 Task: Create a Google Calendar event titled 'Reminder' on June 18, 2023, from 10:30 AM to 11:30 AM, with Google Meet, location 'Los Angeles, CA, USA', notification 40 minutes before, add guest email, set to 'Busy' and 'Private', and add description 'Please attend the event on exact time'.
Action: Mouse moved to (332, 437)
Screenshot: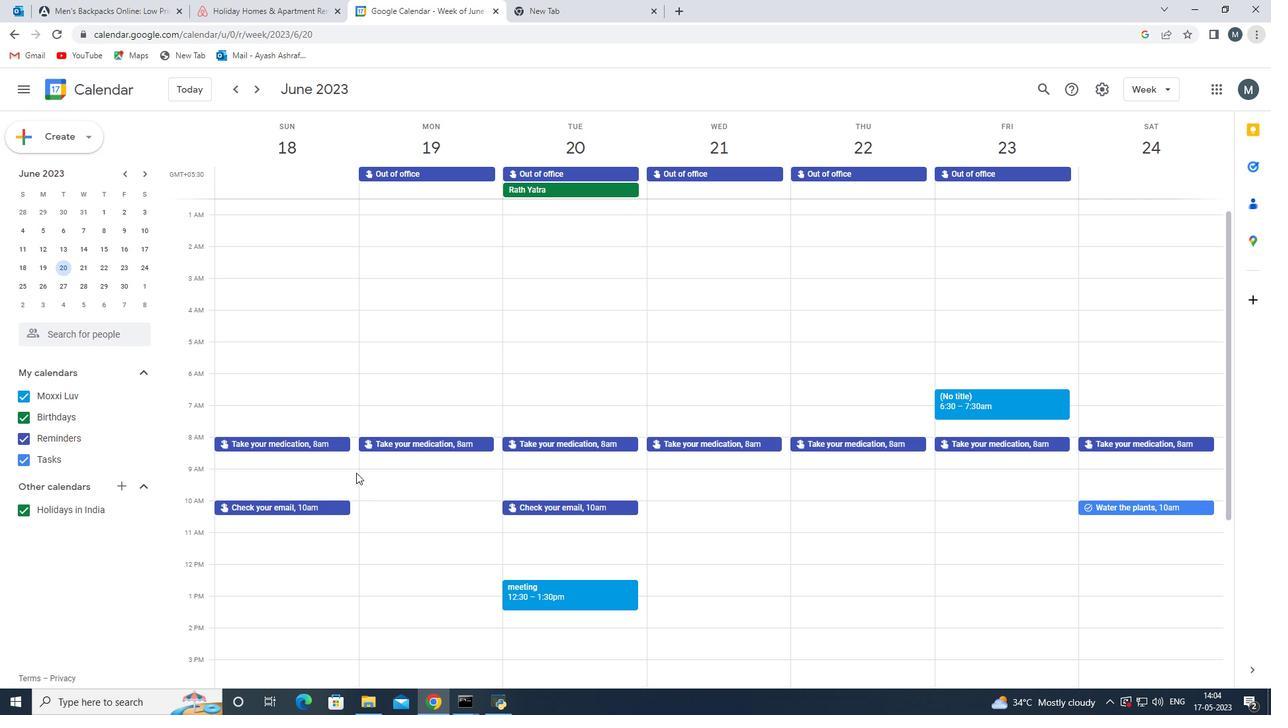 
Action: Mouse scrolled (332, 437) with delta (0, 0)
Screenshot: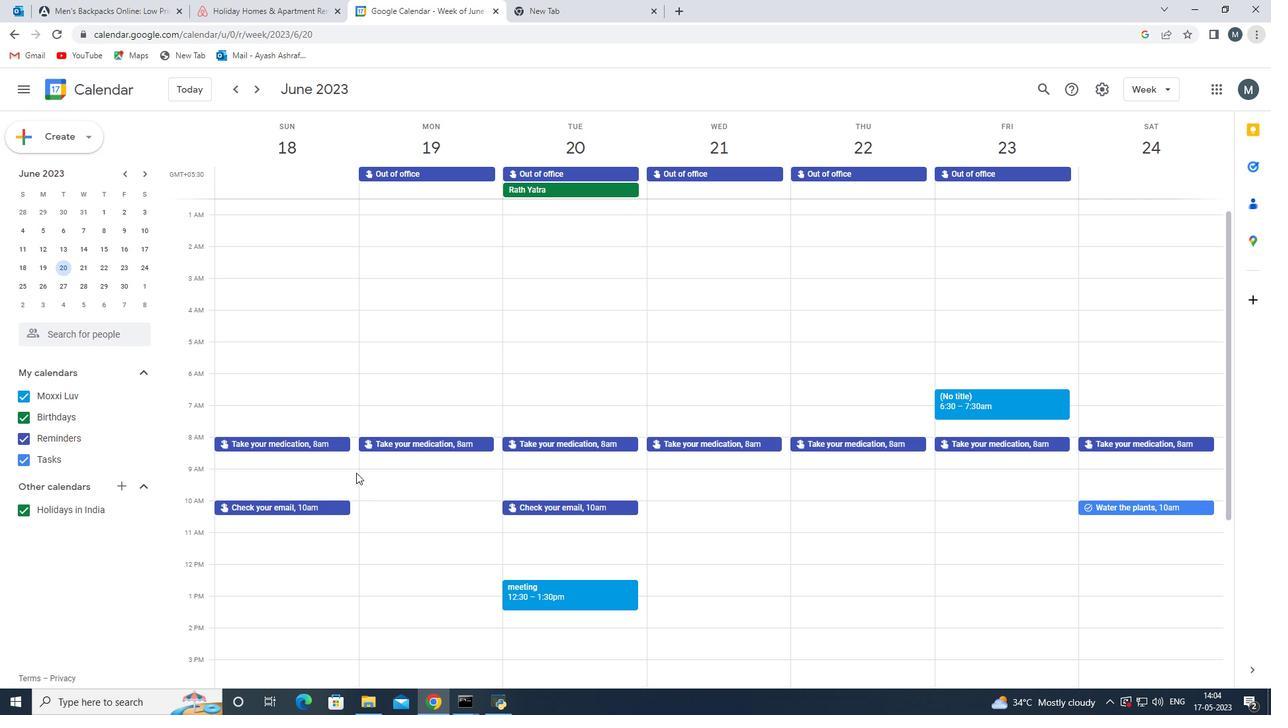 
Action: Mouse moved to (329, 435)
Screenshot: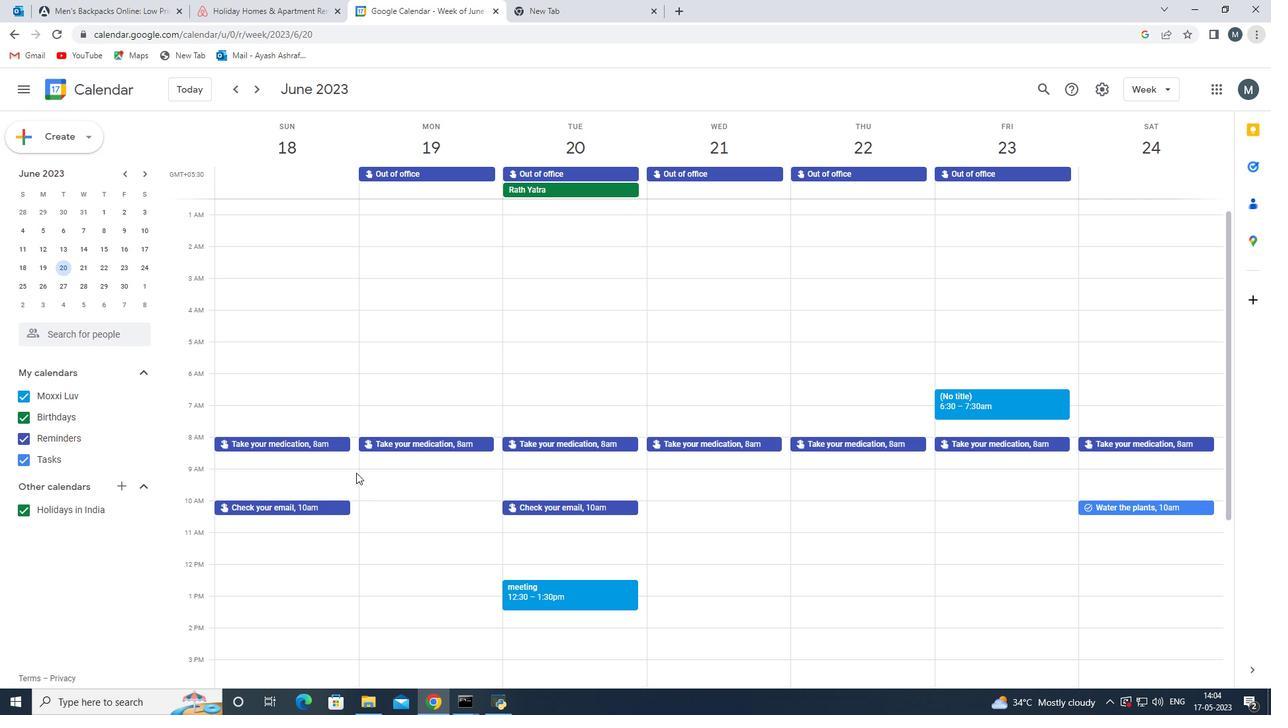 
Action: Mouse scrolled (329, 435) with delta (0, 0)
Screenshot: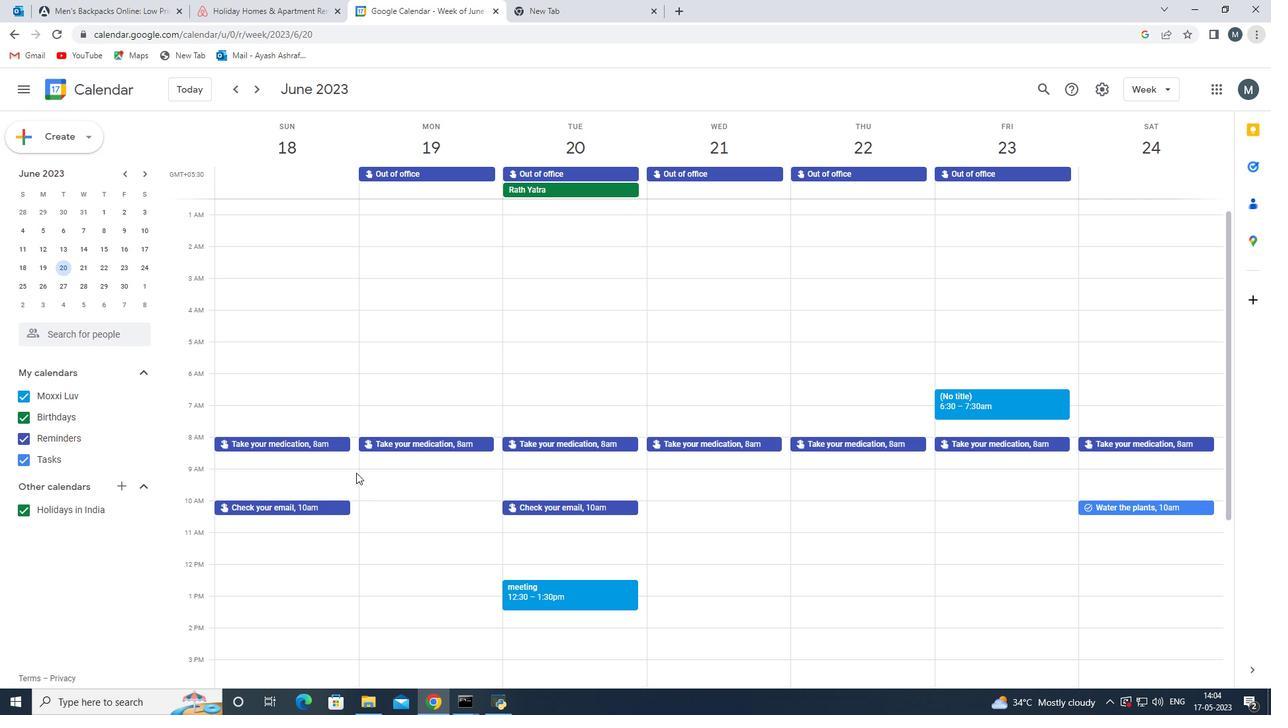 
Action: Mouse moved to (327, 433)
Screenshot: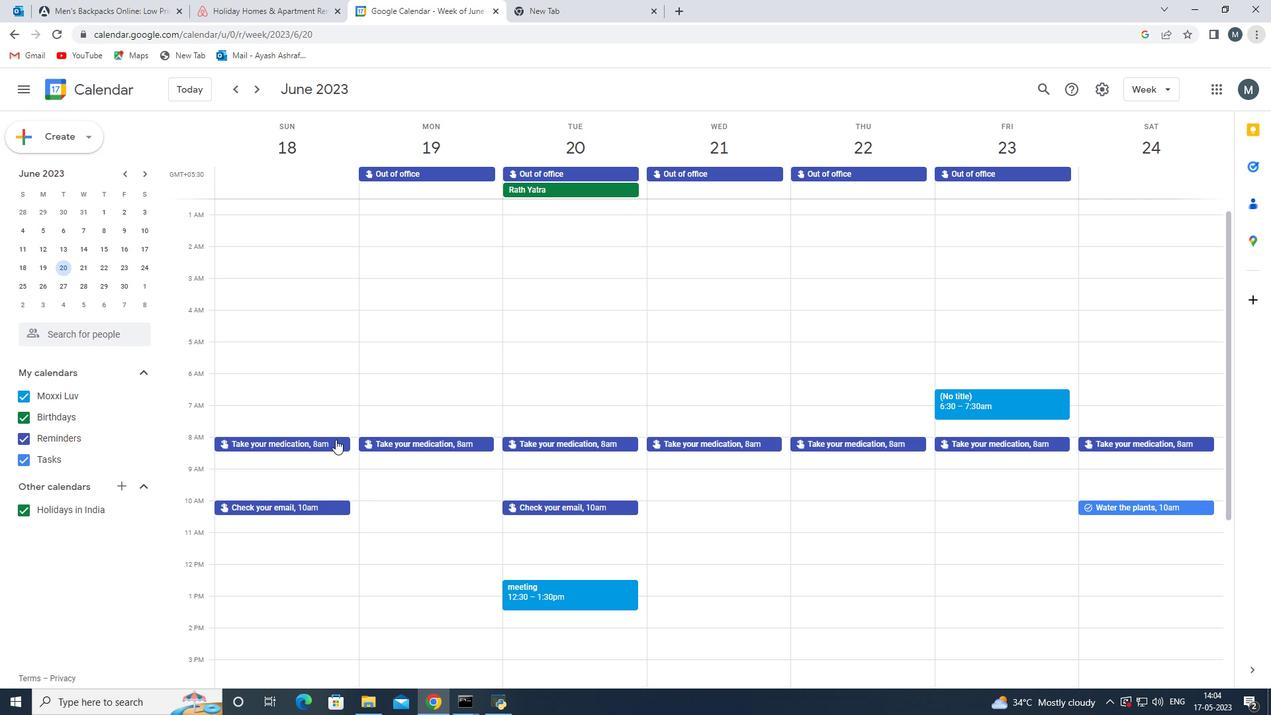 
Action: Mouse scrolled (327, 435) with delta (0, 0)
Screenshot: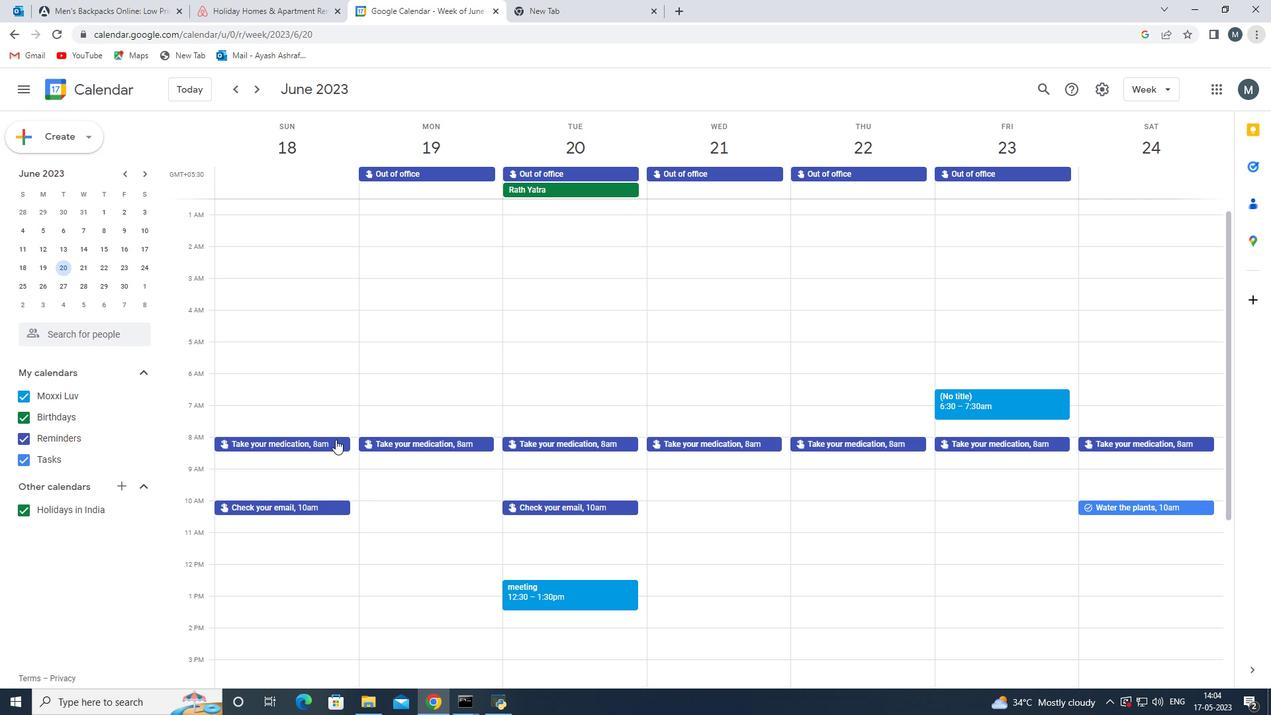 
Action: Mouse moved to (321, 429)
Screenshot: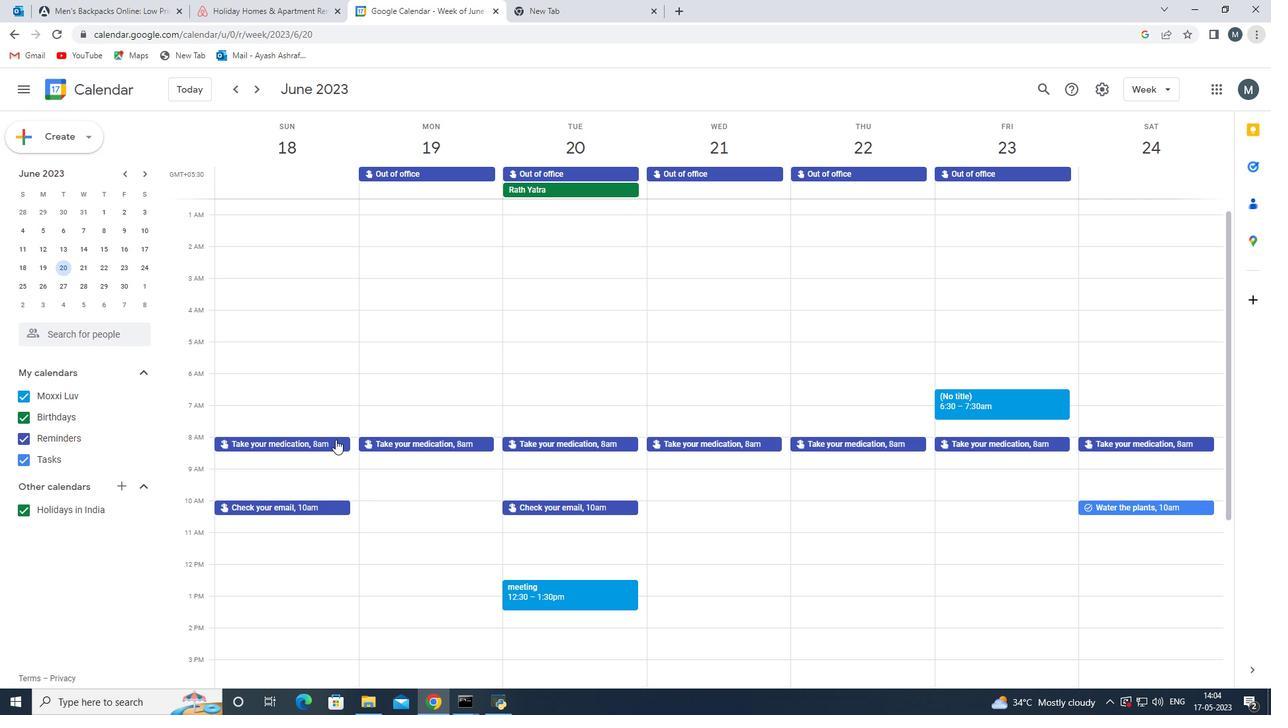 
Action: Mouse scrolled (321, 430) with delta (0, 0)
Screenshot: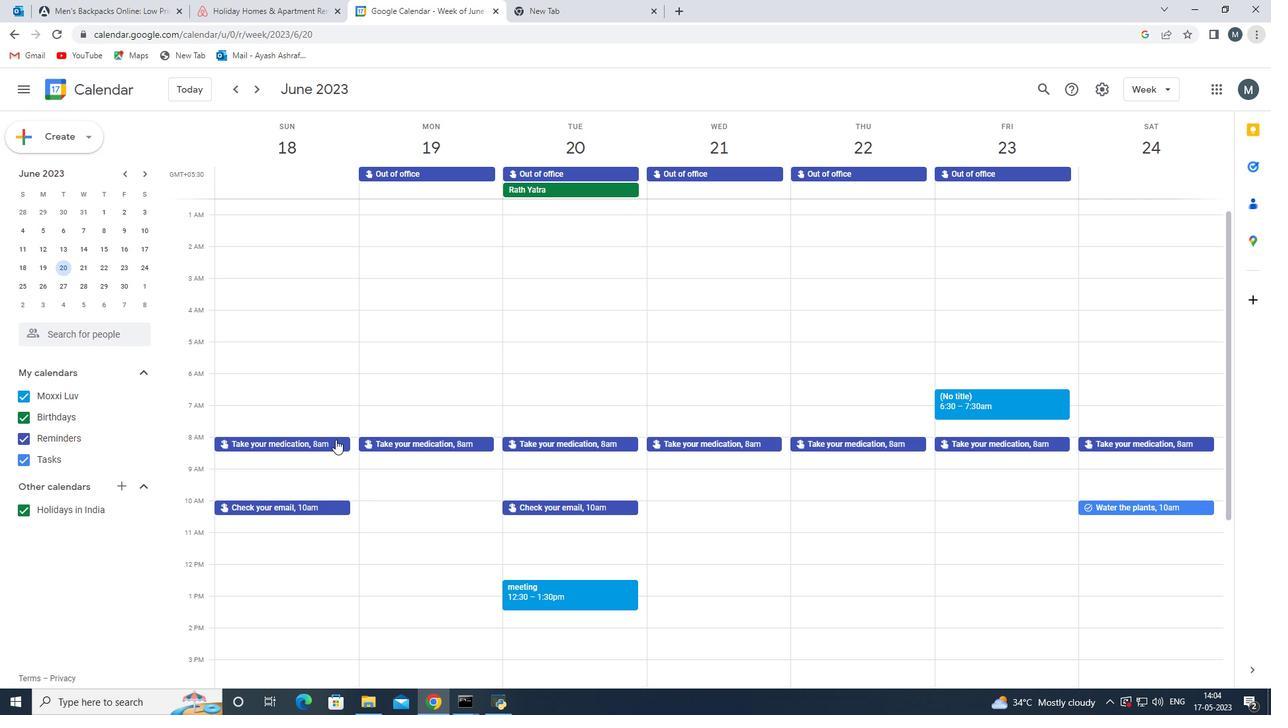 
Action: Mouse moved to (67, 143)
Screenshot: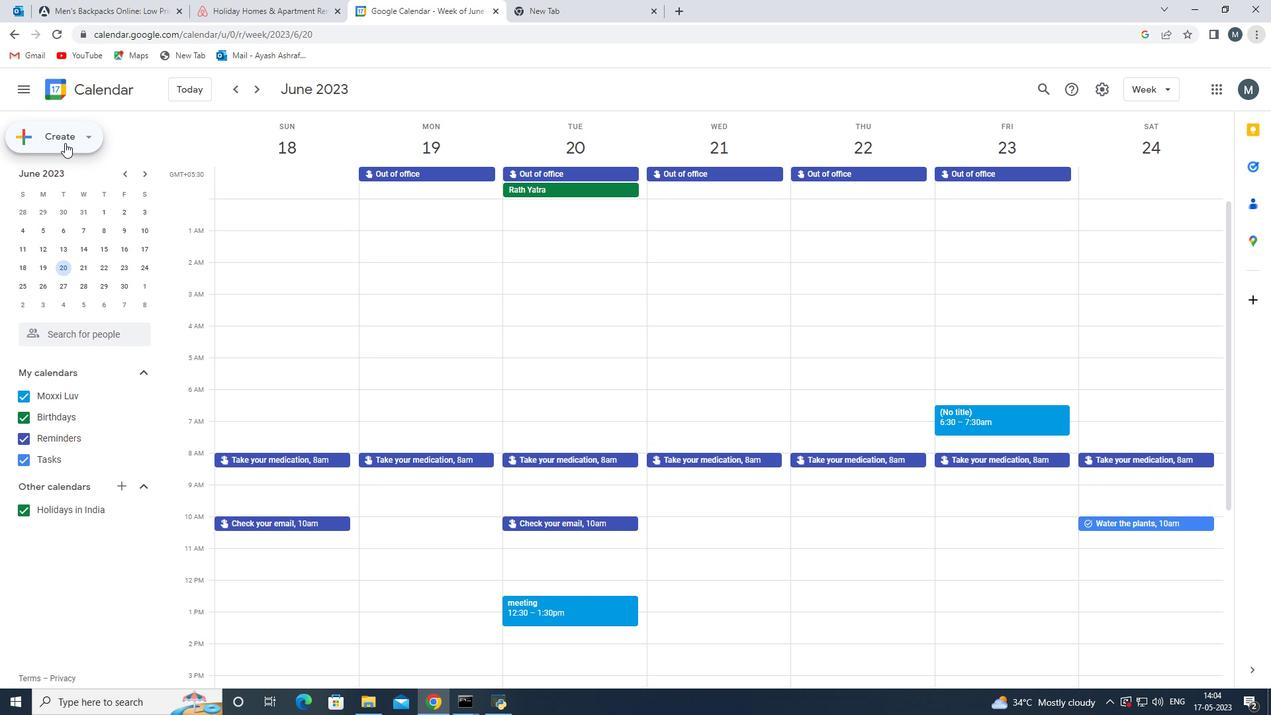 
Action: Mouse pressed left at (67, 143)
Screenshot: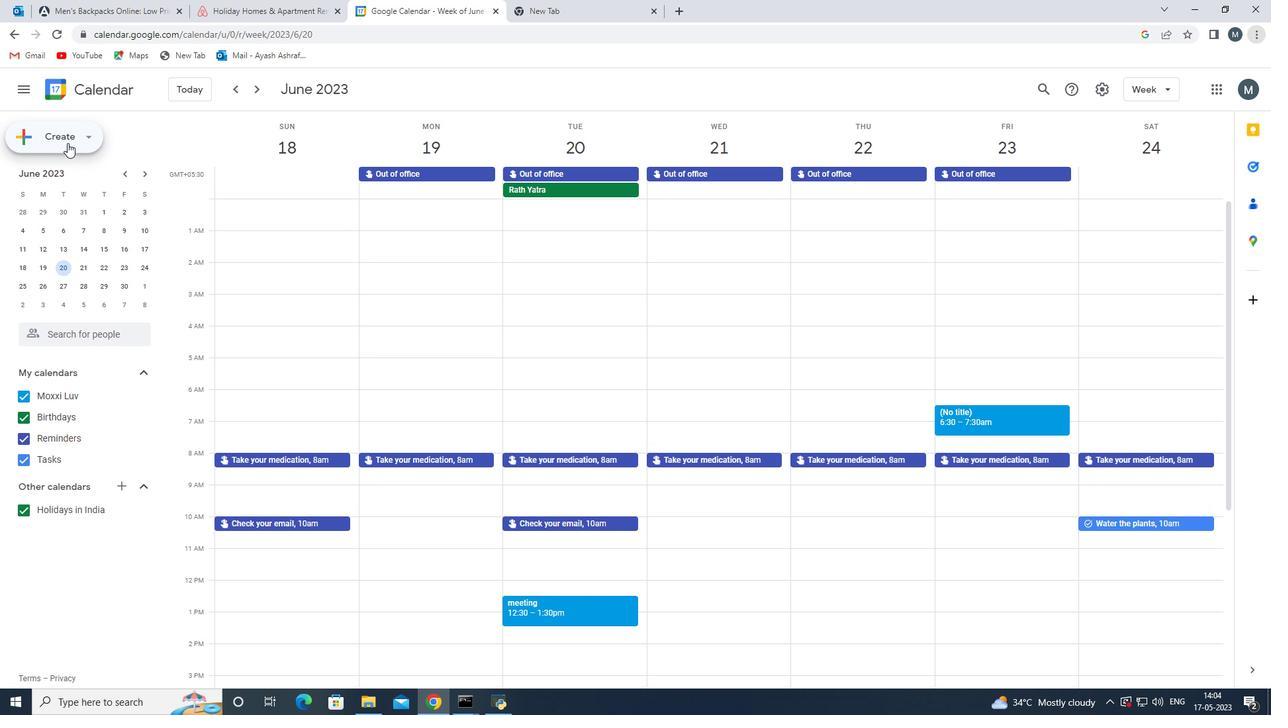 
Action: Mouse moved to (83, 178)
Screenshot: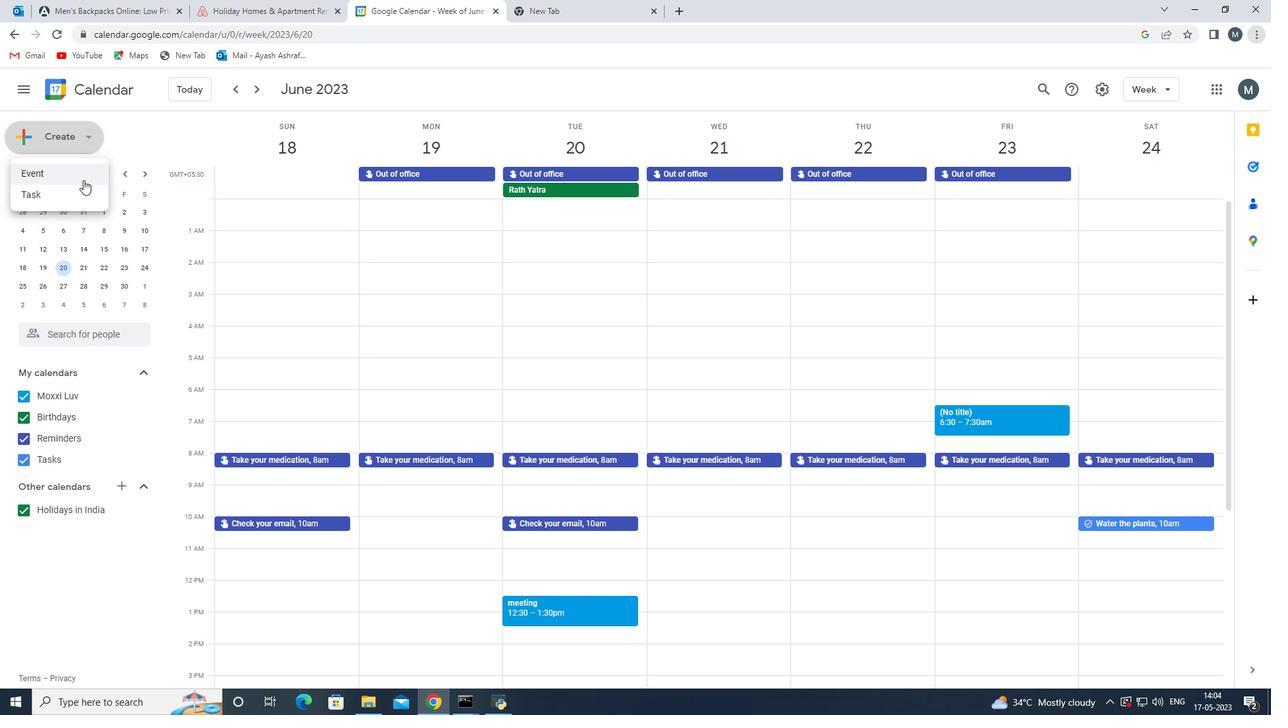 
Action: Mouse pressed left at (83, 178)
Screenshot: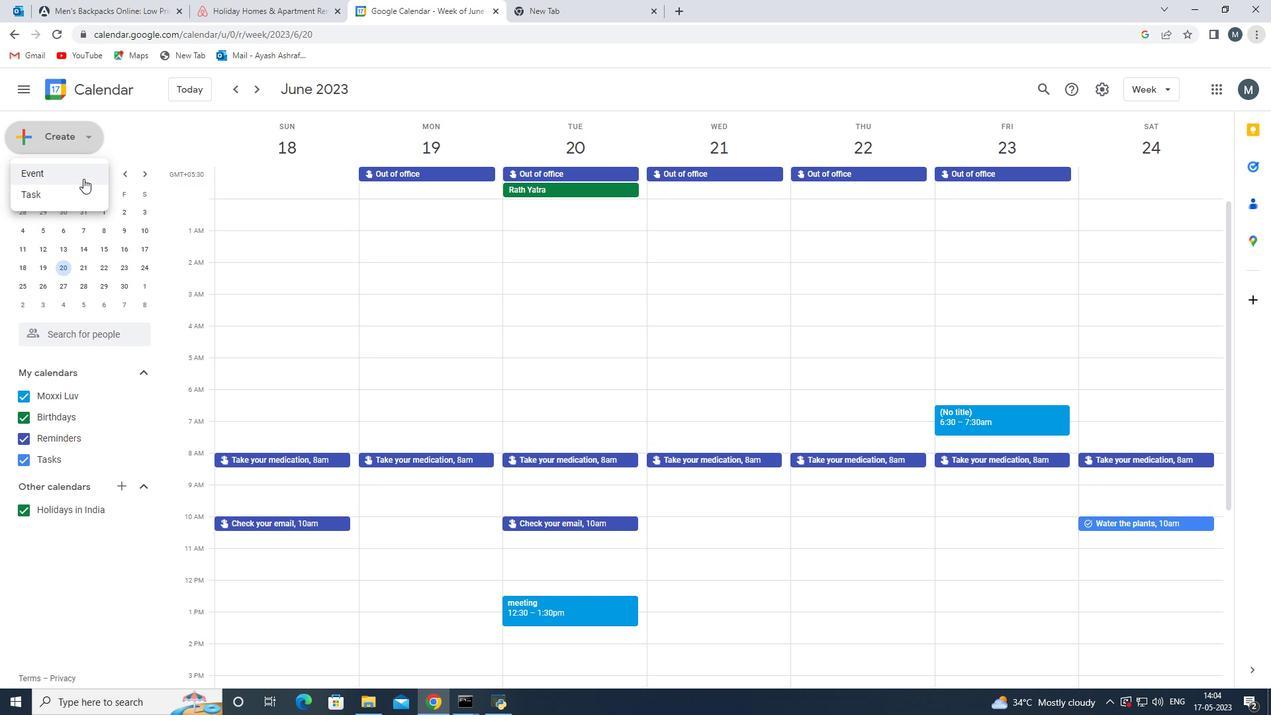 
Action: Mouse moved to (331, 351)
Screenshot: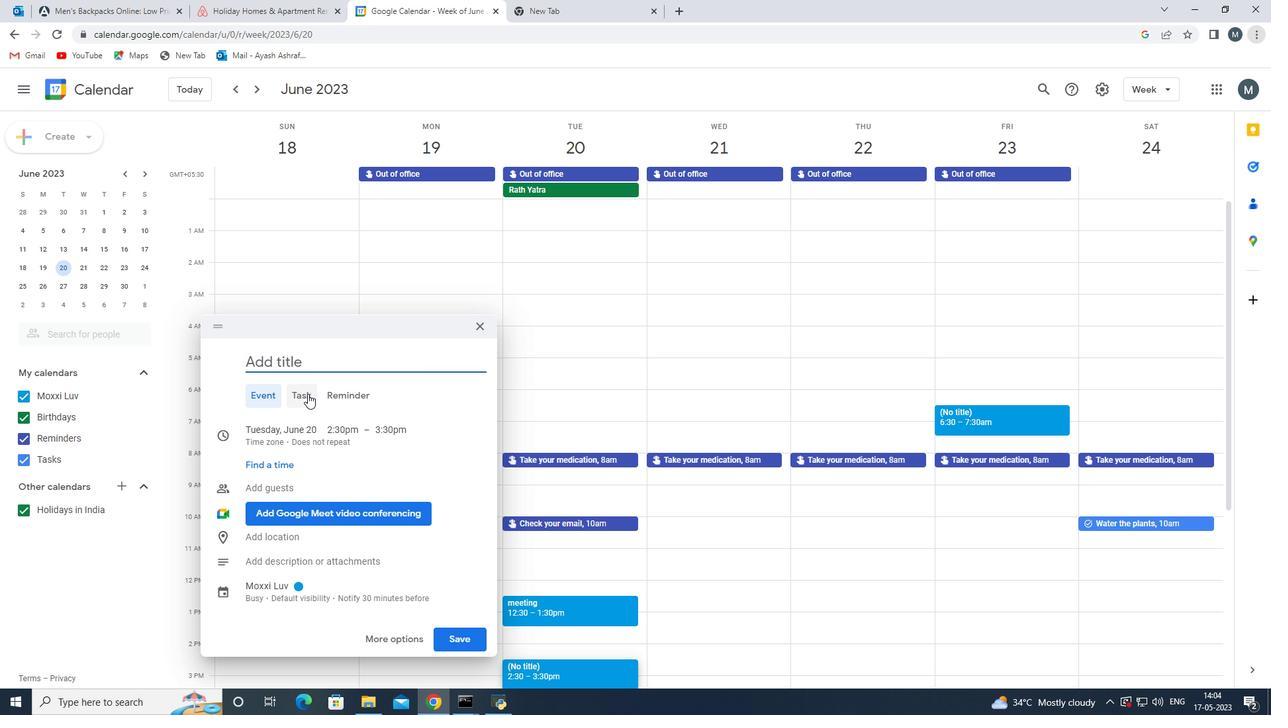 
Action: Mouse pressed left at (331, 351)
Screenshot: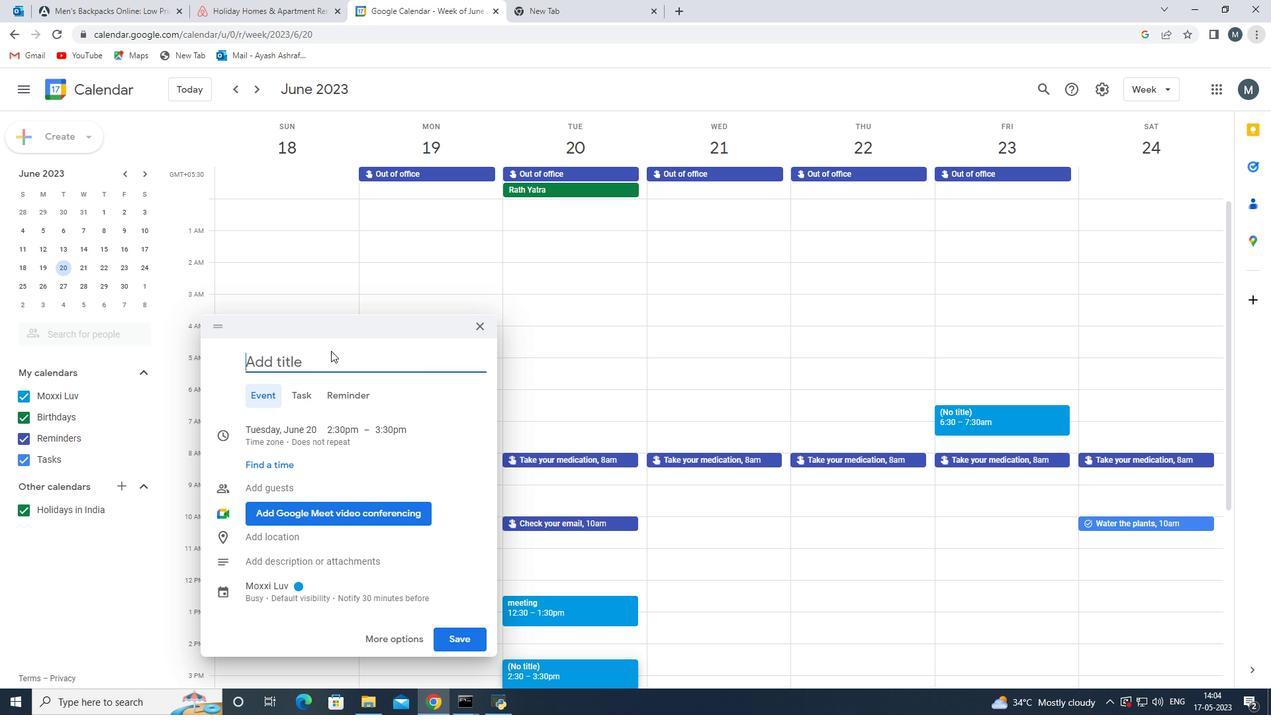 
Action: Mouse moved to (325, 360)
Screenshot: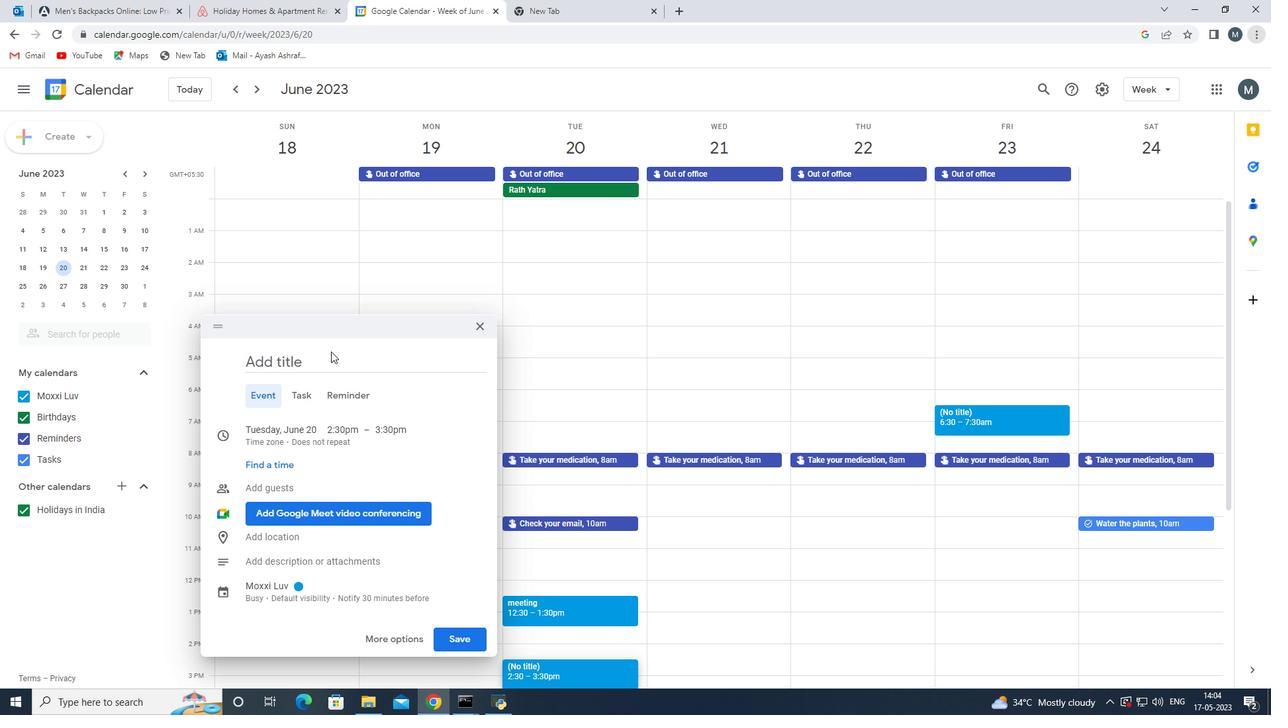 
Action: Mouse pressed left at (325, 360)
Screenshot: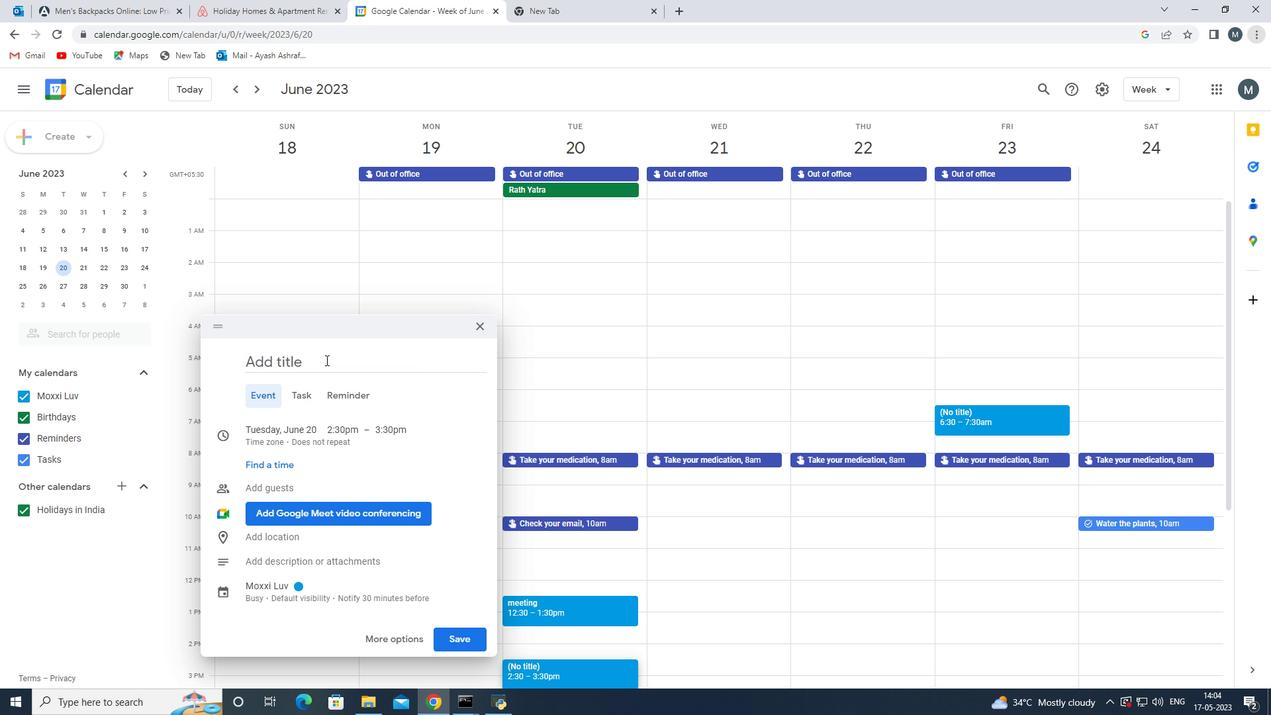
Action: Mouse moved to (317, 362)
Screenshot: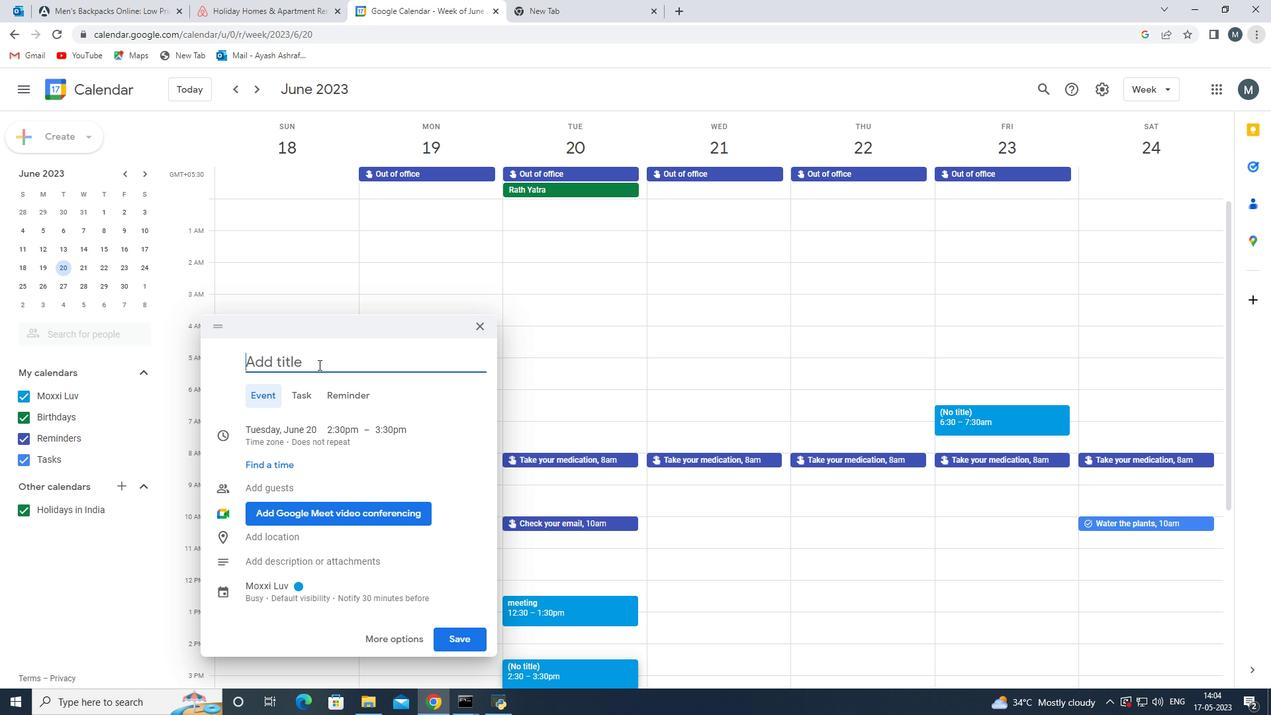 
Action: Mouse pressed left at (317, 362)
Screenshot: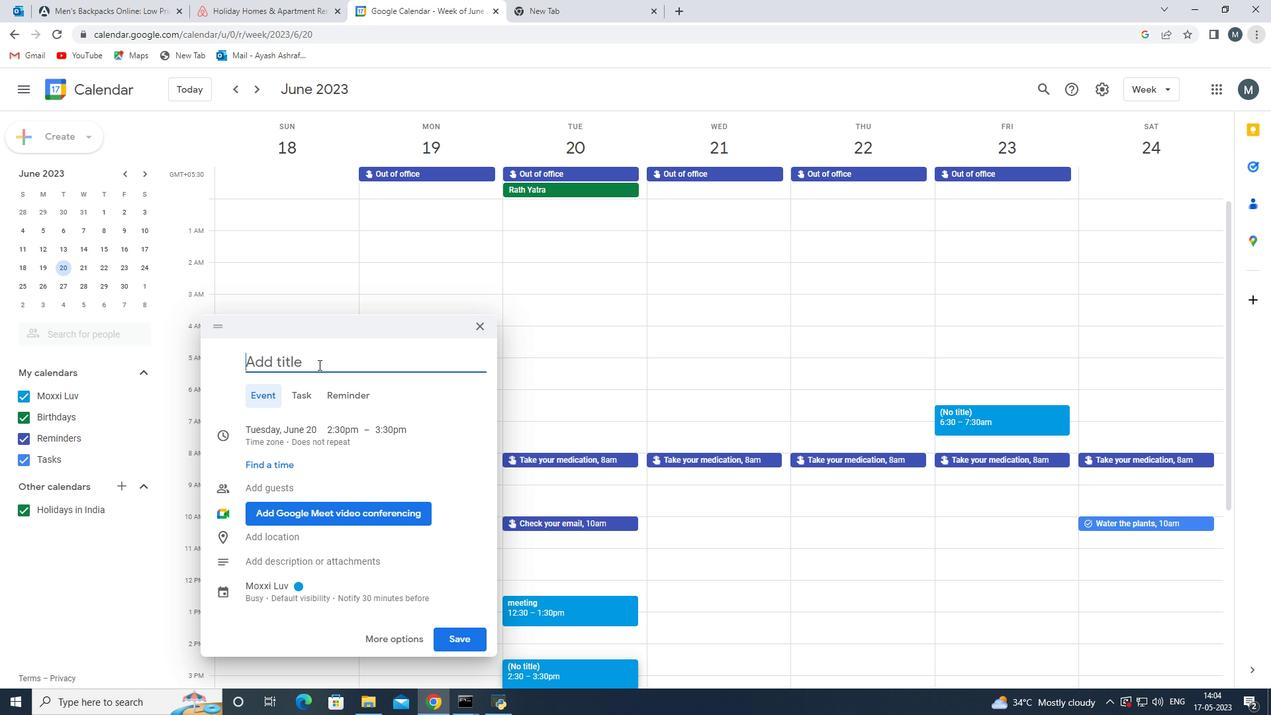 
Action: Key pressed <Key.shift><Key.shift><Key.shift><Key.shift><Key.shift><Key.shift><Key.shift><Key.shift><Key.shift><Key.shift><Key.shift><Key.shift><Key.shift><Key.shift><Key.shift><Key.shift><Key.shift><Key.shift><Key.shift><Key.shift><Key.shift><Key.shift><Key.shift><Key.shift><Key.shift><Key.shift><Key.shift><Key.shift>Y<Key.backspace>wake<Key.backspace><Key.backspace><Key.backspace><Key.backspace><Key.shift>RRE<Key.backspace><Key.backspace>eminder
Screenshot: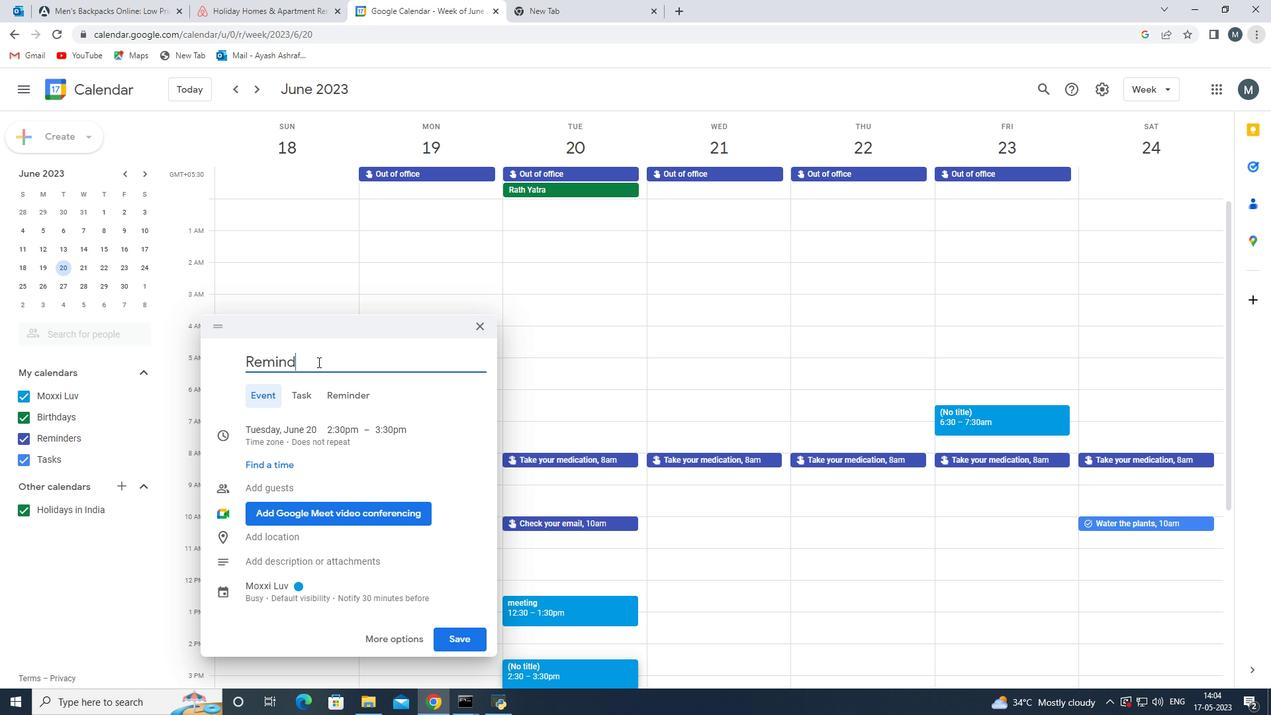 
Action: Mouse moved to (353, 408)
Screenshot: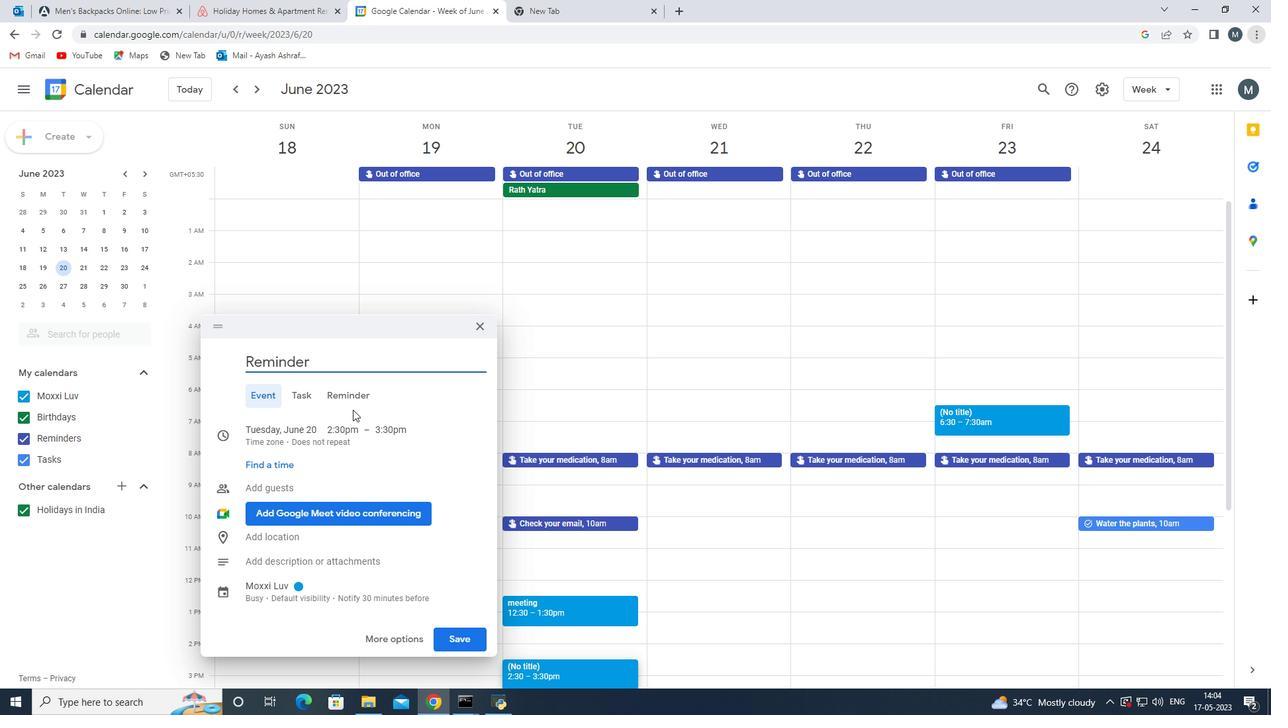 
Action: Mouse scrolled (353, 407) with delta (0, 0)
Screenshot: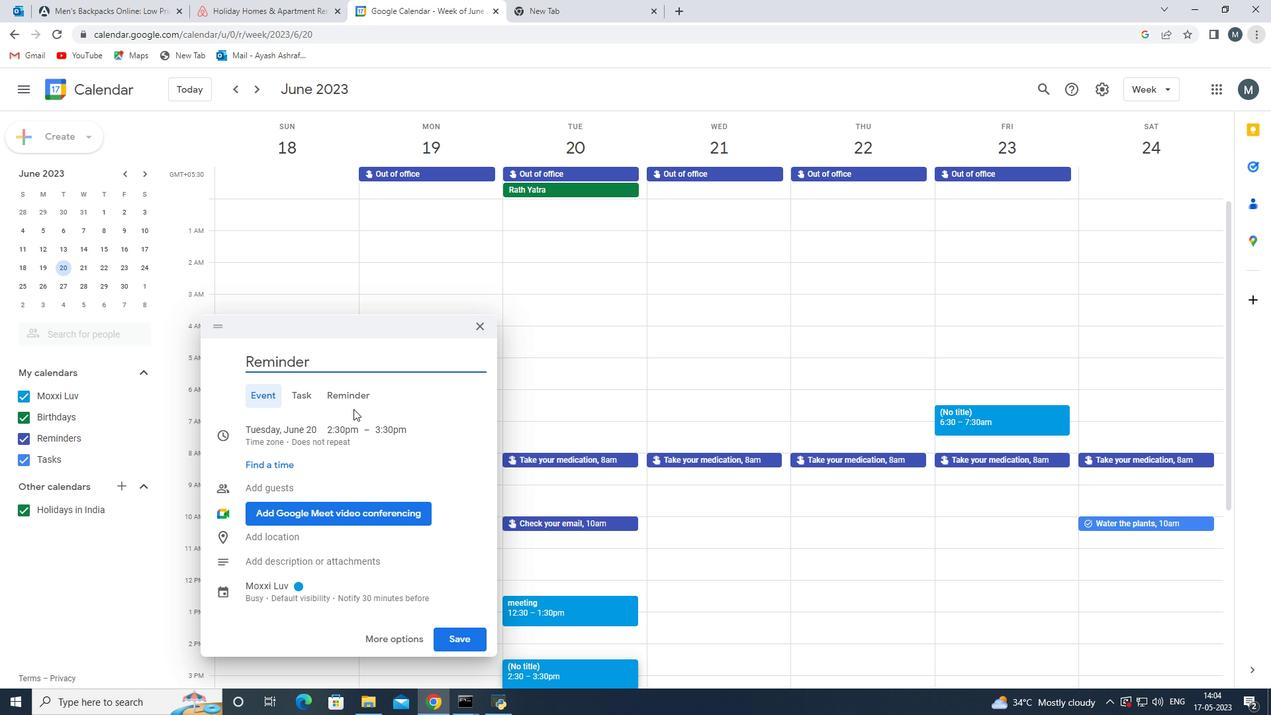
Action: Mouse moved to (316, 439)
Screenshot: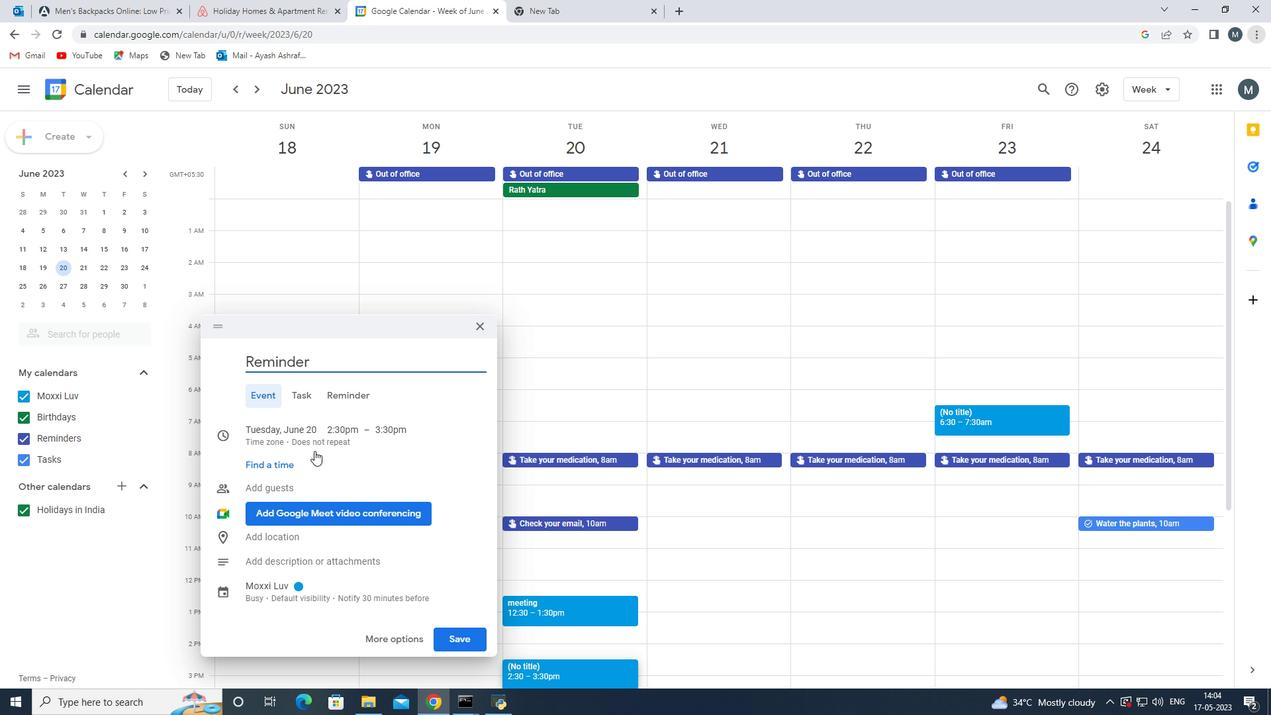 
Action: Mouse pressed left at (316, 439)
Screenshot: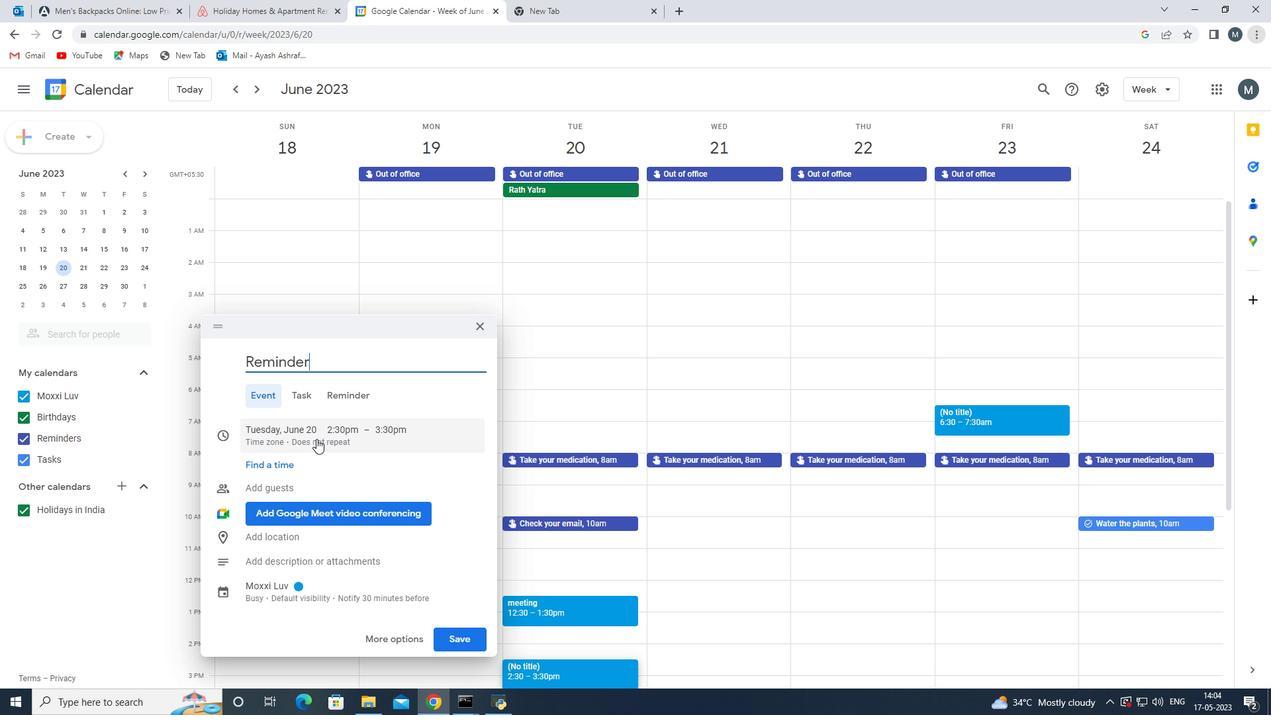 
Action: Mouse moved to (319, 398)
Screenshot: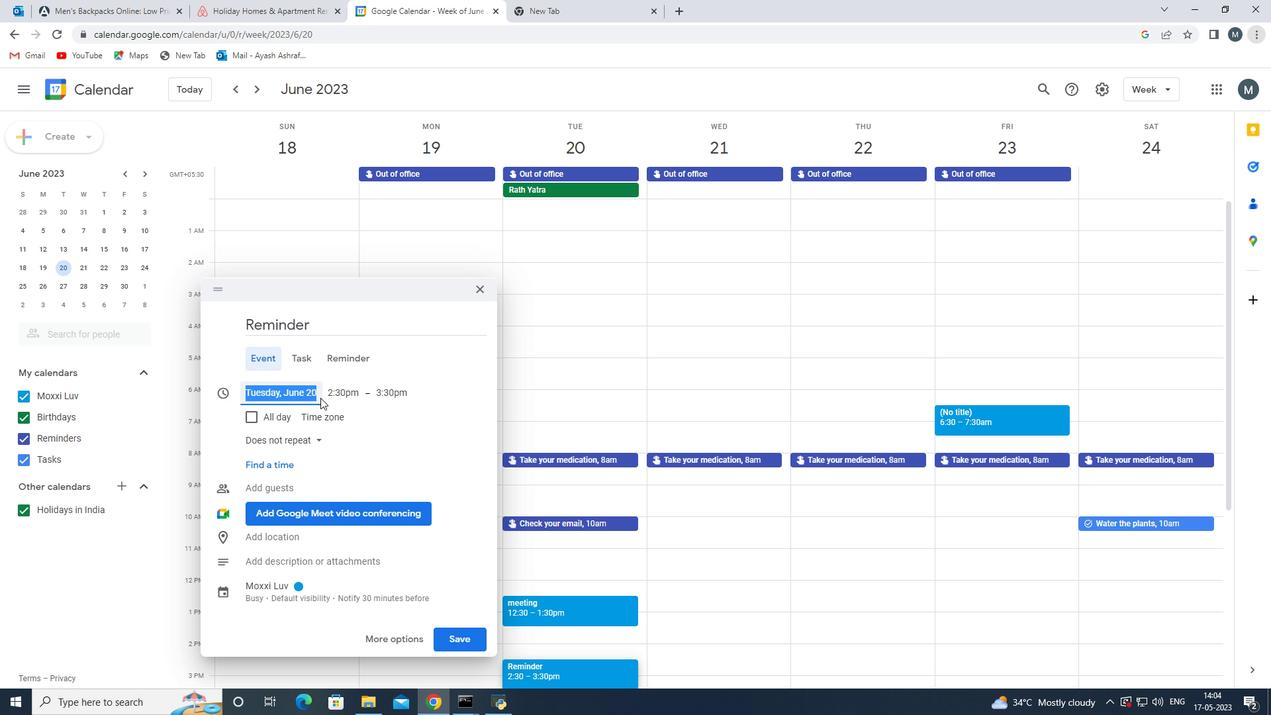 
Action: Mouse scrolled (319, 398) with delta (0, 0)
Screenshot: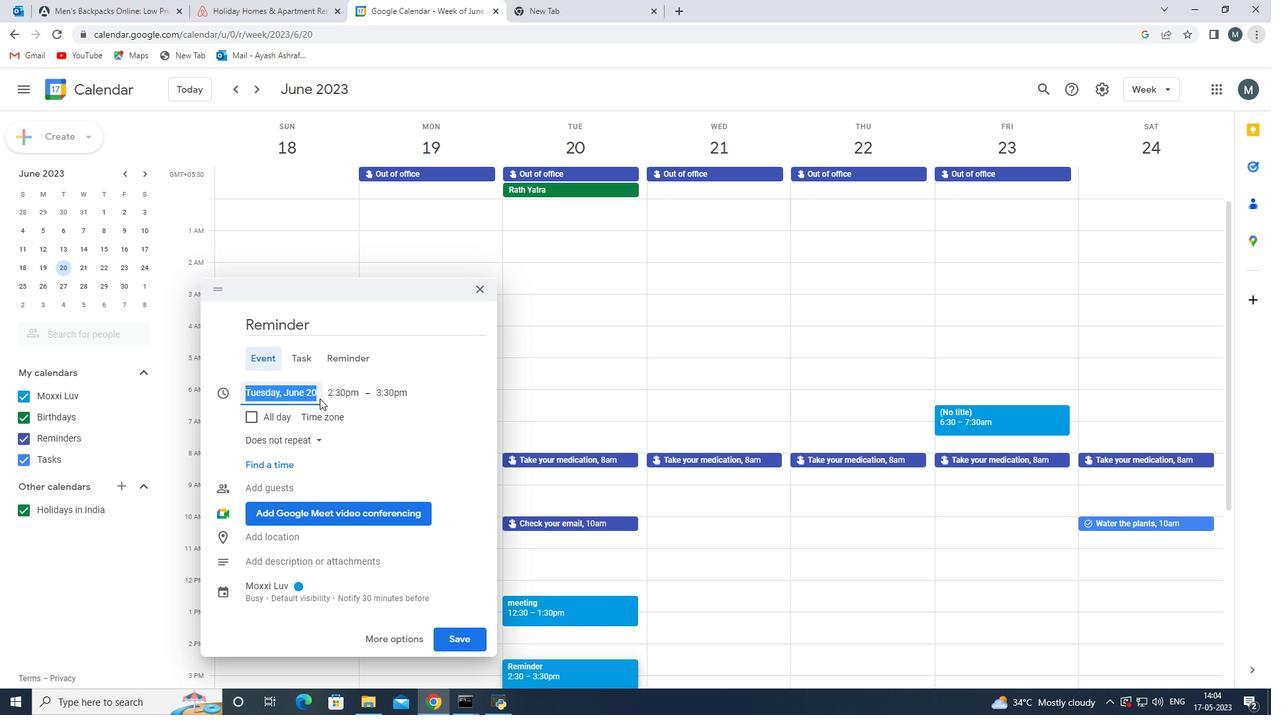 
Action: Mouse scrolled (319, 398) with delta (0, 0)
Screenshot: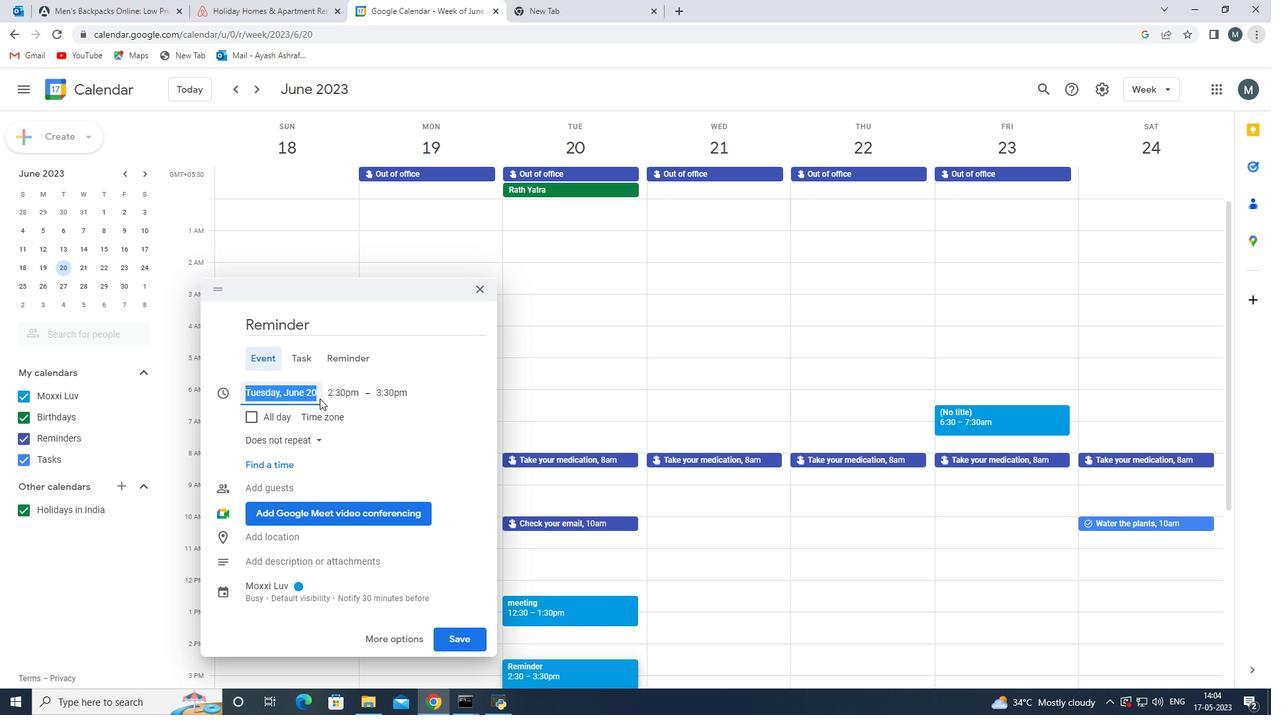 
Action: Mouse moved to (299, 390)
Screenshot: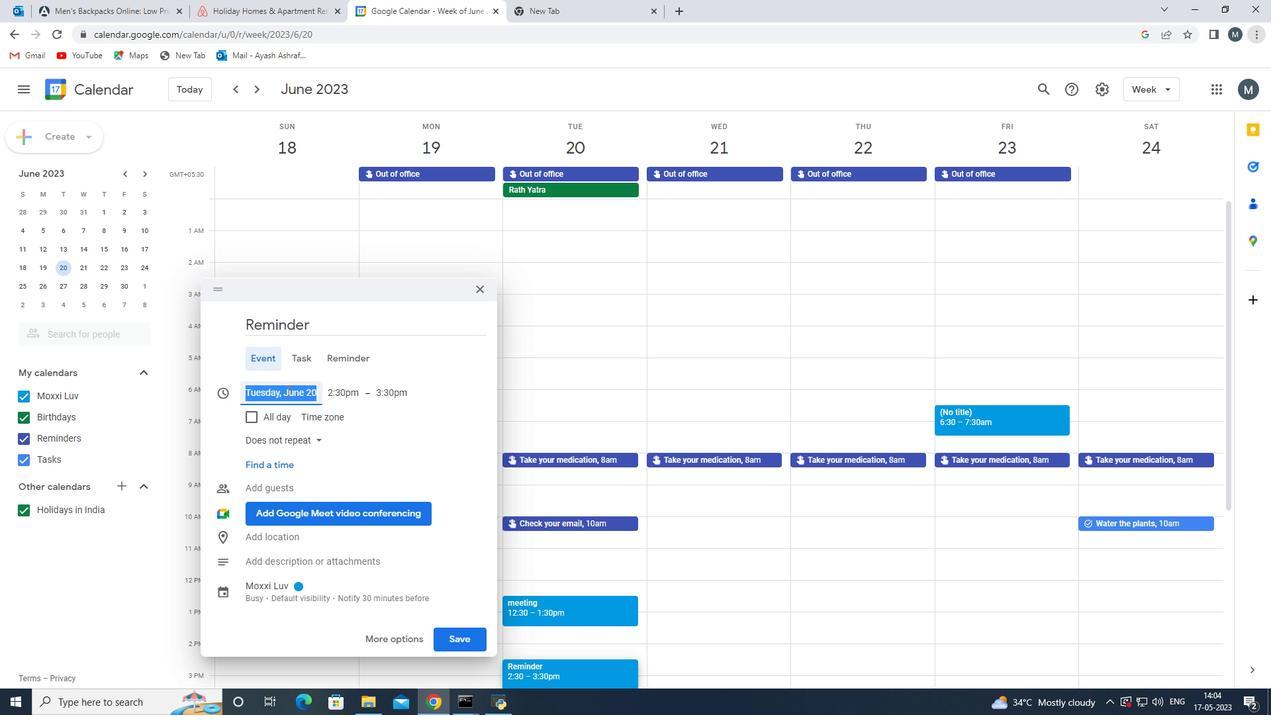 
Action: Mouse pressed left at (299, 390)
Screenshot: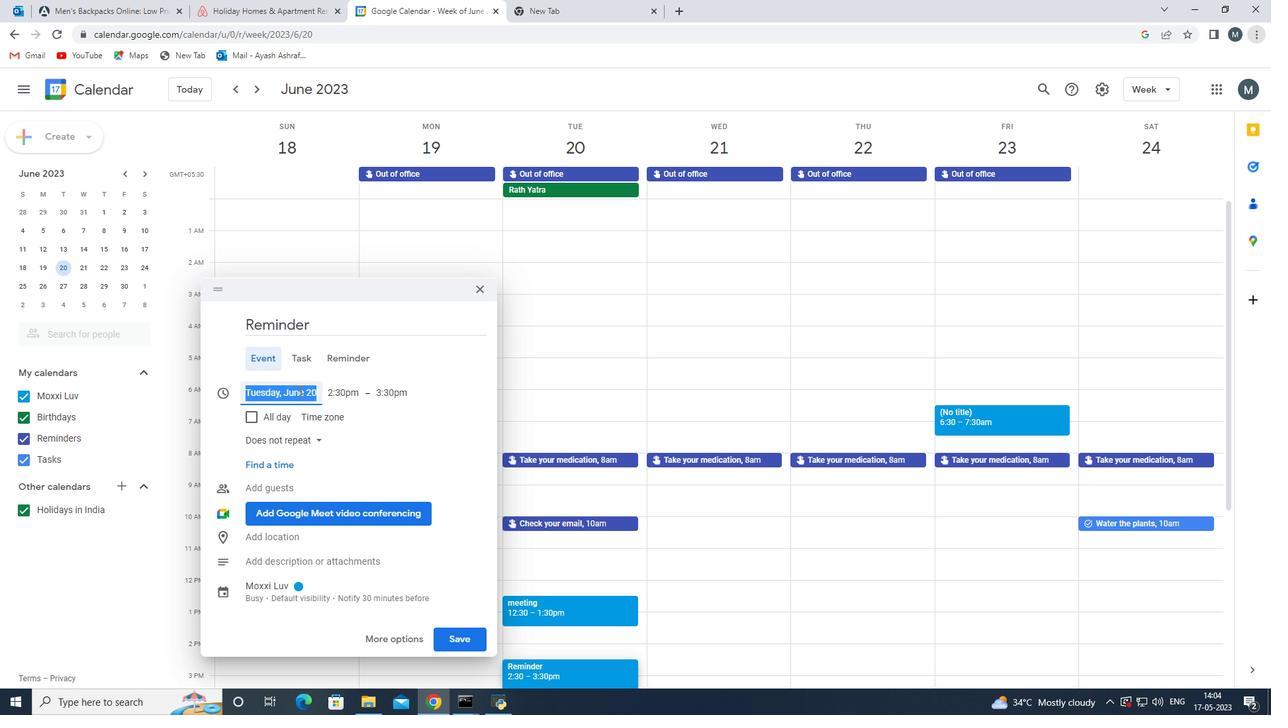 
Action: Mouse moved to (341, 512)
Screenshot: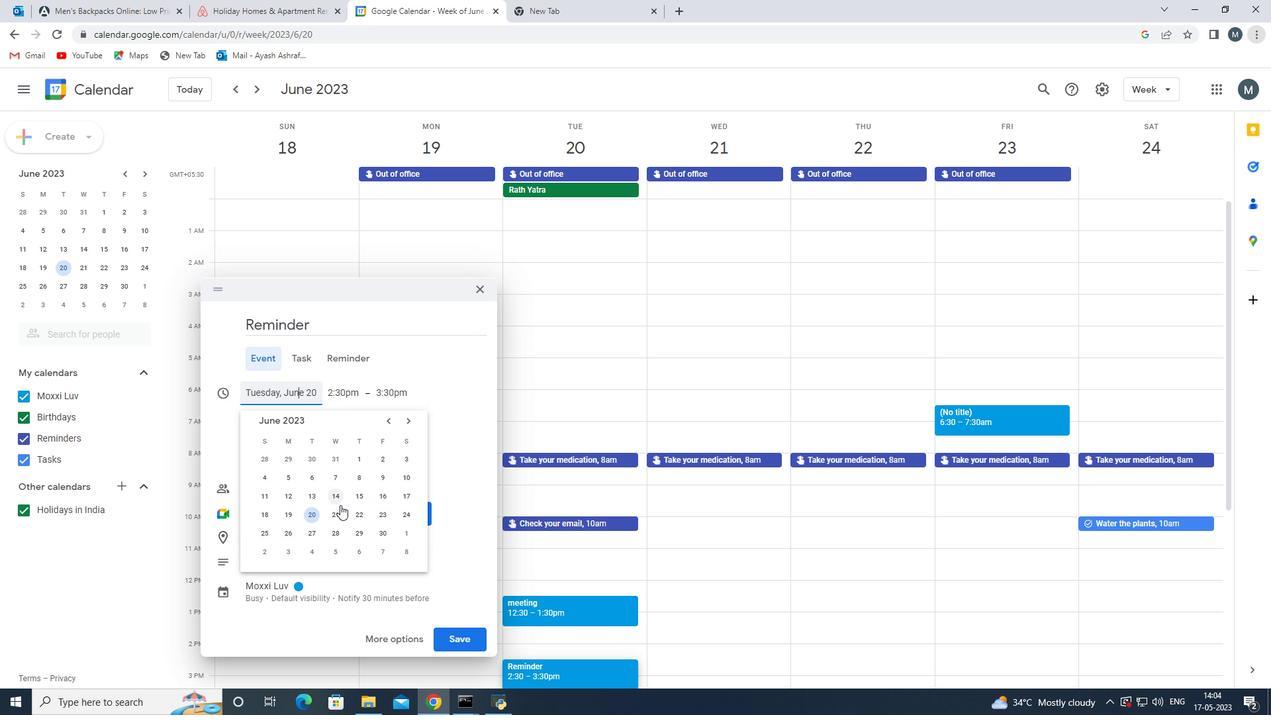 
Action: Mouse pressed left at (341, 512)
Screenshot: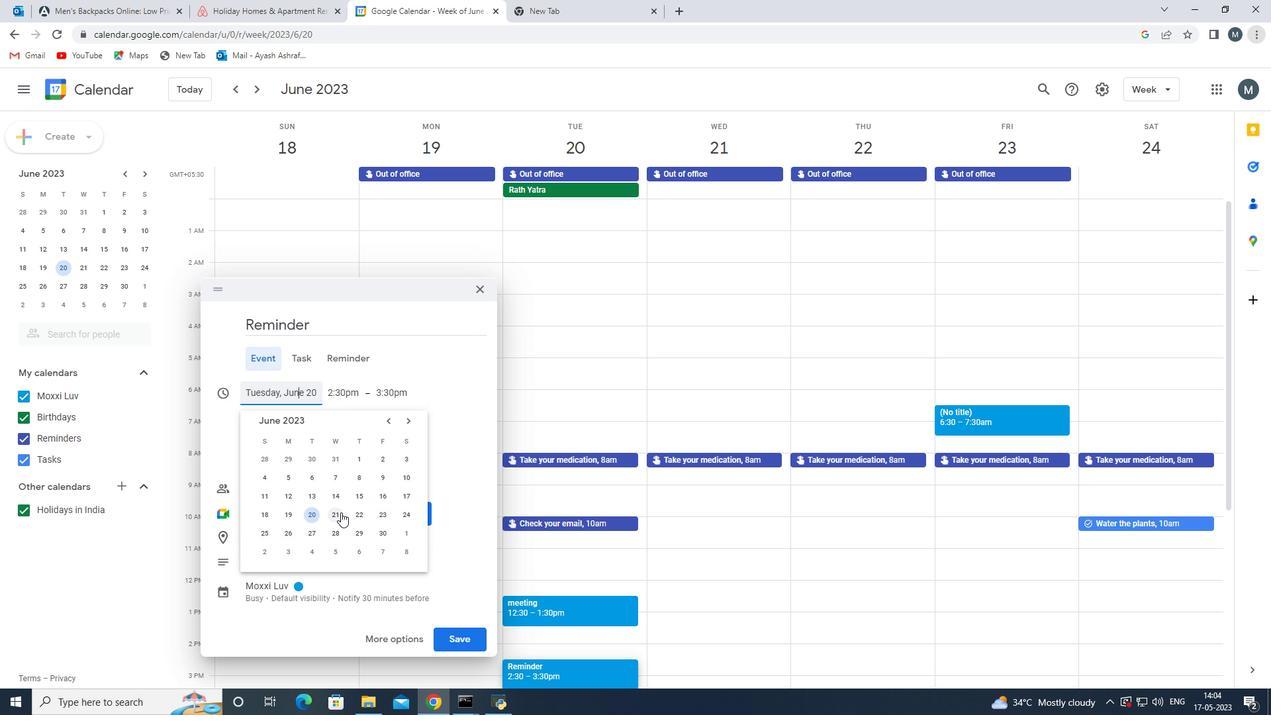 
Action: Mouse moved to (504, 394)
Screenshot: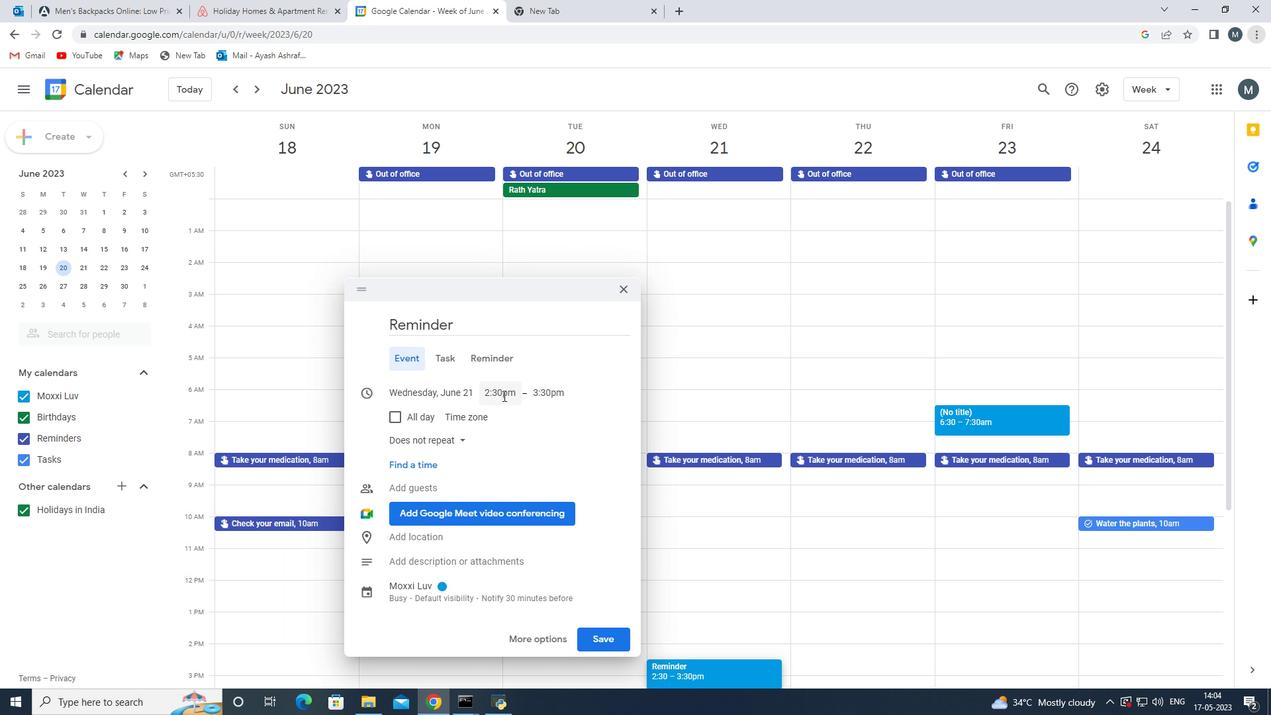 
Action: Mouse pressed left at (504, 394)
Screenshot: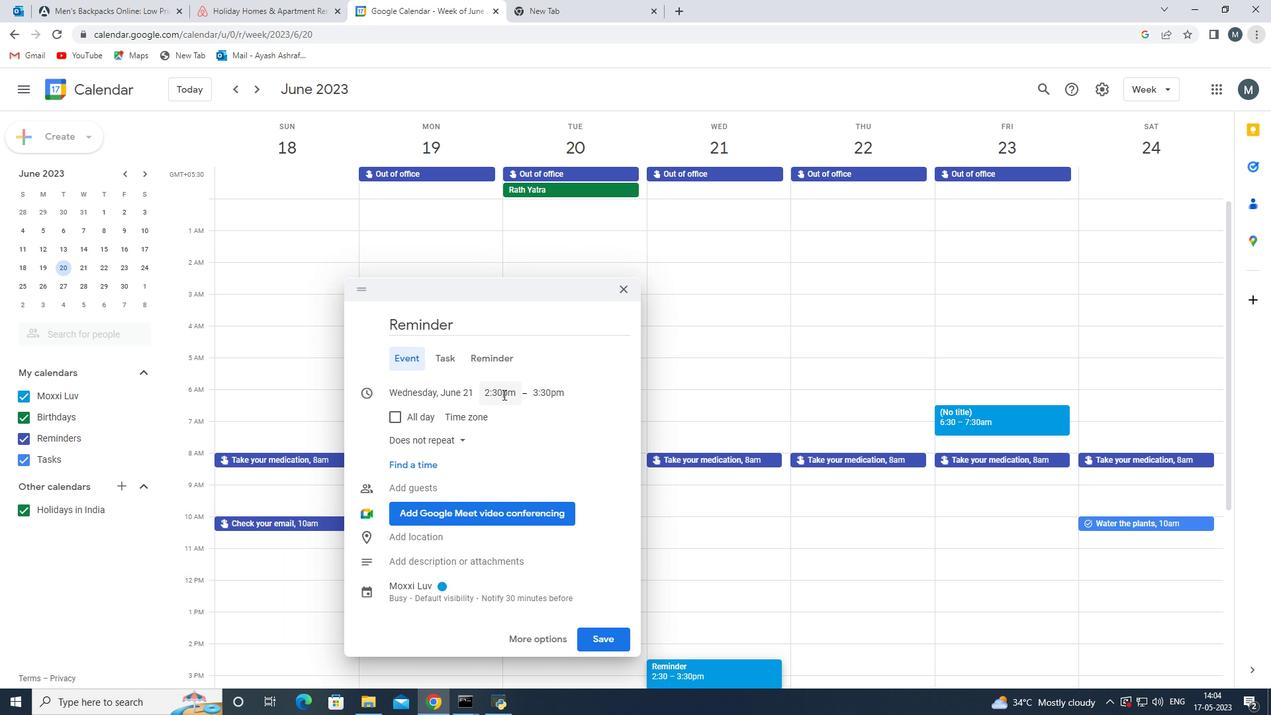 
Action: Mouse moved to (499, 453)
Screenshot: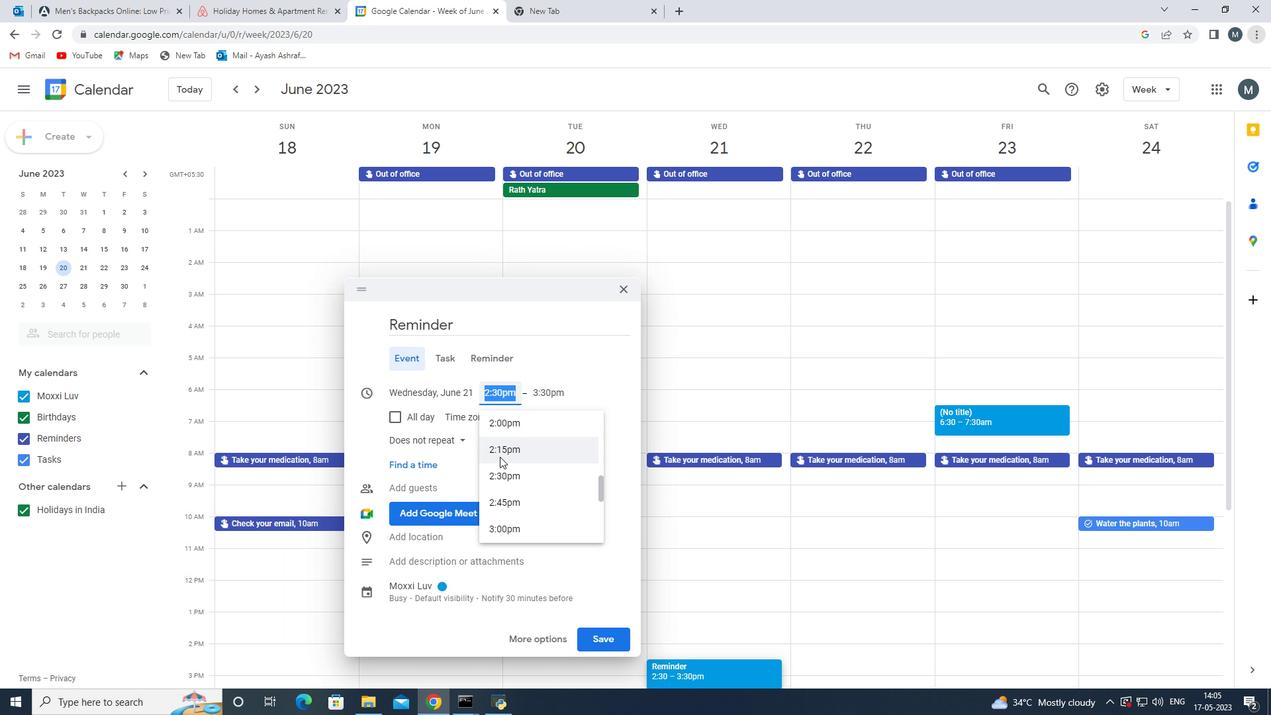 
Action: Mouse pressed left at (499, 453)
Screenshot: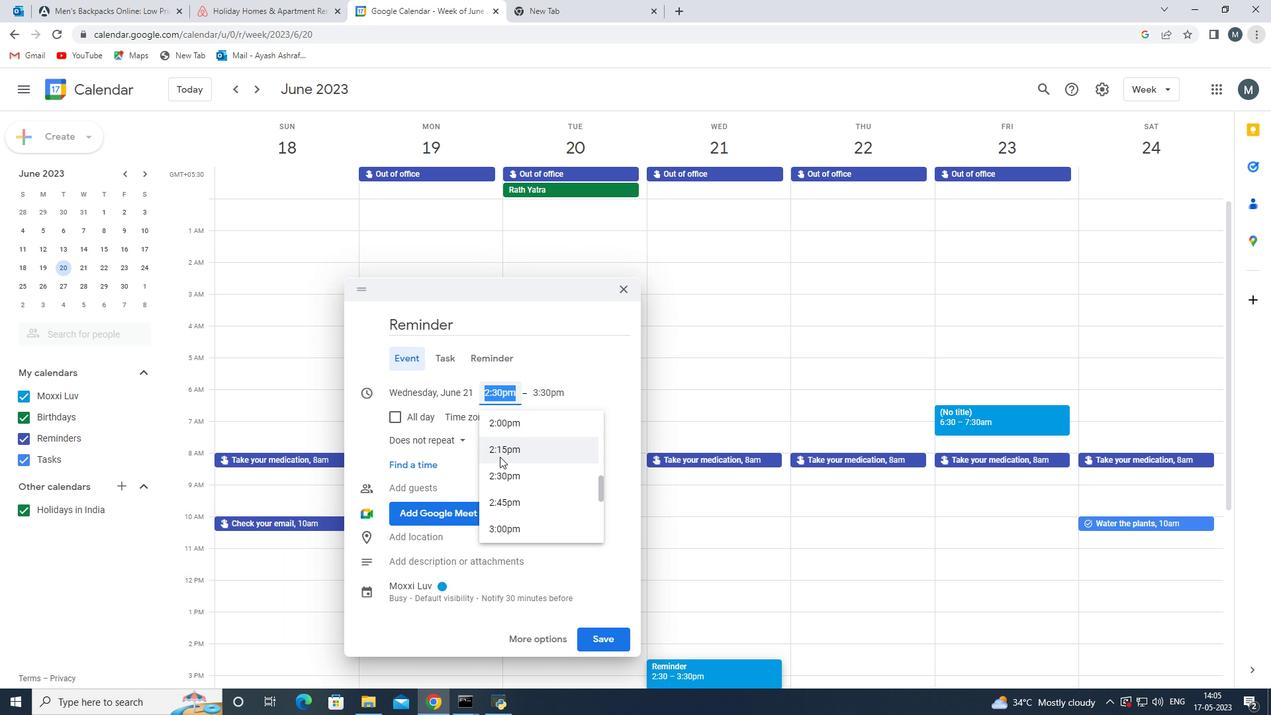 
Action: Mouse moved to (548, 388)
Screenshot: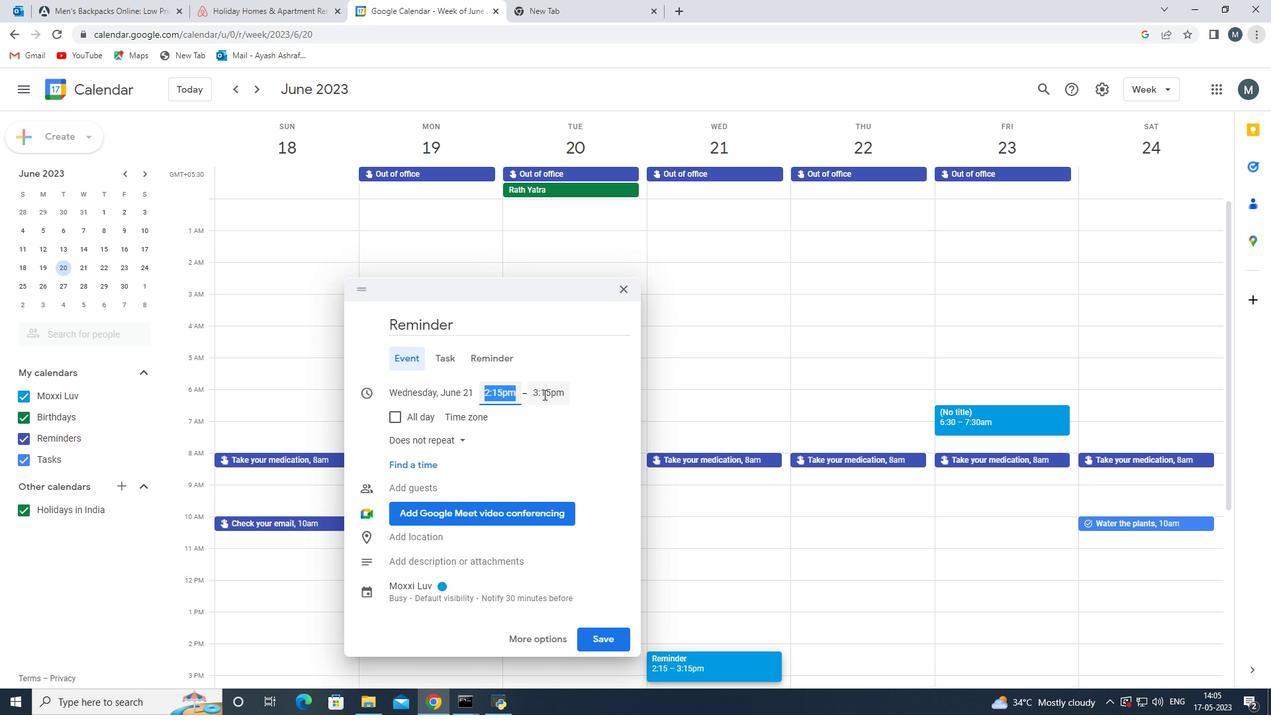 
Action: Mouse pressed left at (548, 388)
Screenshot: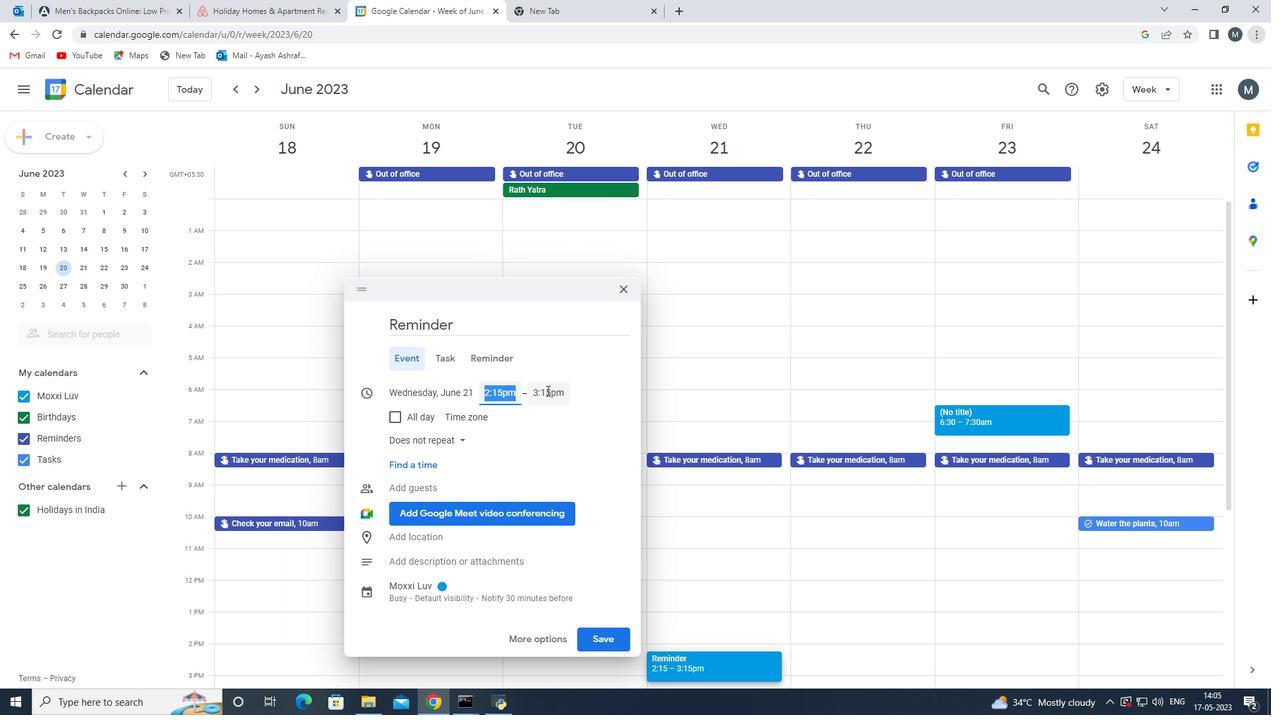 
Action: Mouse moved to (545, 478)
Screenshot: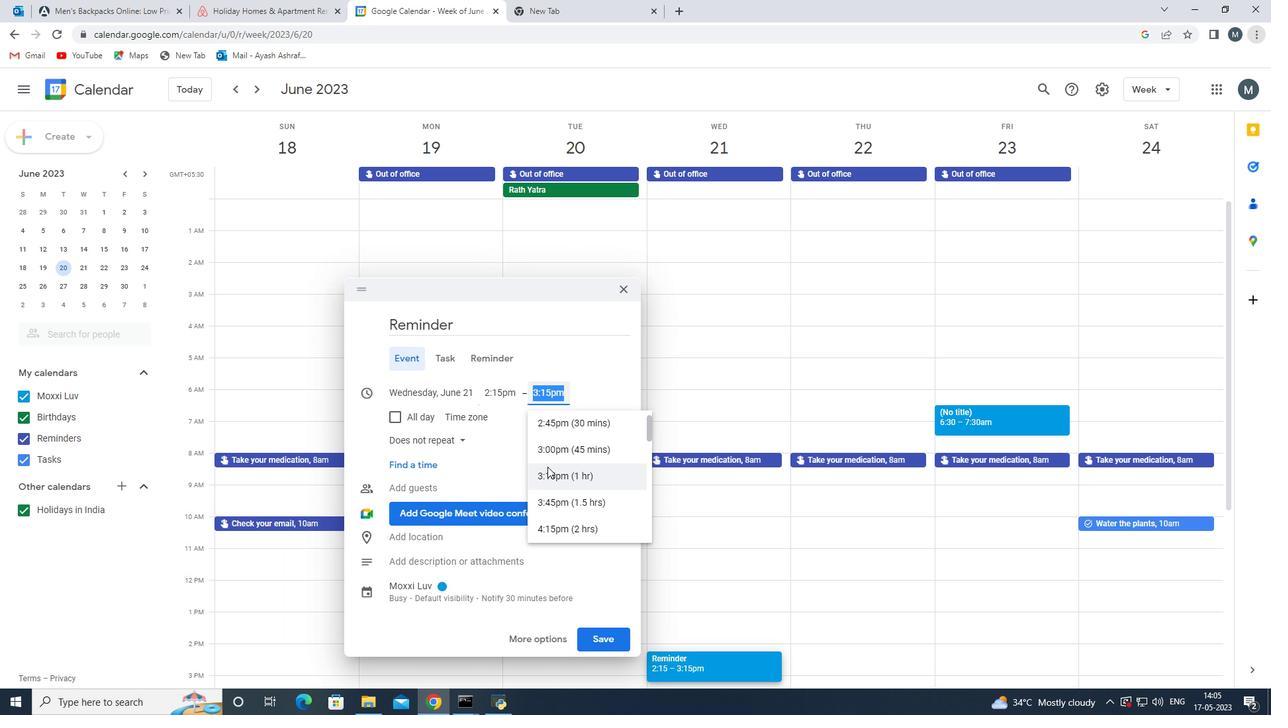 
Action: Mouse pressed left at (545, 478)
Screenshot: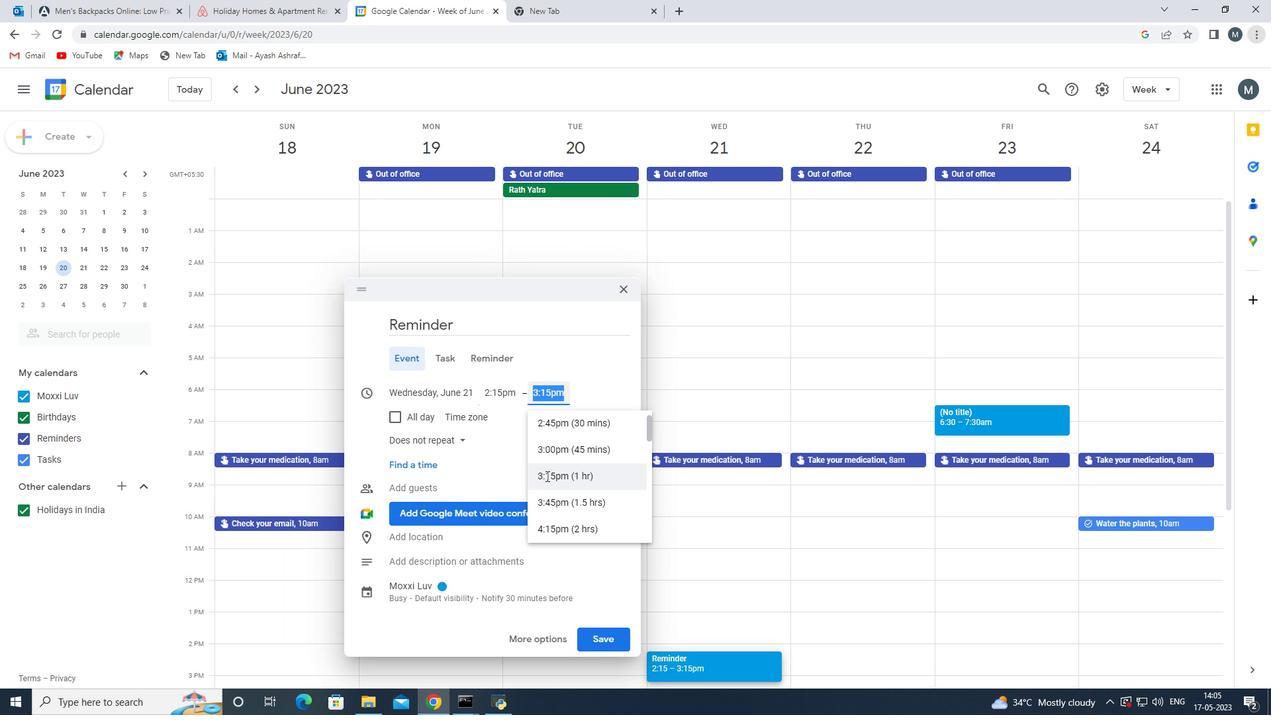
Action: Mouse moved to (451, 439)
Screenshot: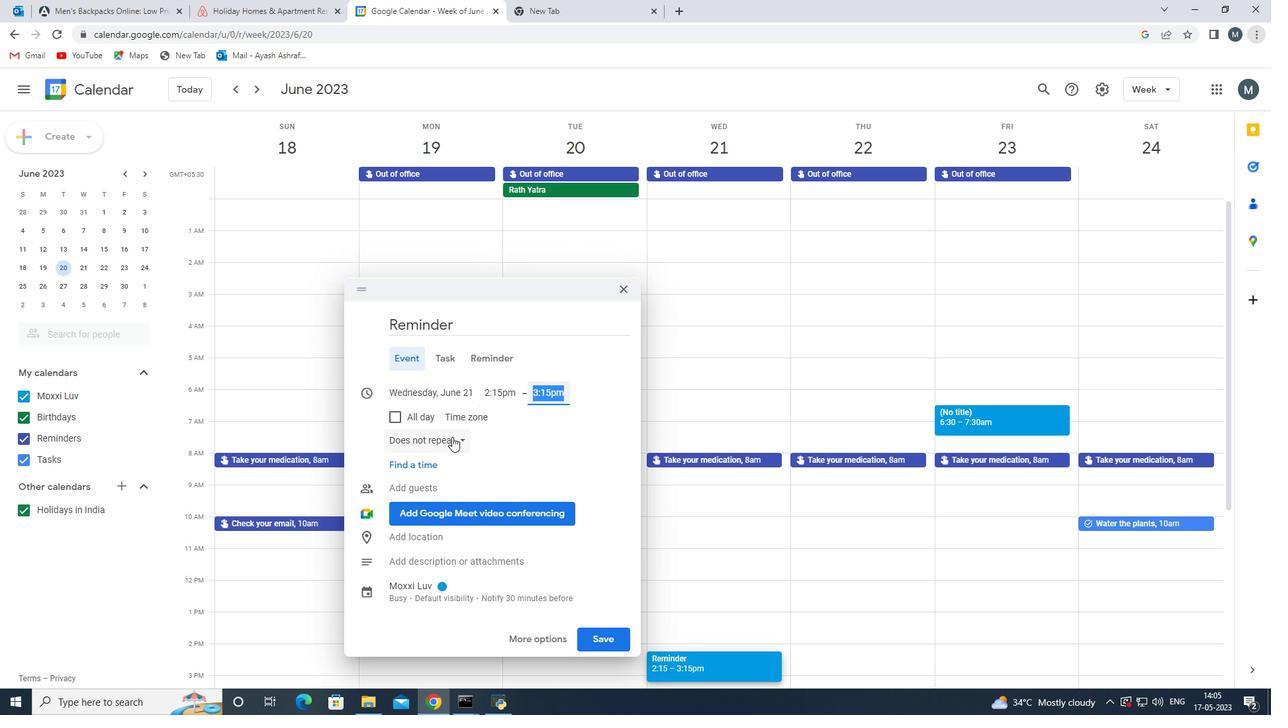 
Action: Mouse pressed left at (451, 439)
Screenshot: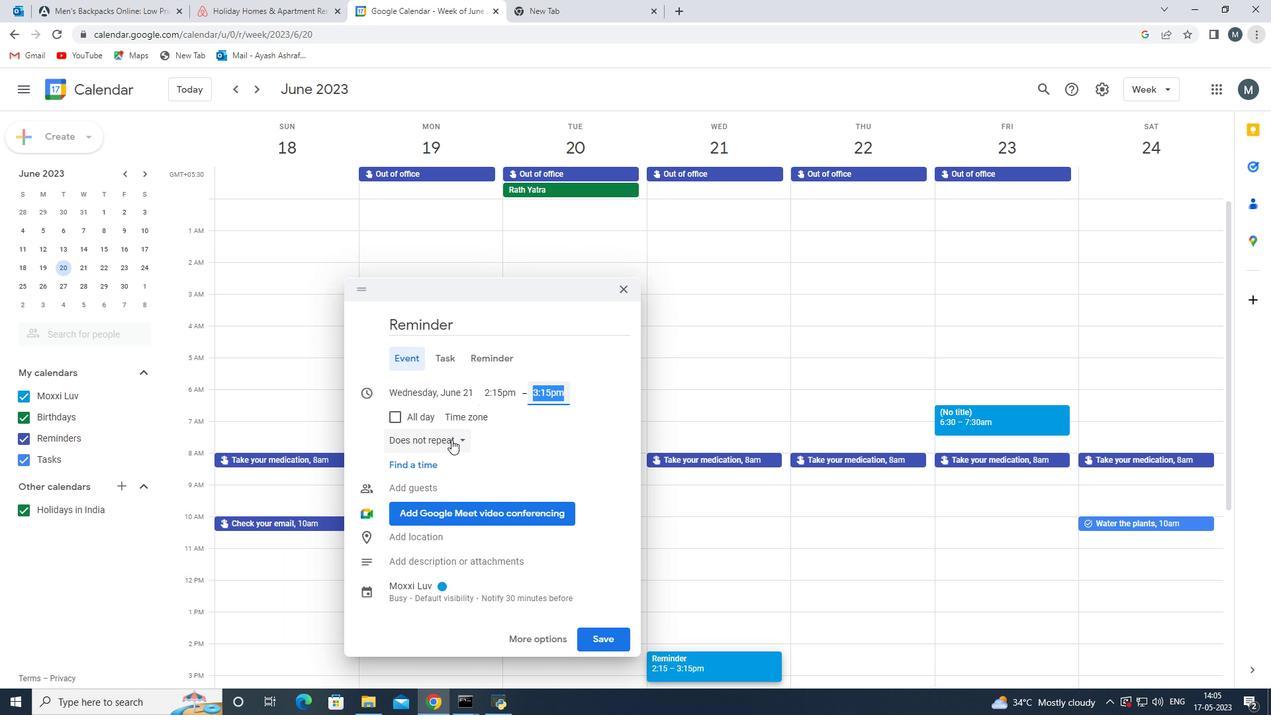 
Action: Mouse moved to (453, 442)
Screenshot: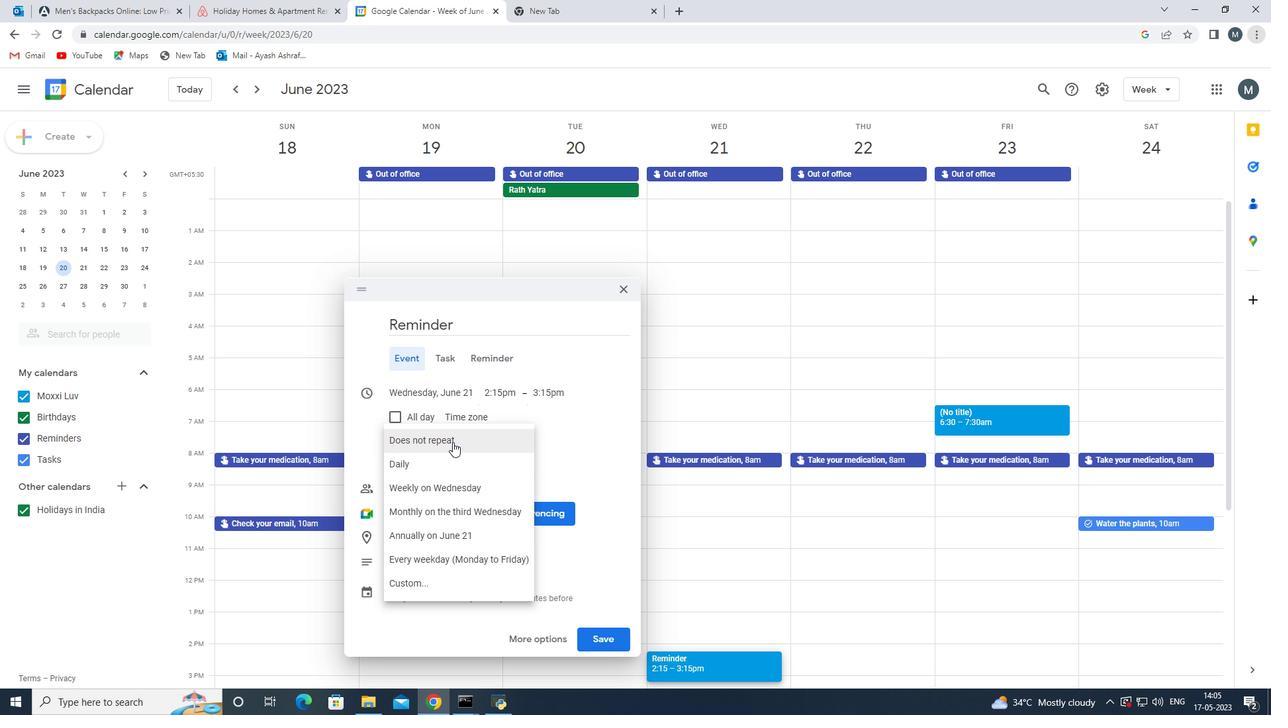 
Action: Mouse pressed left at (453, 442)
Screenshot: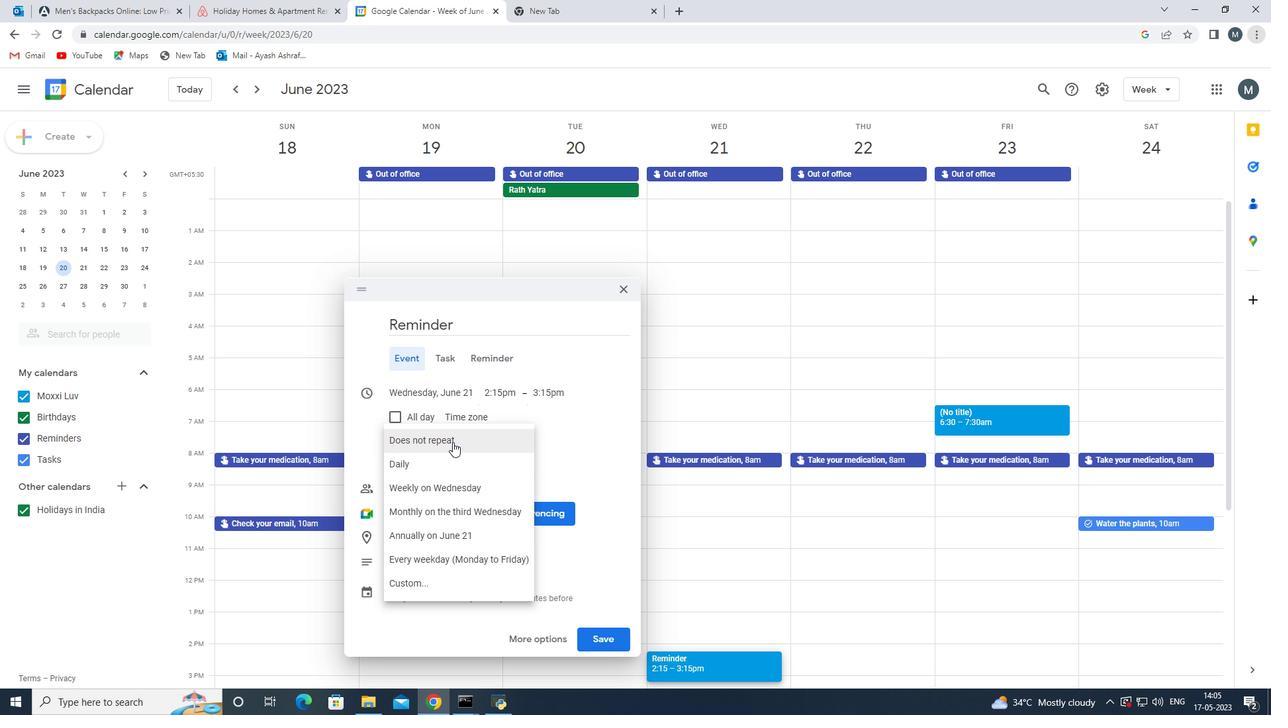 
Action: Mouse moved to (425, 467)
Screenshot: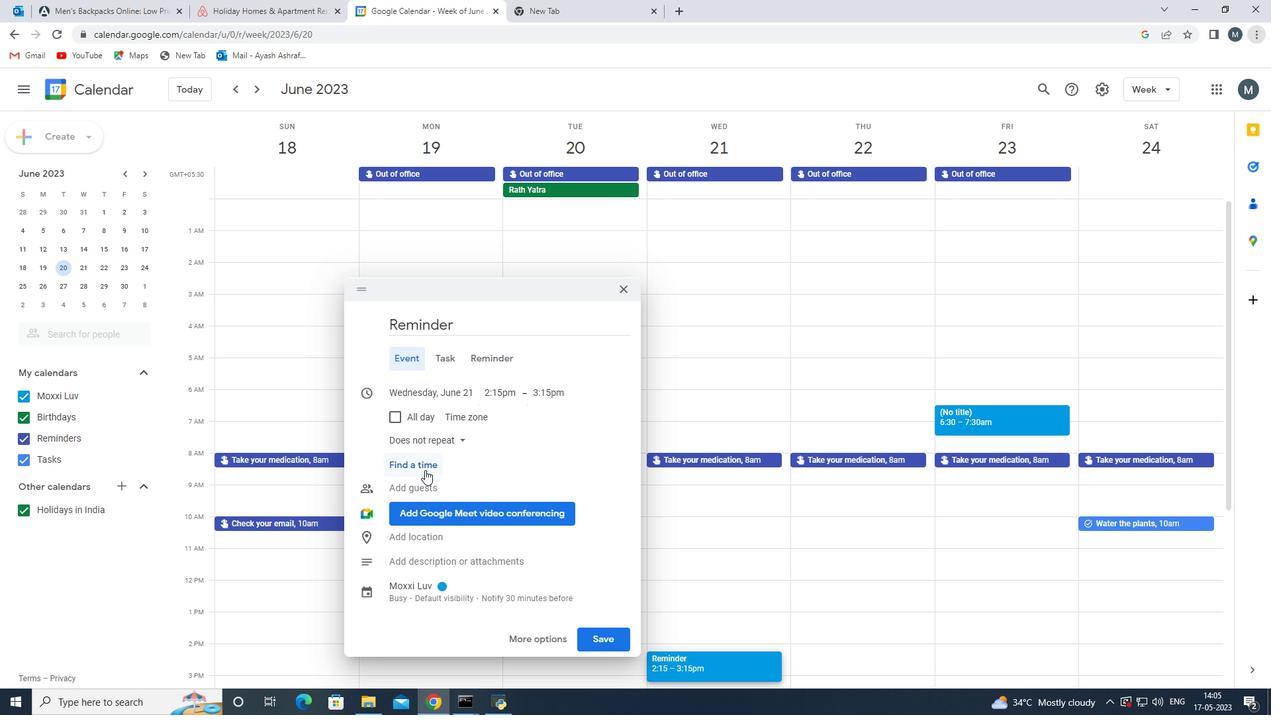 
Action: Mouse pressed left at (425, 467)
Screenshot: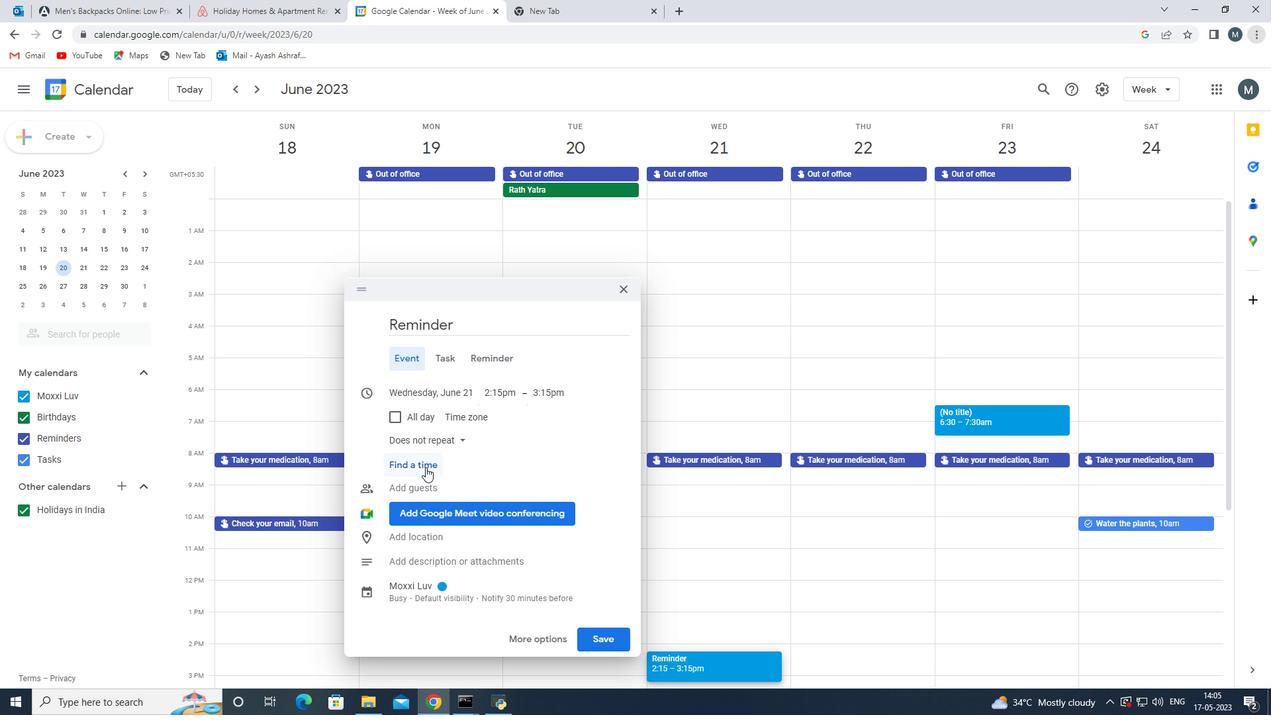 
Action: Mouse moved to (458, 462)
Screenshot: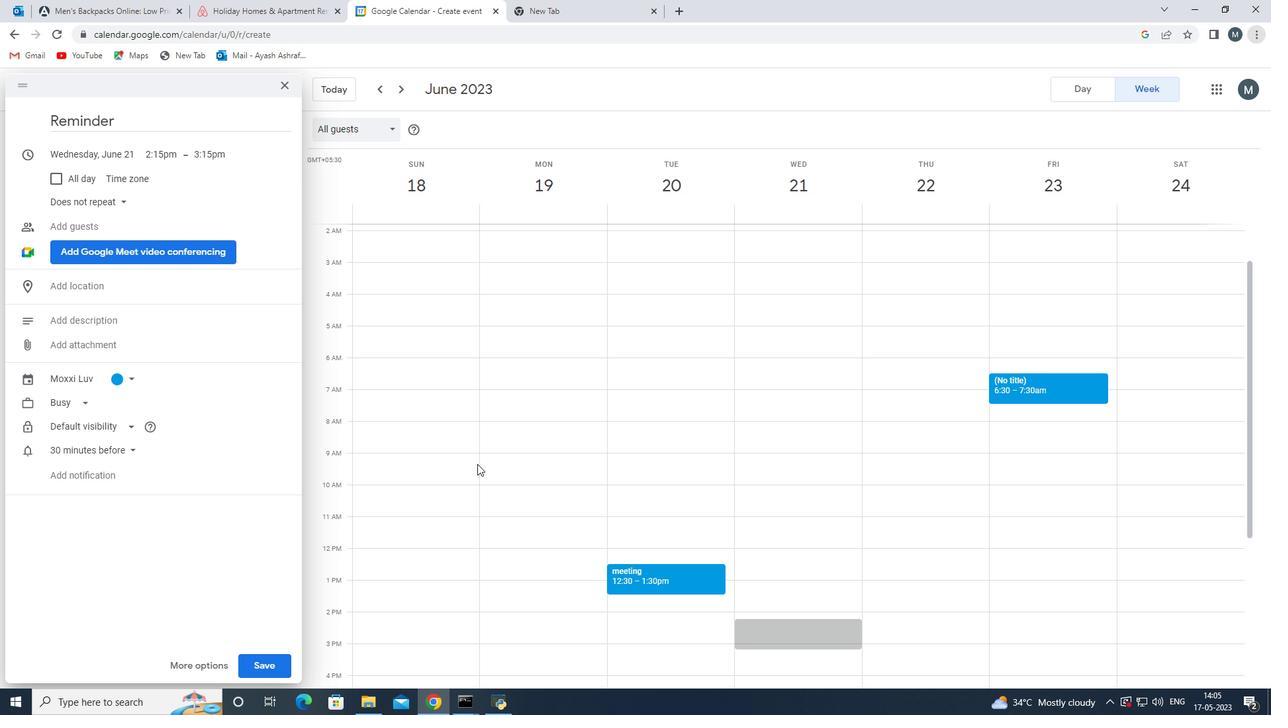 
Action: Mouse pressed left at (458, 462)
Screenshot: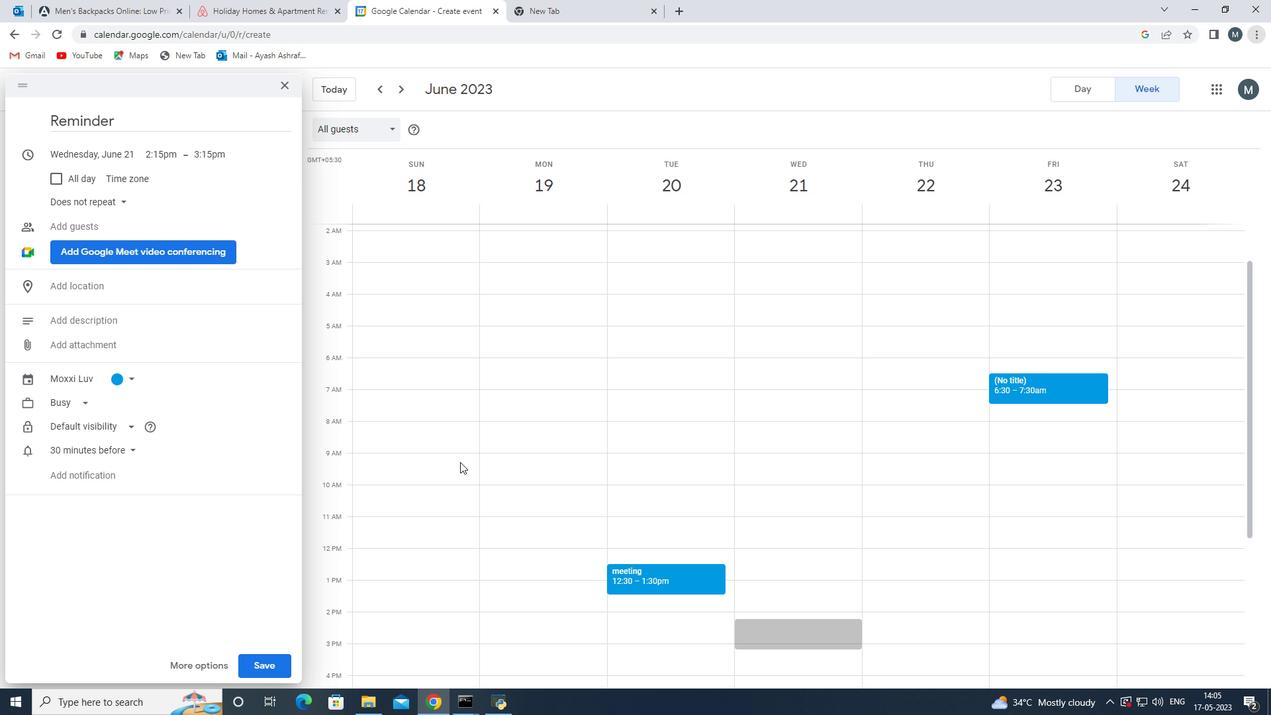 
Action: Mouse moved to (429, 503)
Screenshot: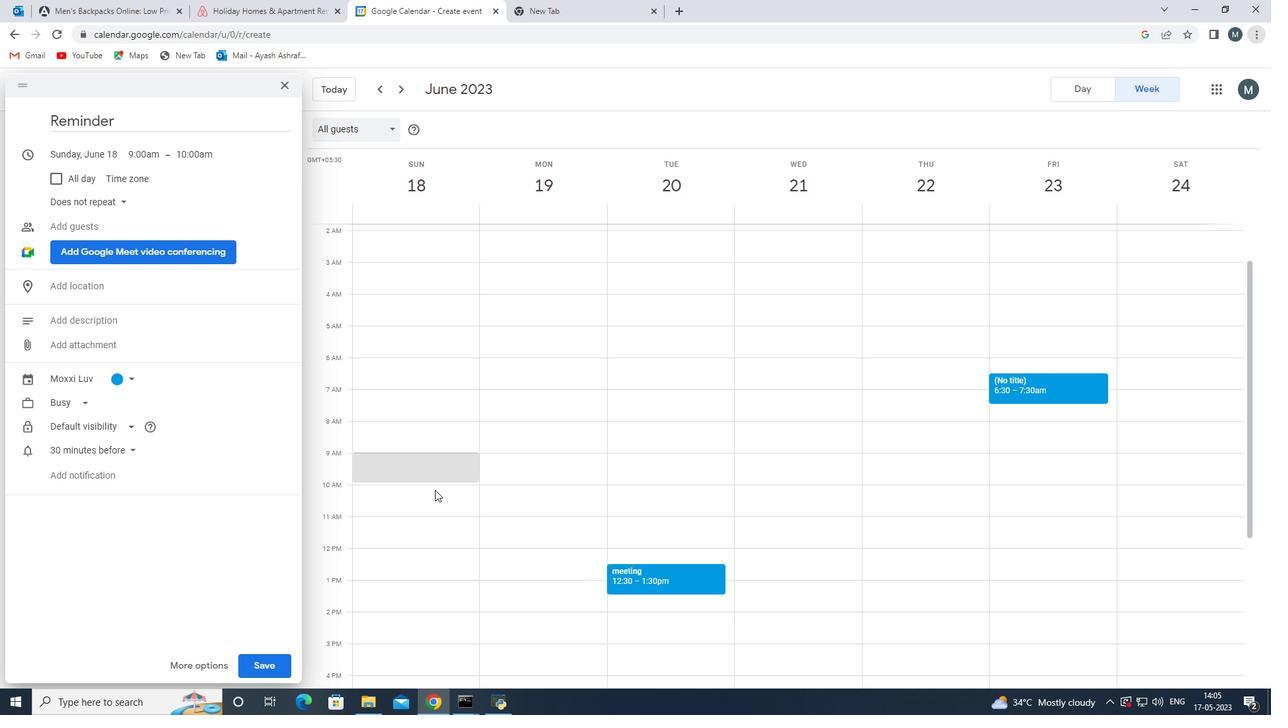 
Action: Mouse pressed left at (429, 503)
Screenshot: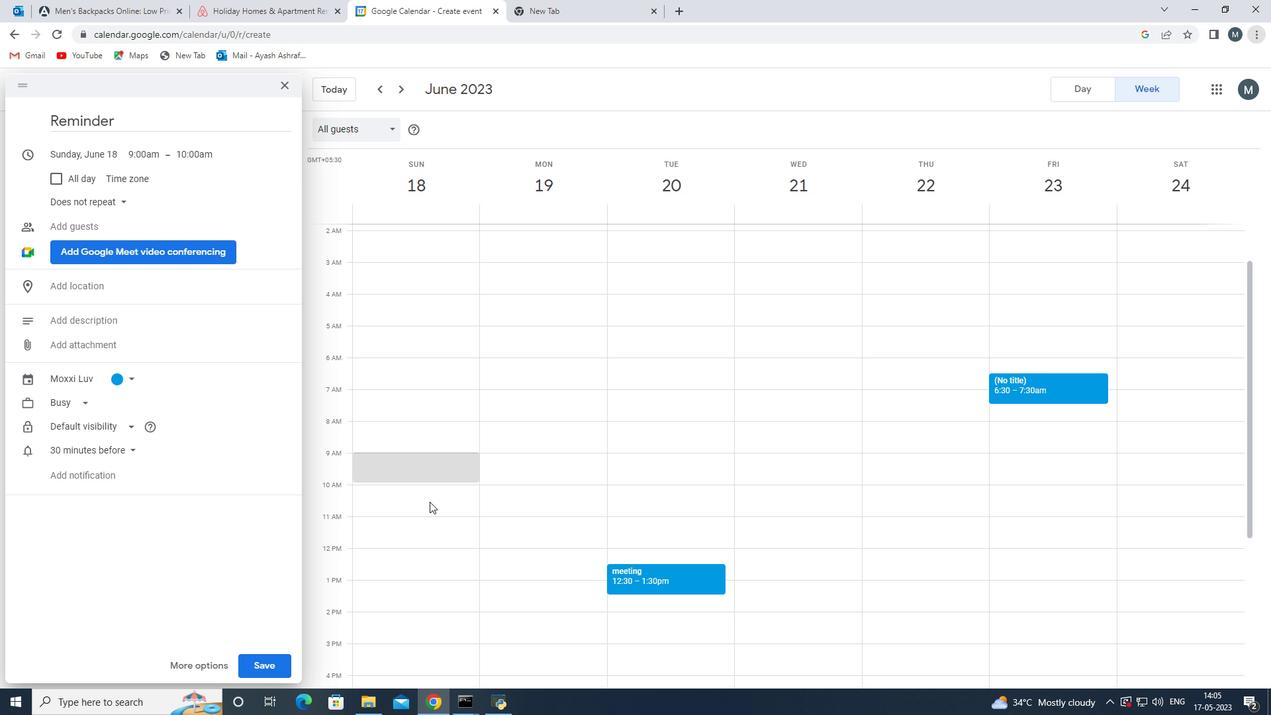 
Action: Mouse moved to (79, 396)
Screenshot: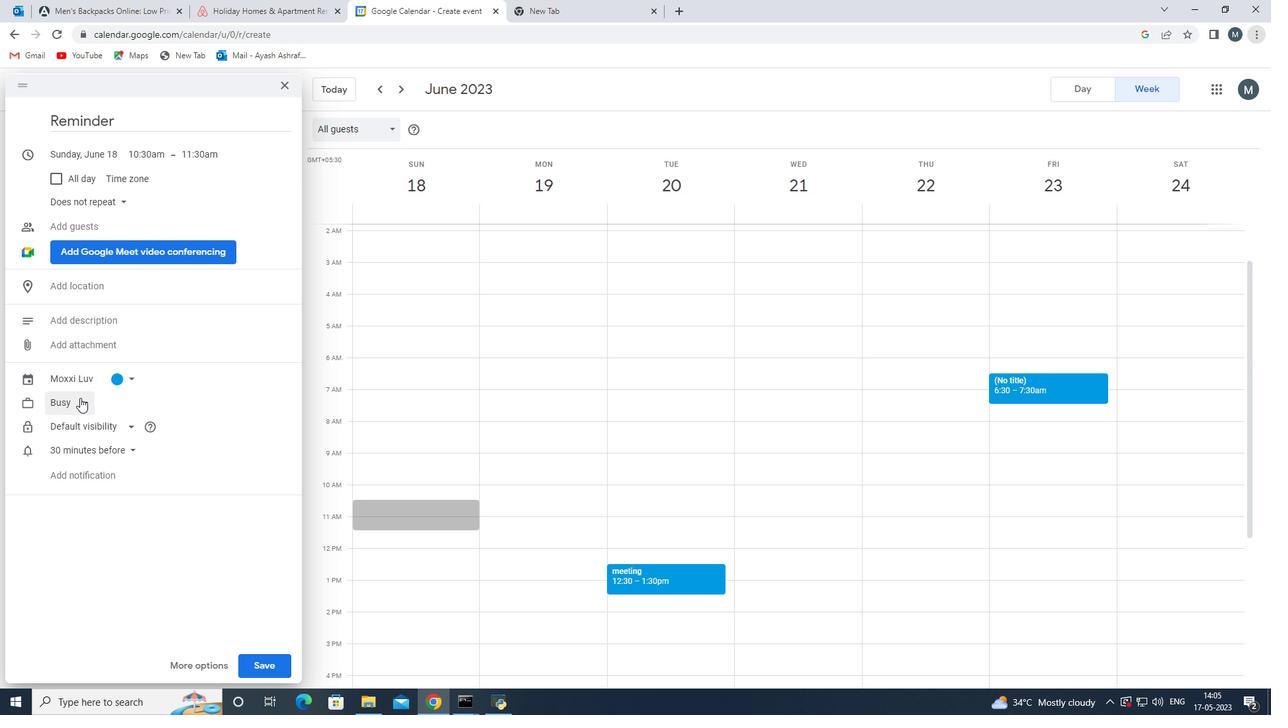 
Action: Mouse pressed left at (79, 396)
Screenshot: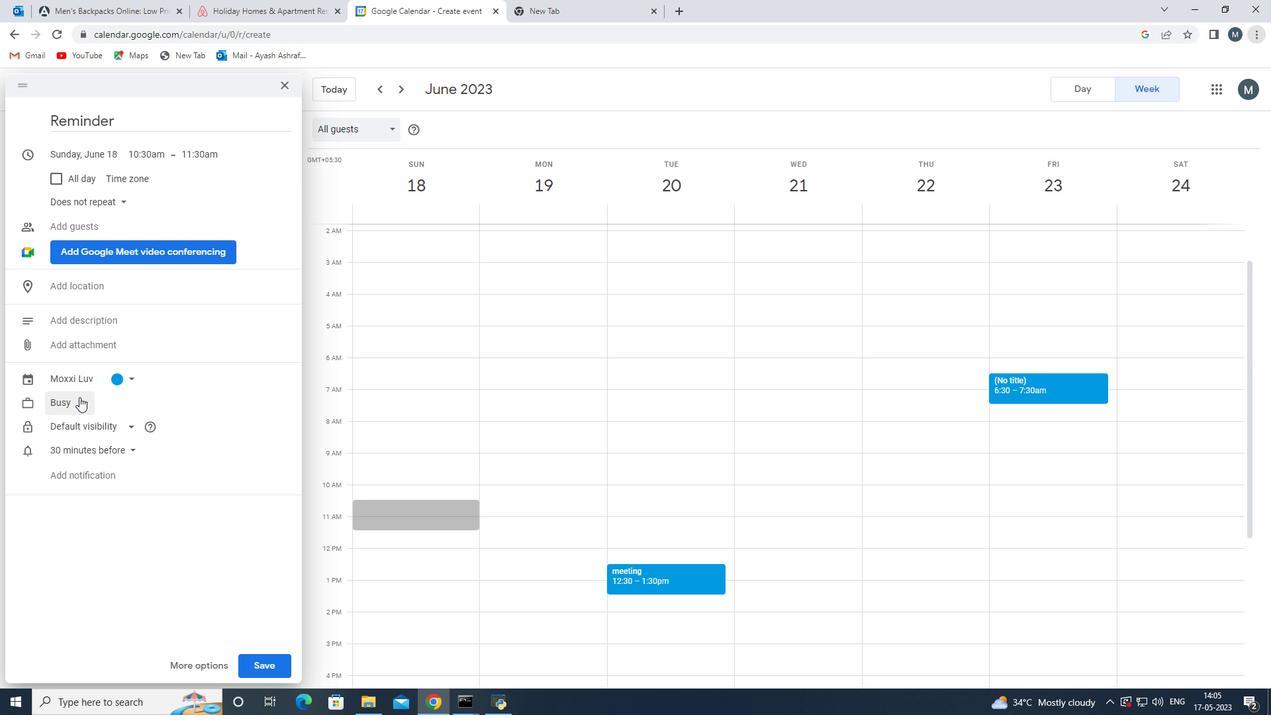 
Action: Mouse moved to (78, 449)
Screenshot: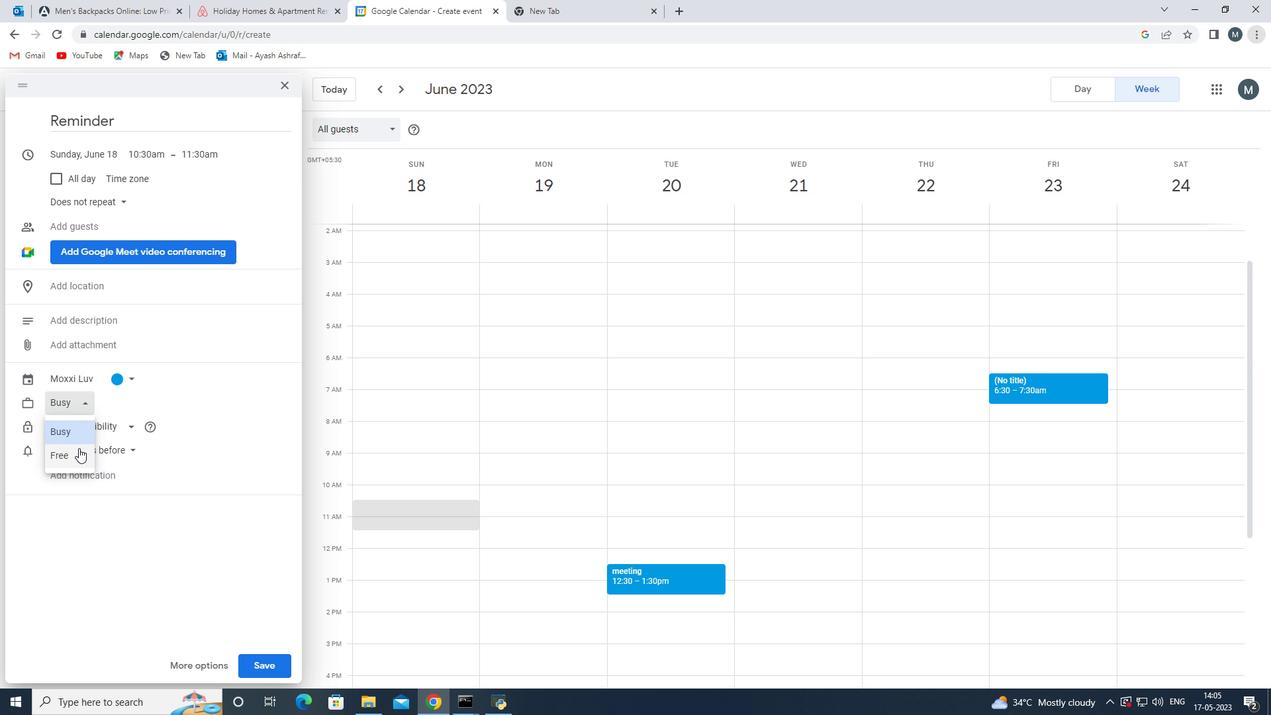 
Action: Mouse pressed left at (78, 449)
Screenshot: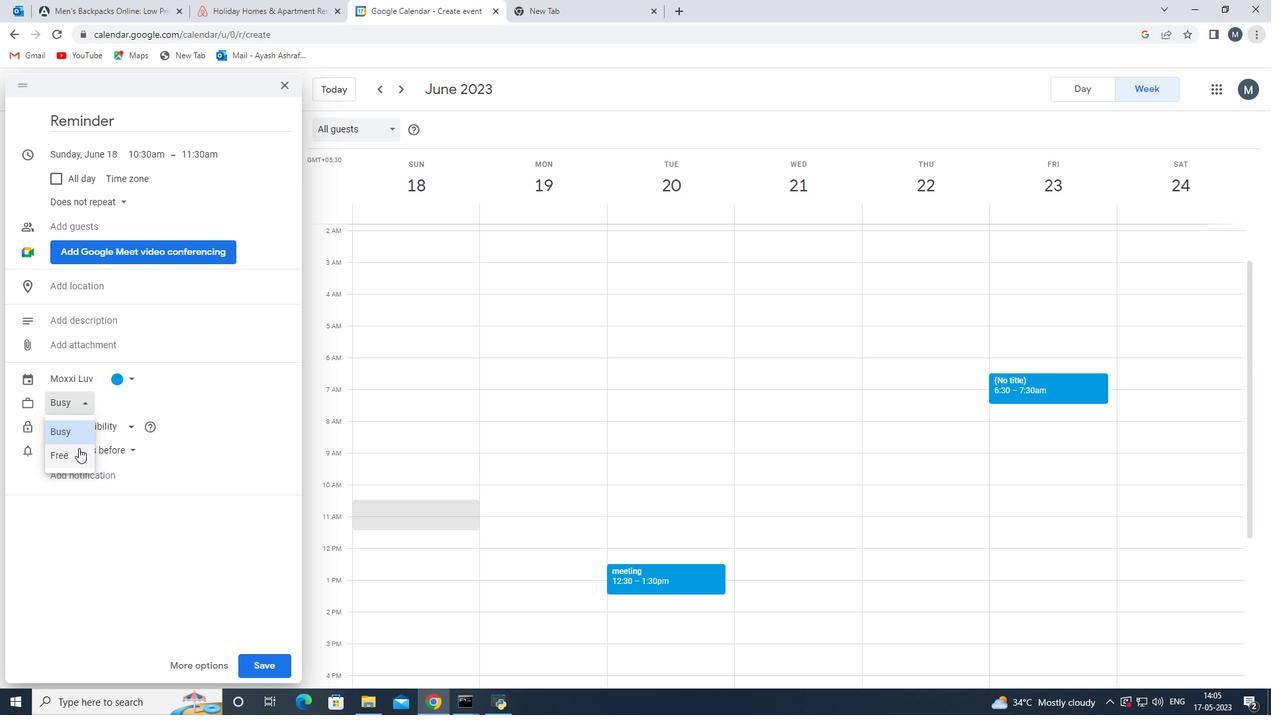
Action: Mouse moved to (197, 672)
Screenshot: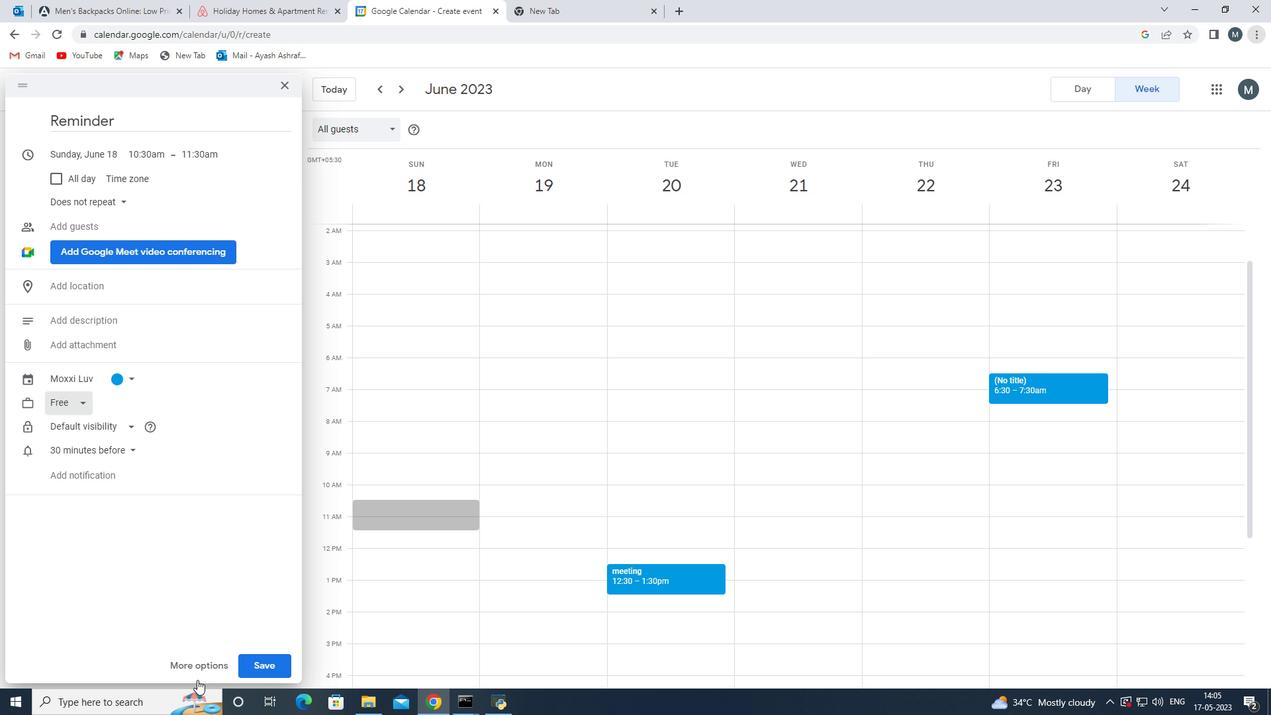 
Action: Mouse pressed left at (197, 672)
Screenshot: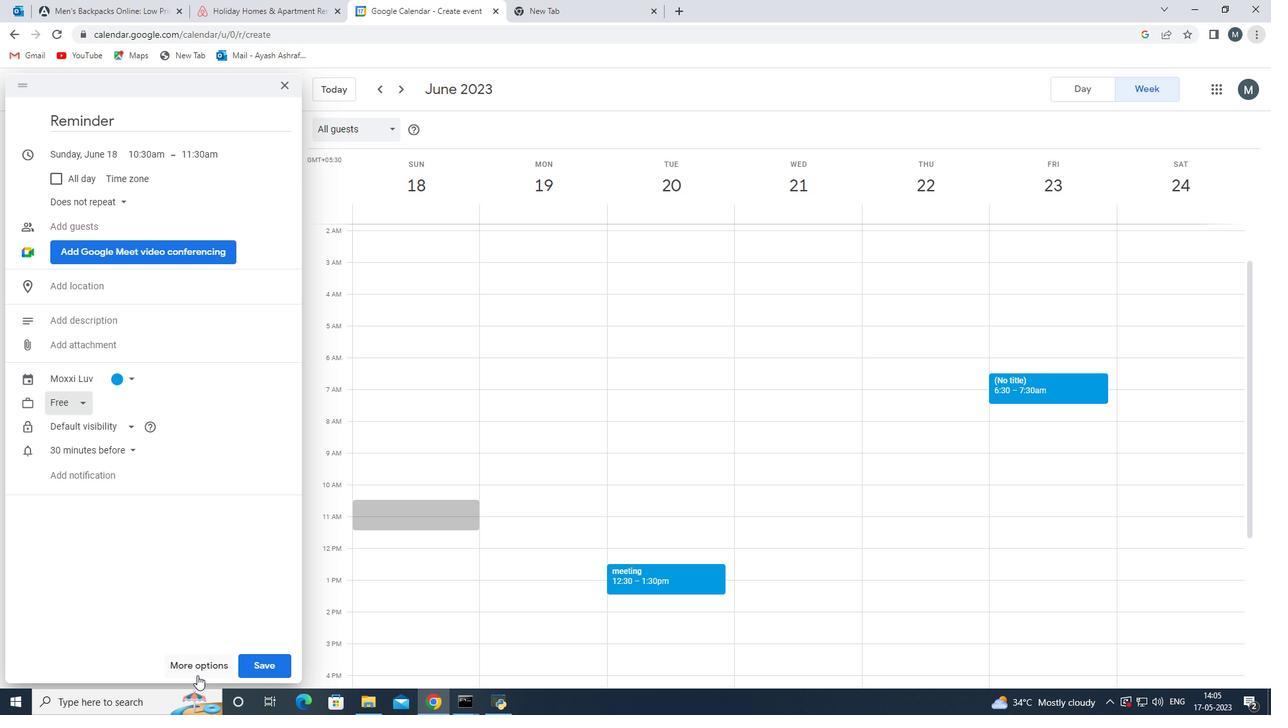 
Action: Mouse moved to (94, 296)
Screenshot: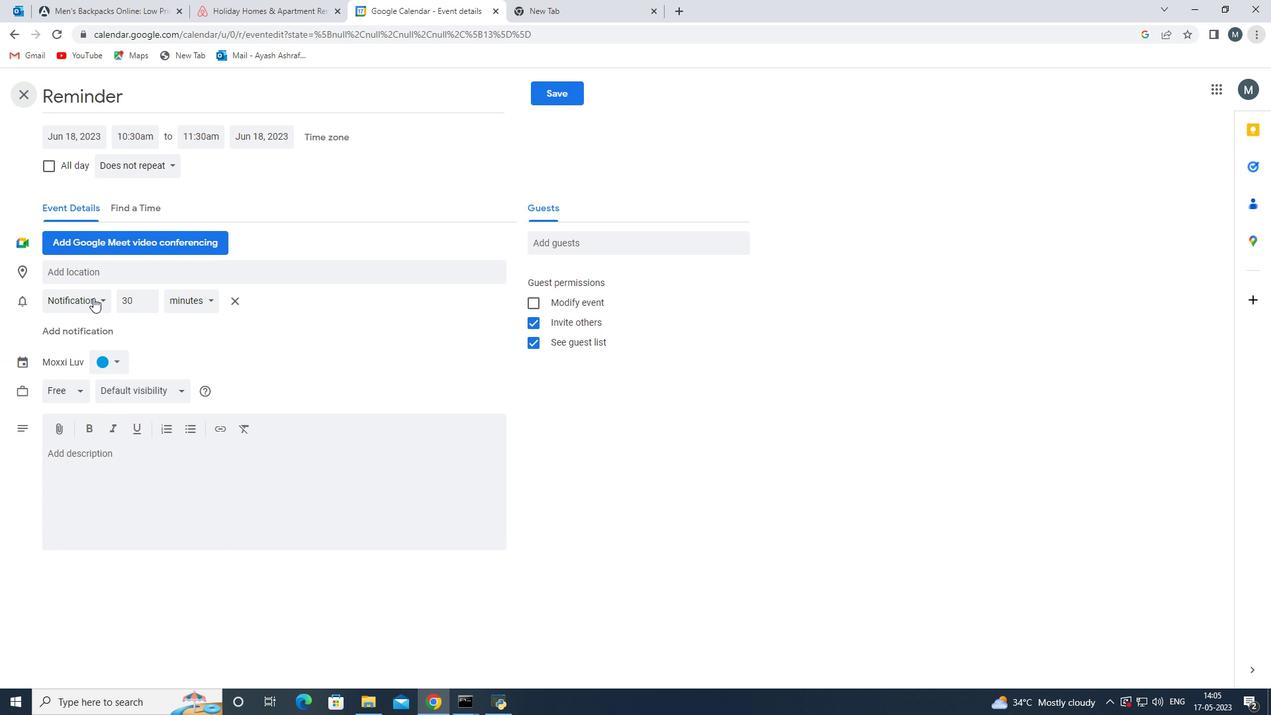 
Action: Mouse pressed left at (94, 296)
Screenshot: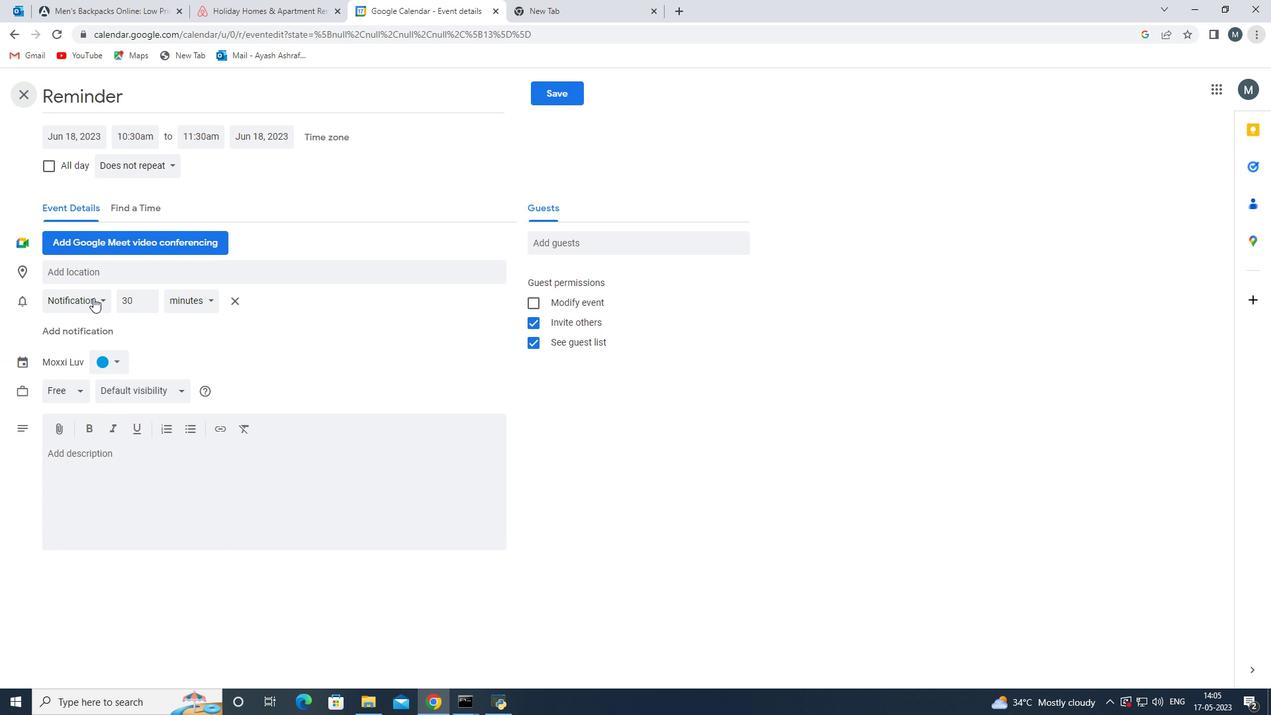 
Action: Mouse moved to (165, 334)
Screenshot: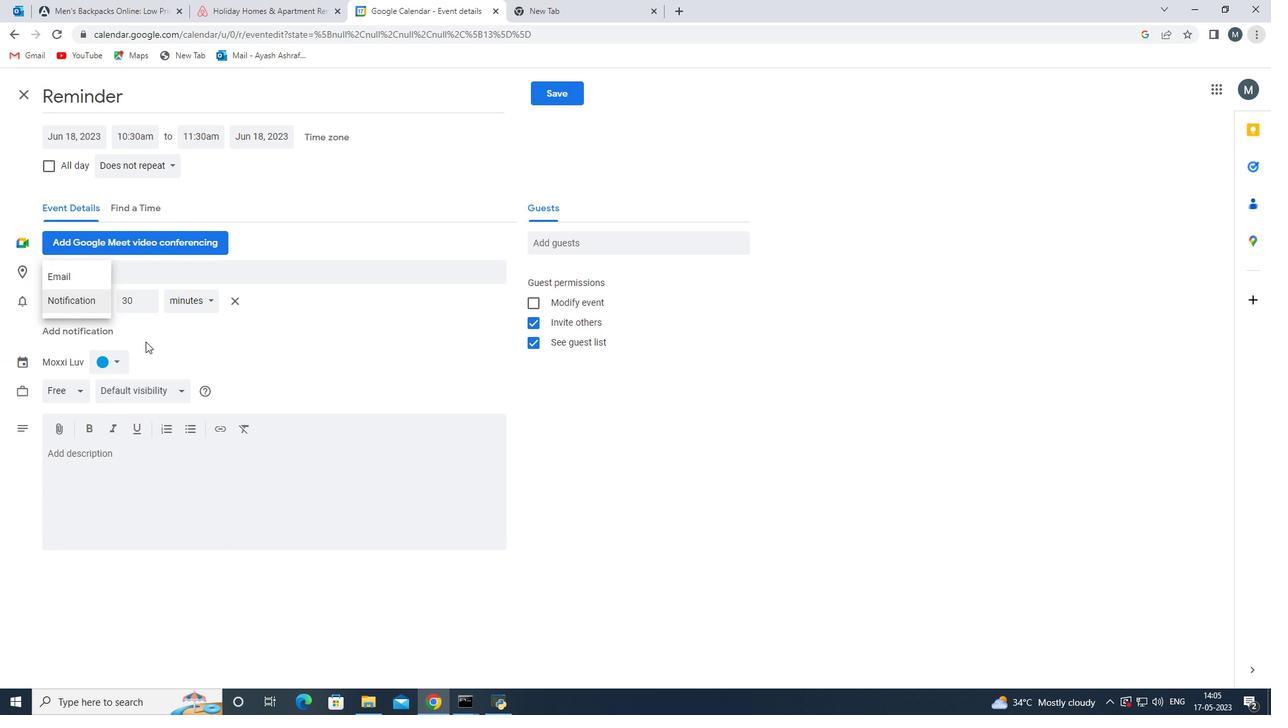 
Action: Mouse pressed left at (165, 334)
Screenshot: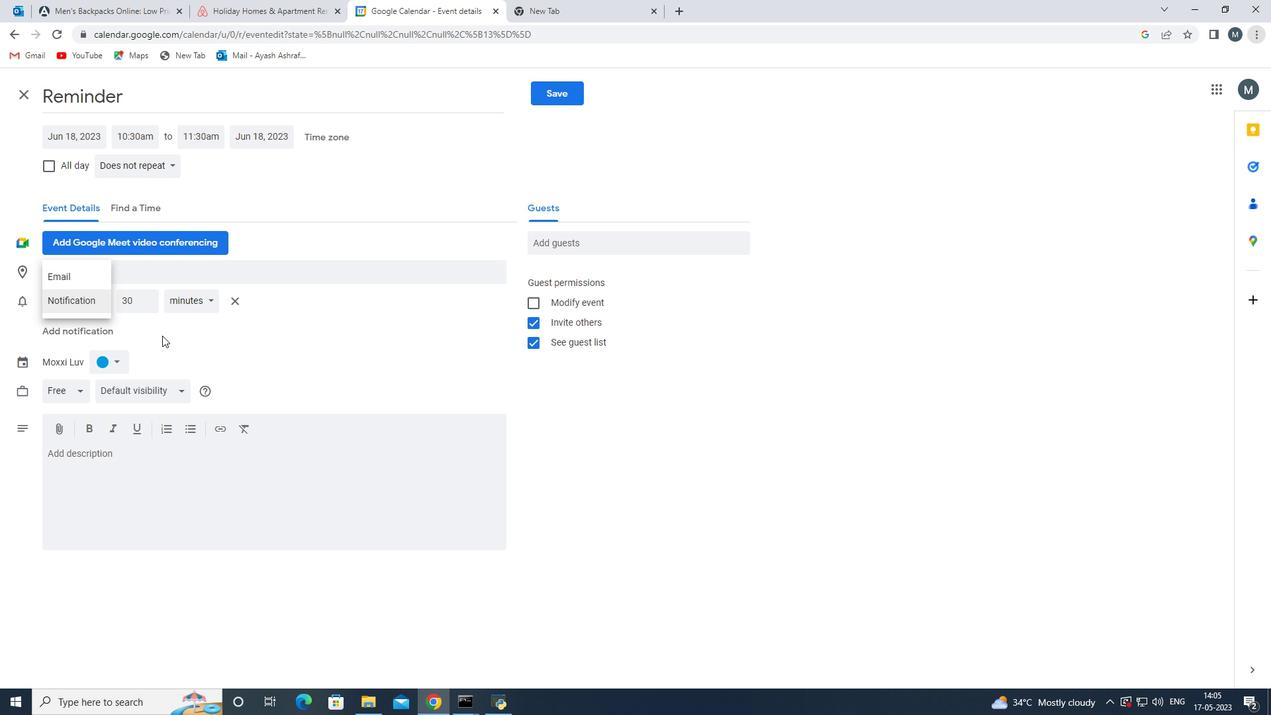 
Action: Mouse moved to (147, 300)
Screenshot: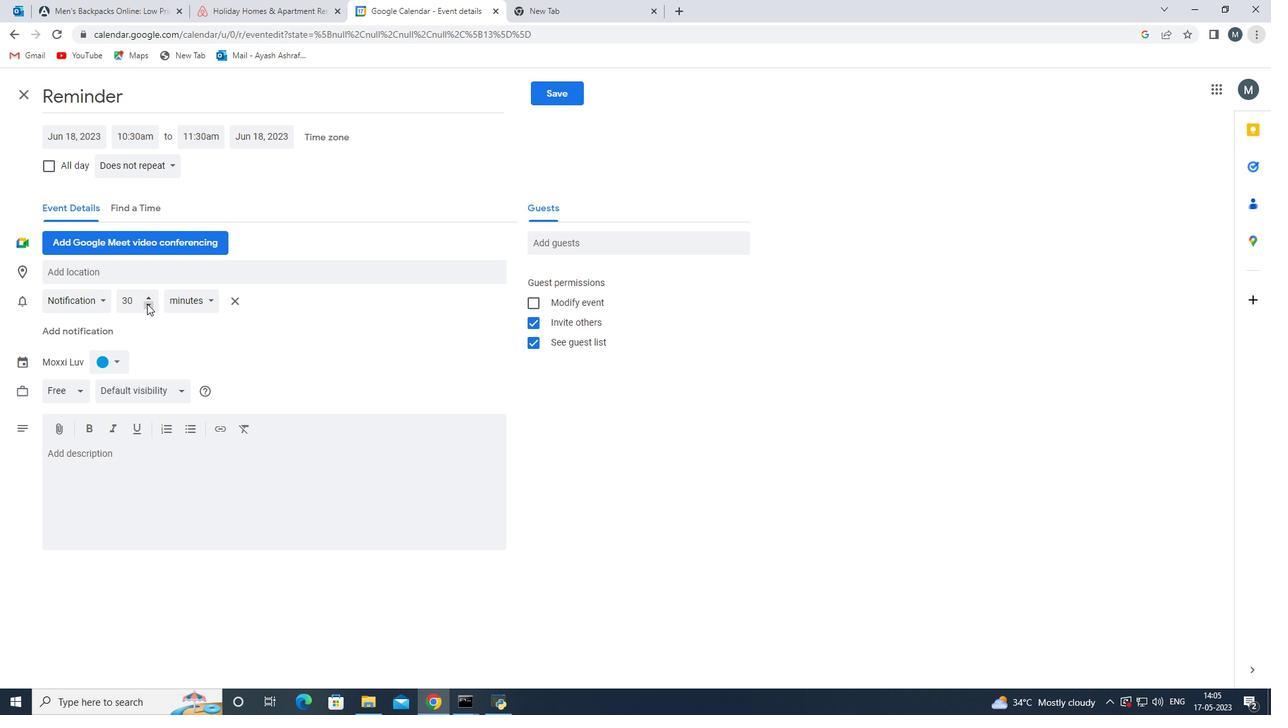 
Action: Mouse pressed left at (147, 300)
Screenshot: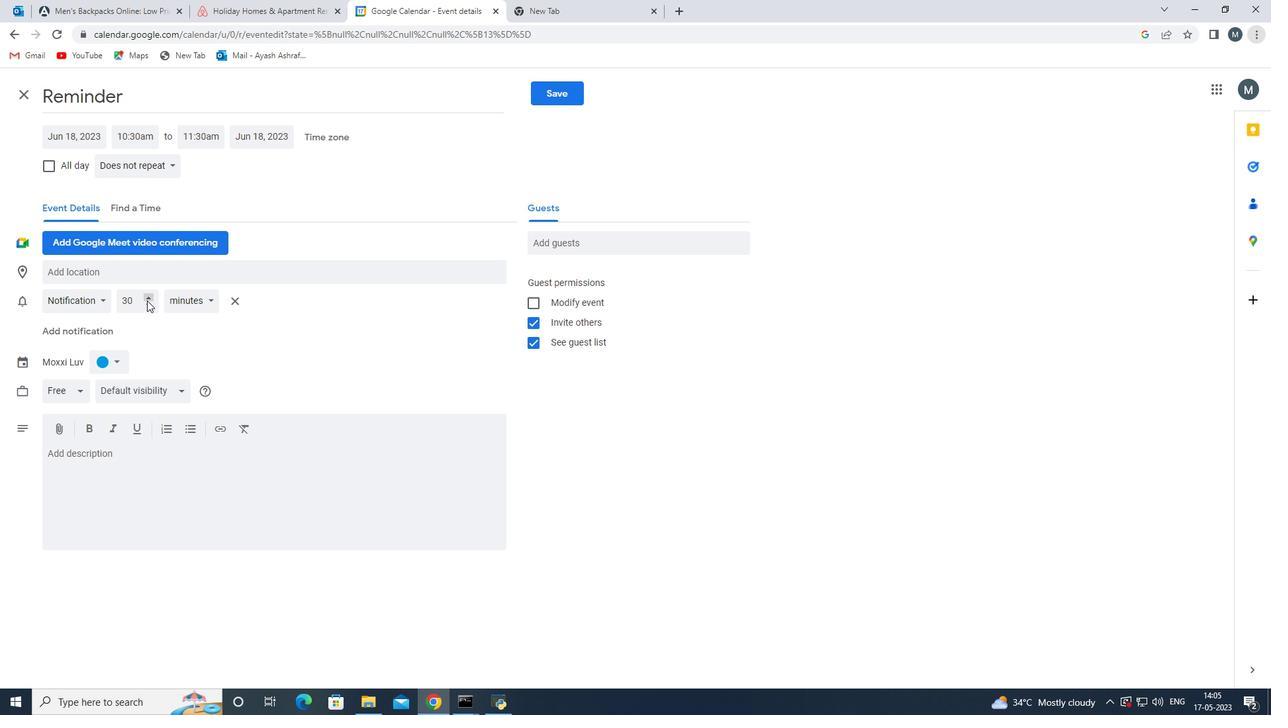 
Action: Mouse moved to (148, 296)
Screenshot: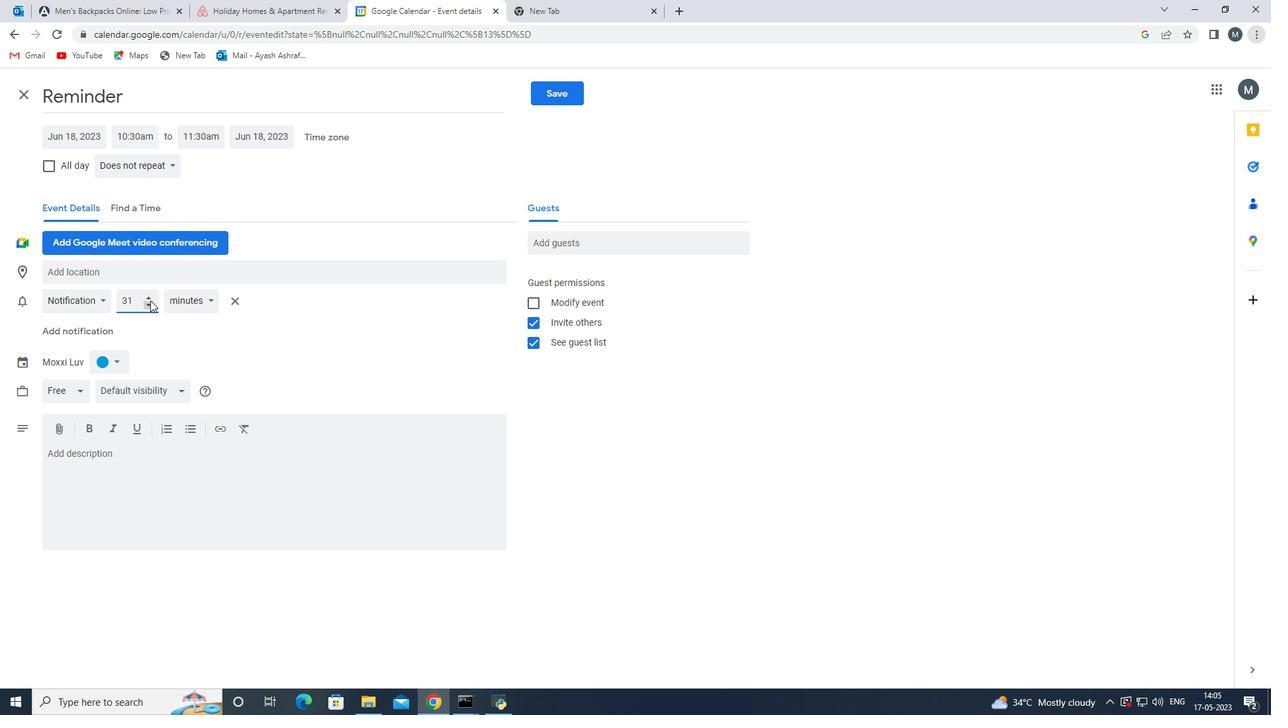 
Action: Mouse pressed left at (148, 296)
Screenshot: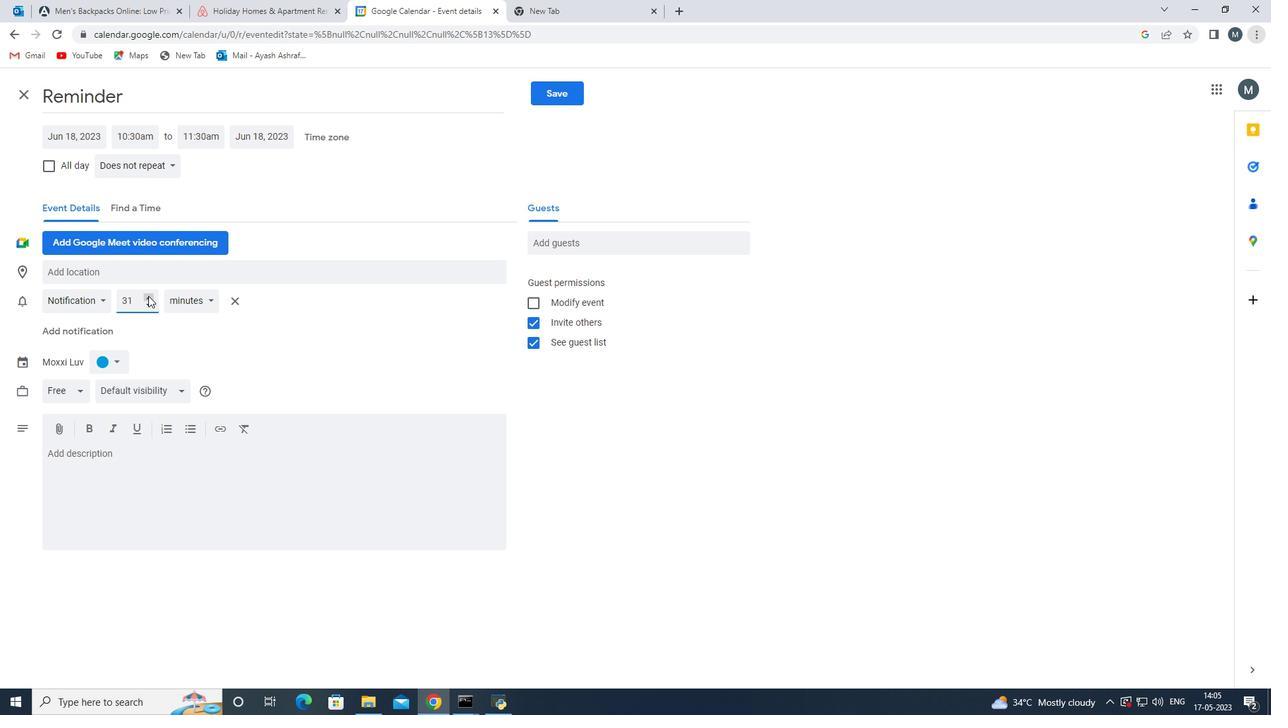 
Action: Mouse pressed left at (148, 296)
Screenshot: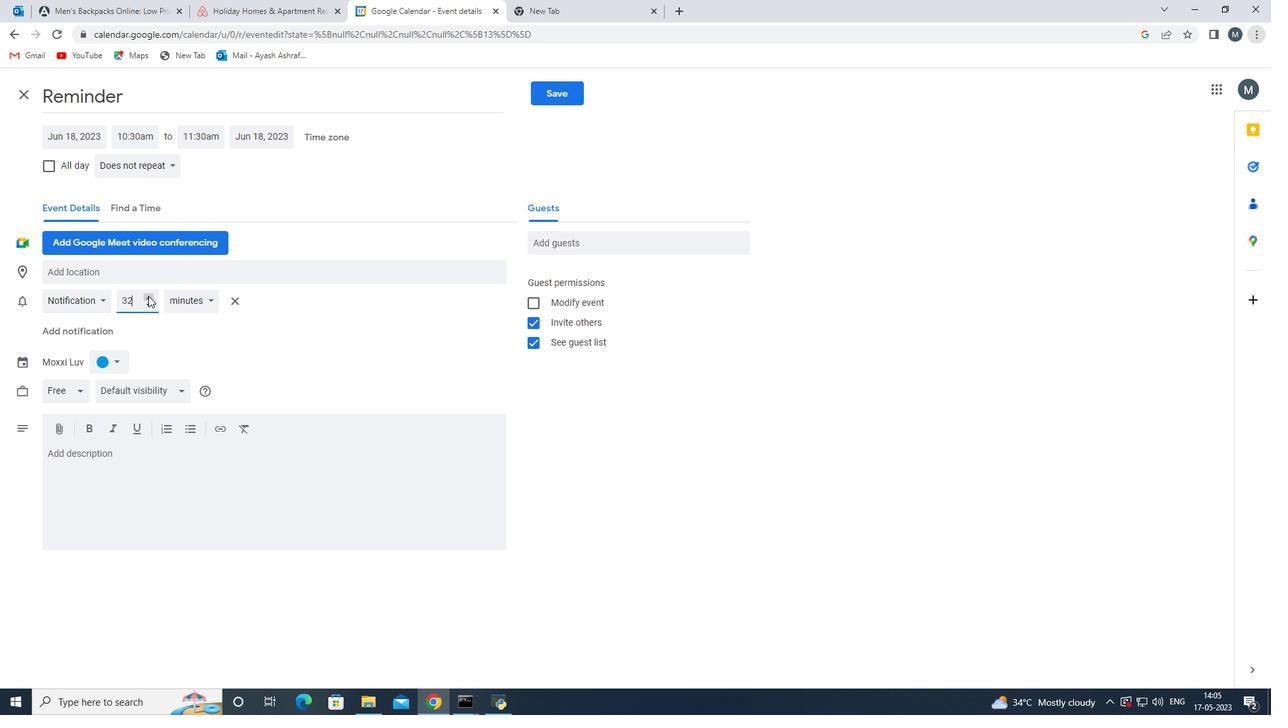 
Action: Mouse pressed left at (148, 296)
Screenshot: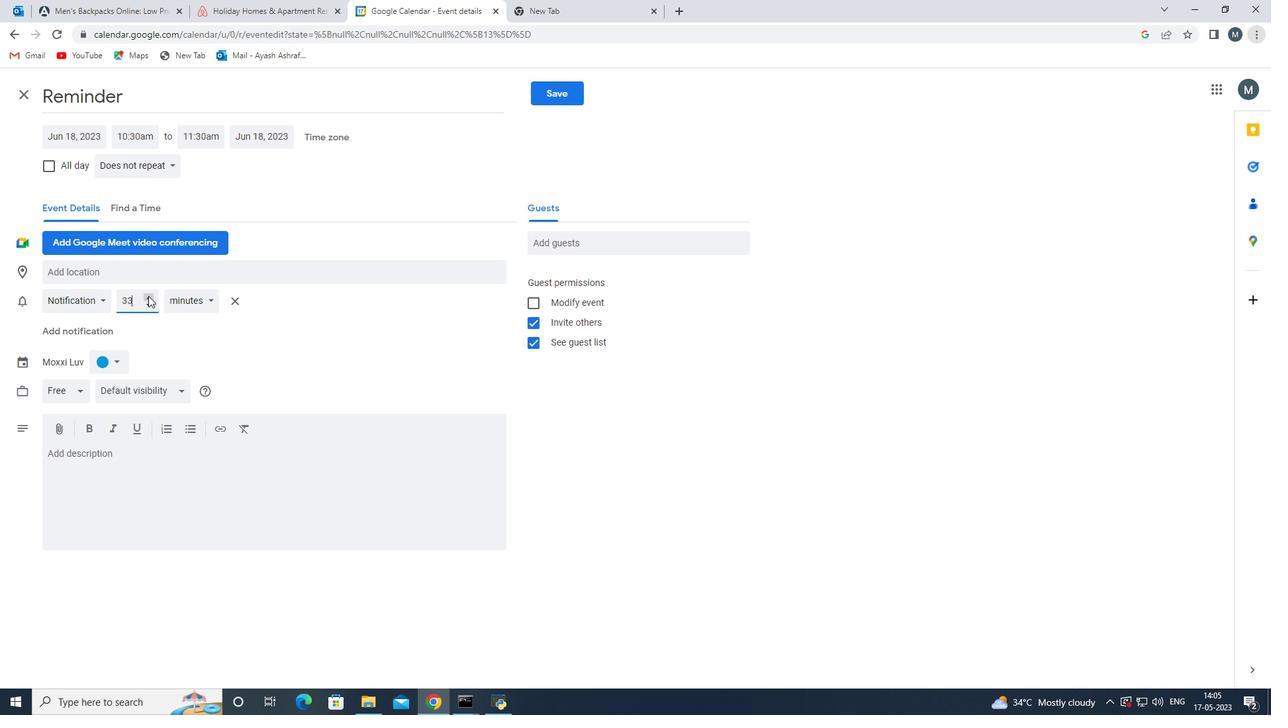 
Action: Mouse pressed left at (148, 296)
Screenshot: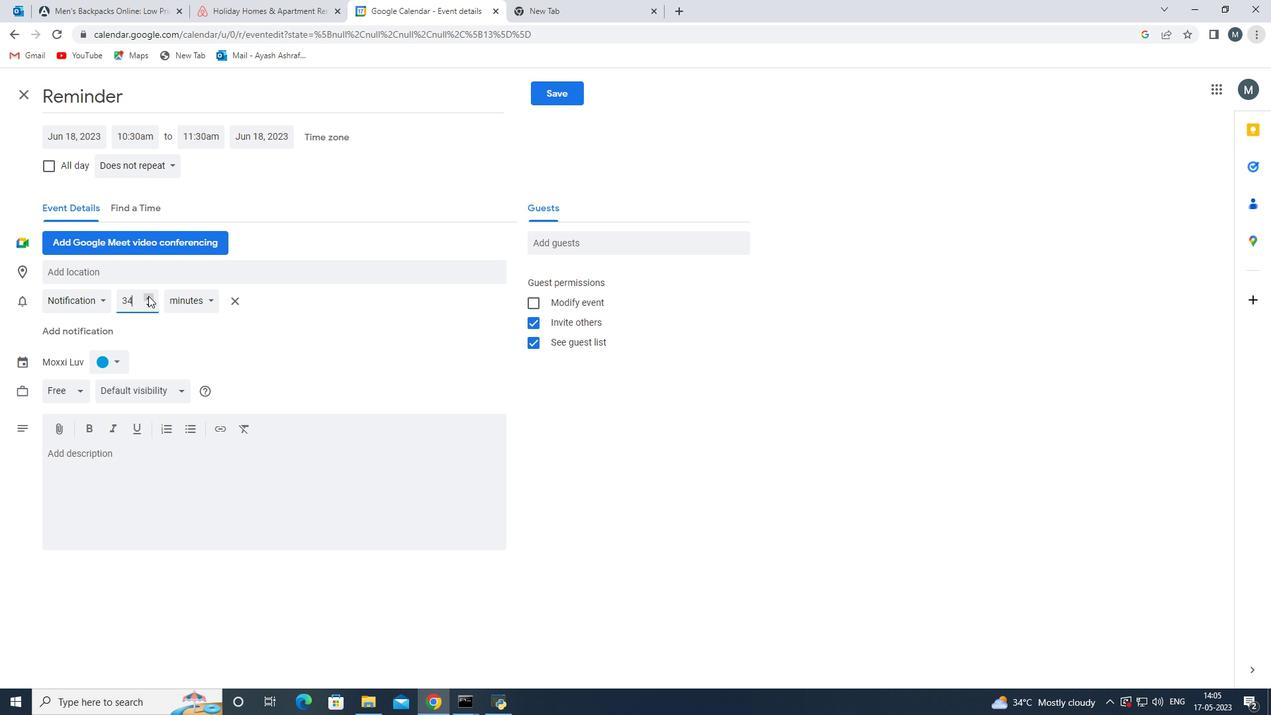 
Action: Mouse pressed left at (148, 296)
Screenshot: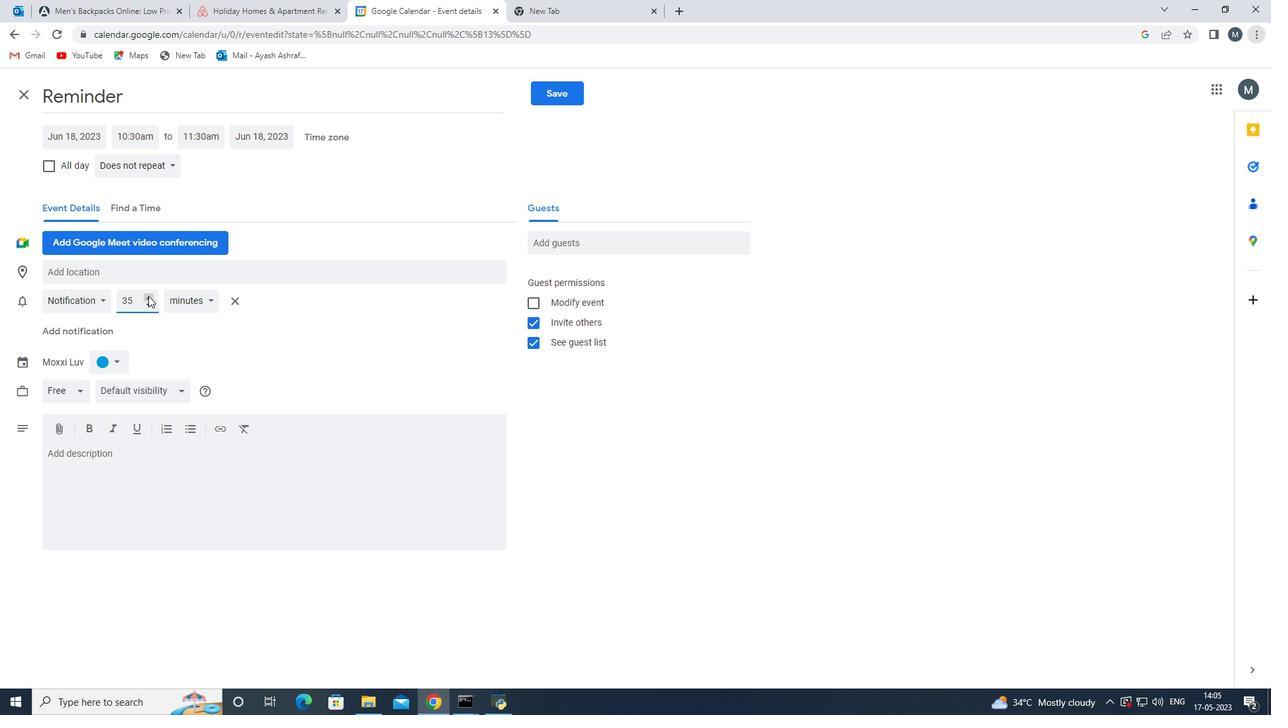 
Action: Mouse pressed left at (148, 296)
Screenshot: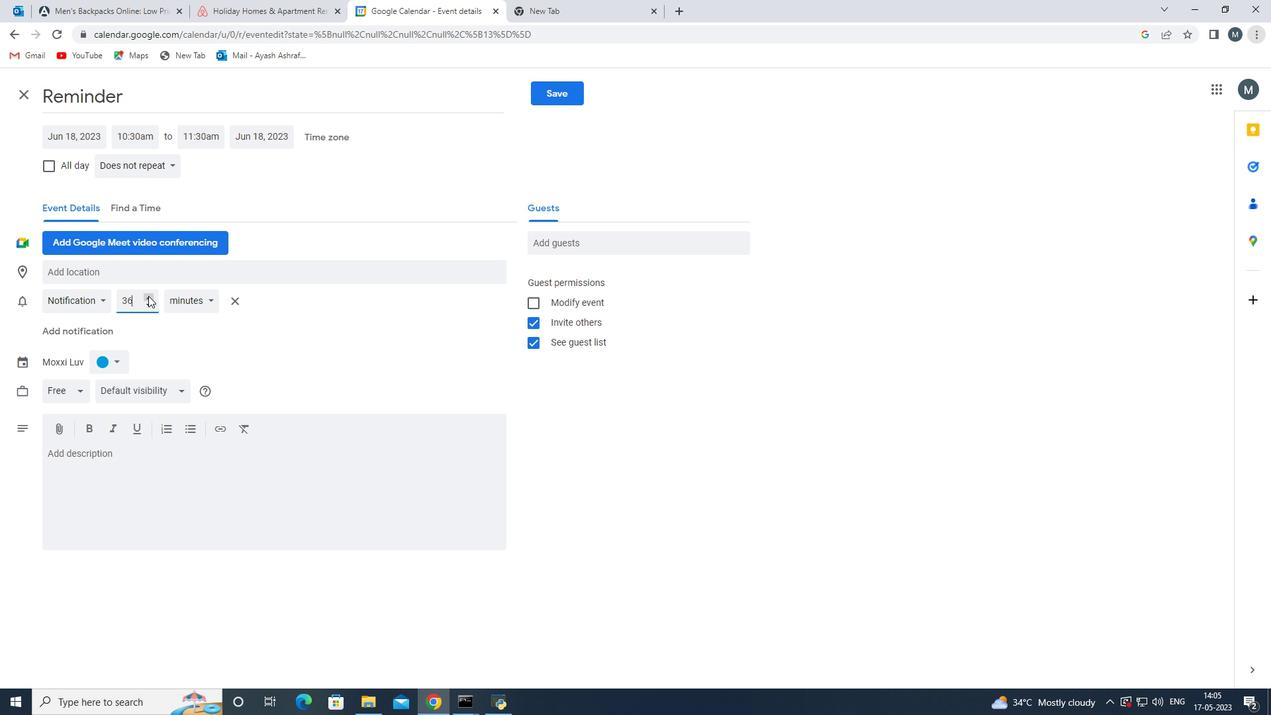 
Action: Mouse pressed left at (148, 296)
Screenshot: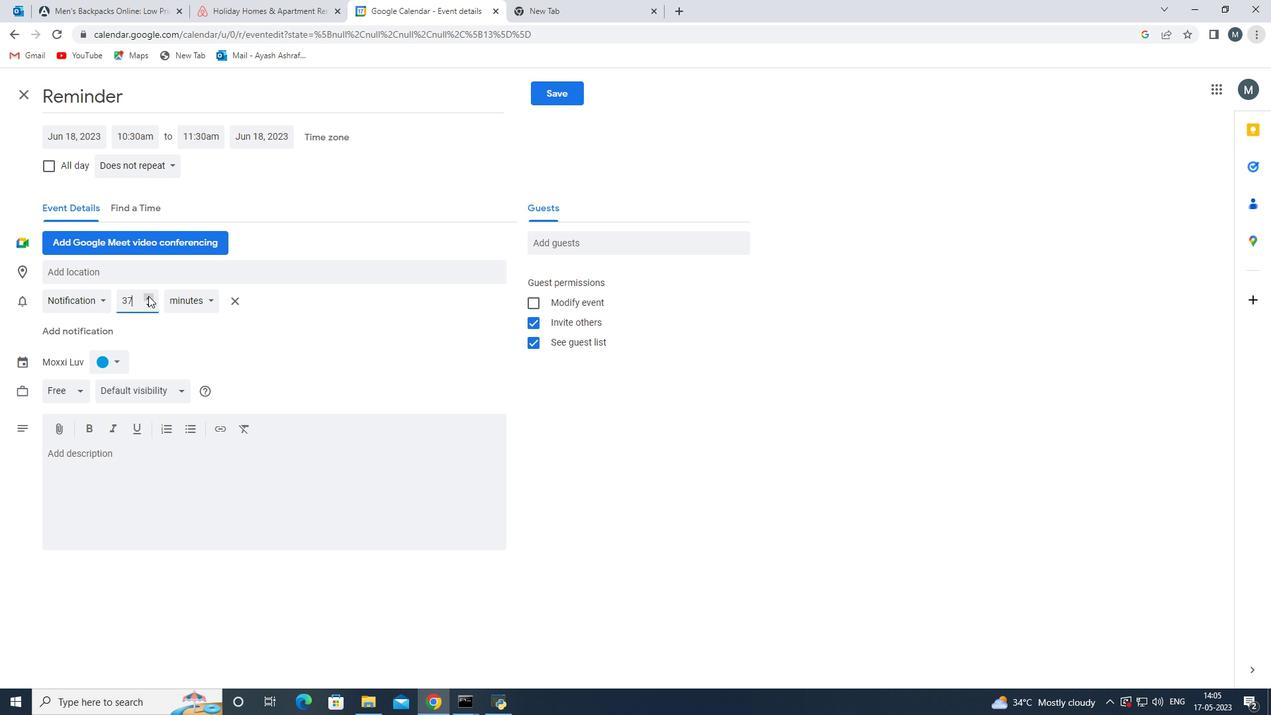
Action: Mouse pressed left at (148, 296)
Screenshot: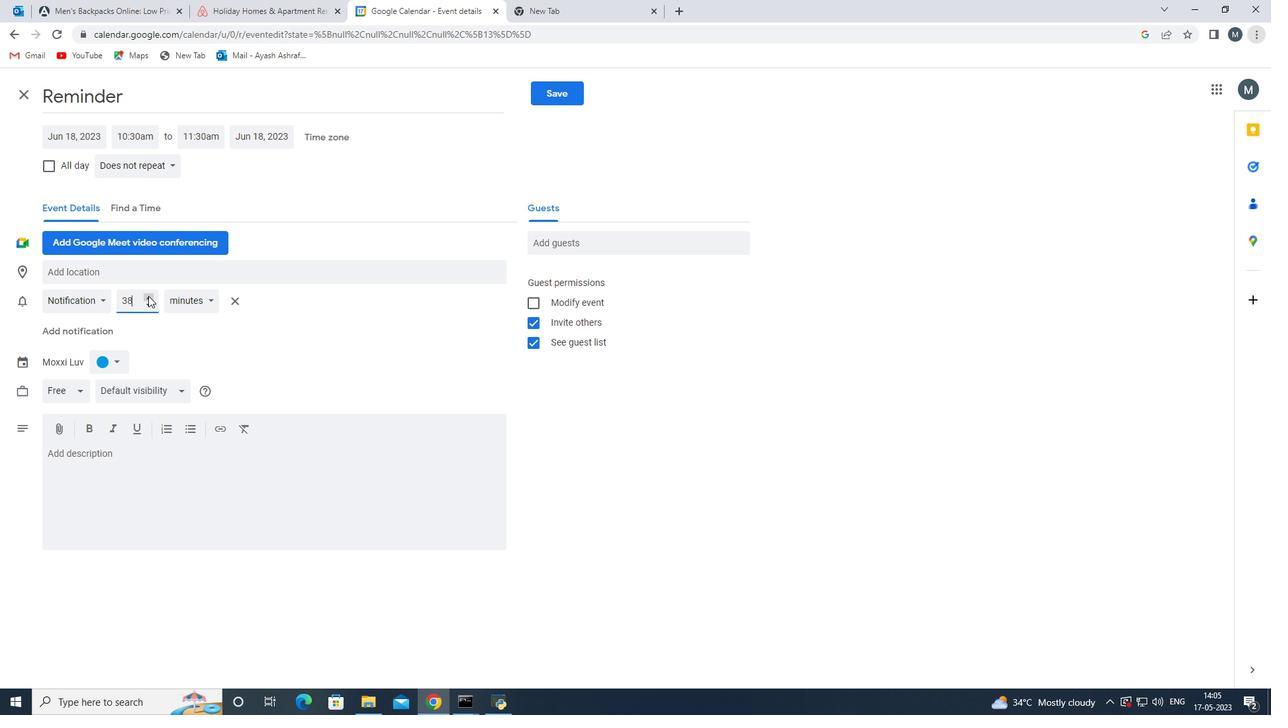 
Action: Mouse moved to (200, 306)
Screenshot: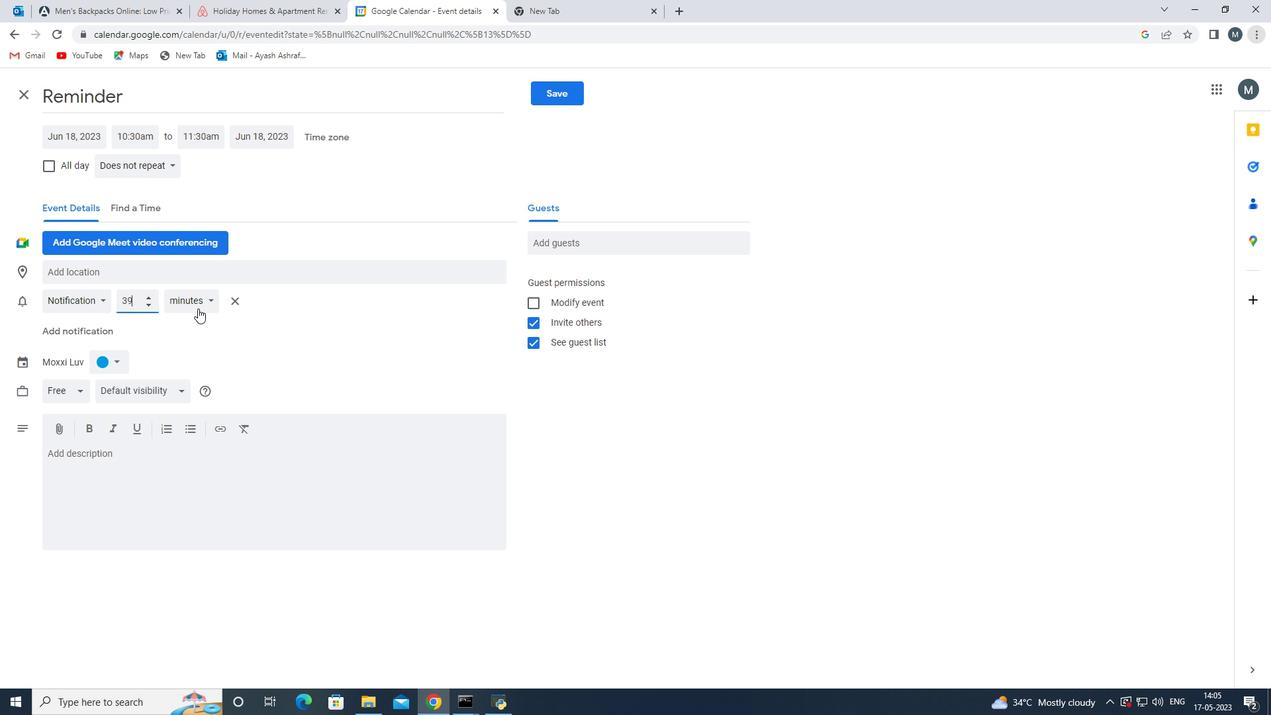 
Action: Mouse pressed left at (200, 306)
Screenshot: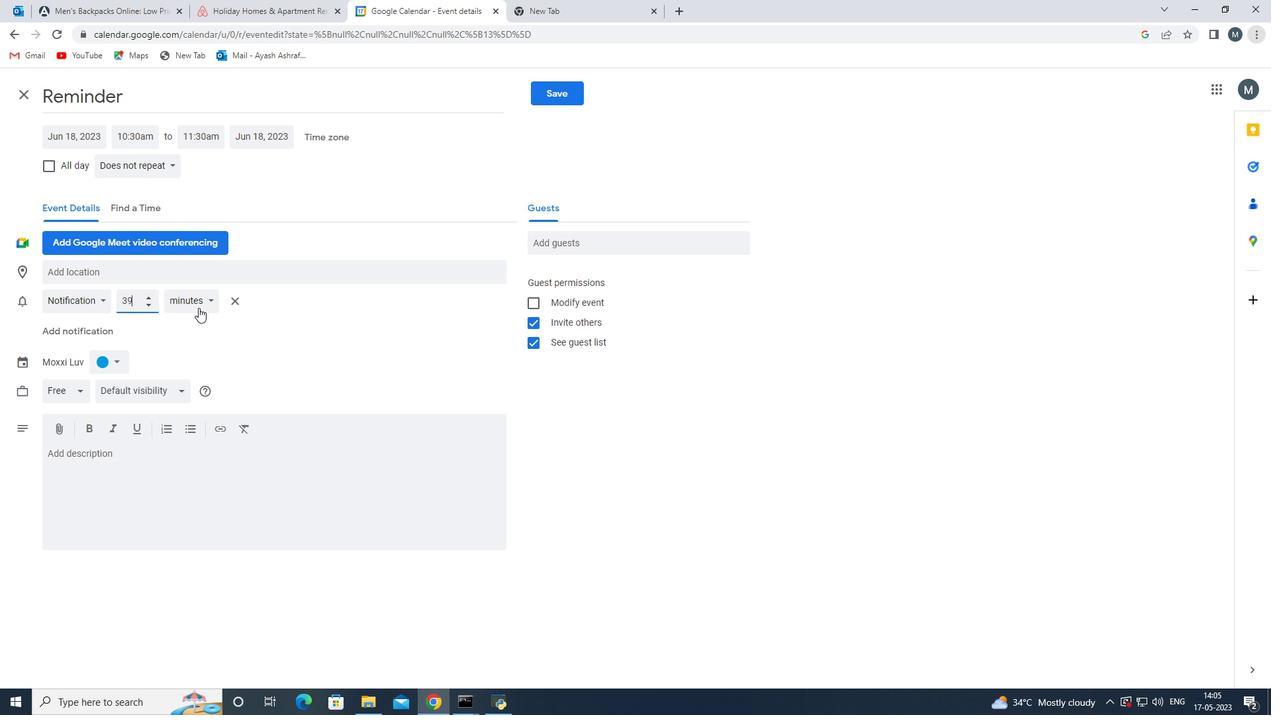 
Action: Mouse moved to (139, 317)
Screenshot: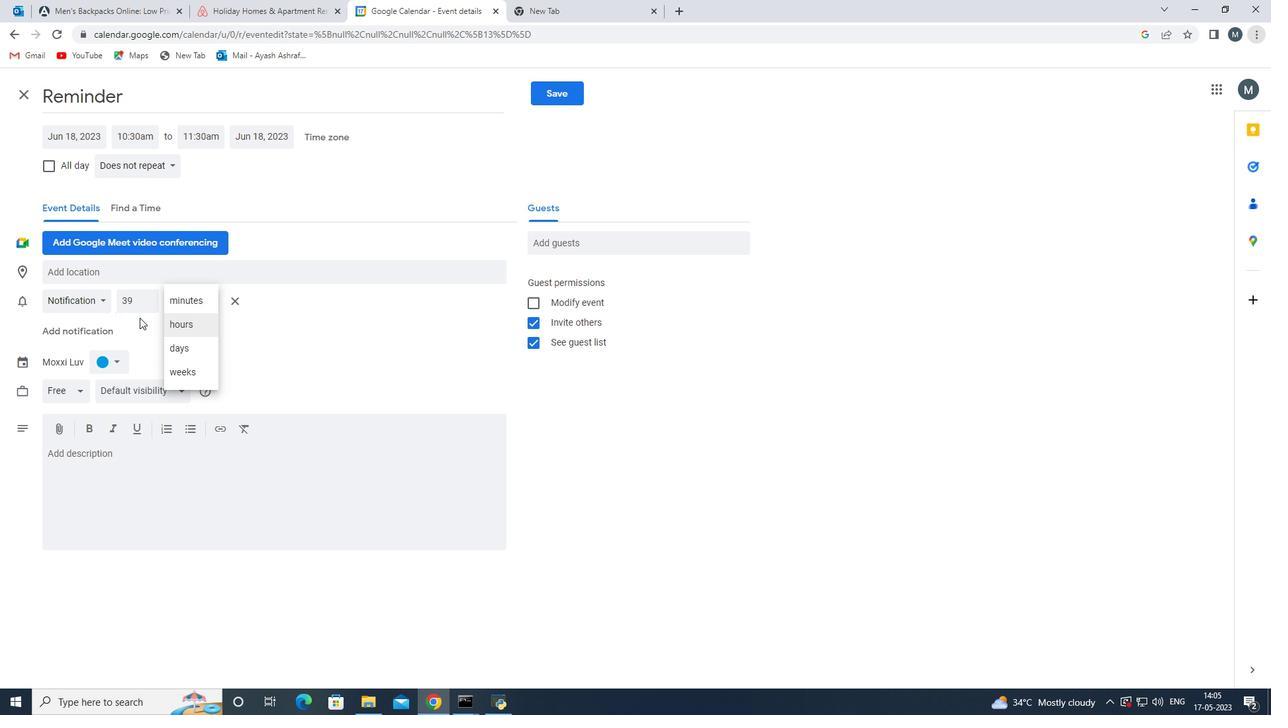 
Action: Mouse pressed left at (139, 317)
Screenshot: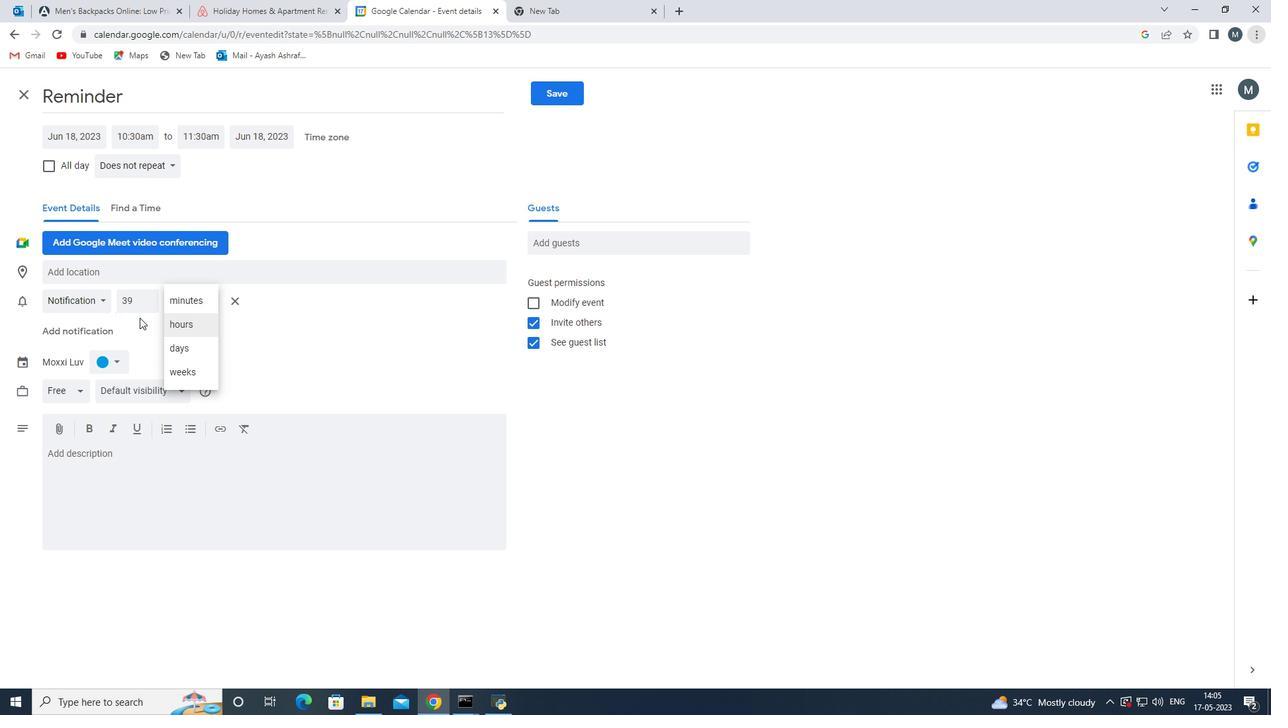 
Action: Mouse moved to (100, 333)
Screenshot: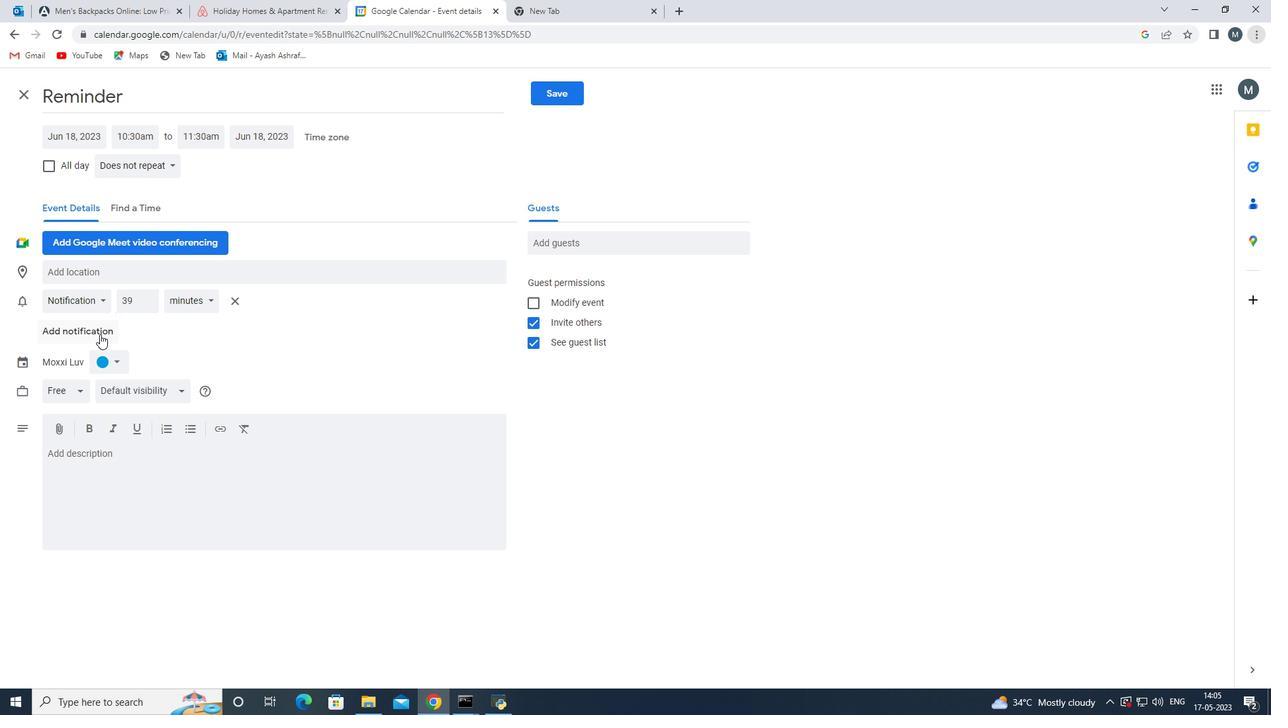 
Action: Mouse pressed left at (100, 333)
Screenshot: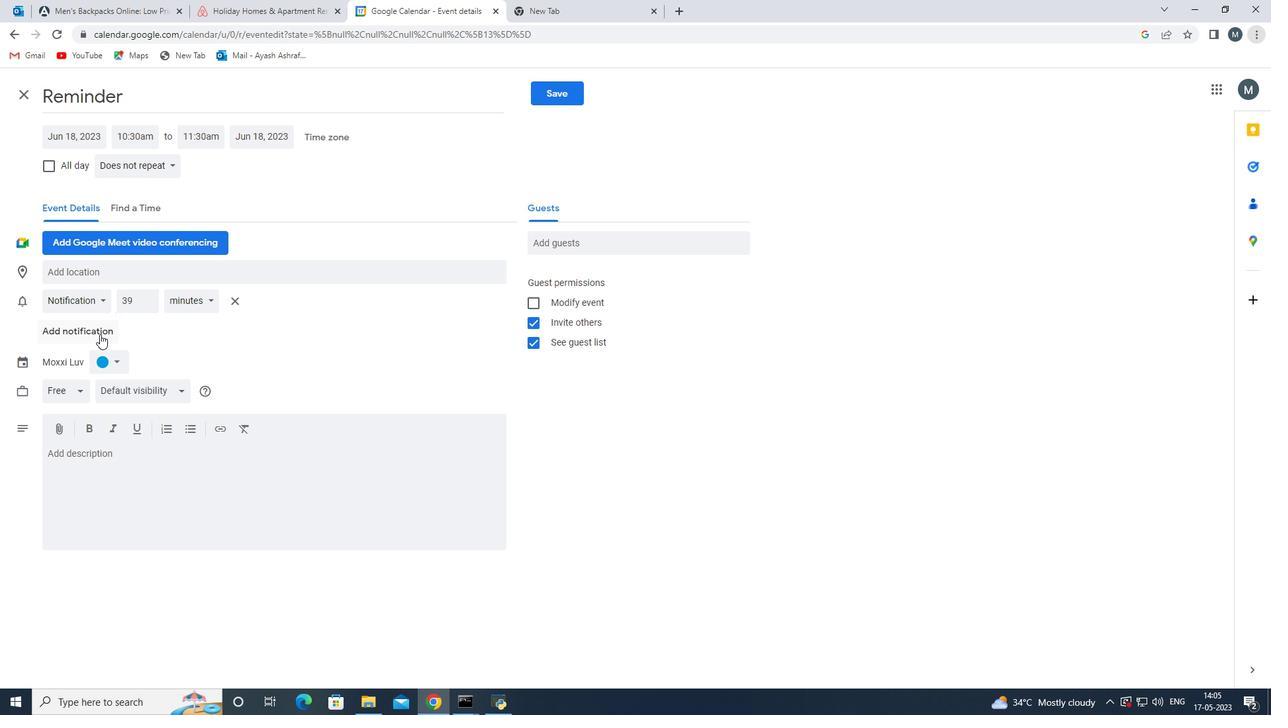 
Action: Mouse moved to (153, 298)
Screenshot: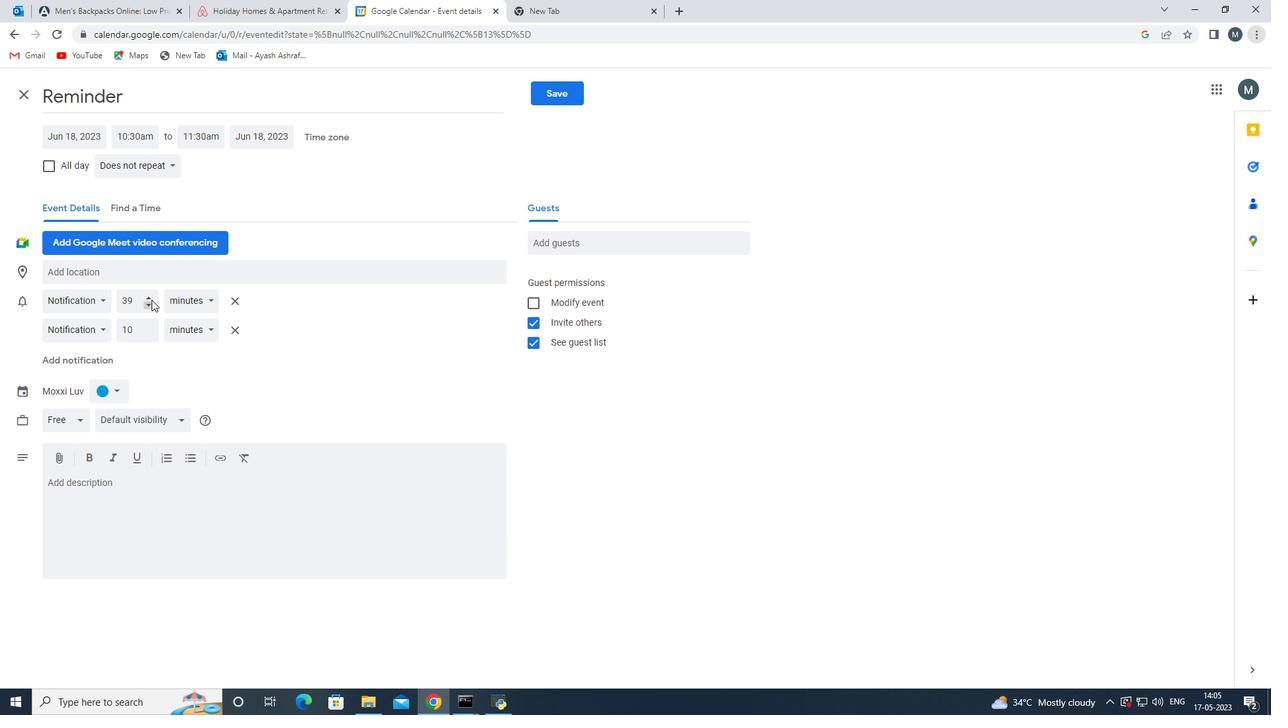 
Action: Mouse pressed left at (153, 298)
Screenshot: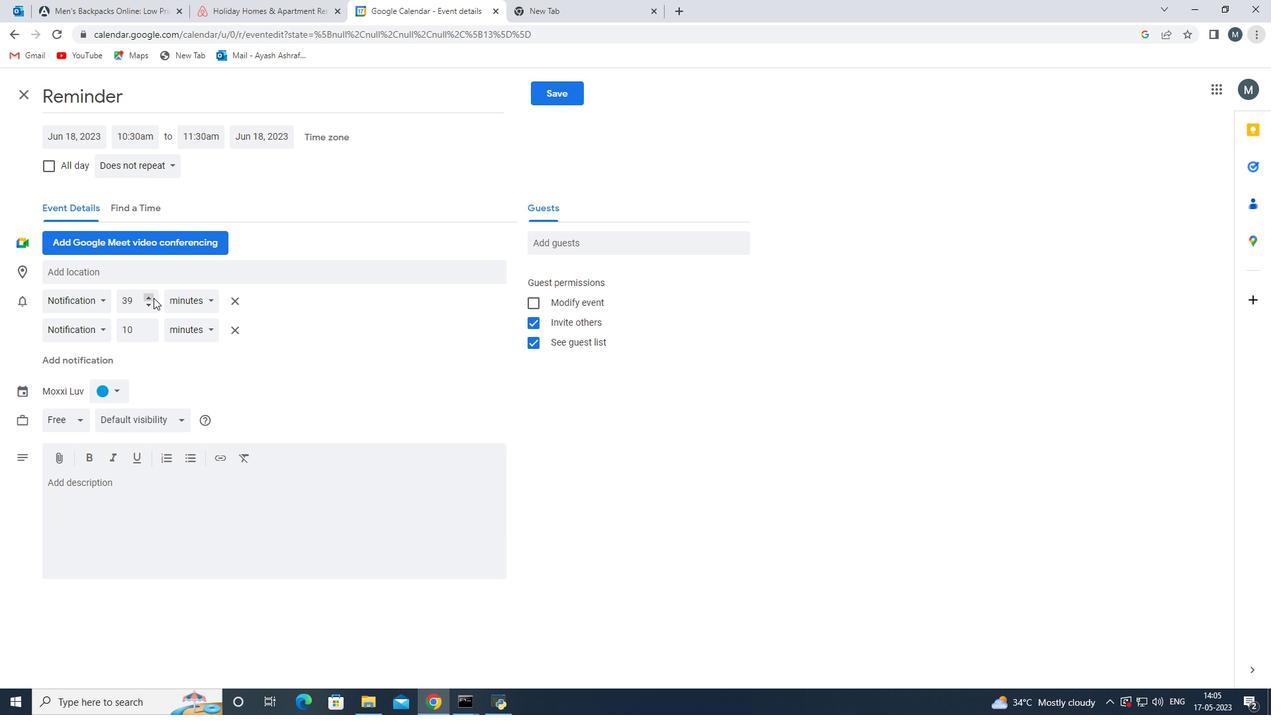 
Action: Mouse moved to (234, 331)
Screenshot: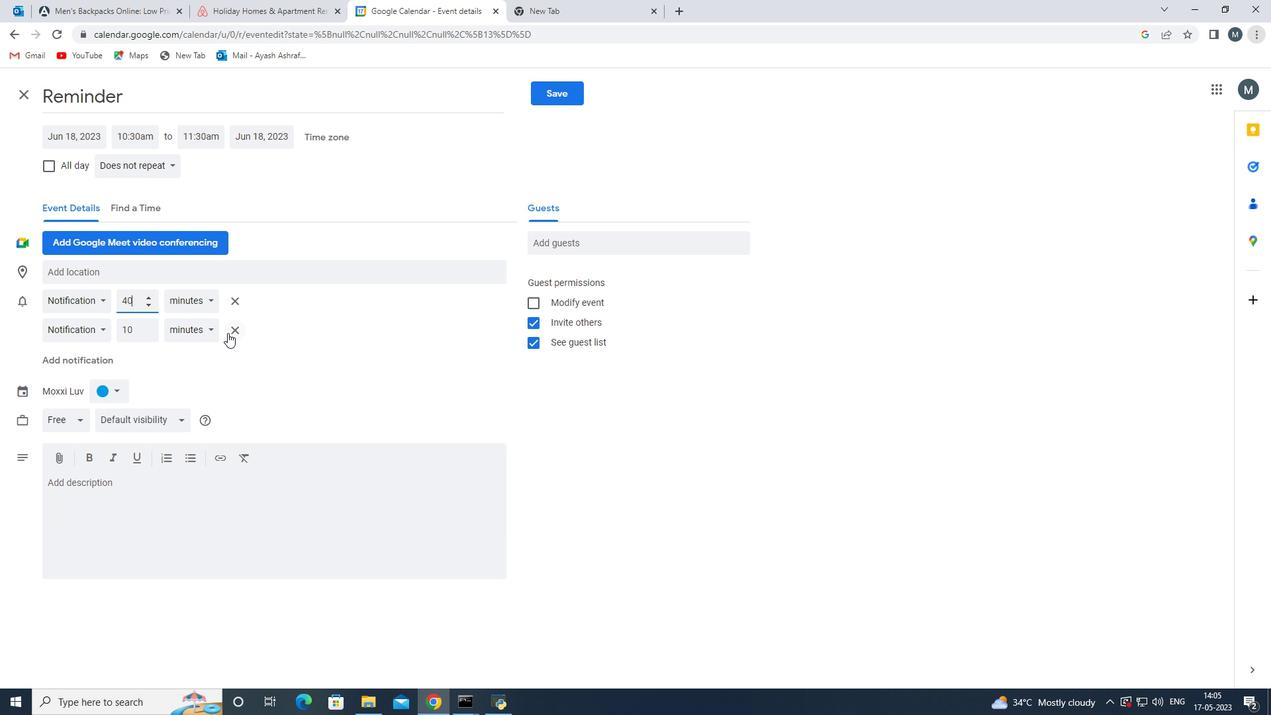 
Action: Mouse pressed left at (234, 331)
Screenshot: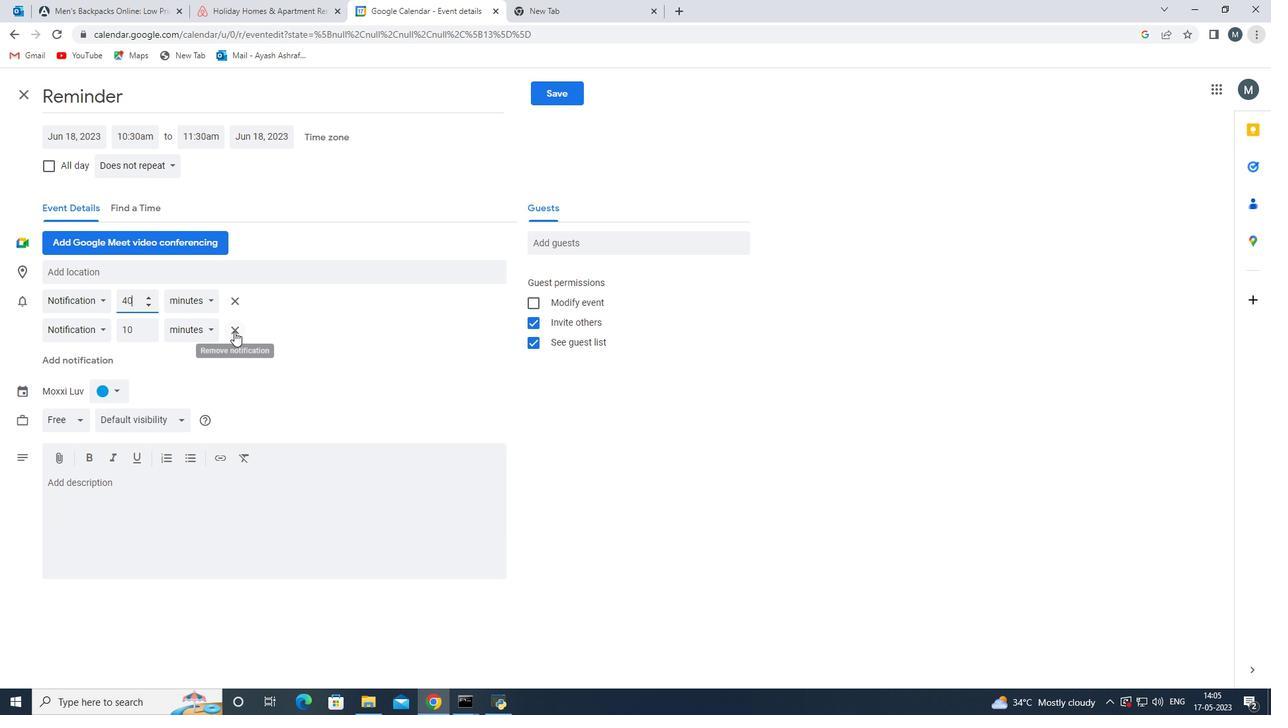 
Action: Mouse moved to (114, 362)
Screenshot: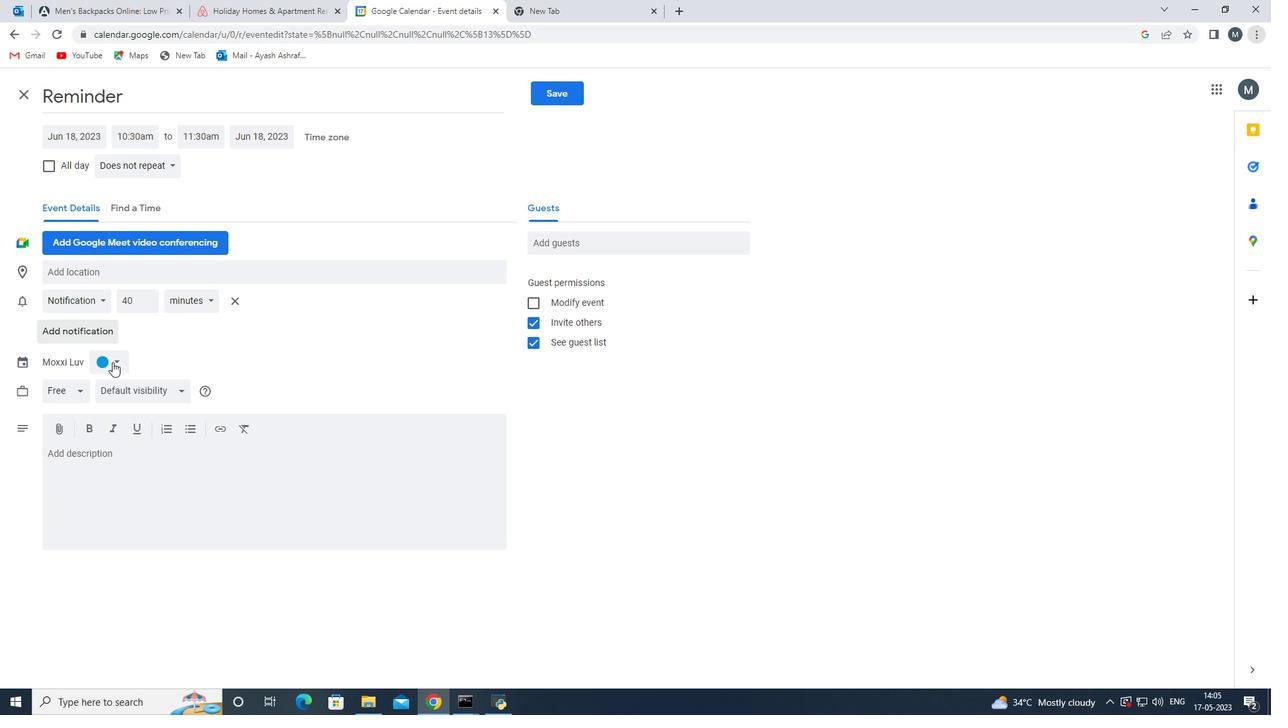 
Action: Mouse pressed left at (114, 362)
Screenshot: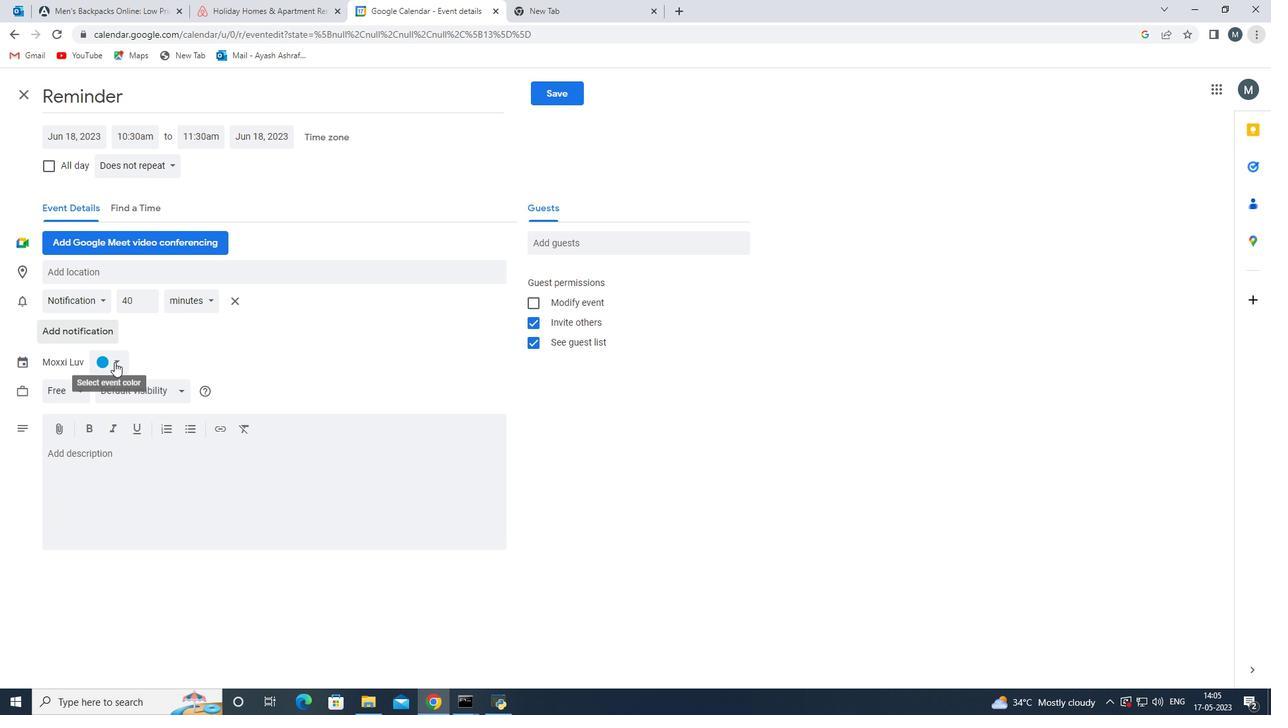 
Action: Mouse moved to (122, 375)
Screenshot: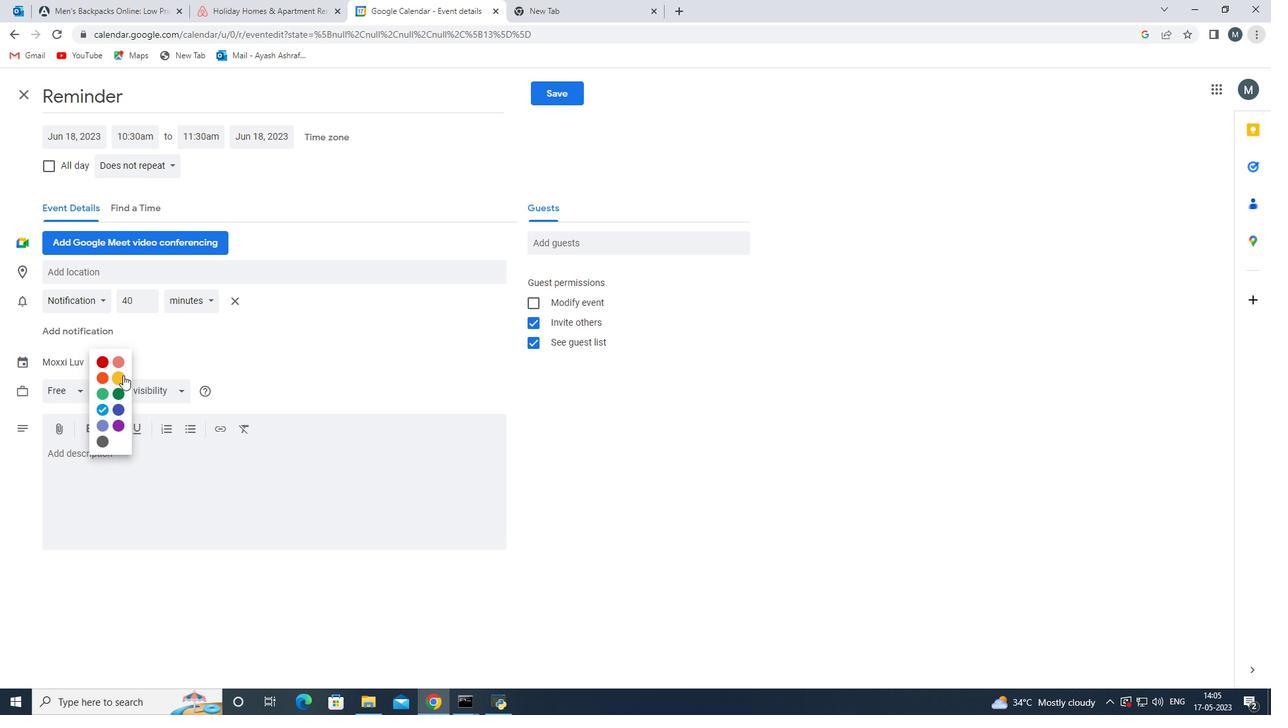 
Action: Mouse pressed left at (122, 375)
Screenshot: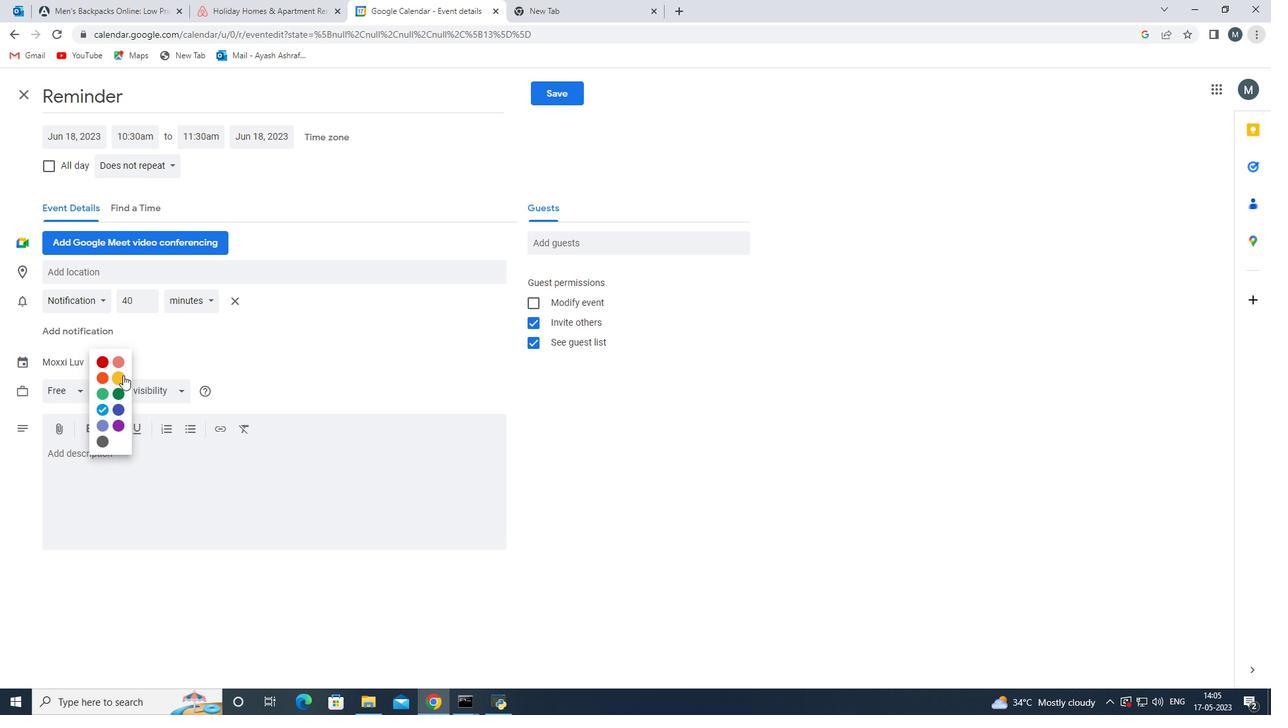 
Action: Mouse moved to (208, 357)
Screenshot: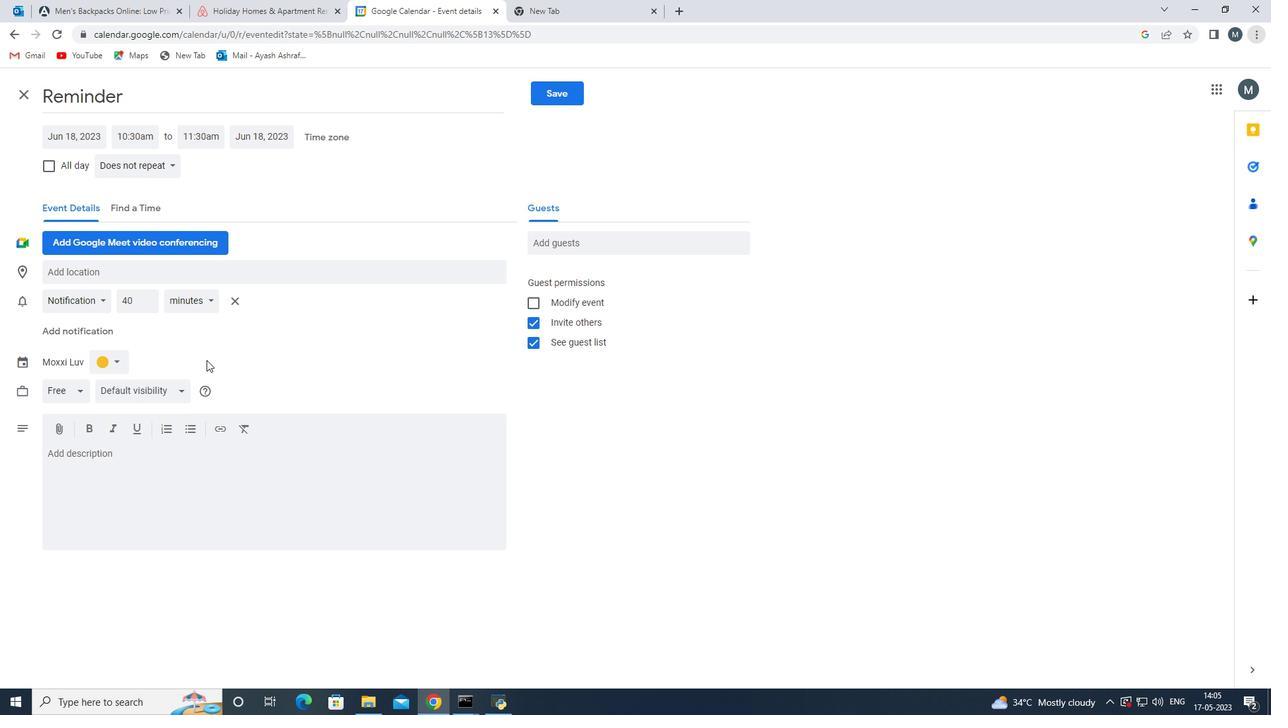 
Action: Mouse pressed left at (208, 357)
Screenshot: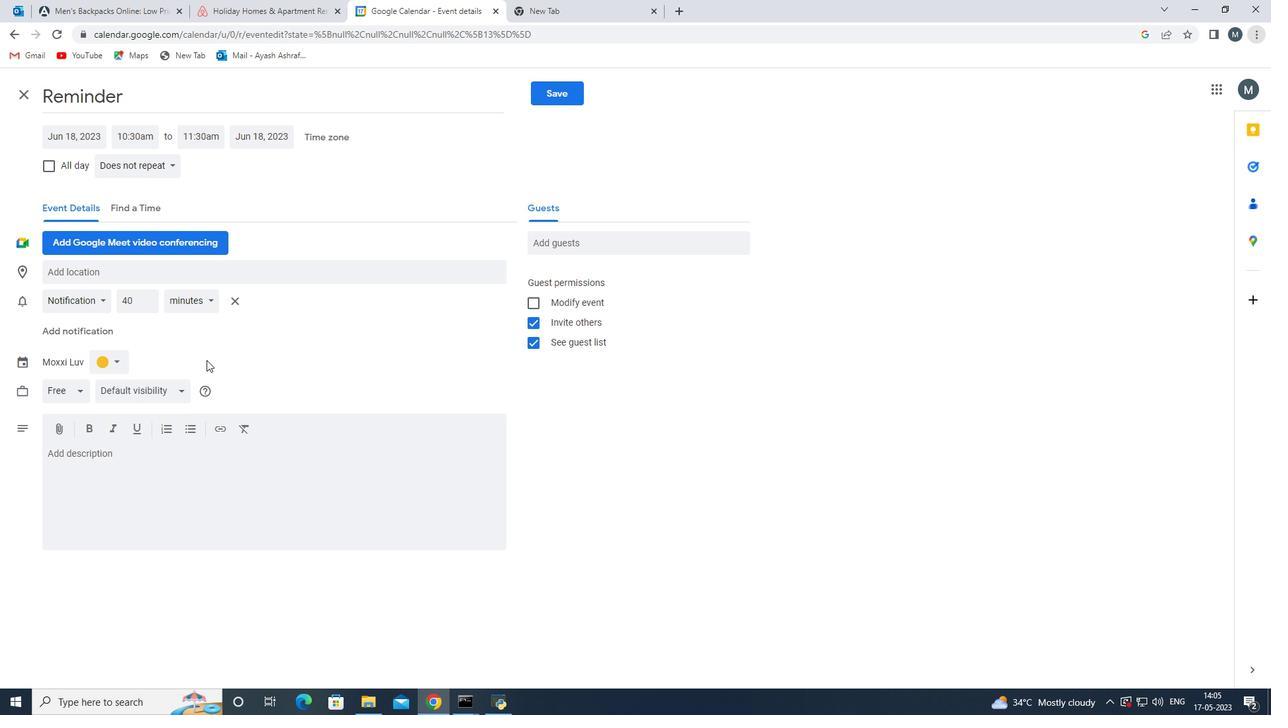 
Action: Mouse moved to (81, 394)
Screenshot: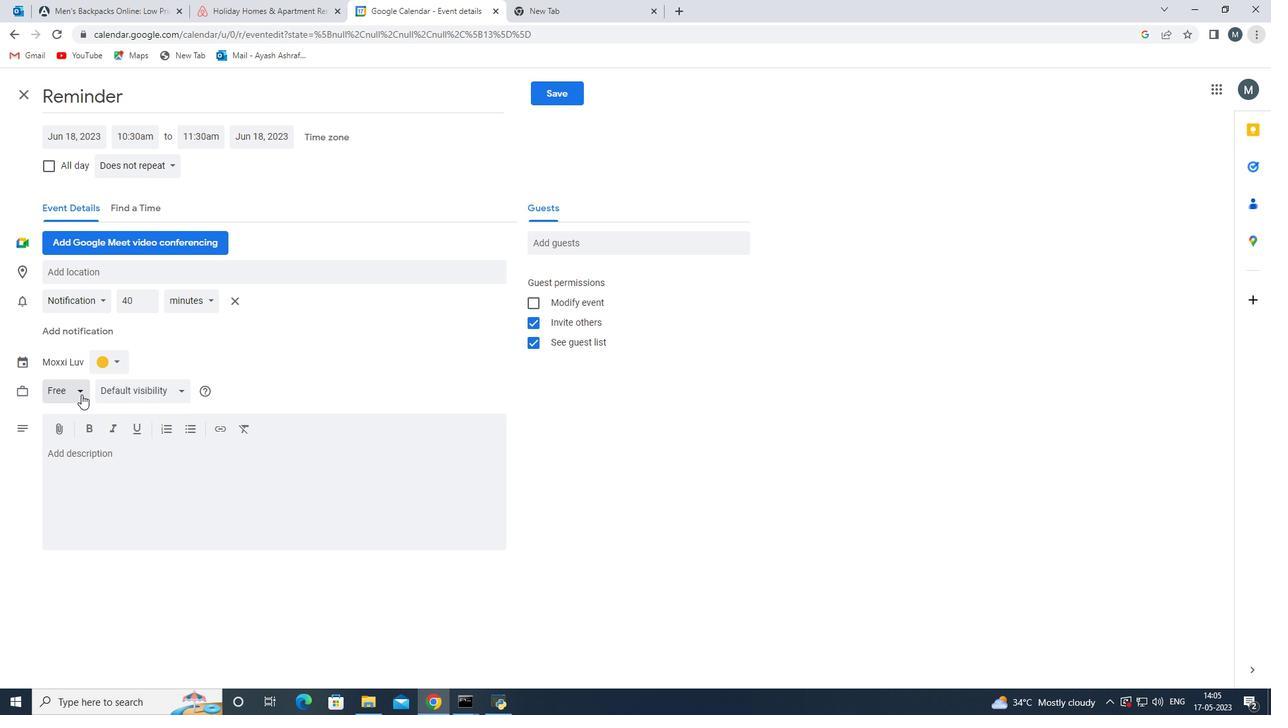 
Action: Mouse pressed left at (81, 394)
Screenshot: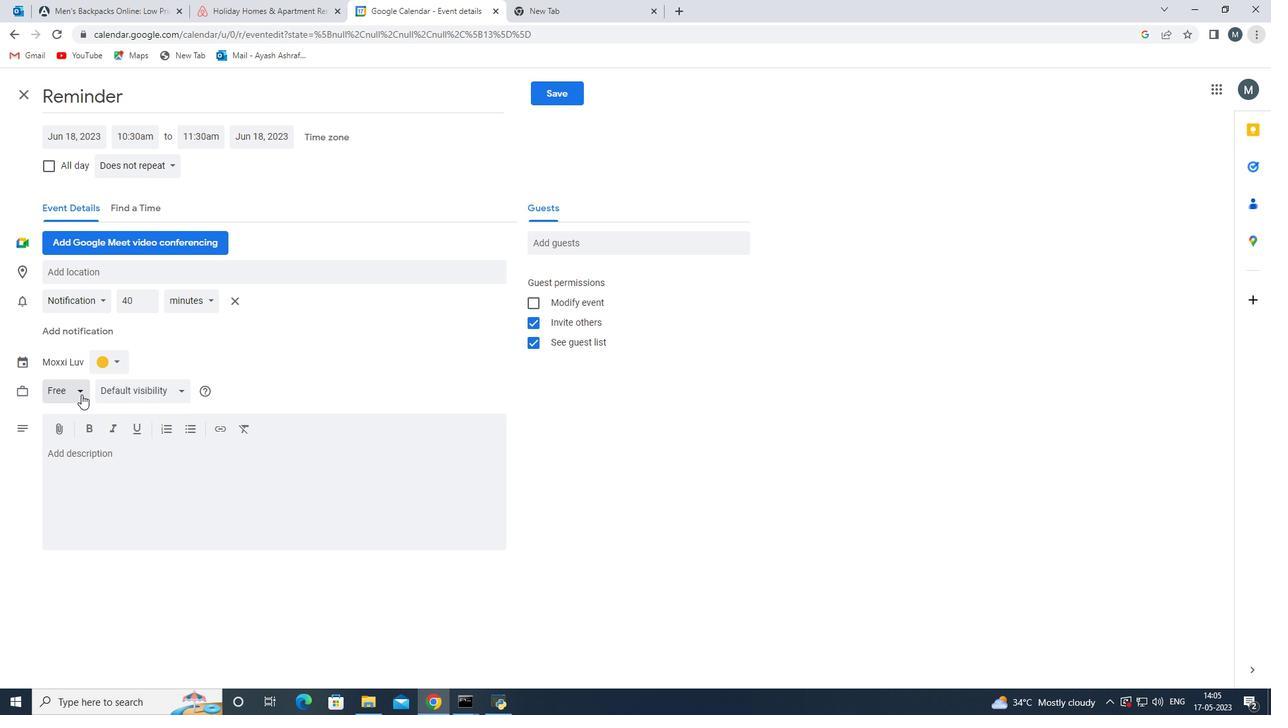 
Action: Mouse moved to (259, 349)
Screenshot: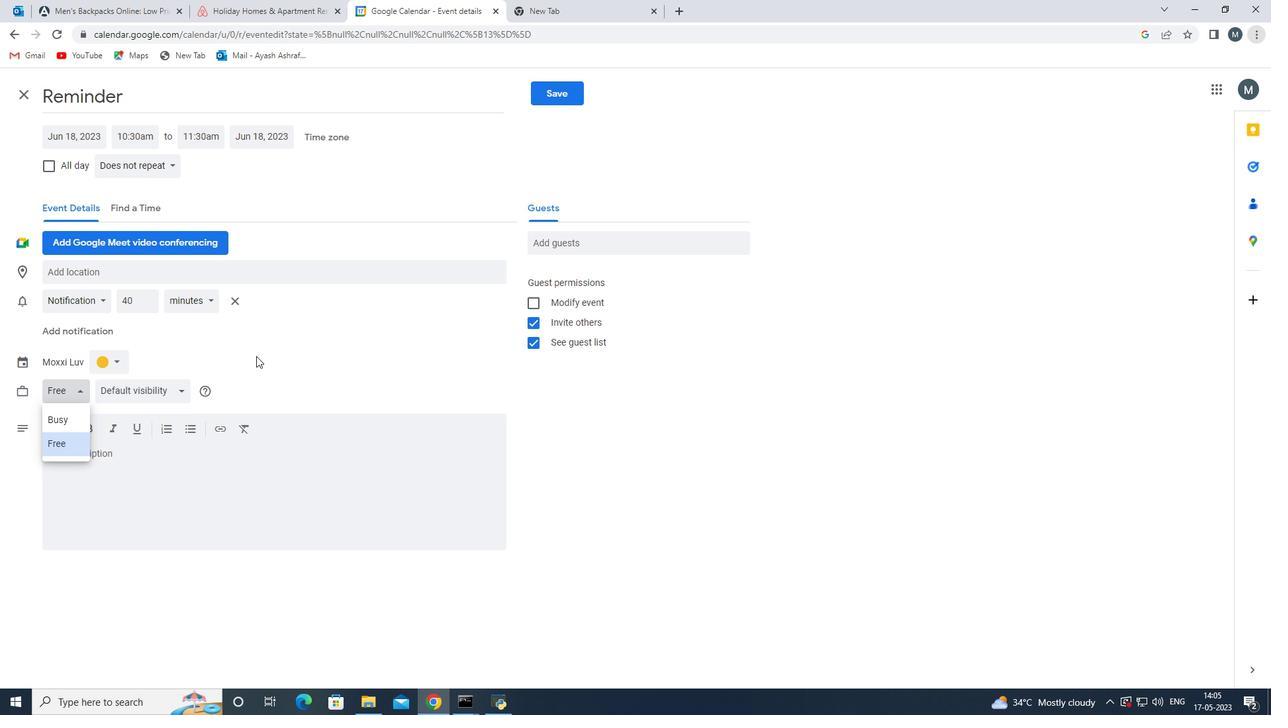 
Action: Mouse pressed left at (259, 349)
Screenshot: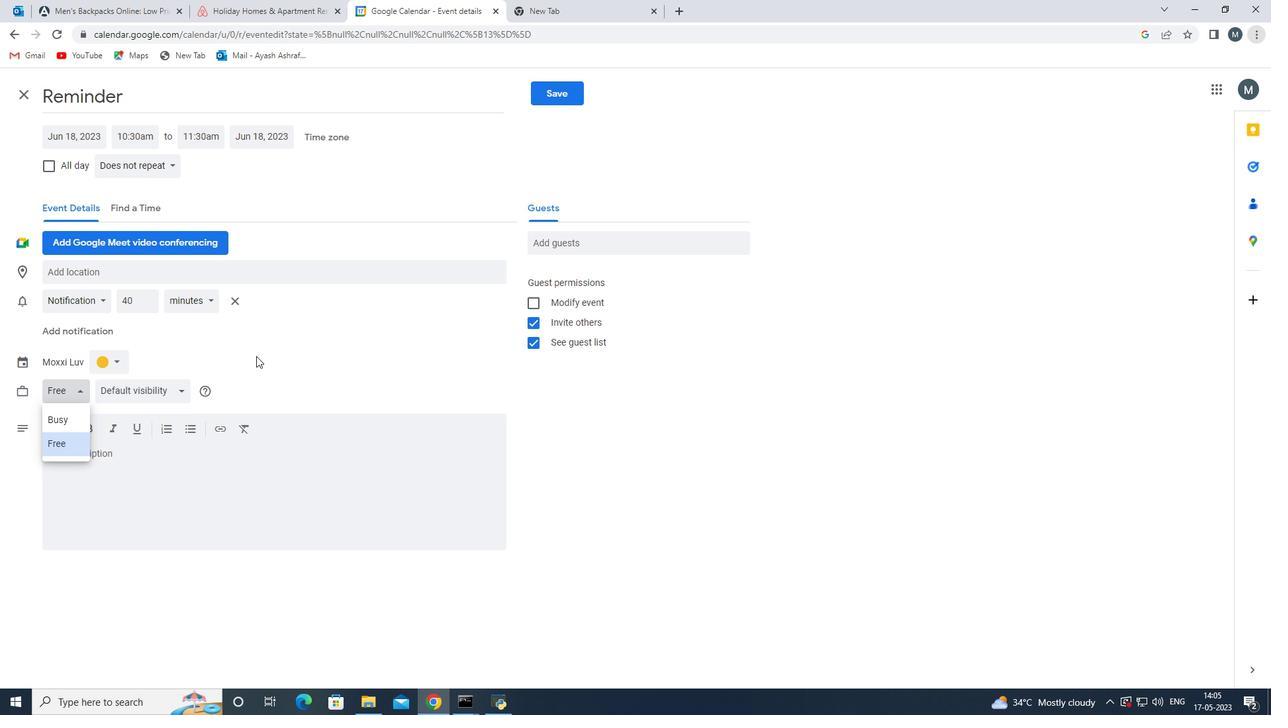 
Action: Mouse moved to (166, 394)
Screenshot: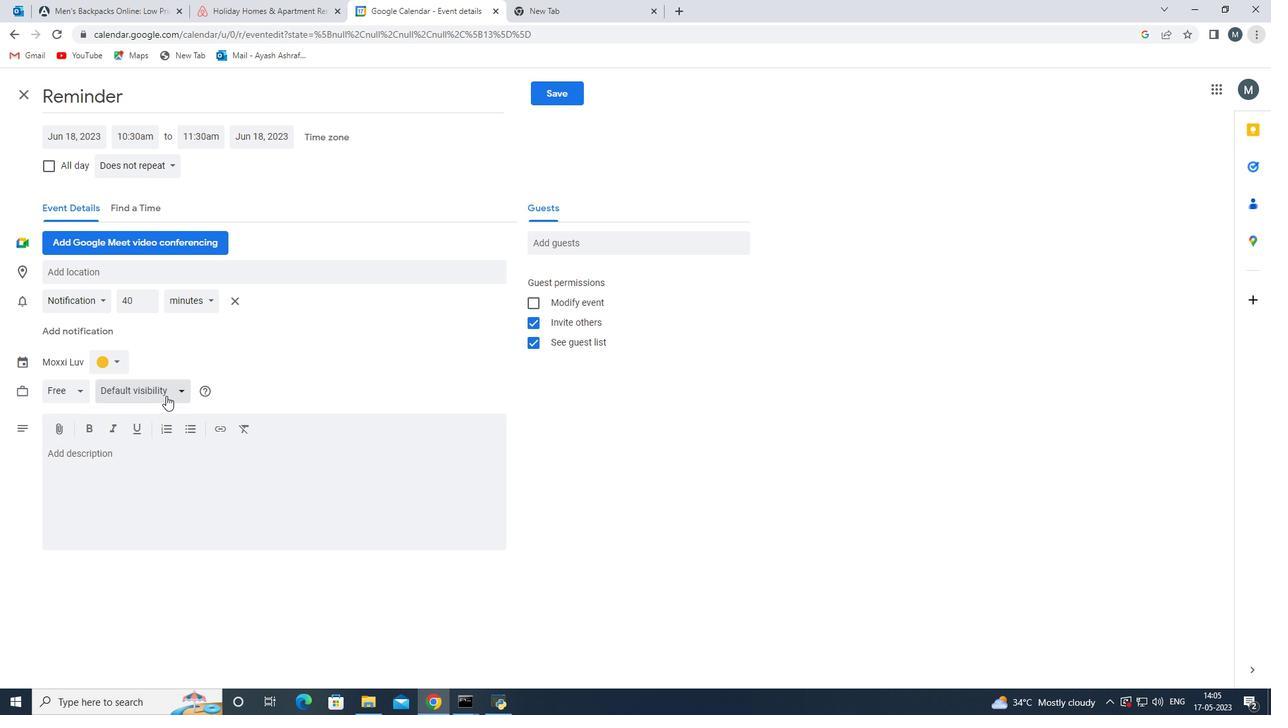 
Action: Mouse pressed left at (166, 394)
Screenshot: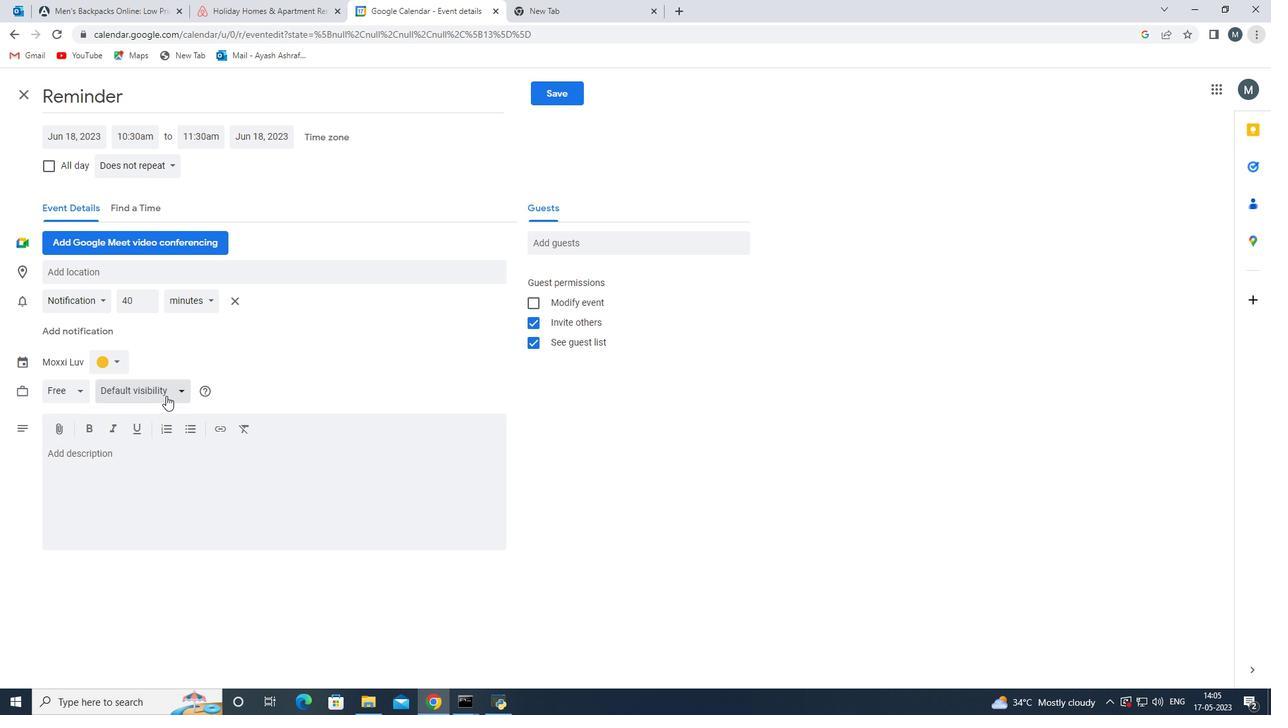 
Action: Mouse moved to (135, 468)
Screenshot: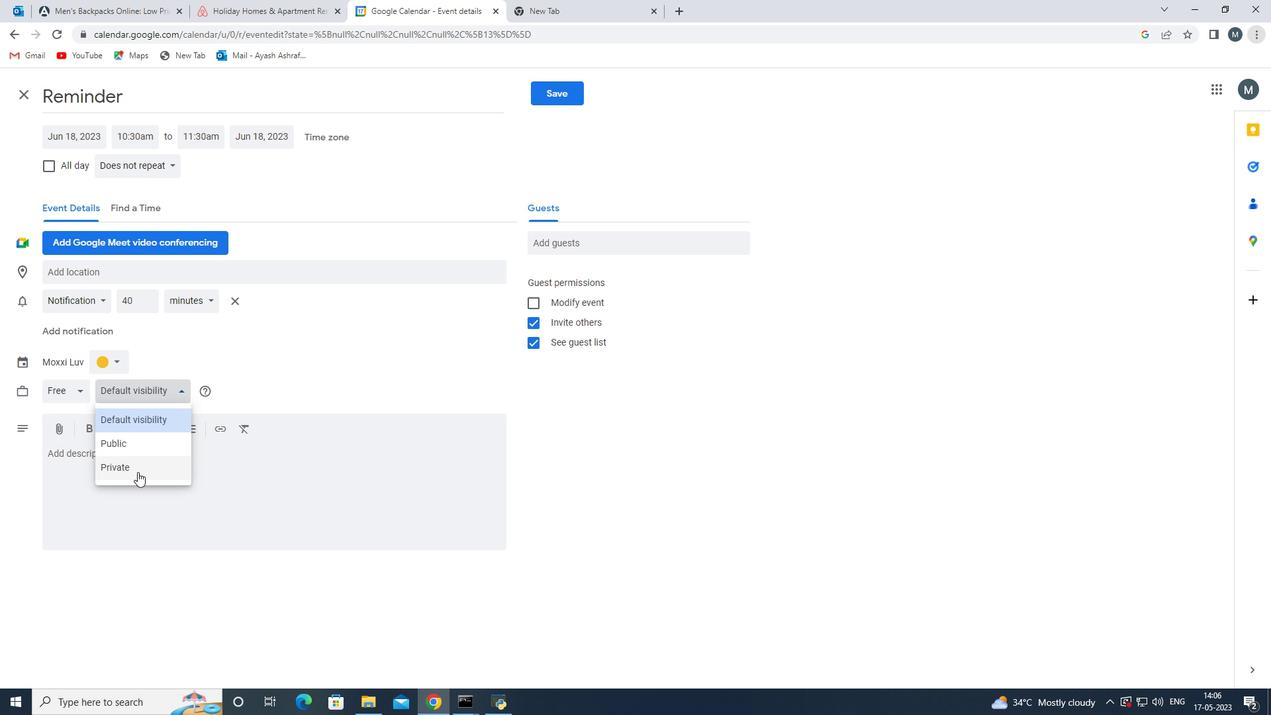 
Action: Mouse pressed left at (135, 468)
Screenshot: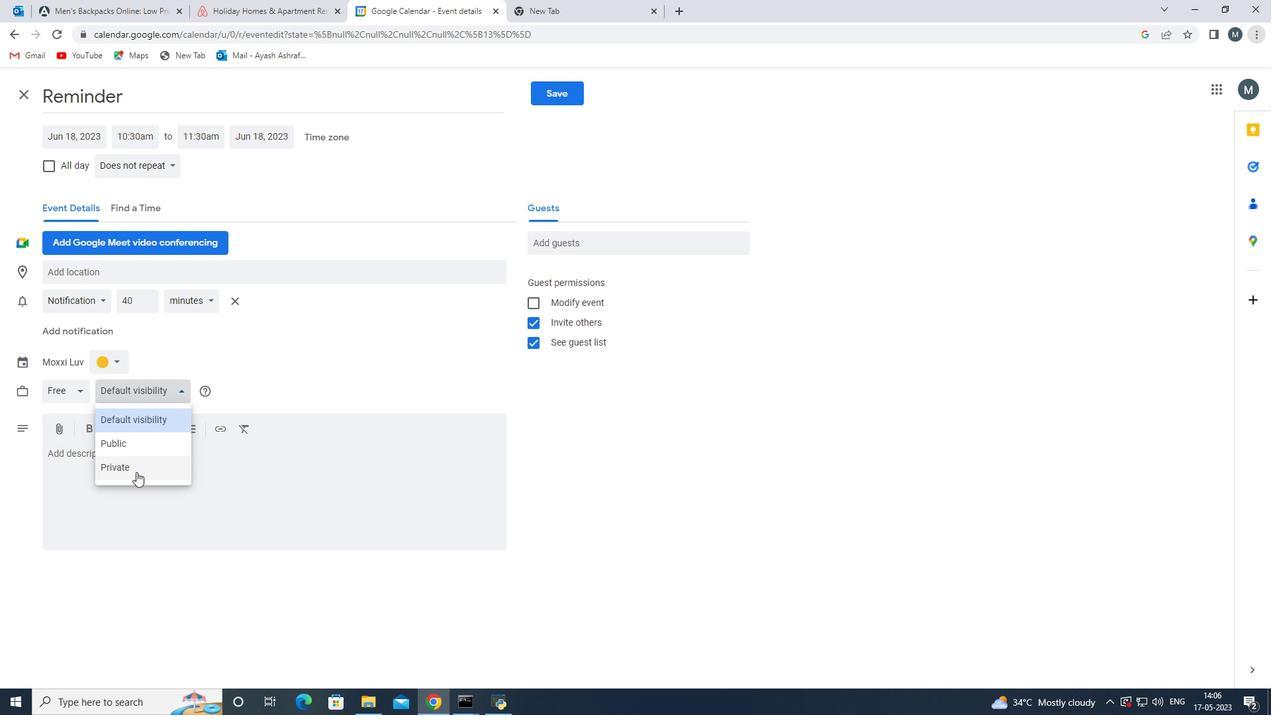 
Action: Mouse moved to (76, 508)
Screenshot: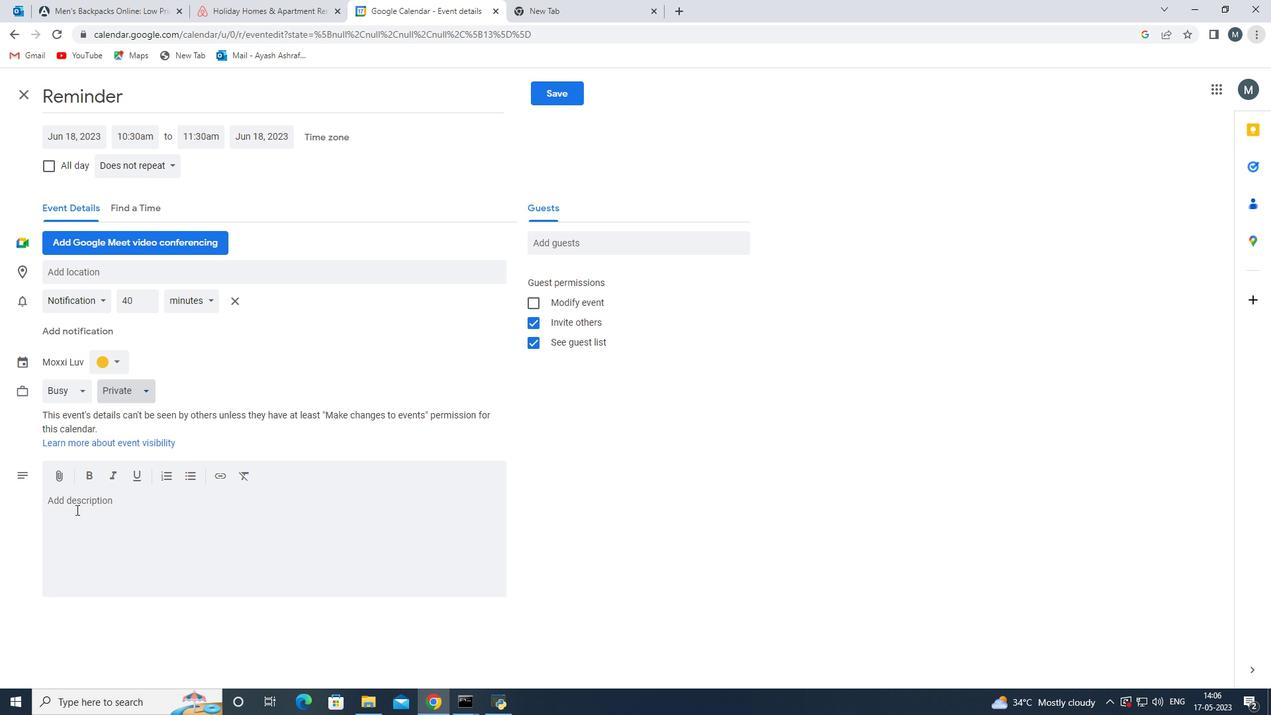 
Action: Mouse pressed left at (76, 508)
Screenshot: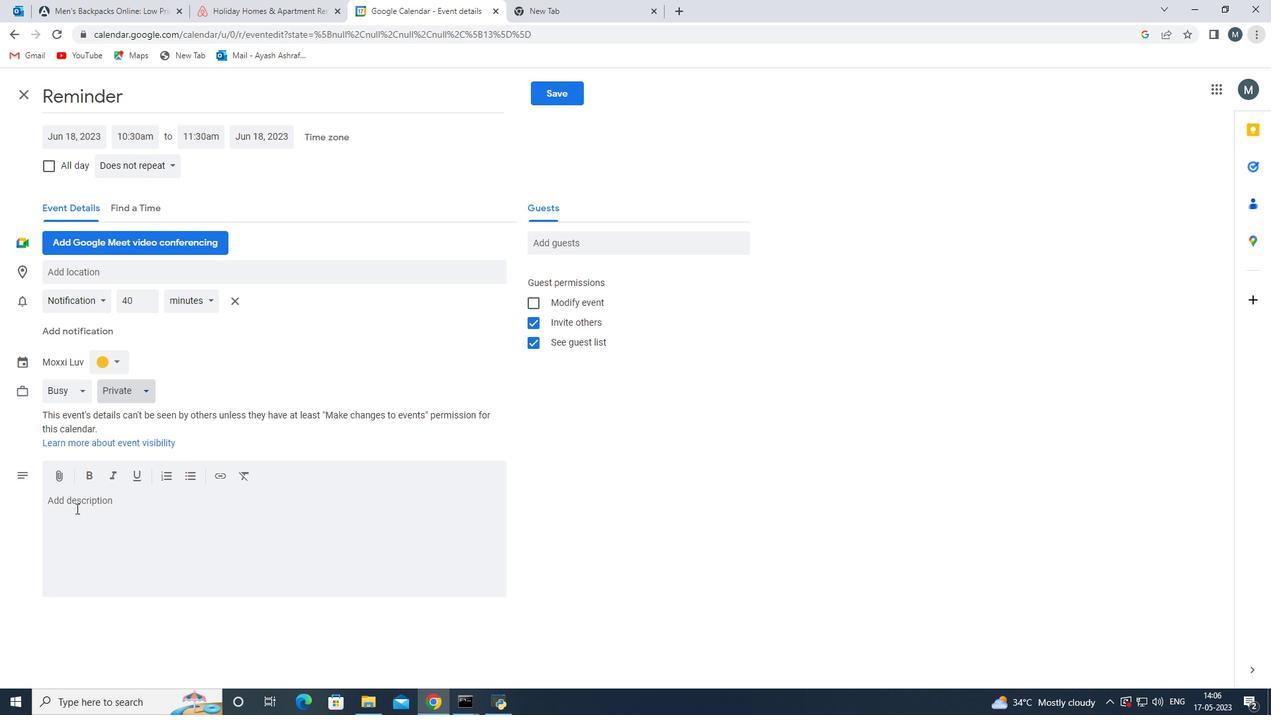 
Action: Key pressed n<Key.backspace><Key.backspace>
Screenshot: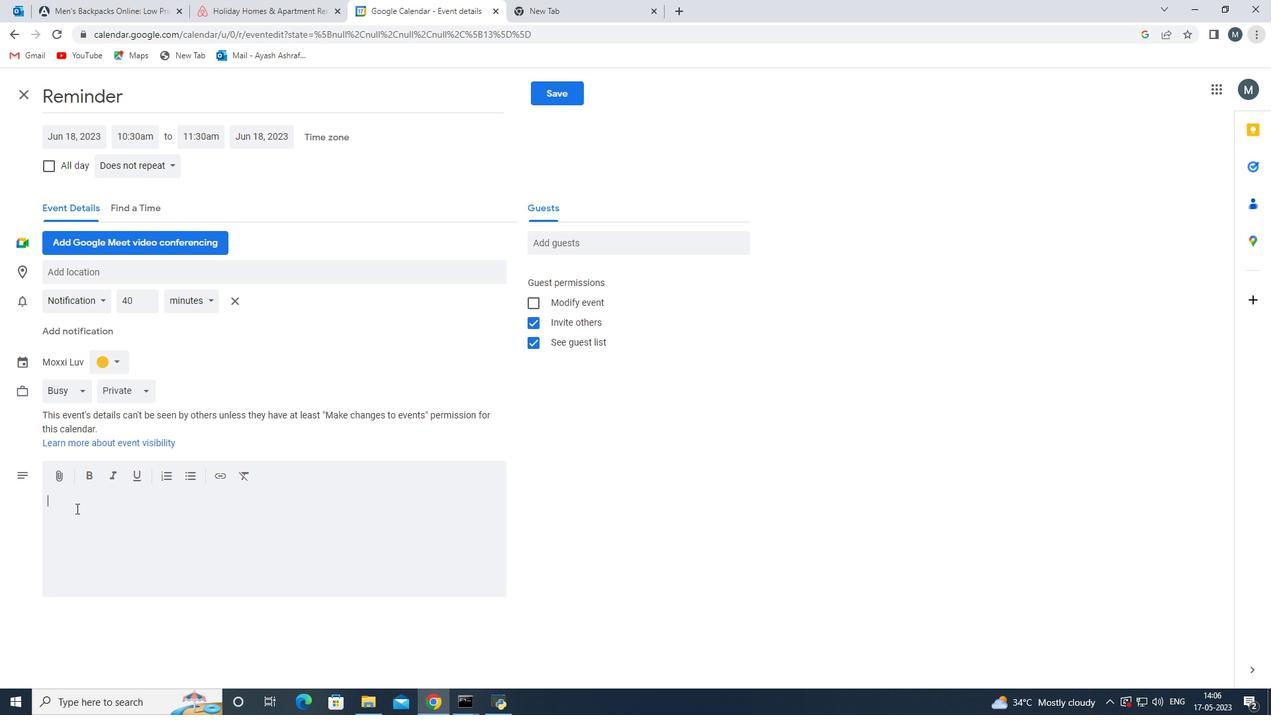 
Action: Mouse moved to (497, 401)
Screenshot: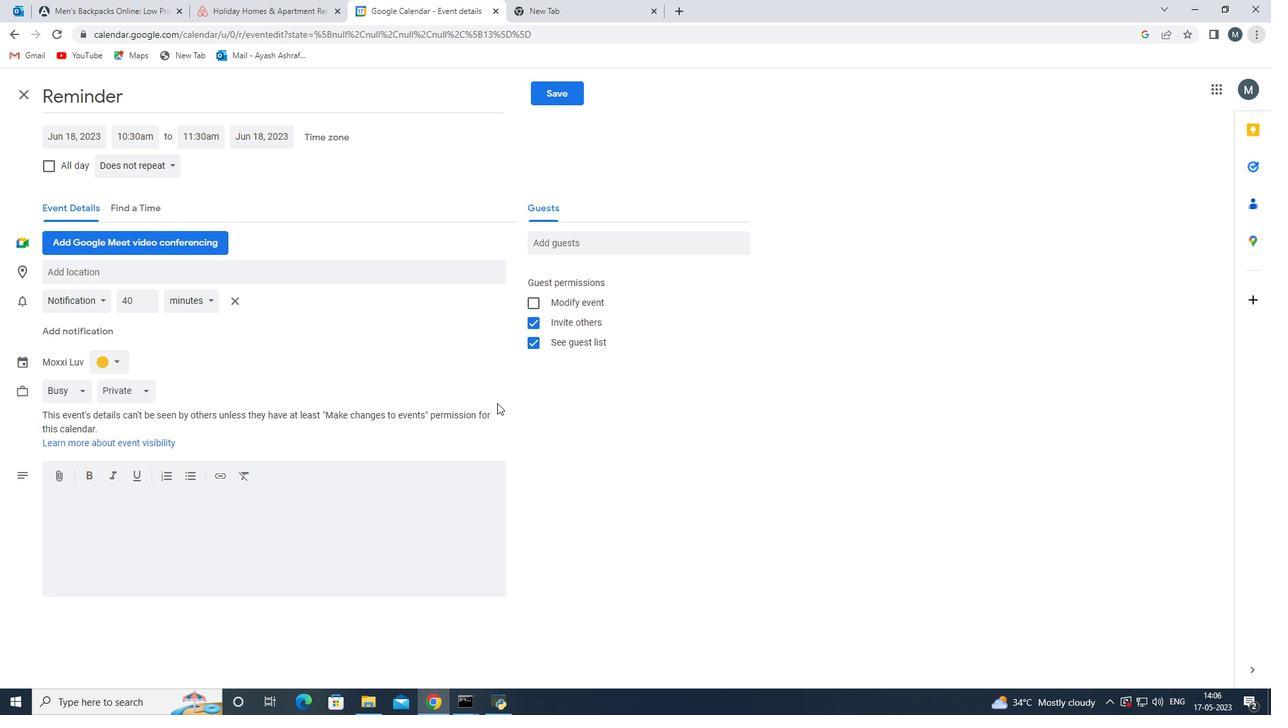 
Action: Mouse scrolled (497, 402) with delta (0, 0)
Screenshot: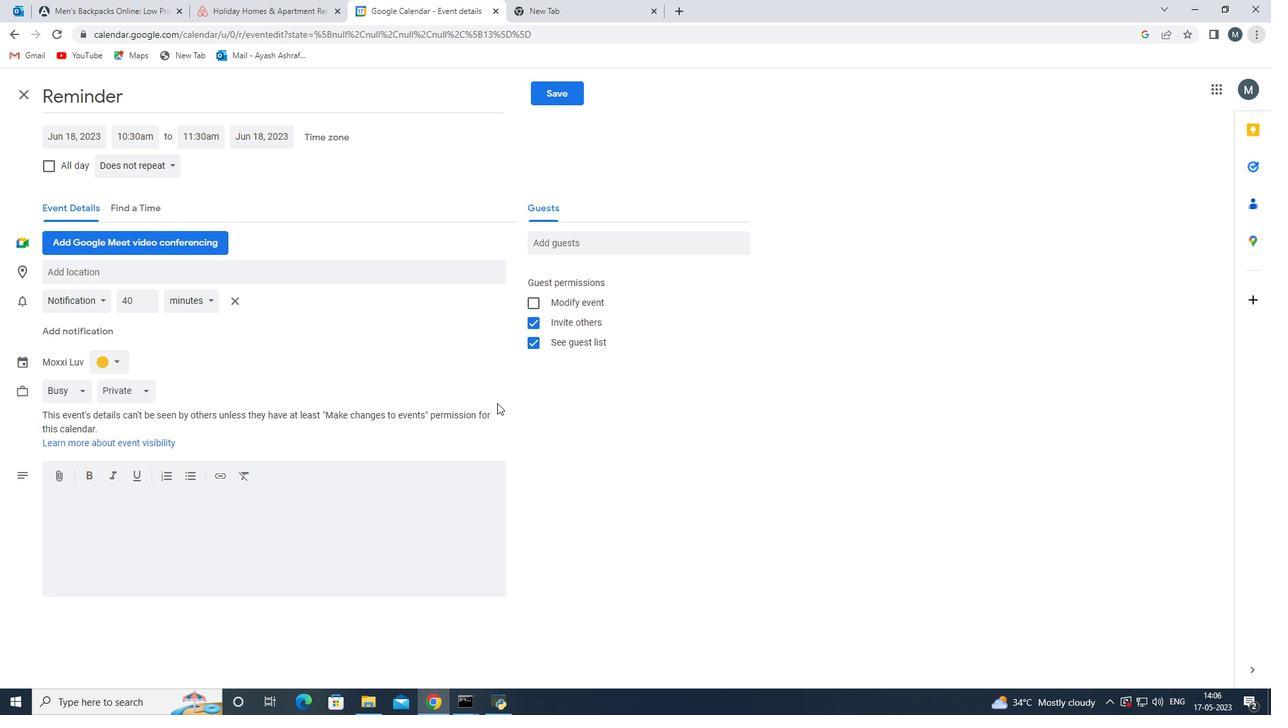 
Action: Mouse moved to (313, 137)
Screenshot: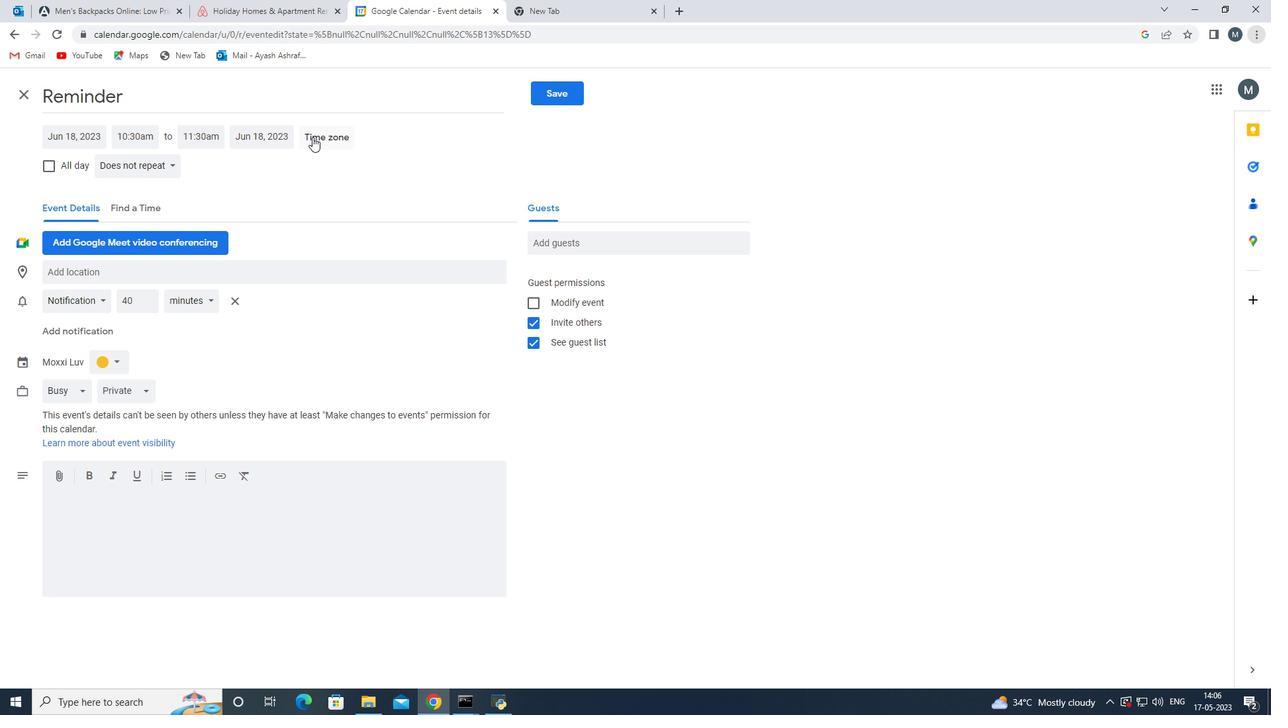 
Action: Mouse pressed left at (313, 137)
Screenshot: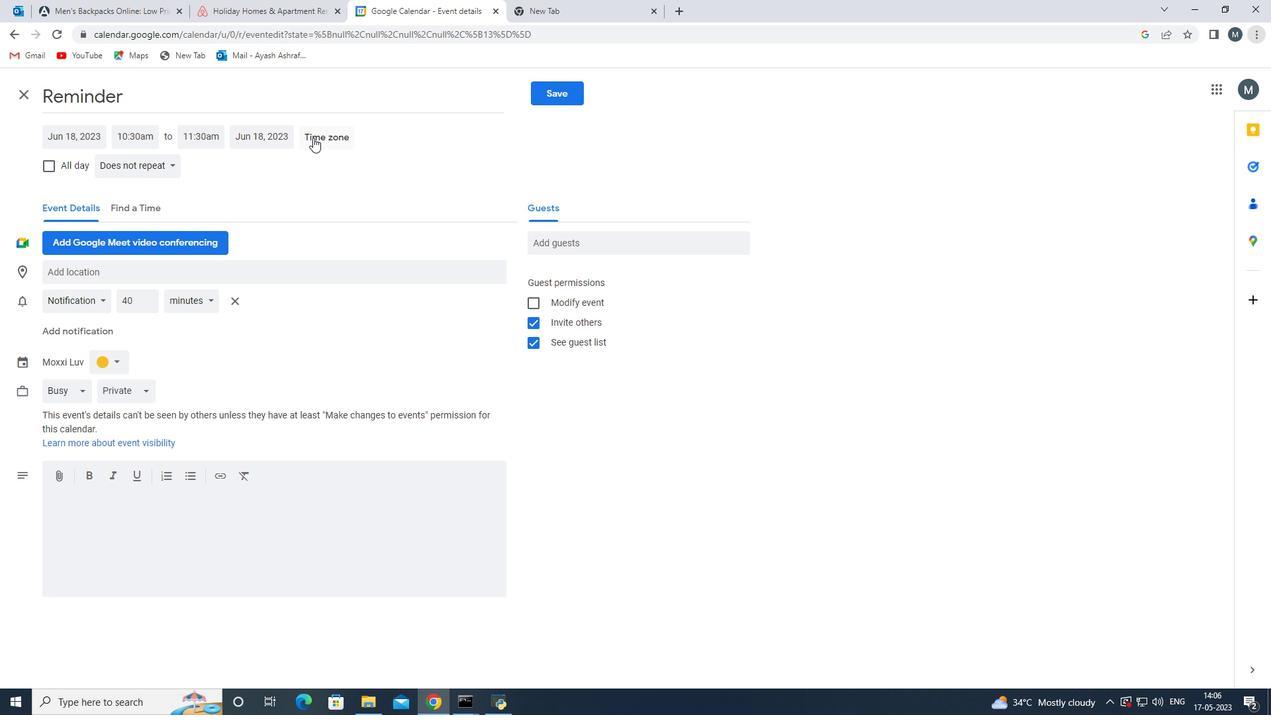 
Action: Mouse moved to (714, 369)
Screenshot: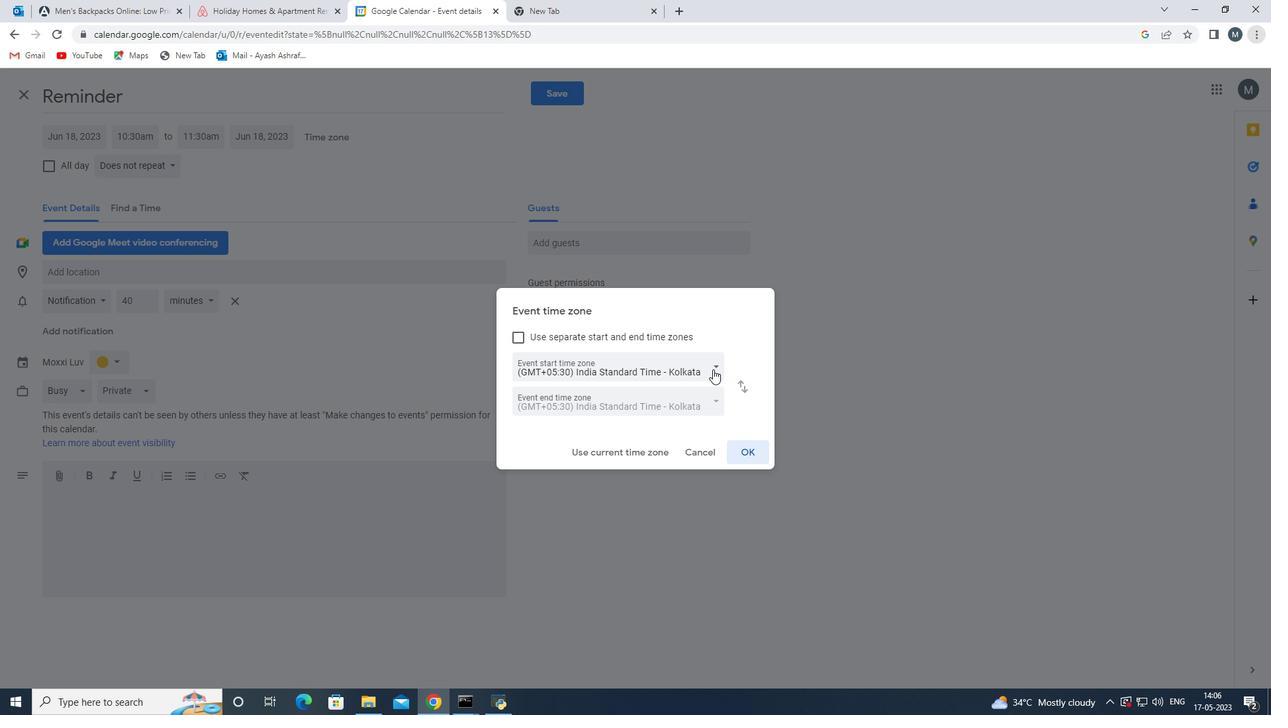 
Action: Mouse pressed left at (714, 369)
Screenshot: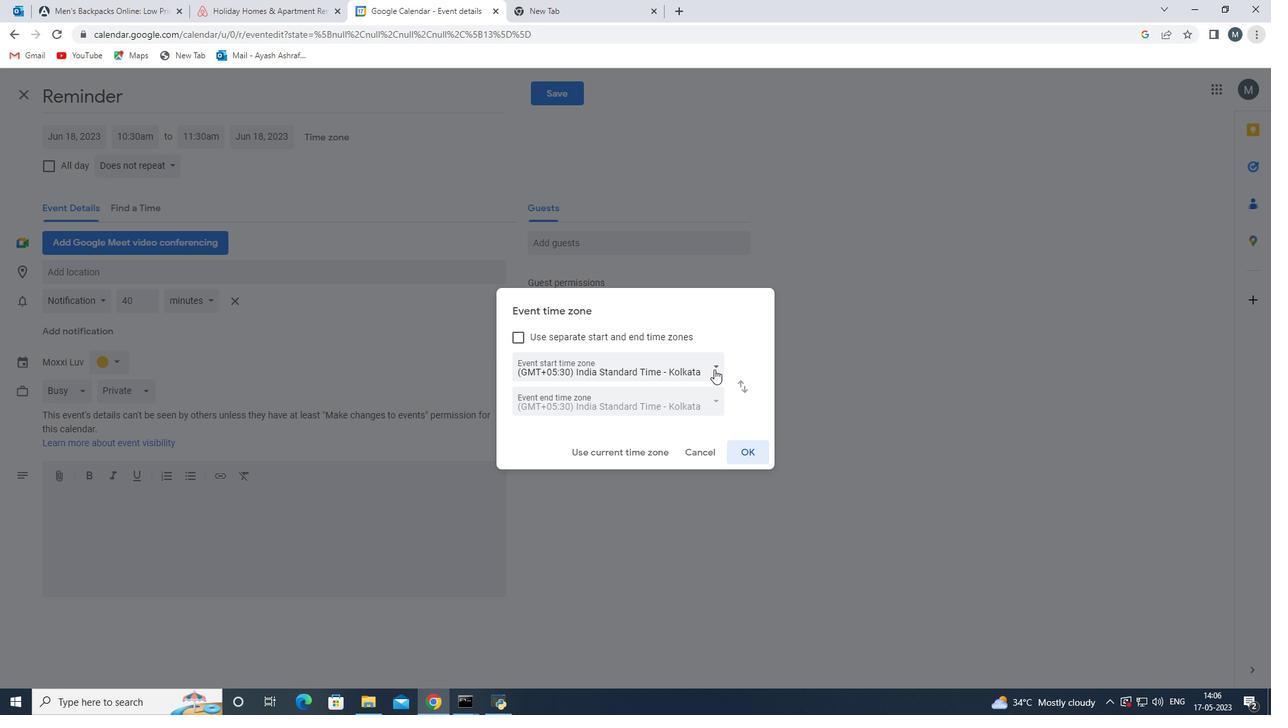 
Action: Mouse moved to (603, 308)
Screenshot: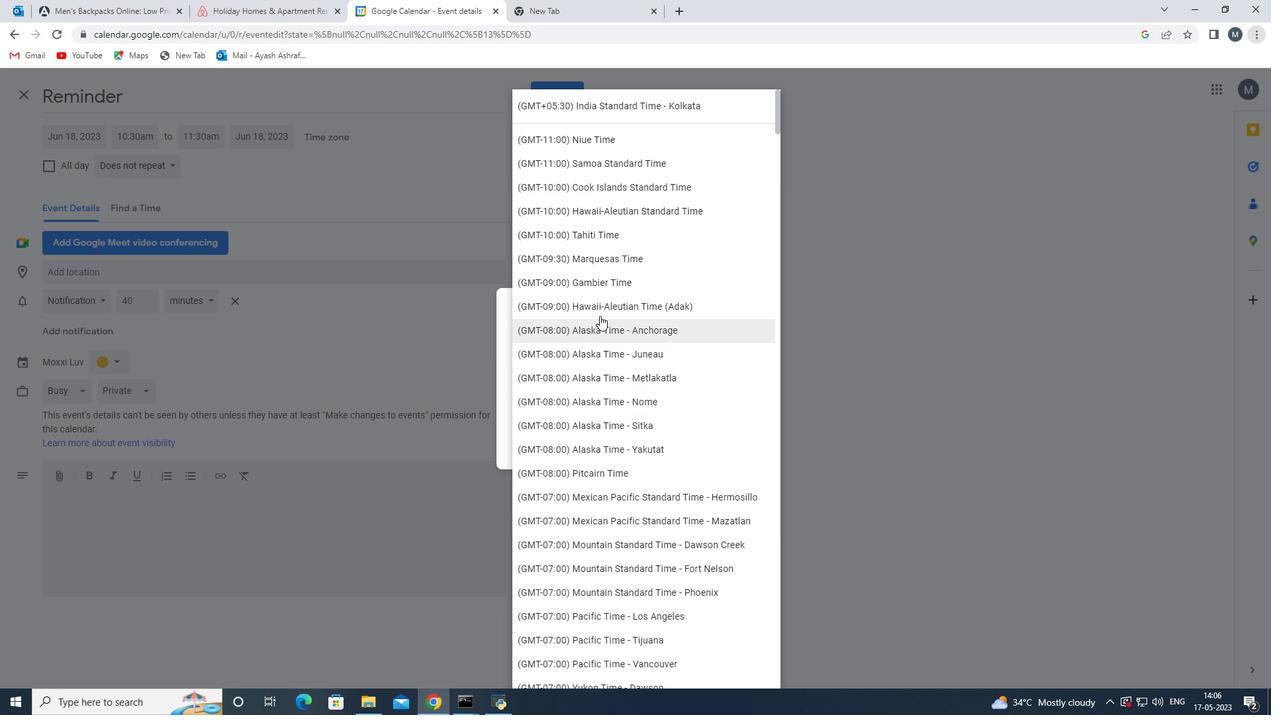
Action: Mouse scrolled (603, 307) with delta (0, 0)
Screenshot: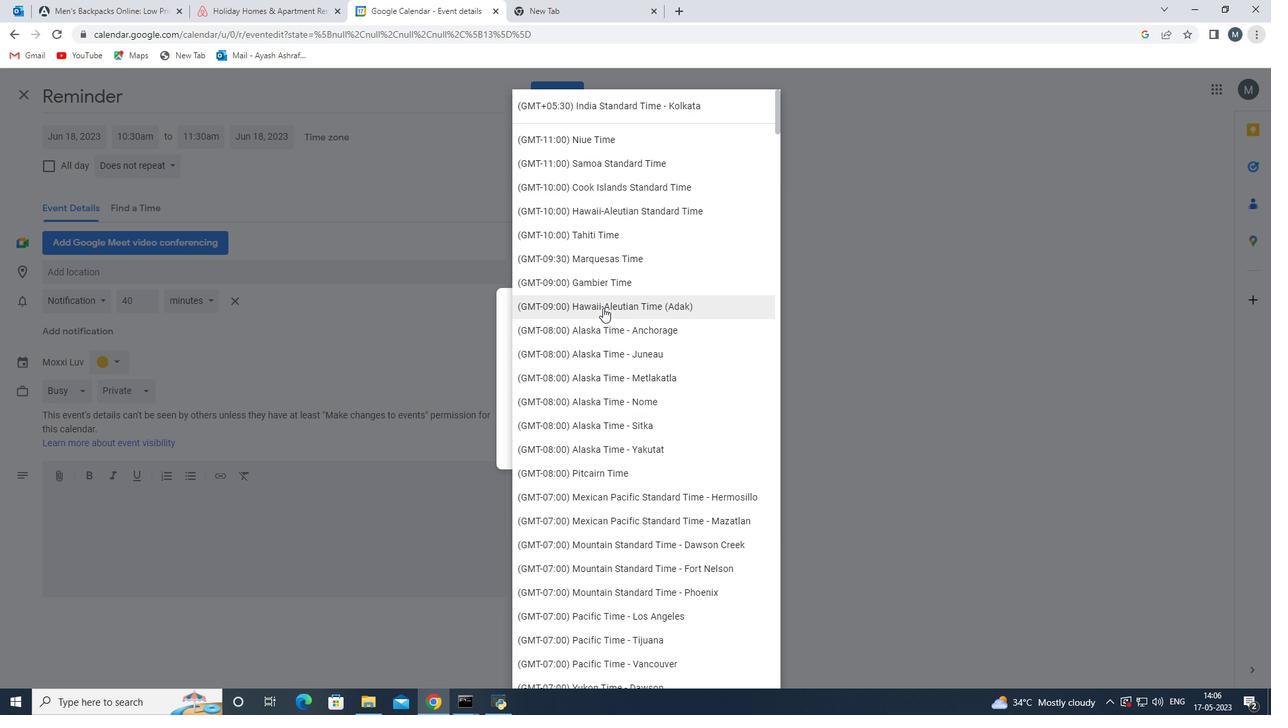 
Action: Mouse moved to (604, 311)
Screenshot: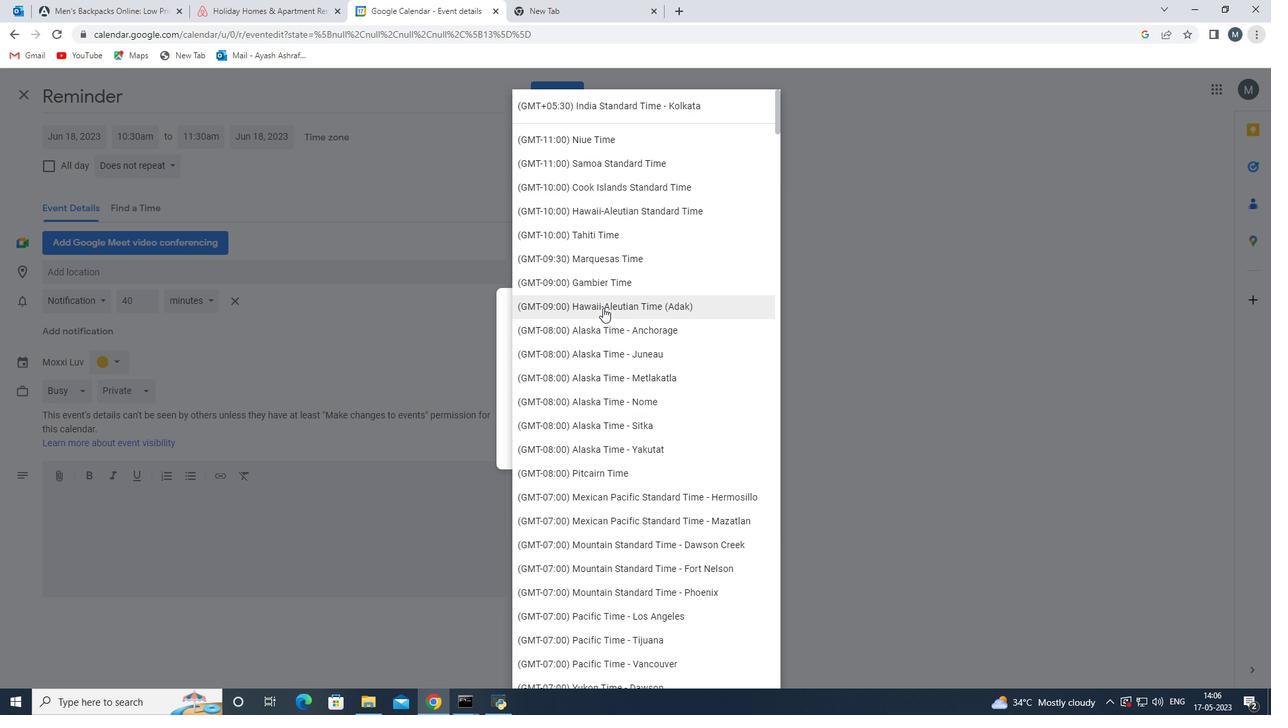 
Action: Mouse scrolled (604, 311) with delta (0, 0)
Screenshot: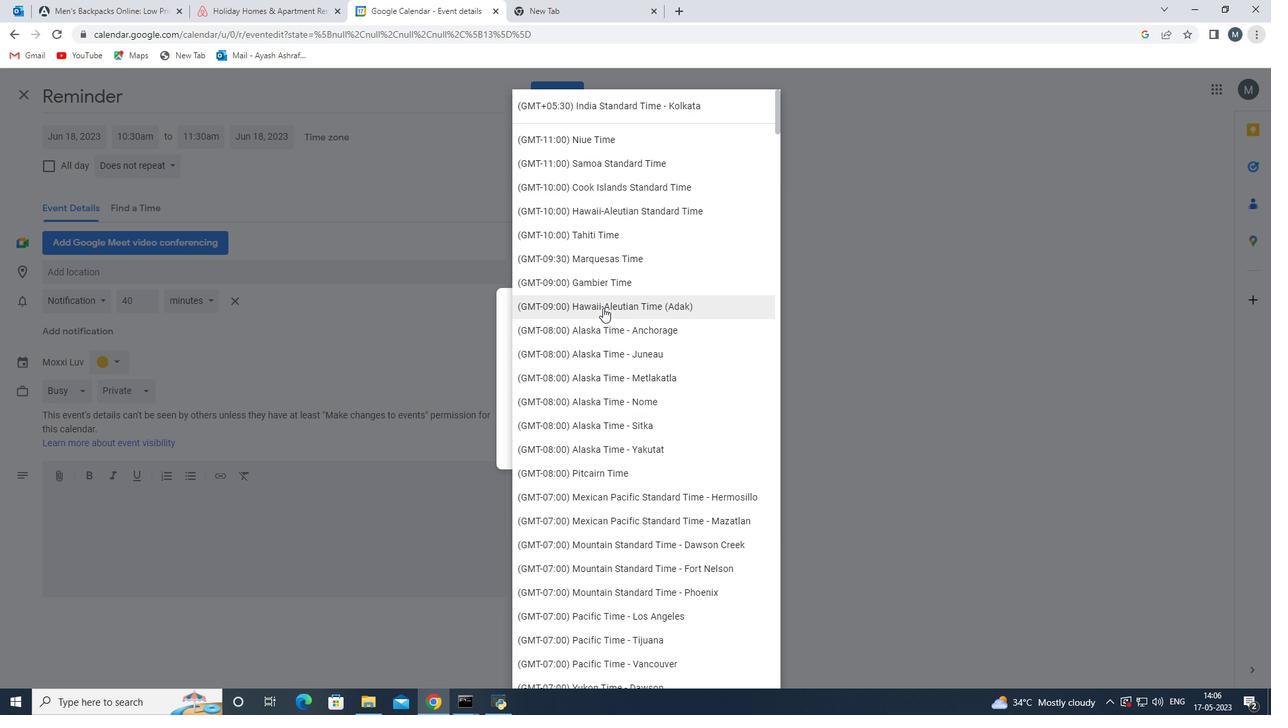 
Action: Mouse moved to (615, 490)
Screenshot: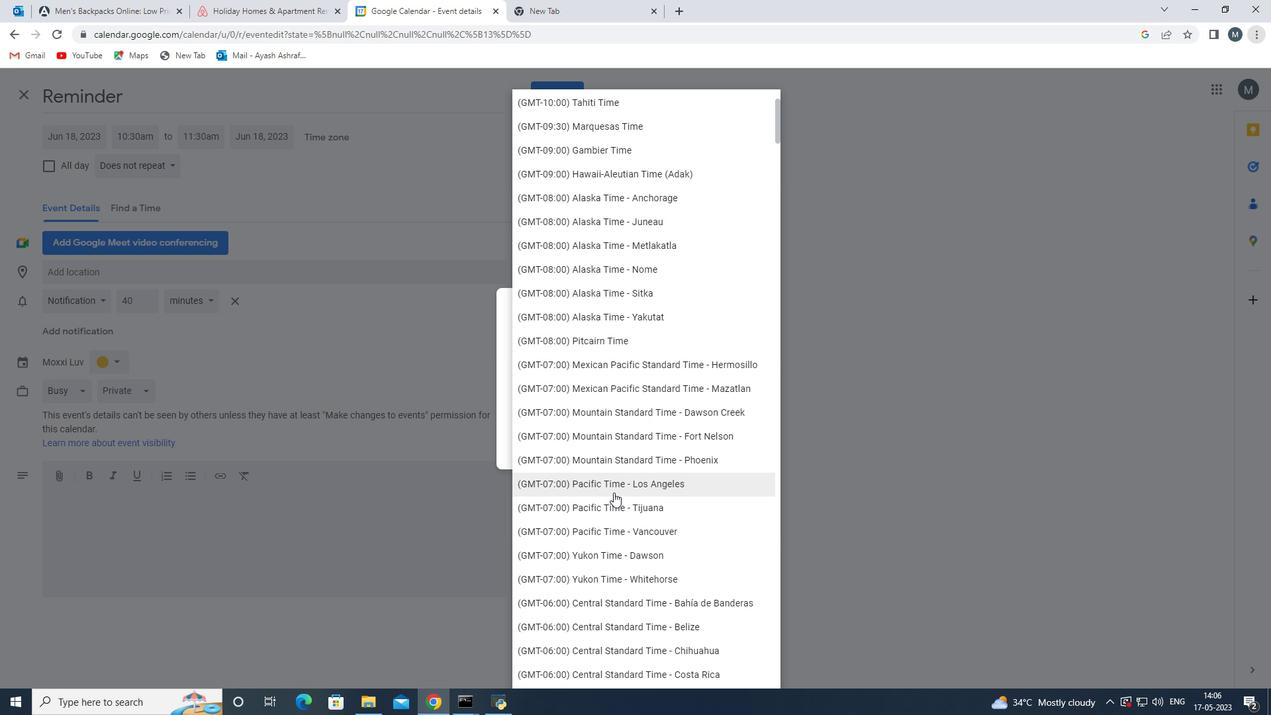 
Action: Mouse pressed left at (615, 490)
Screenshot: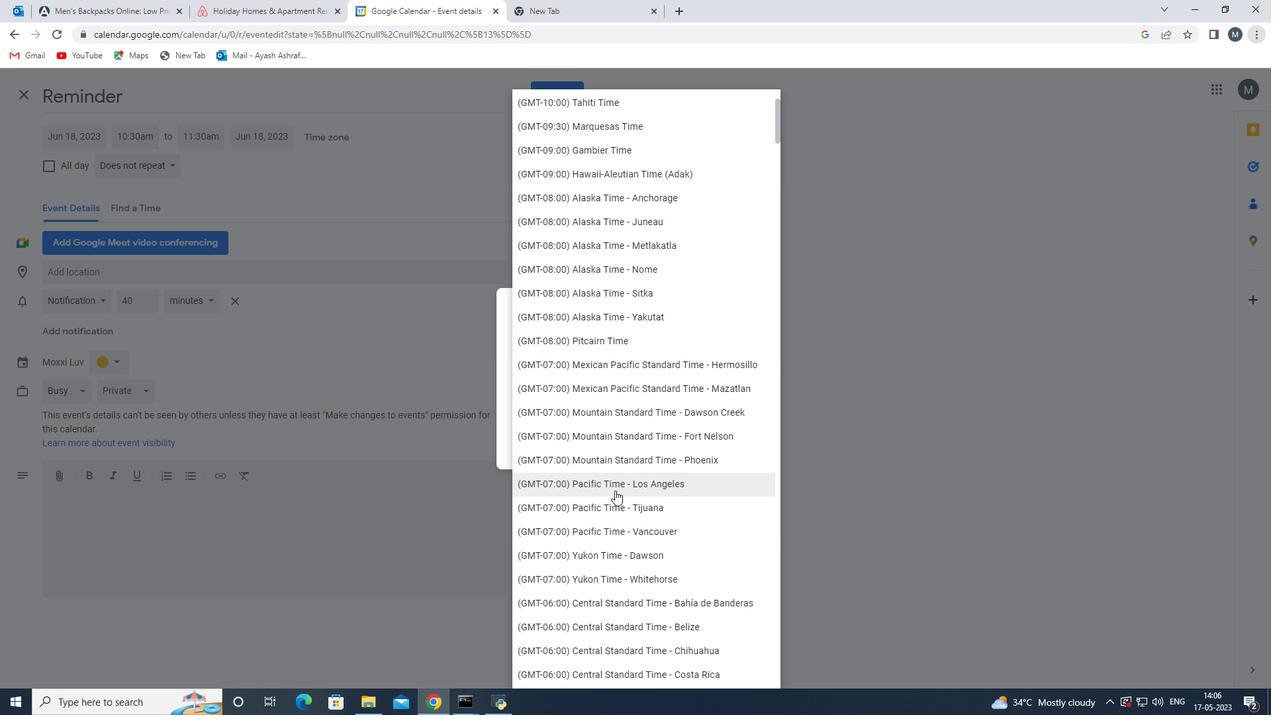 
Action: Mouse moved to (755, 453)
Screenshot: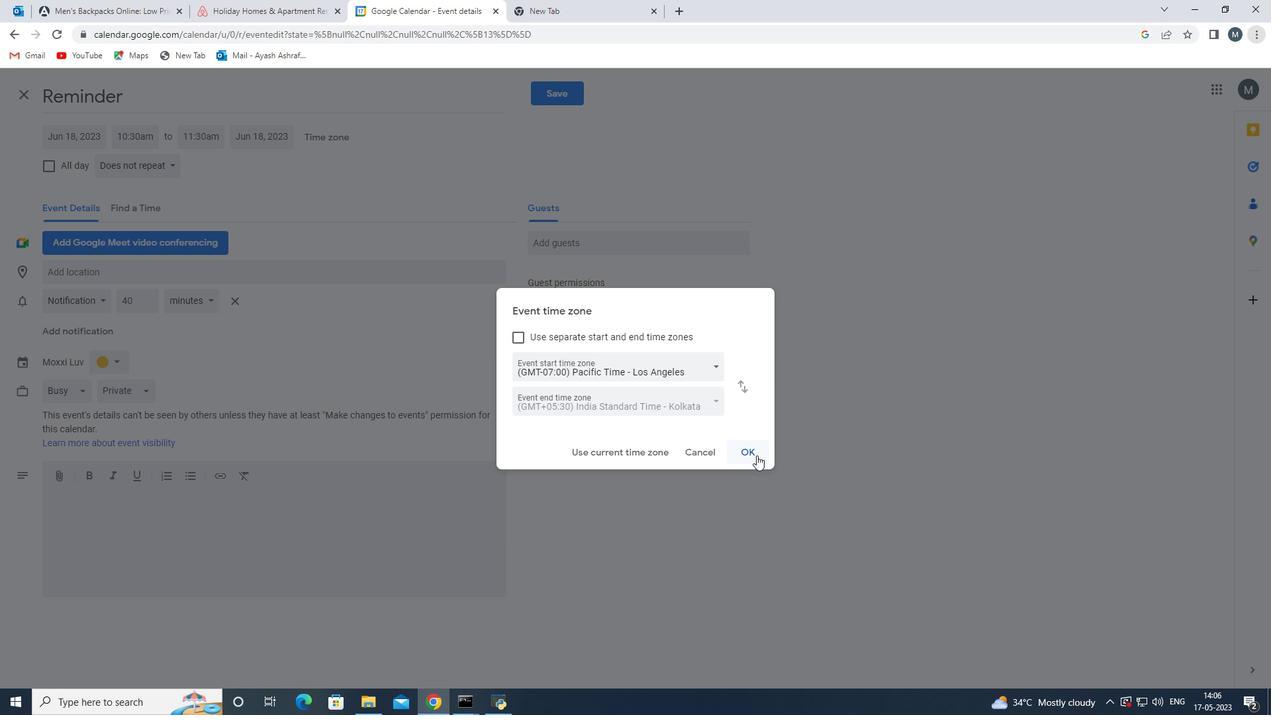 
Action: Mouse pressed left at (755, 453)
Screenshot: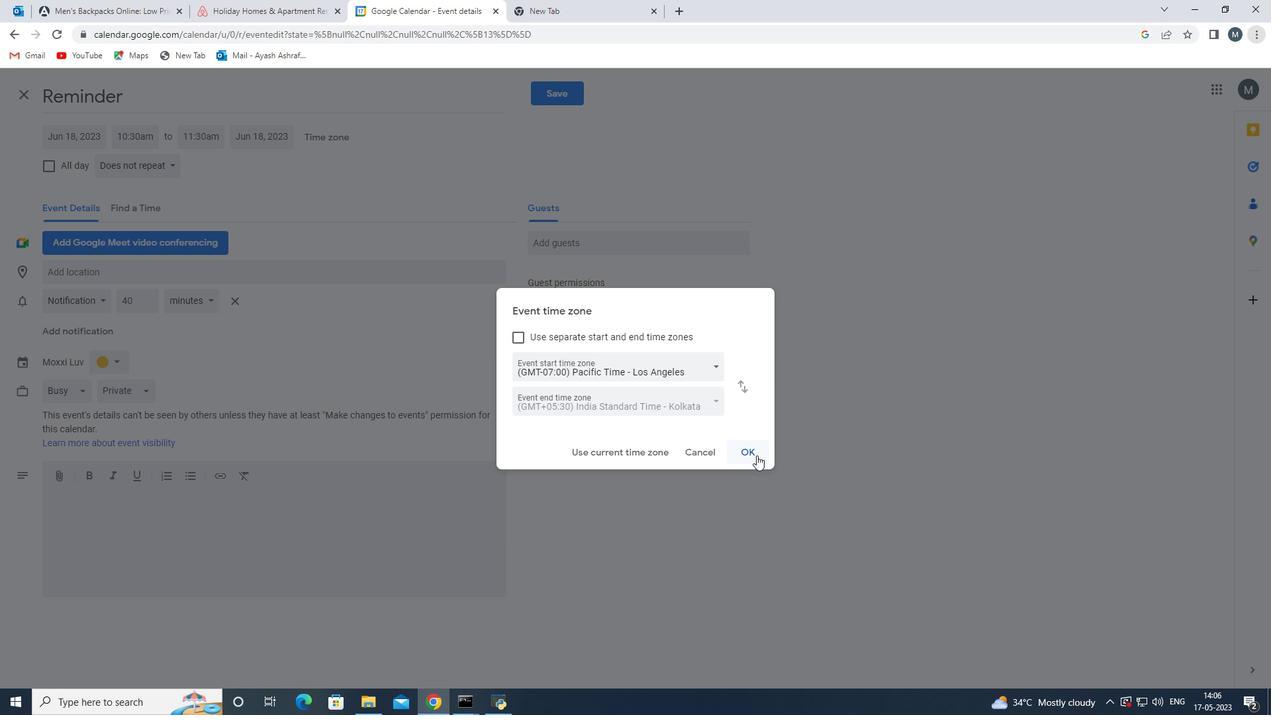 
Action: Mouse moved to (248, 455)
Screenshot: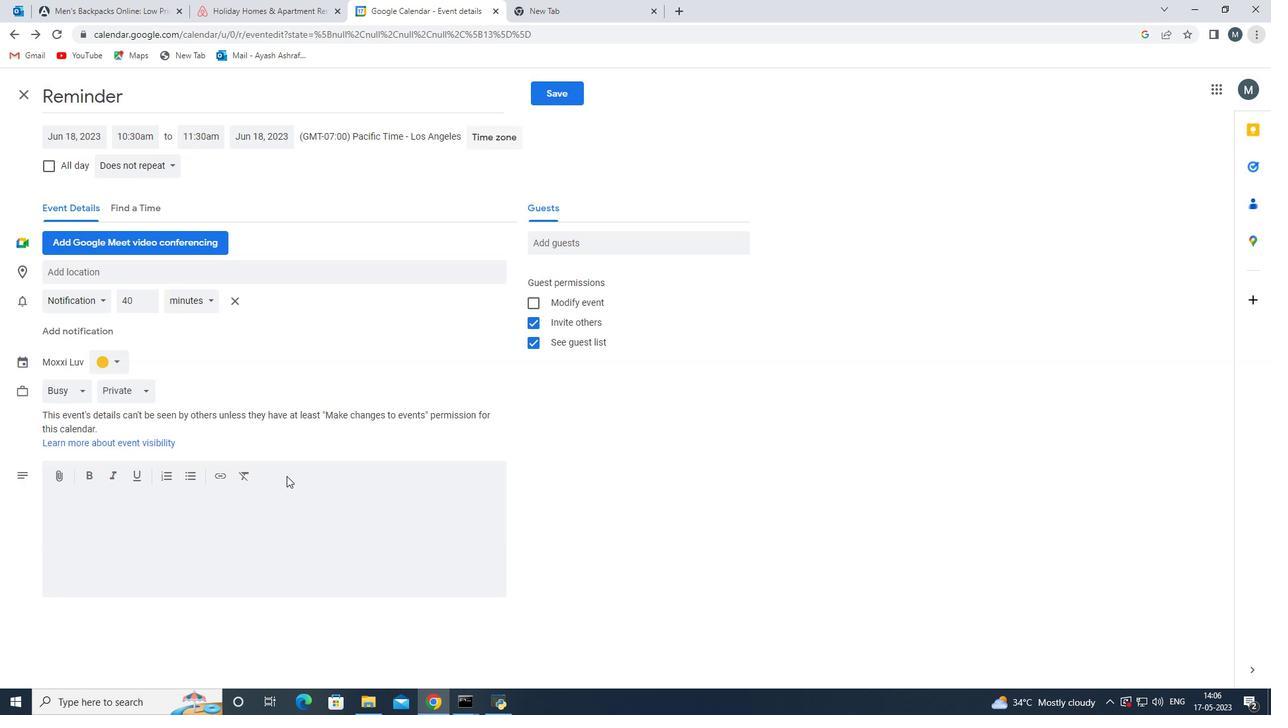 
Action: Mouse scrolled (248, 456) with delta (0, 0)
Screenshot: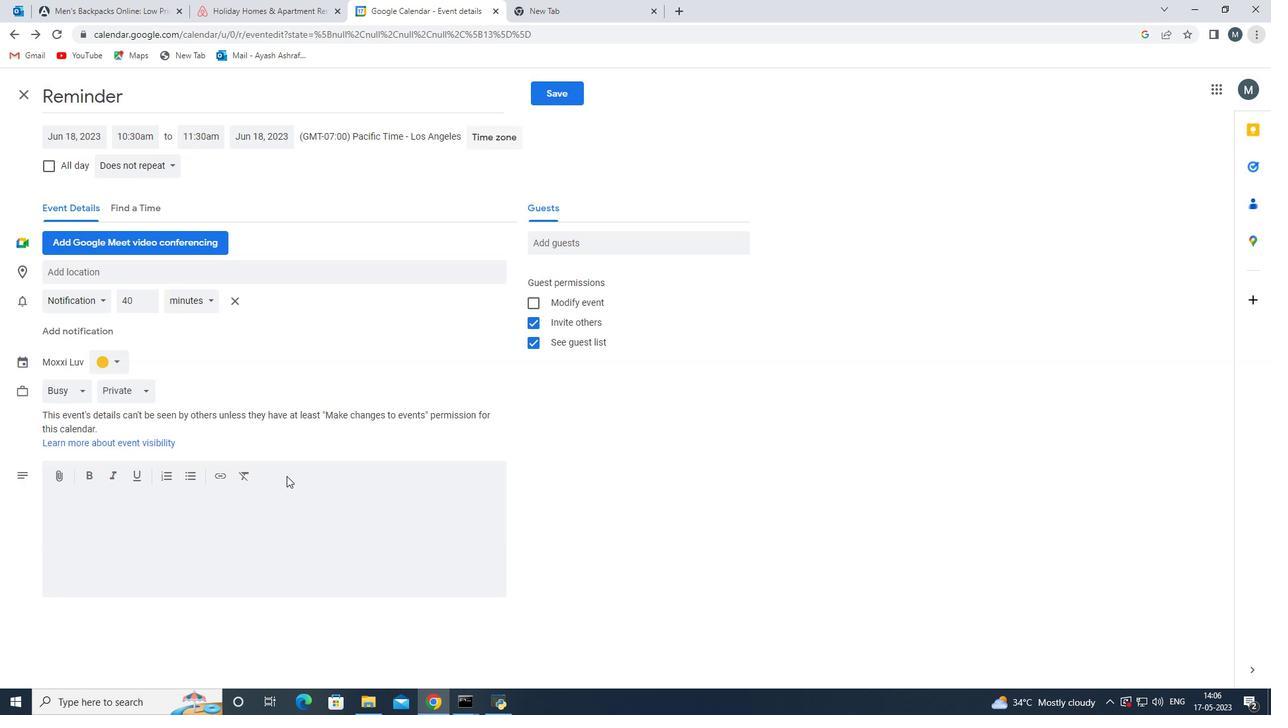 
Action: Mouse moved to (247, 454)
Screenshot: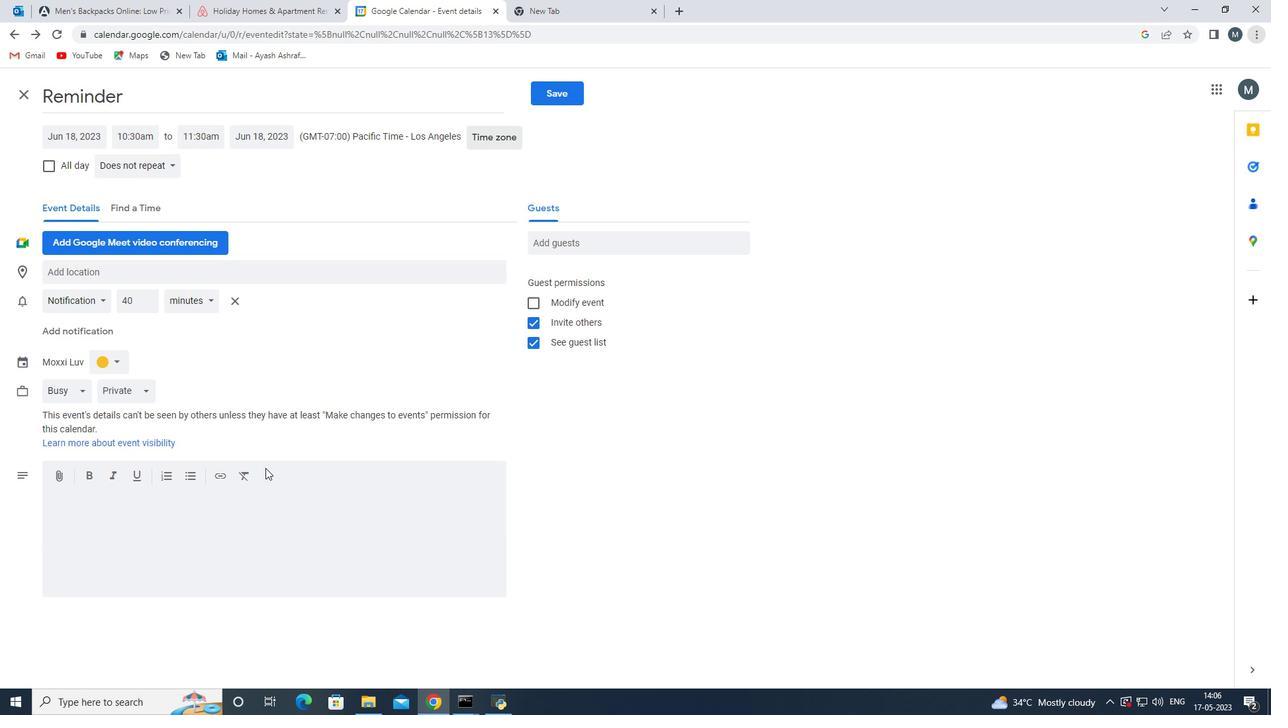 
Action: Mouse scrolled (247, 455) with delta (0, 0)
Screenshot: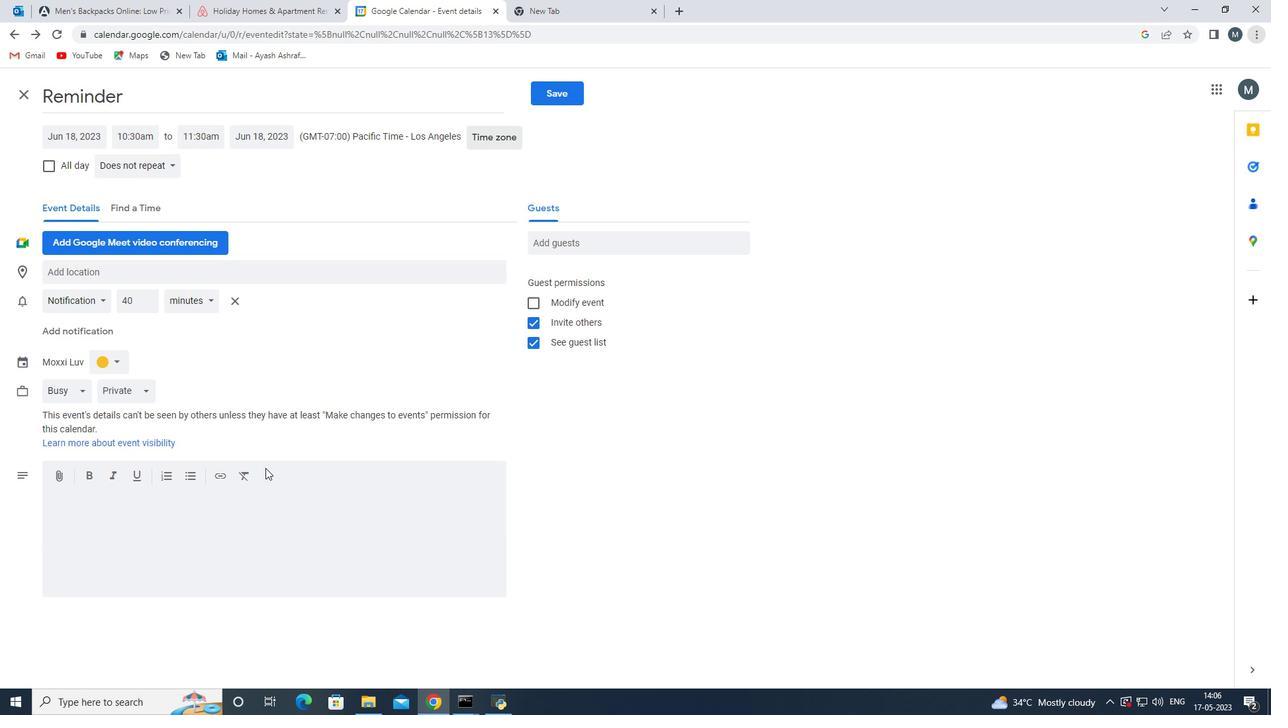 
Action: Mouse scrolled (247, 455) with delta (0, 0)
Screenshot: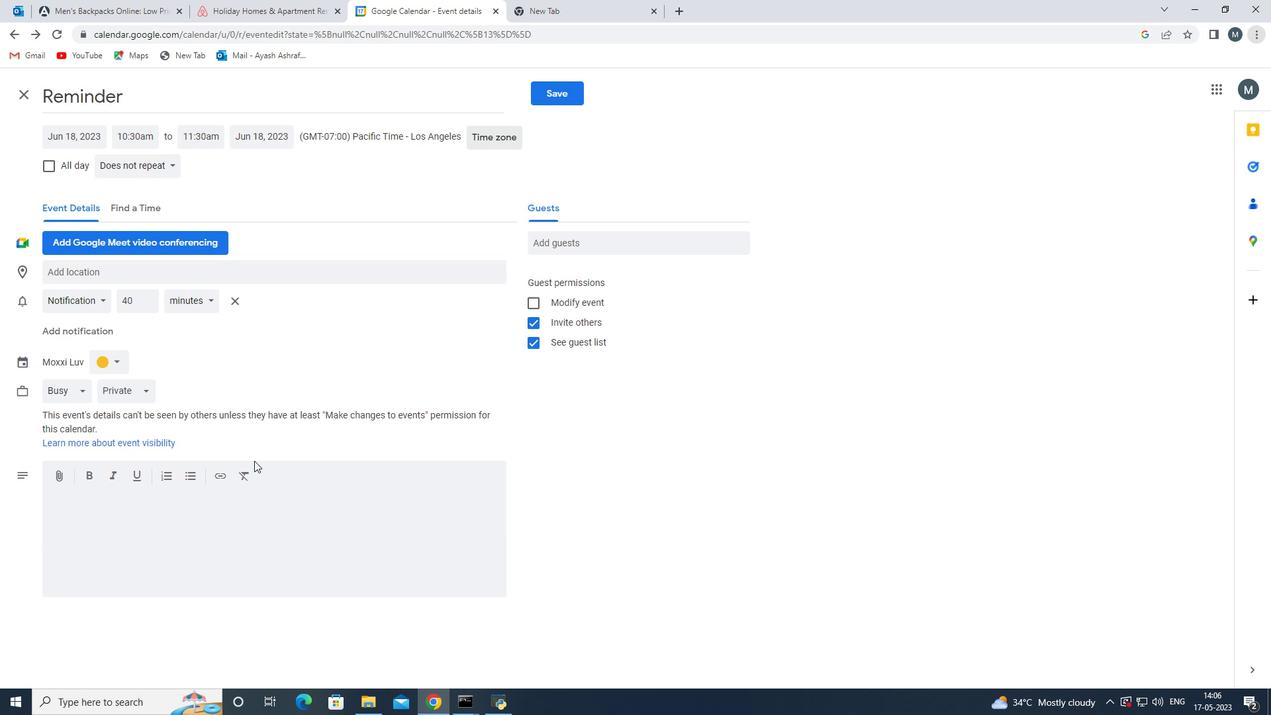 
Action: Mouse scrolled (247, 455) with delta (0, 0)
Screenshot: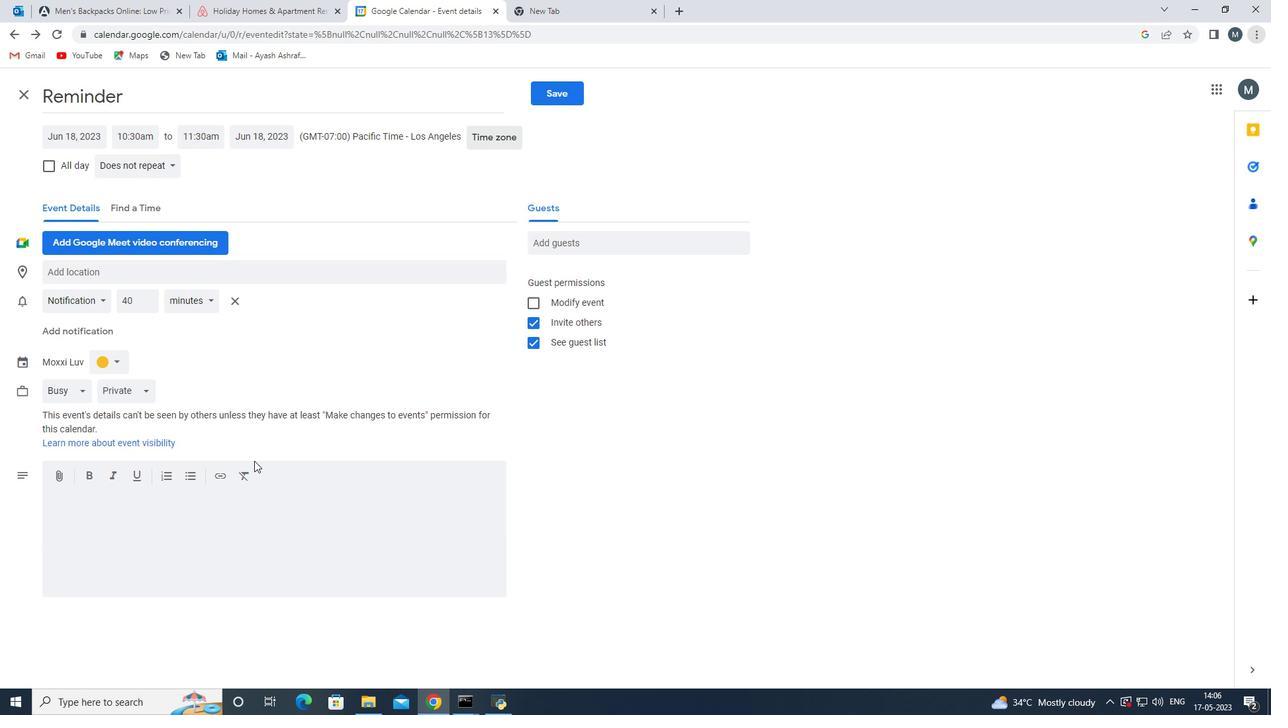 
Action: Mouse moved to (82, 273)
Screenshot: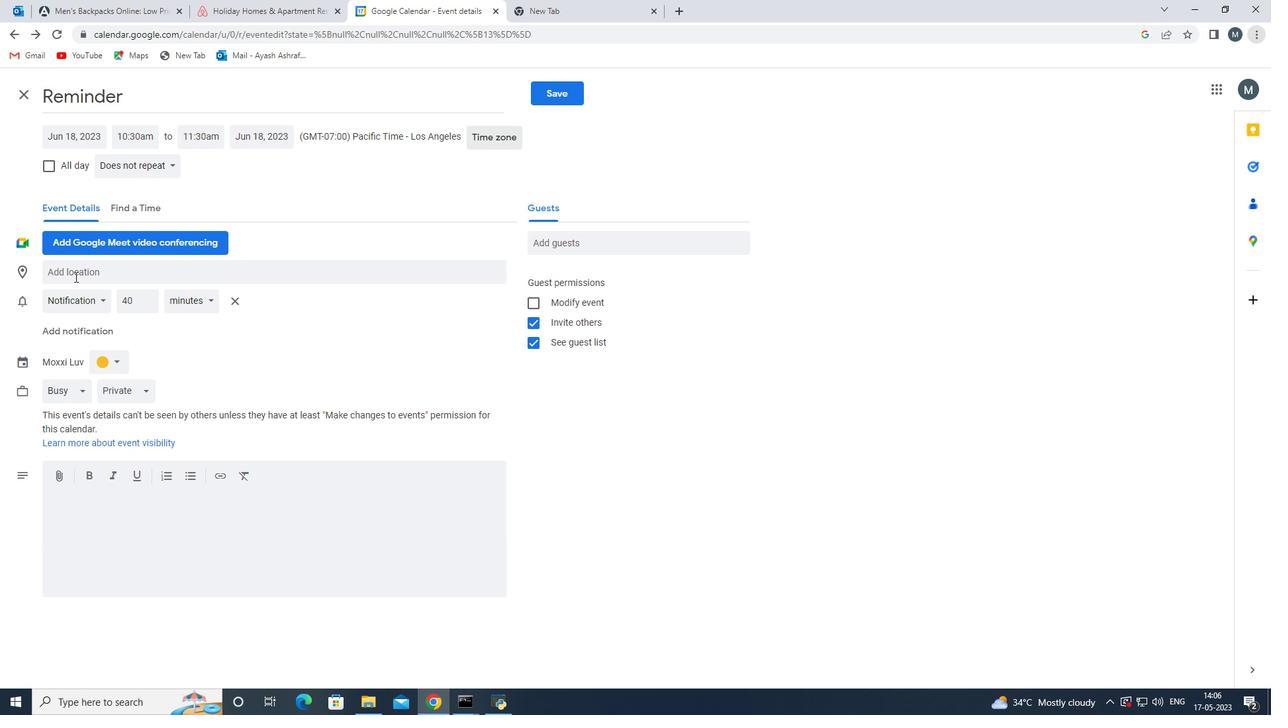 
Action: Mouse pressed left at (82, 273)
Screenshot: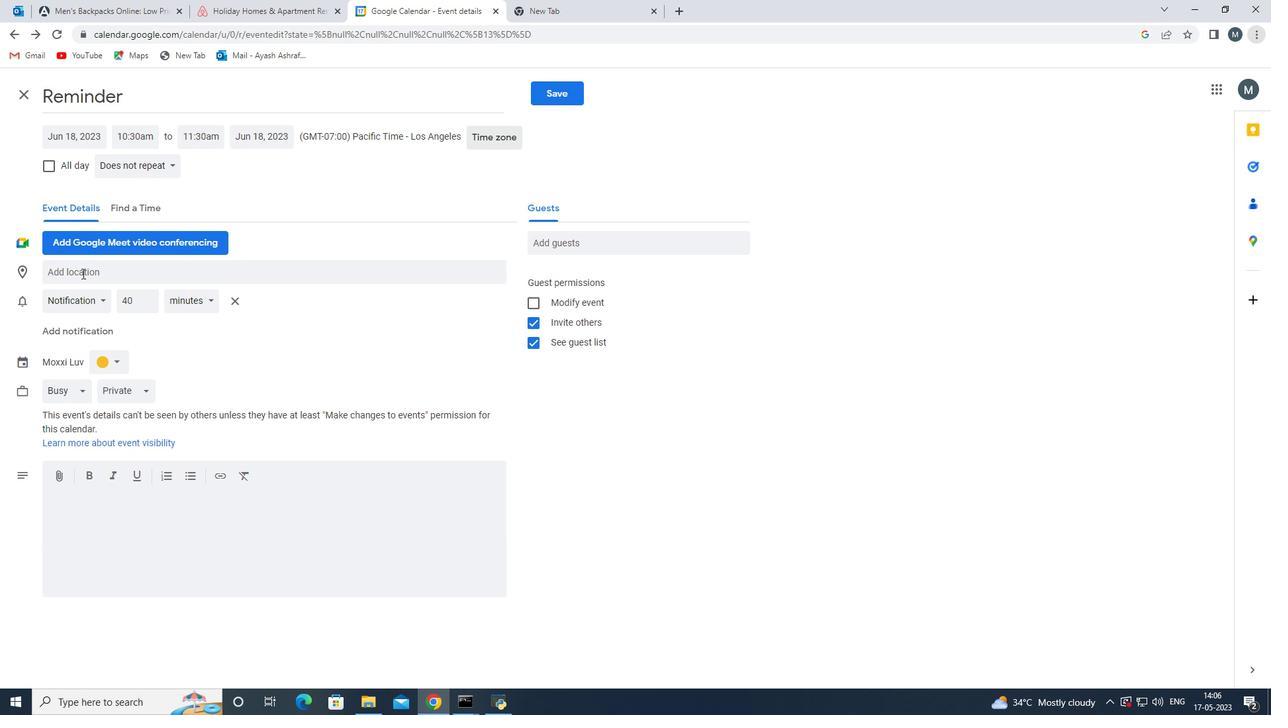 
Action: Mouse moved to (92, 280)
Screenshot: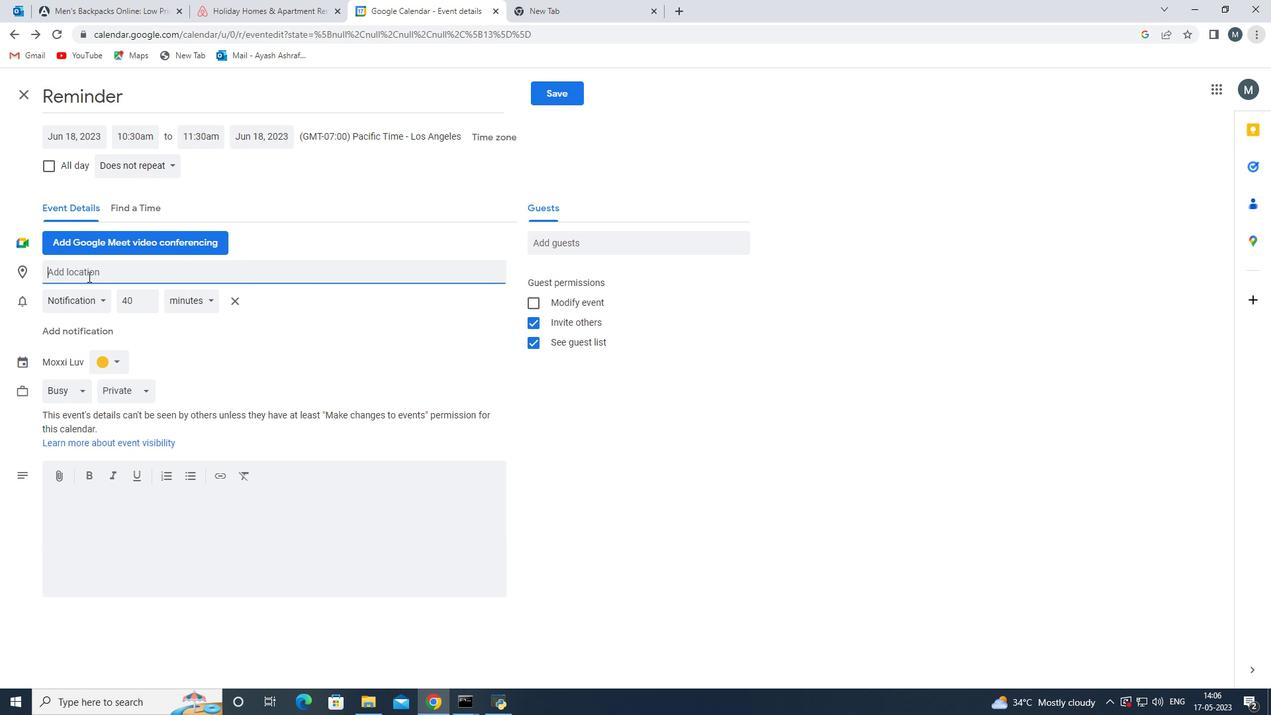 
Action: Key pressed los<Key.space>
Screenshot: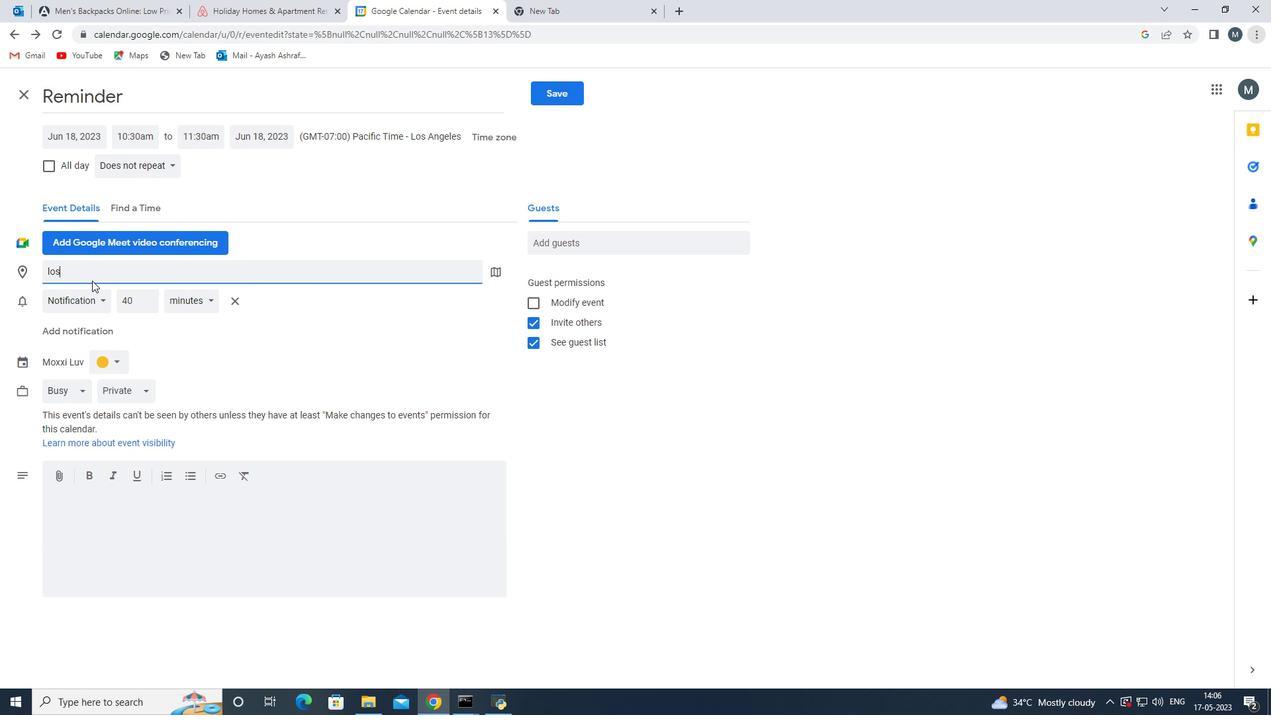 
Action: Mouse moved to (135, 315)
Screenshot: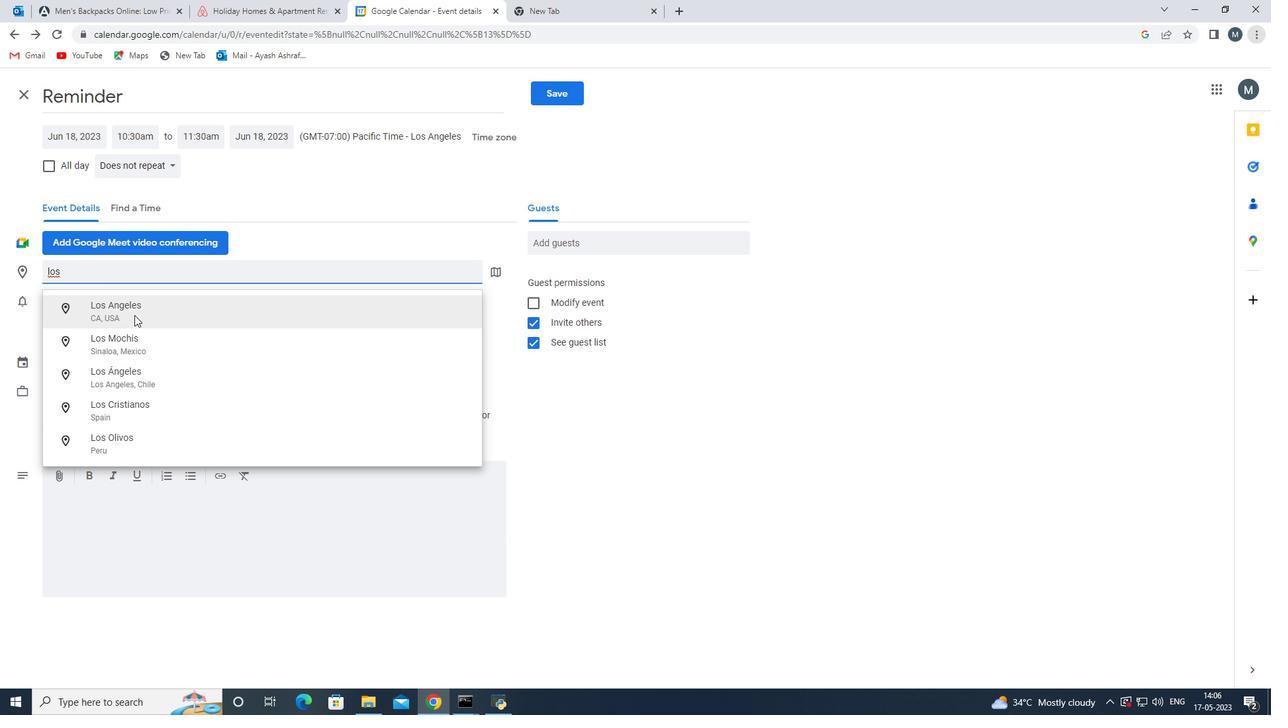 
Action: Mouse pressed left at (135, 315)
Screenshot: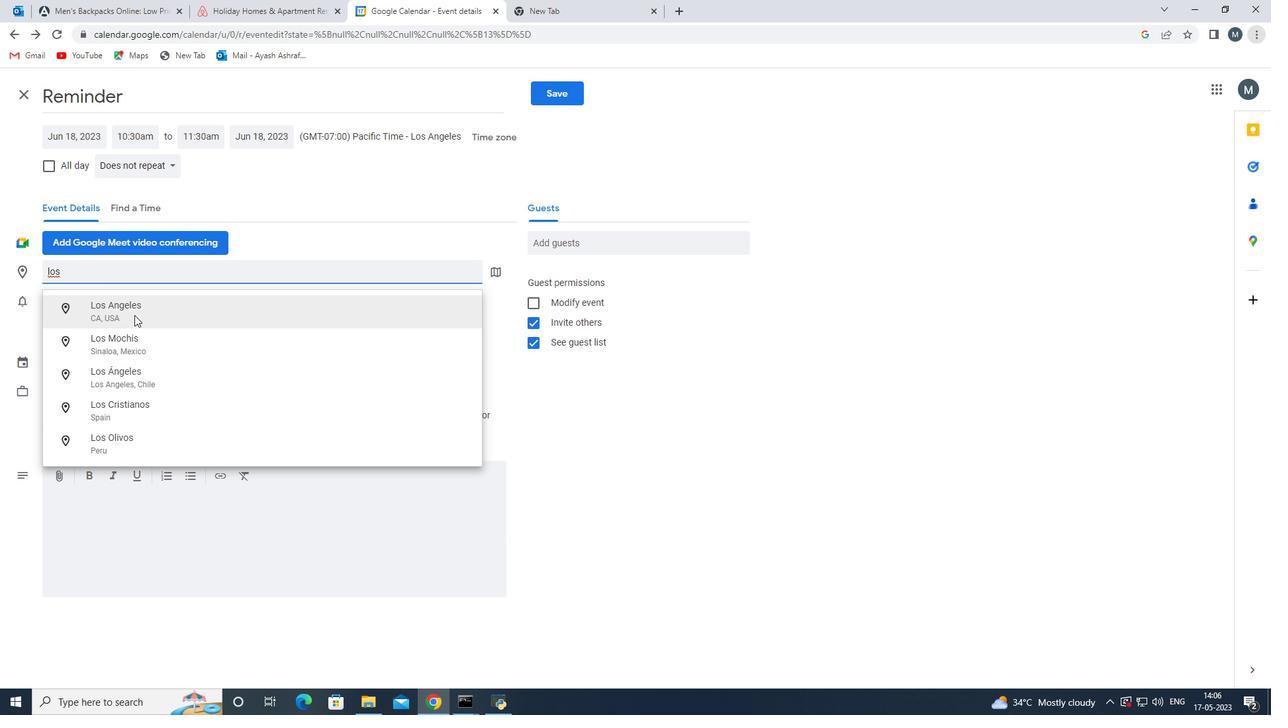 
Action: Mouse moved to (213, 364)
Screenshot: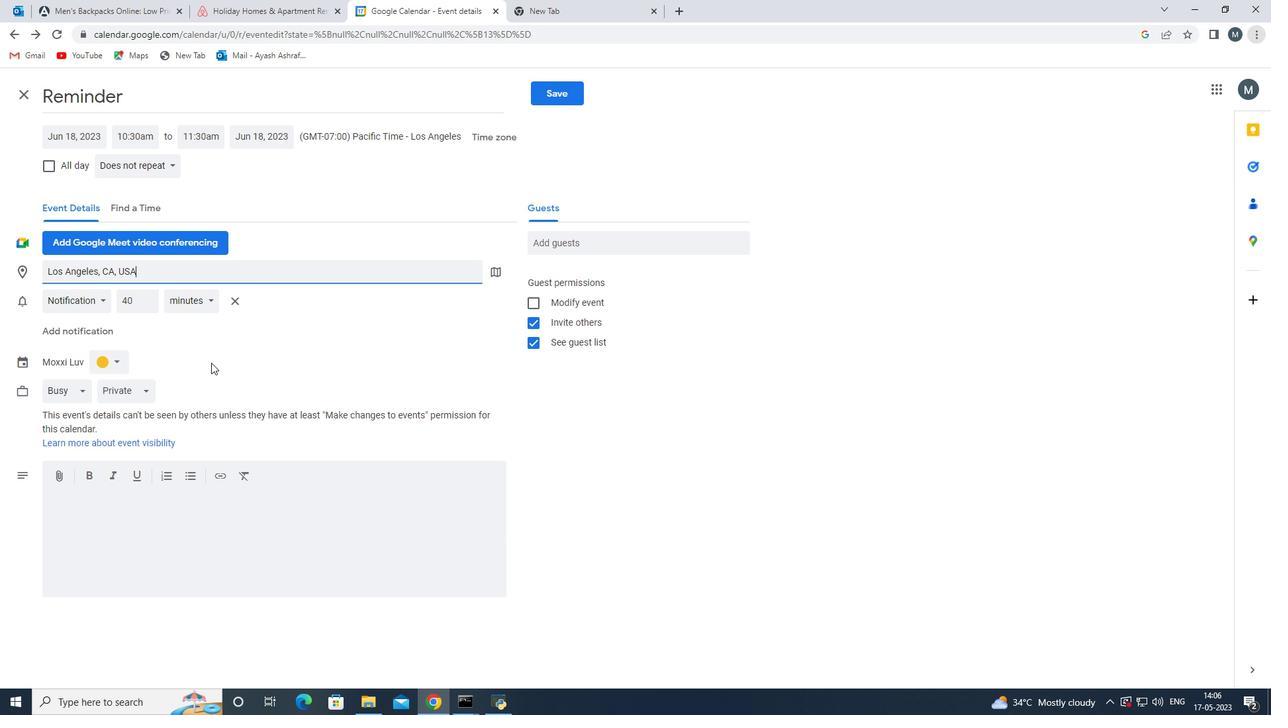 
Action: Mouse scrolled (213, 363) with delta (0, 0)
Screenshot: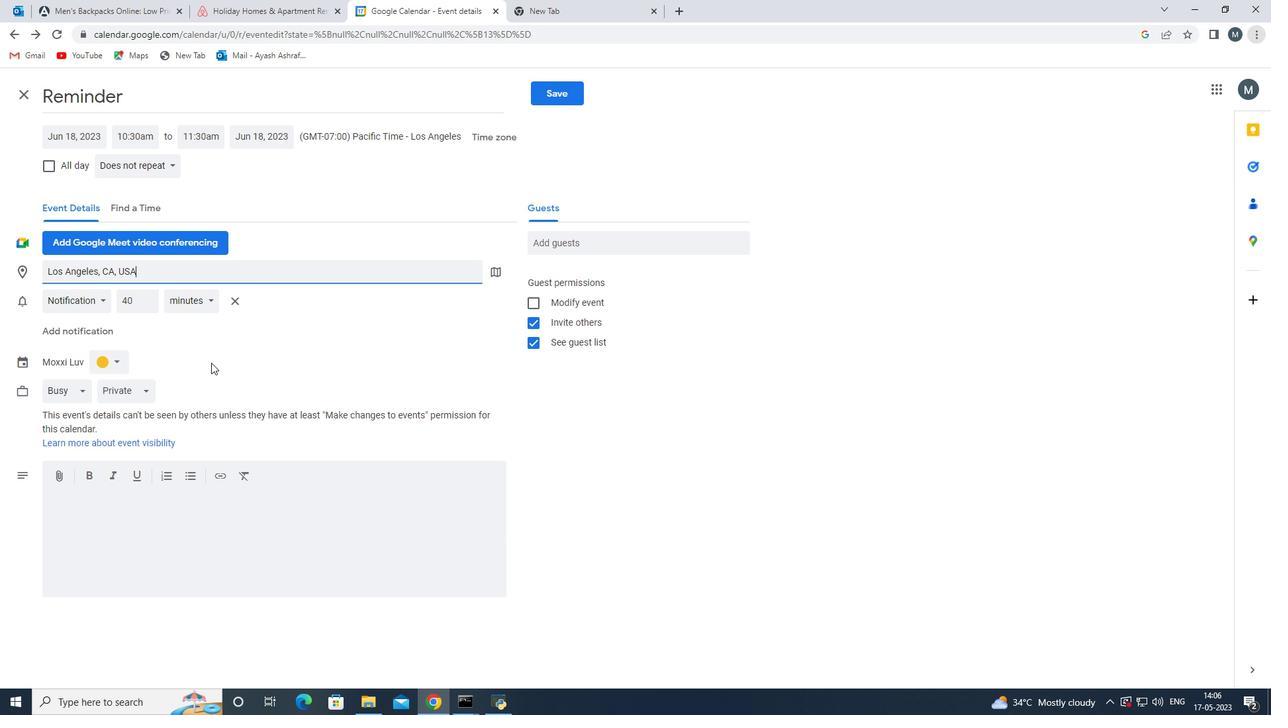 
Action: Mouse moved to (482, 290)
Screenshot: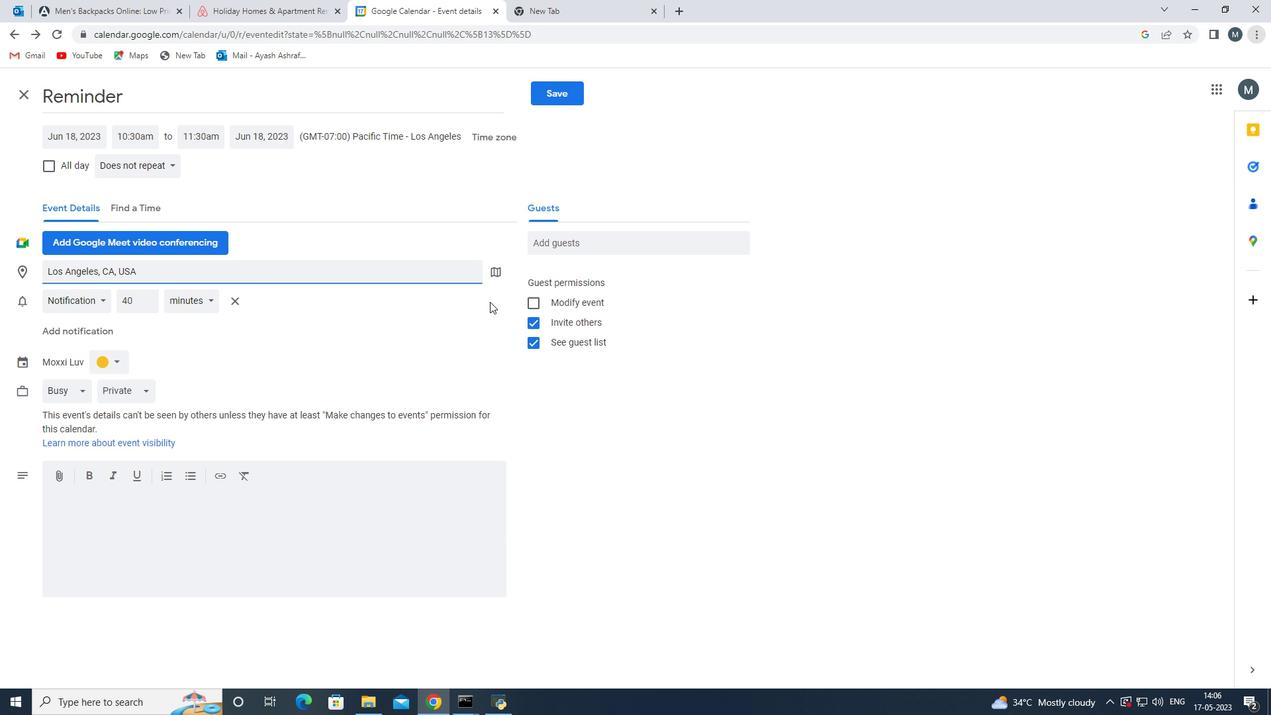 
Action: Mouse scrolled (482, 291) with delta (0, 0)
Screenshot: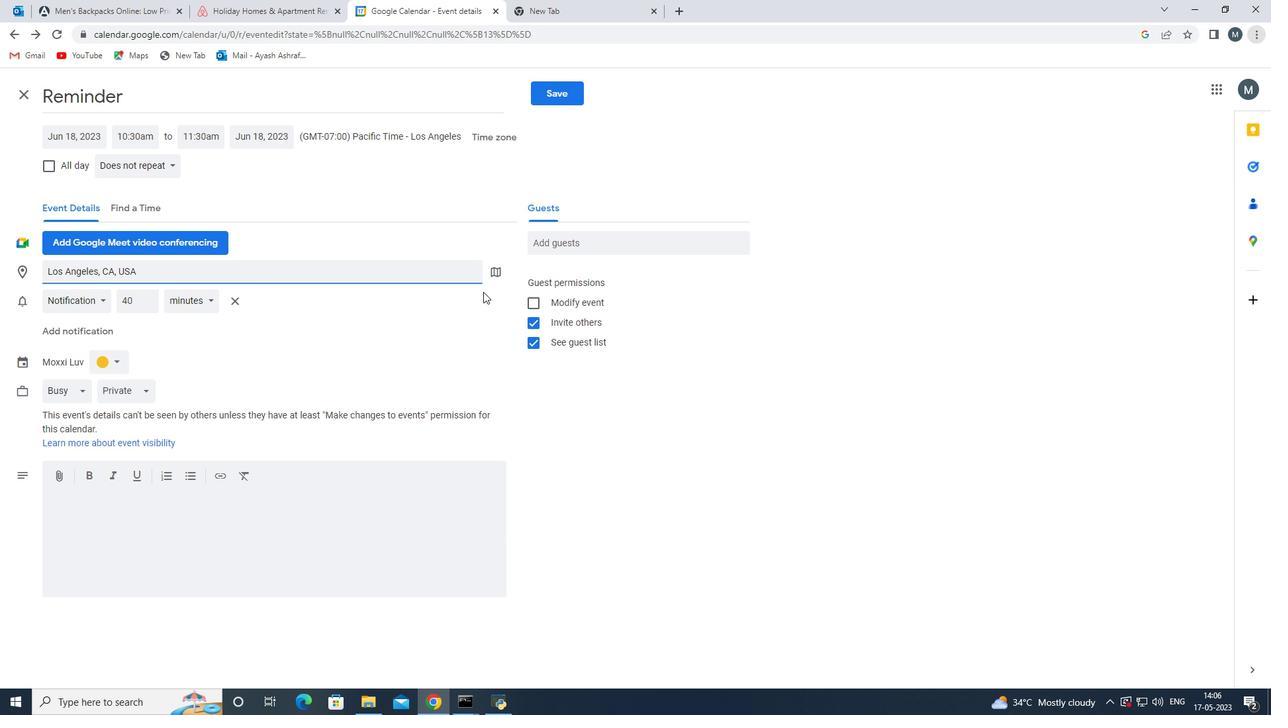 
Action: Mouse moved to (193, 231)
Screenshot: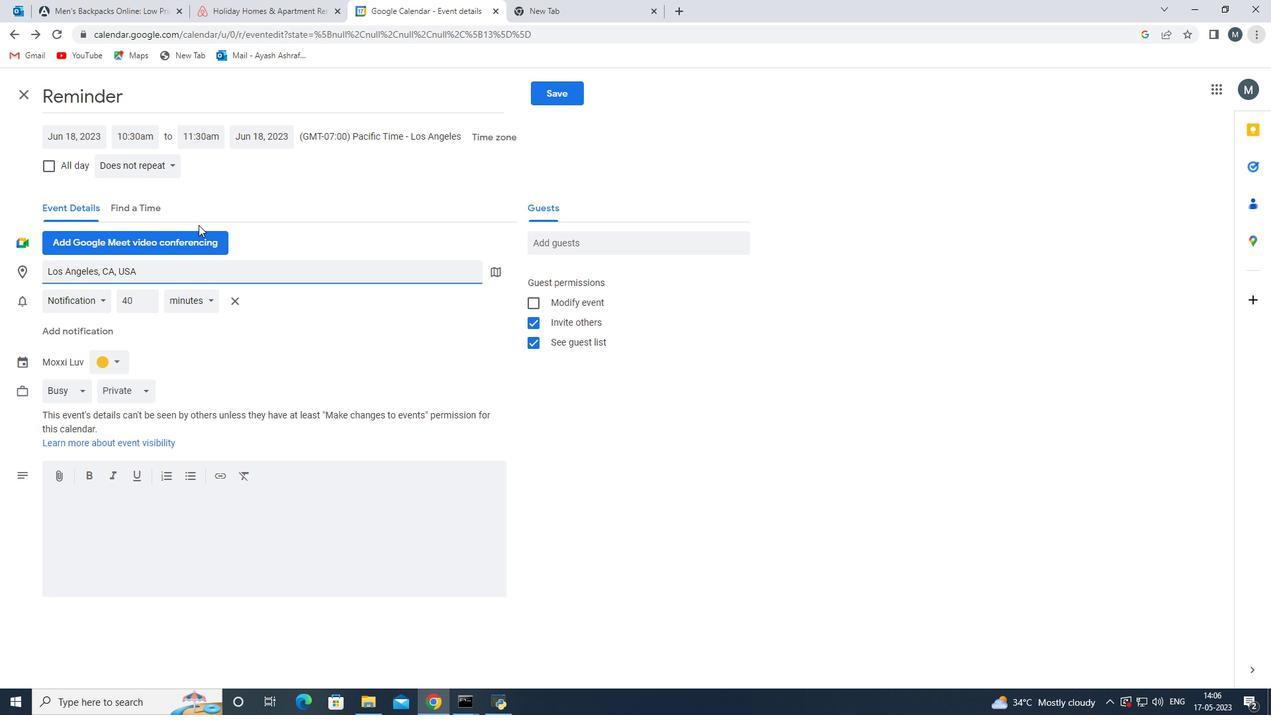 
Action: Mouse pressed left at (193, 231)
Screenshot: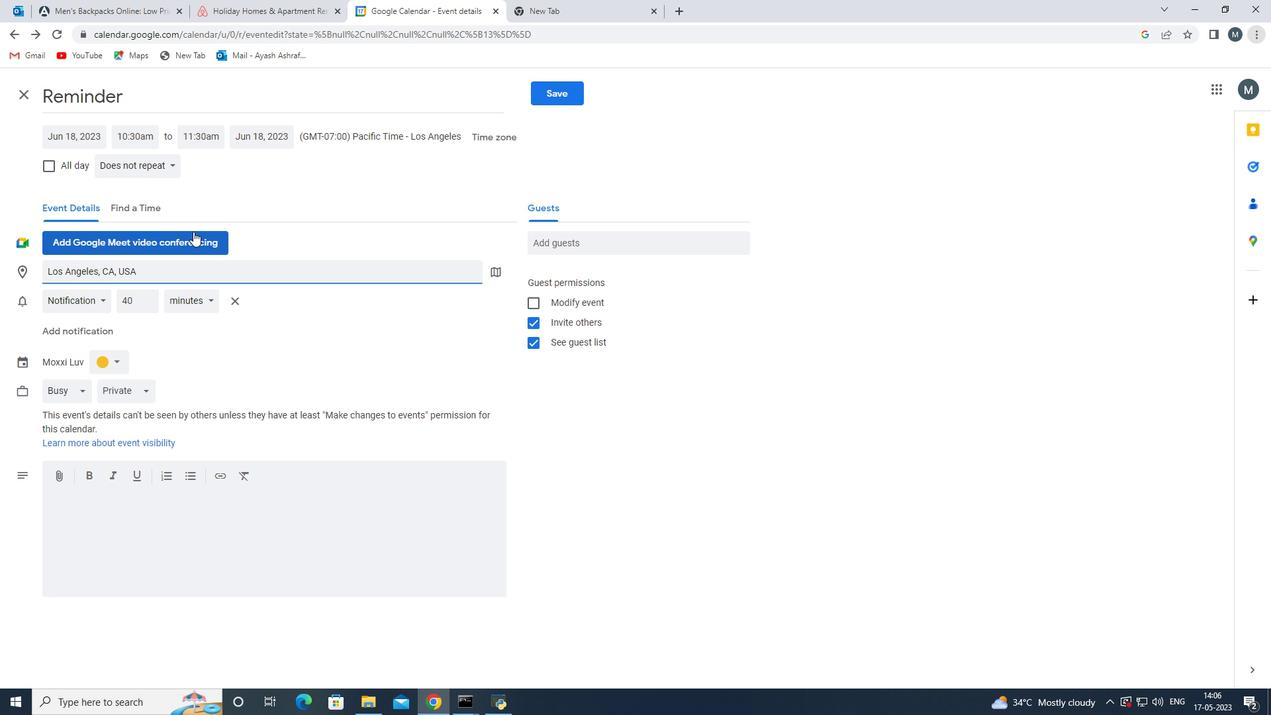 
Action: Mouse moved to (449, 248)
Screenshot: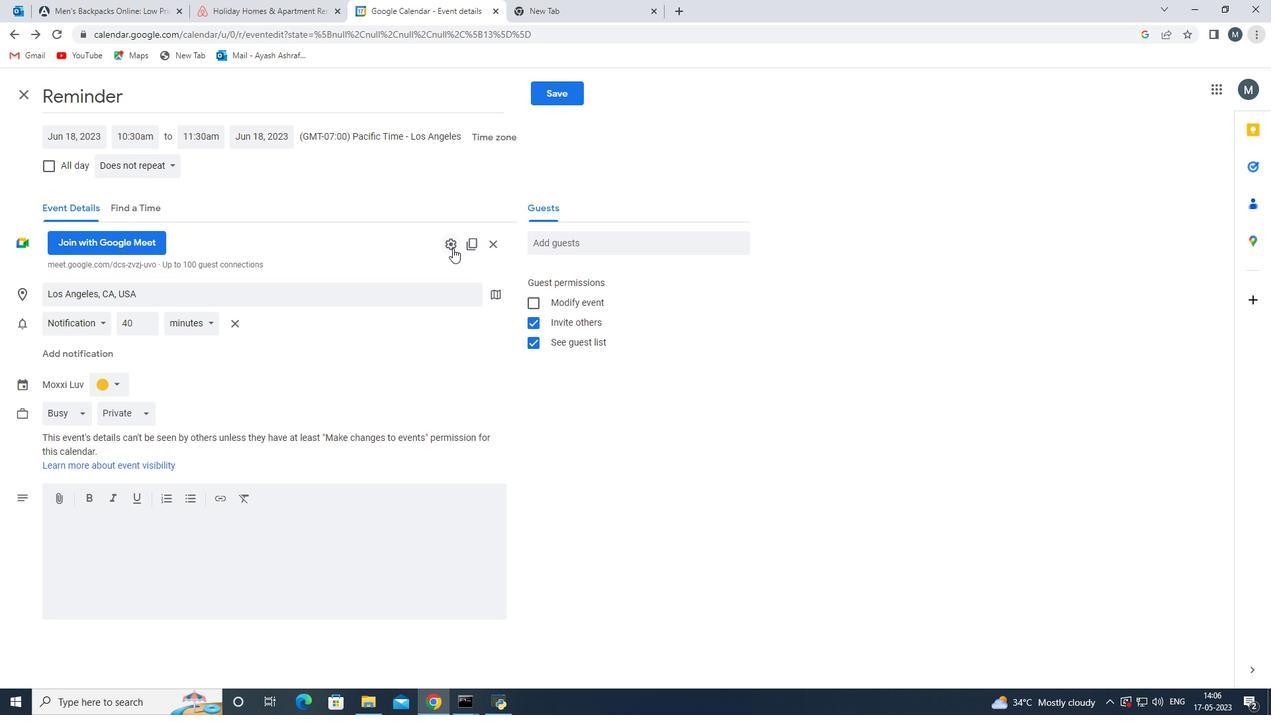 
Action: Mouse pressed left at (449, 248)
Screenshot: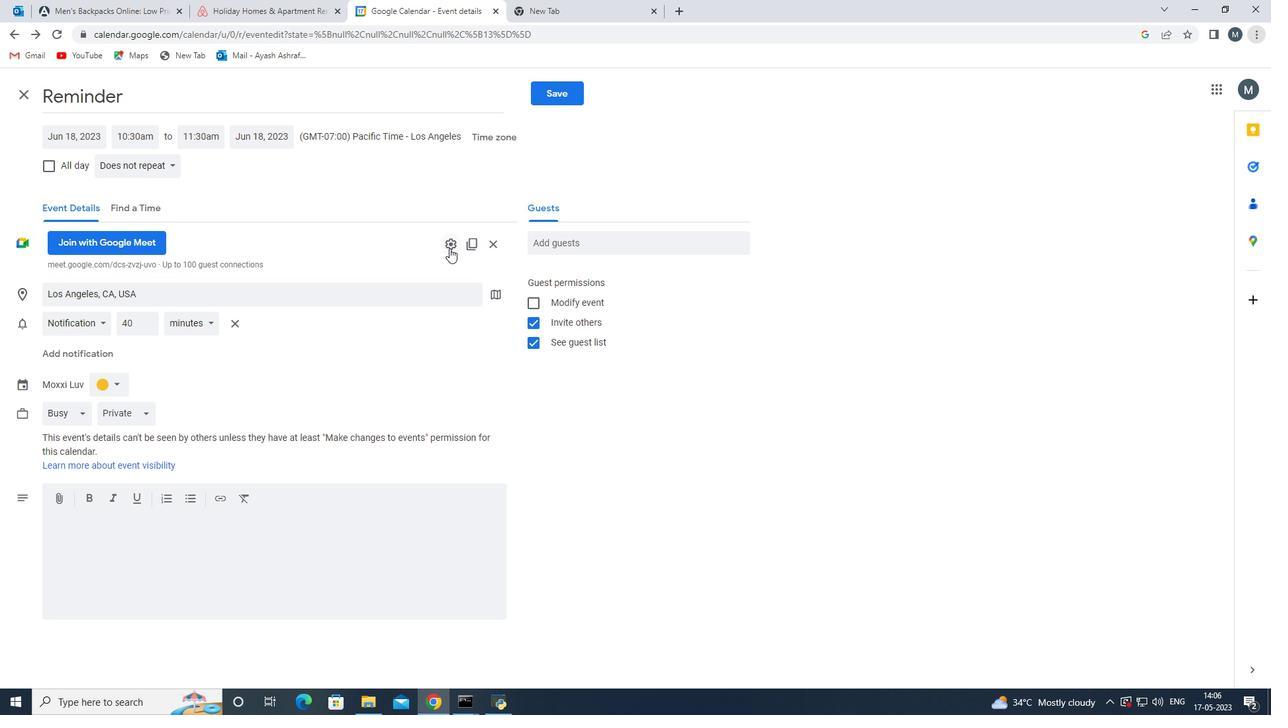 
Action: Mouse moved to (886, 255)
Screenshot: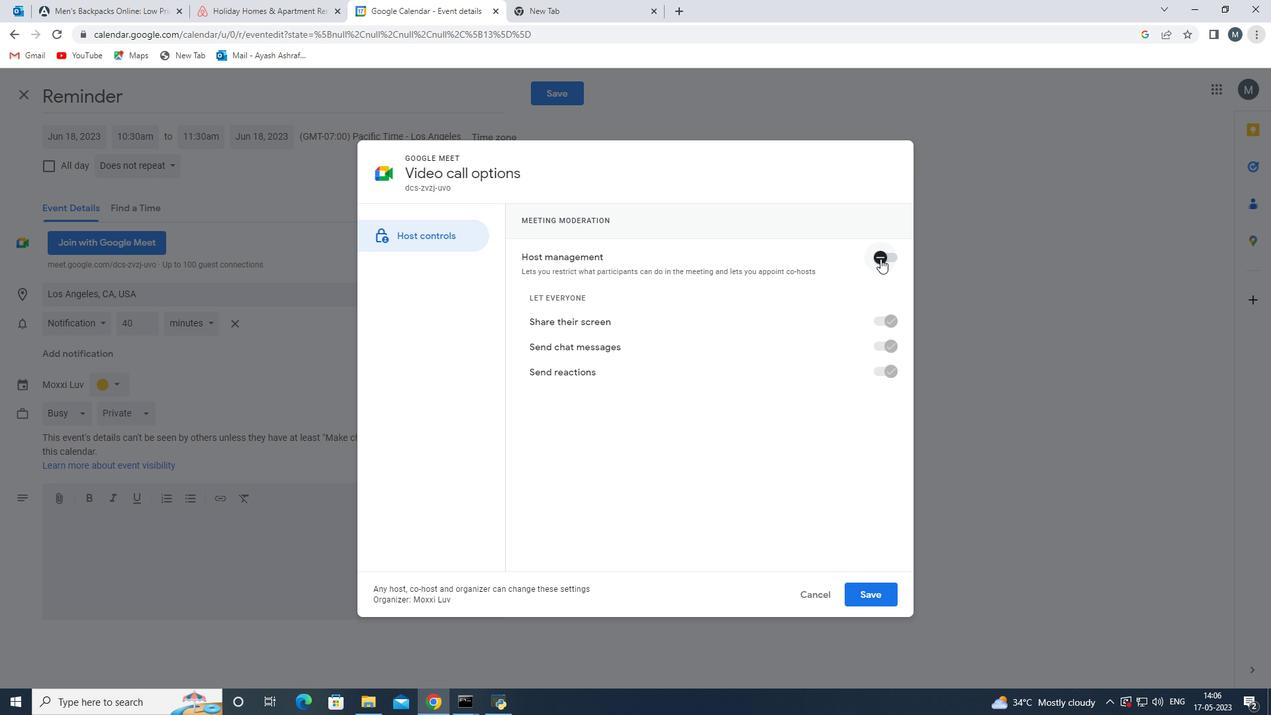 
Action: Mouse pressed left at (886, 255)
Screenshot: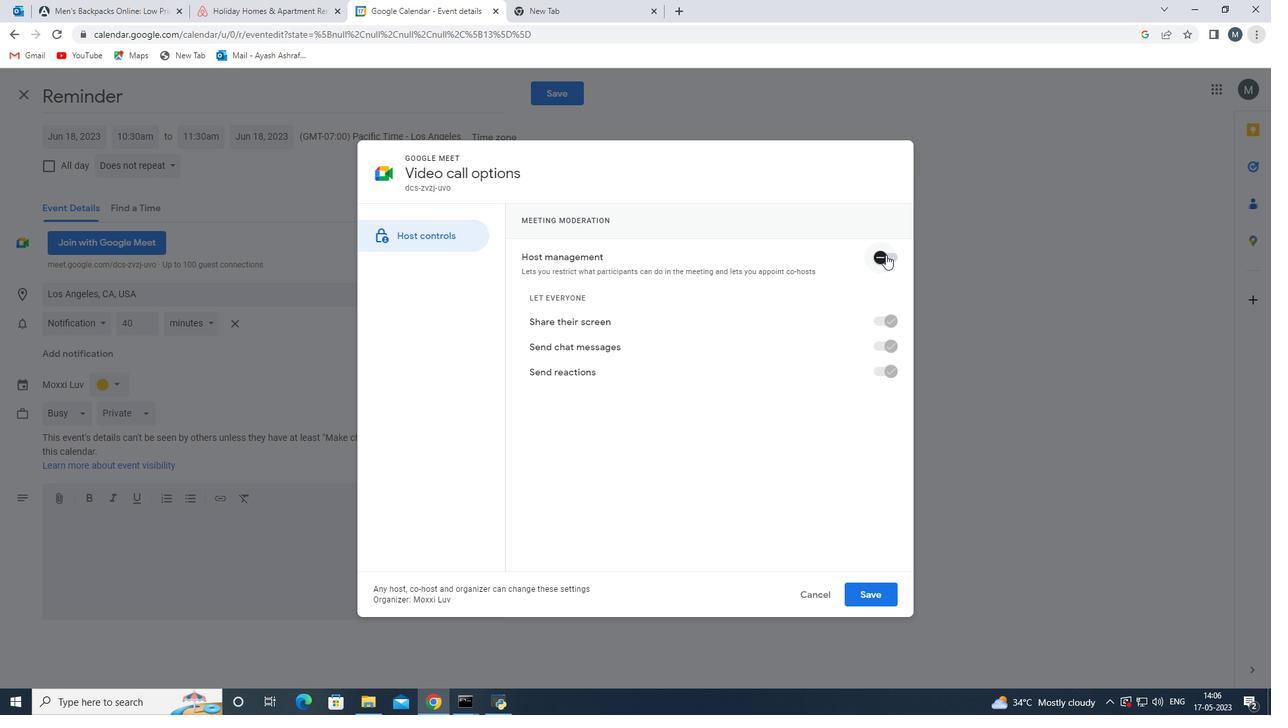 
Action: Mouse moved to (868, 594)
Screenshot: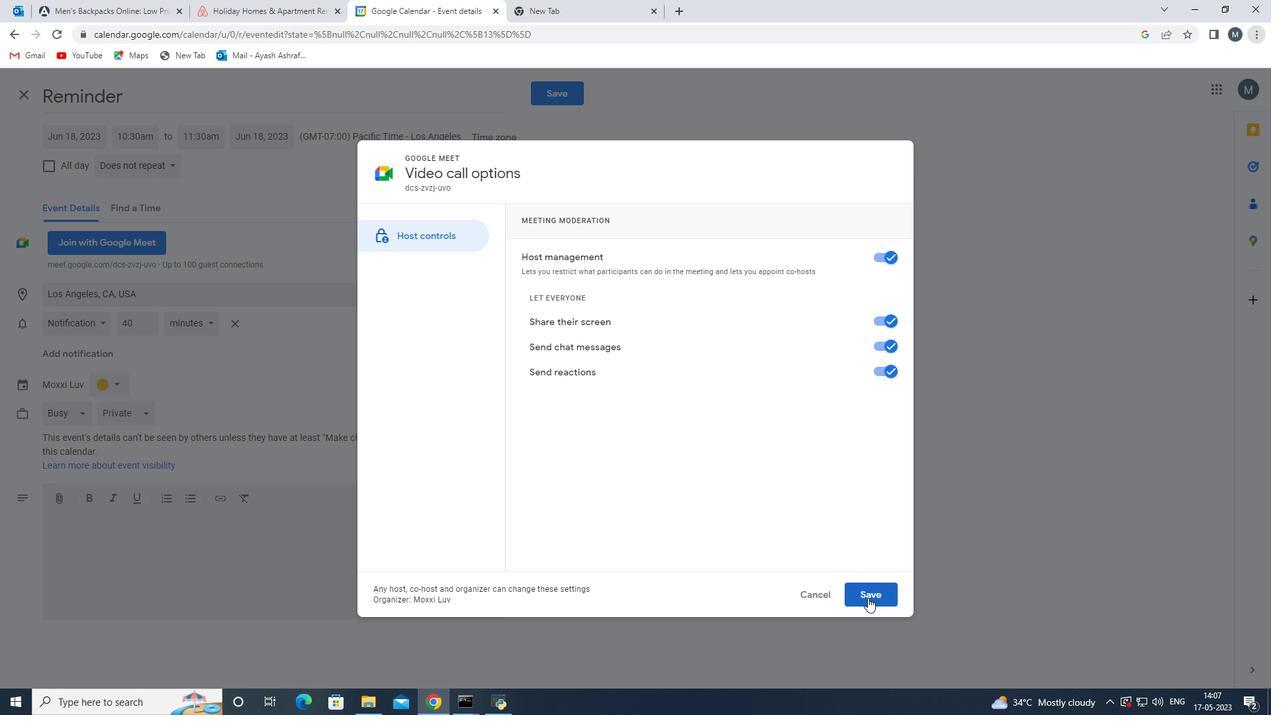 
Action: Mouse pressed left at (868, 594)
Screenshot: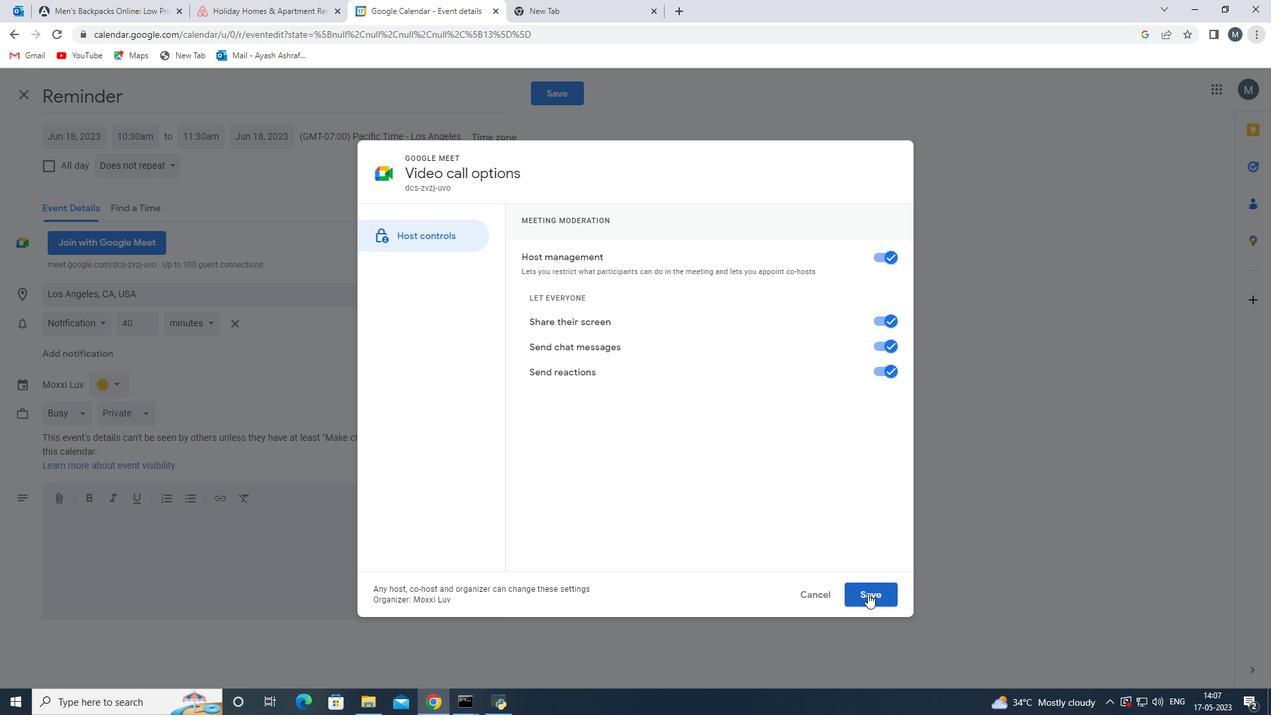 
Action: Mouse moved to (472, 244)
Screenshot: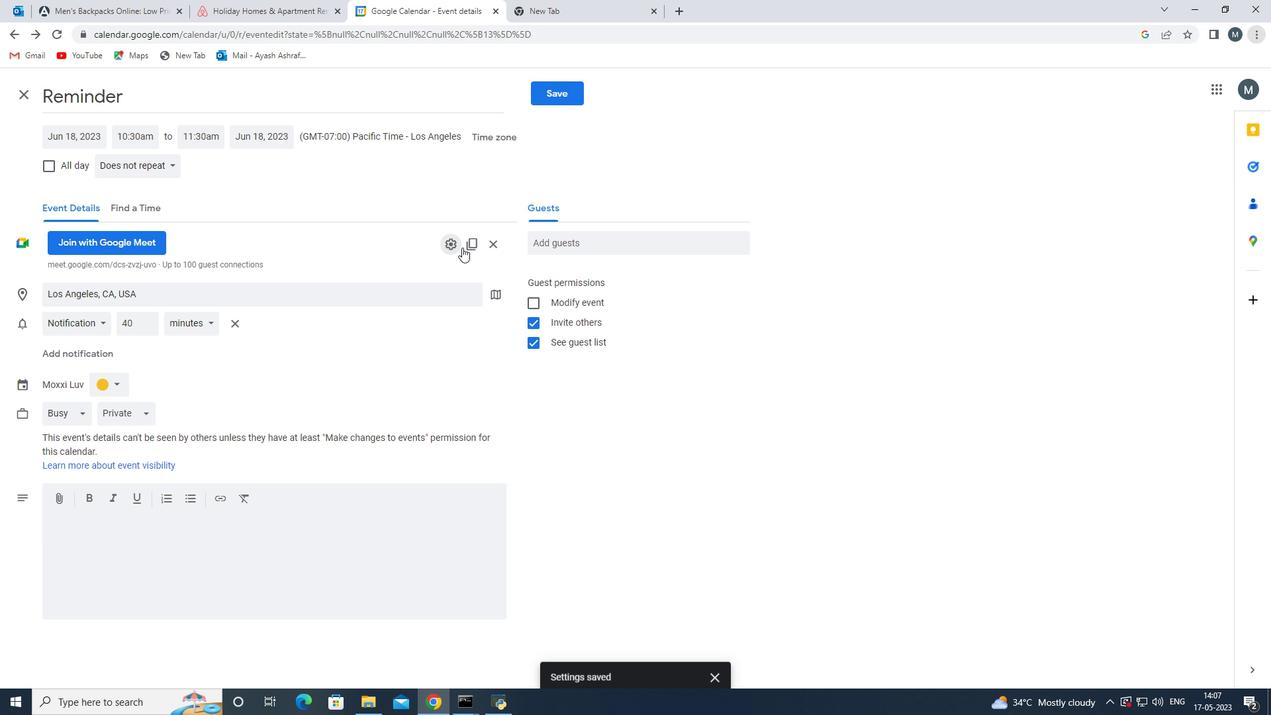 
Action: Mouse pressed left at (472, 244)
Screenshot: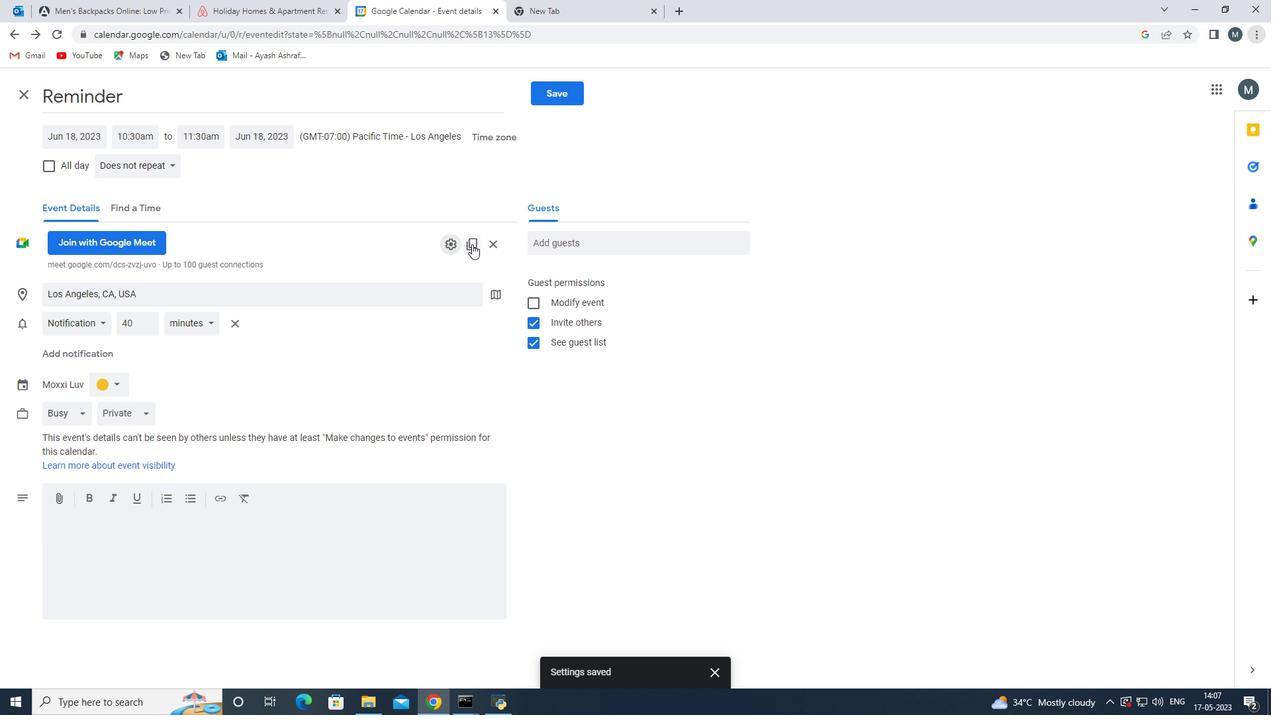 
Action: Mouse moved to (453, 244)
Screenshot: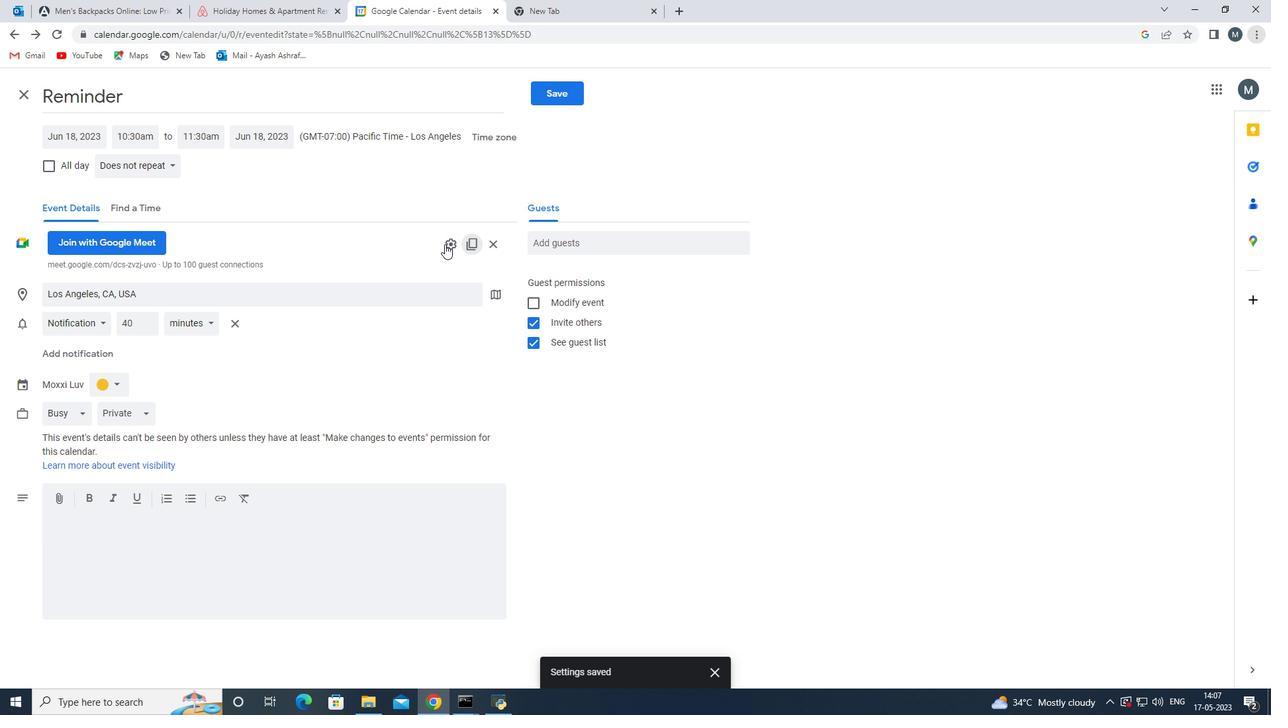 
Action: Mouse pressed left at (453, 244)
Screenshot: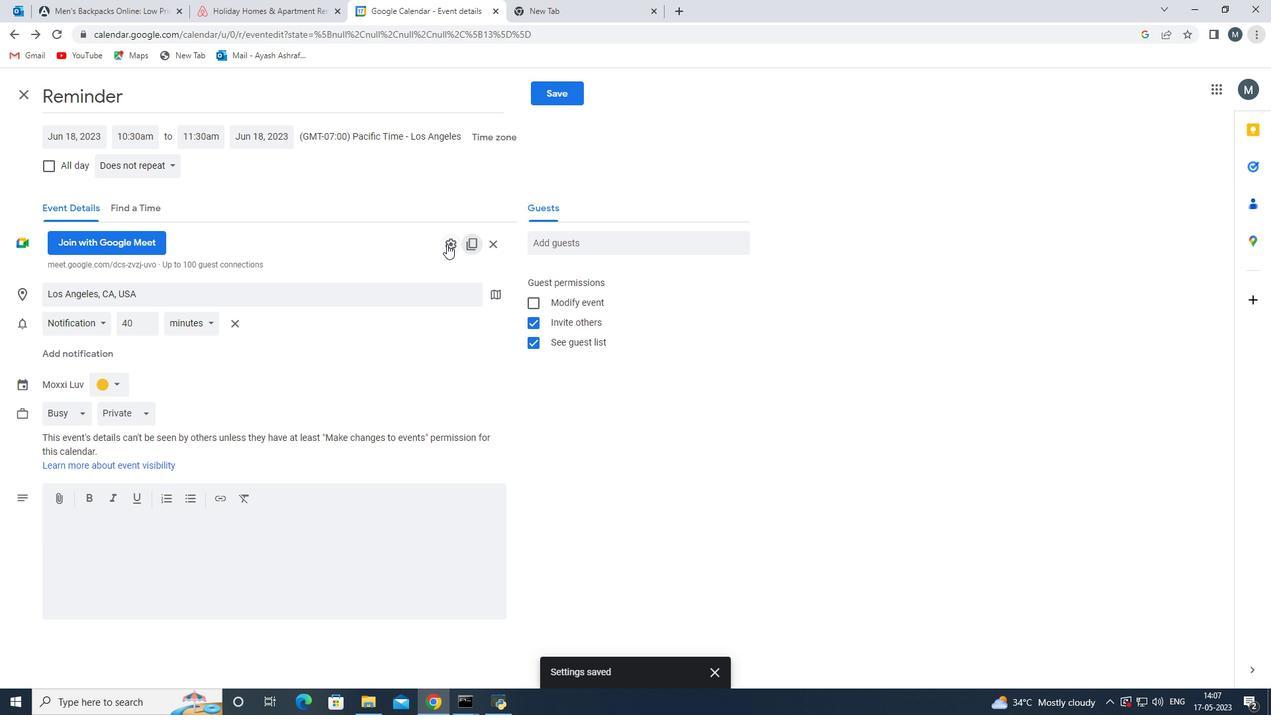
Action: Mouse moved to (872, 259)
Screenshot: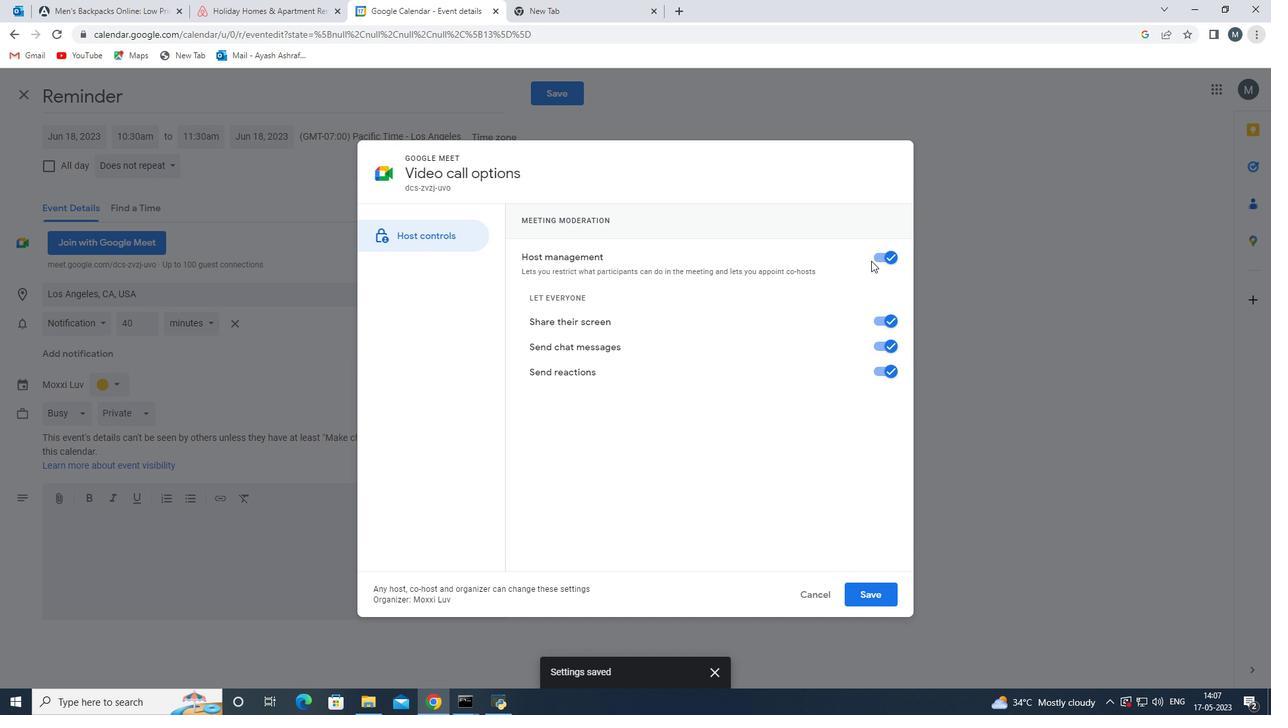 
Action: Mouse pressed left at (872, 259)
Screenshot: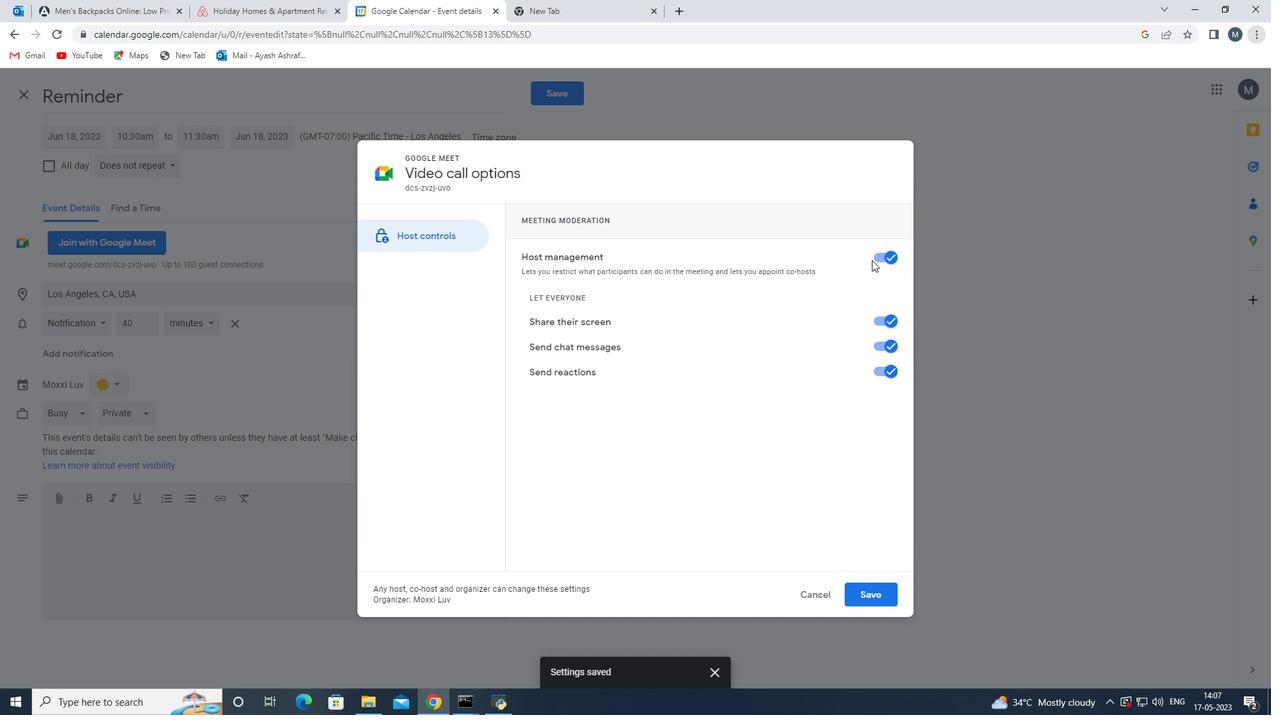 
Action: Mouse moved to (882, 315)
Screenshot: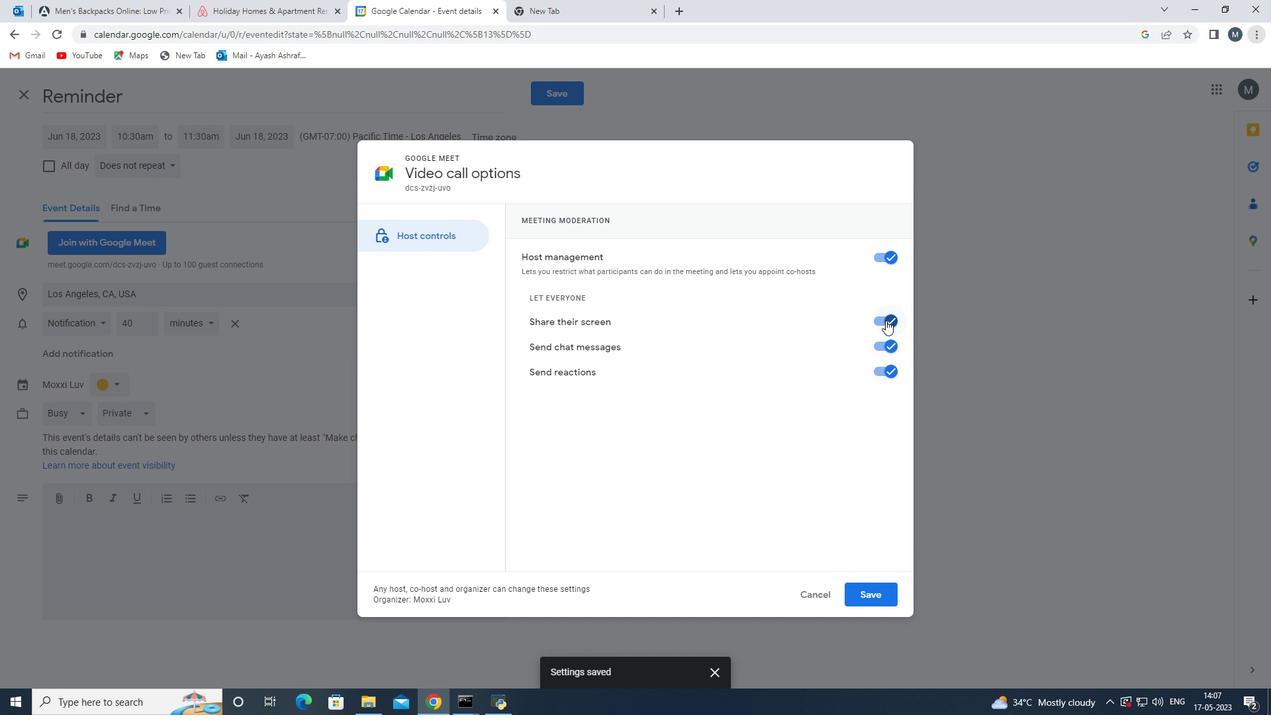 
Action: Mouse pressed left at (882, 315)
Screenshot: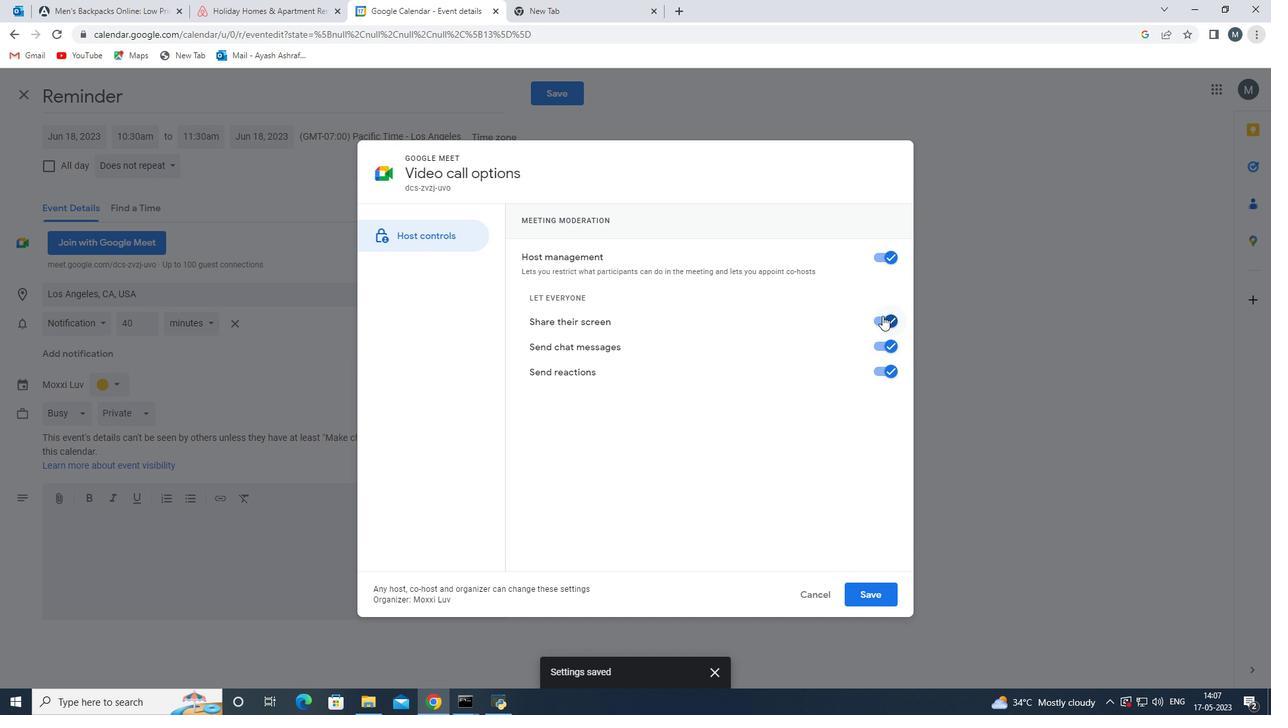 
Action: Mouse moved to (884, 366)
Screenshot: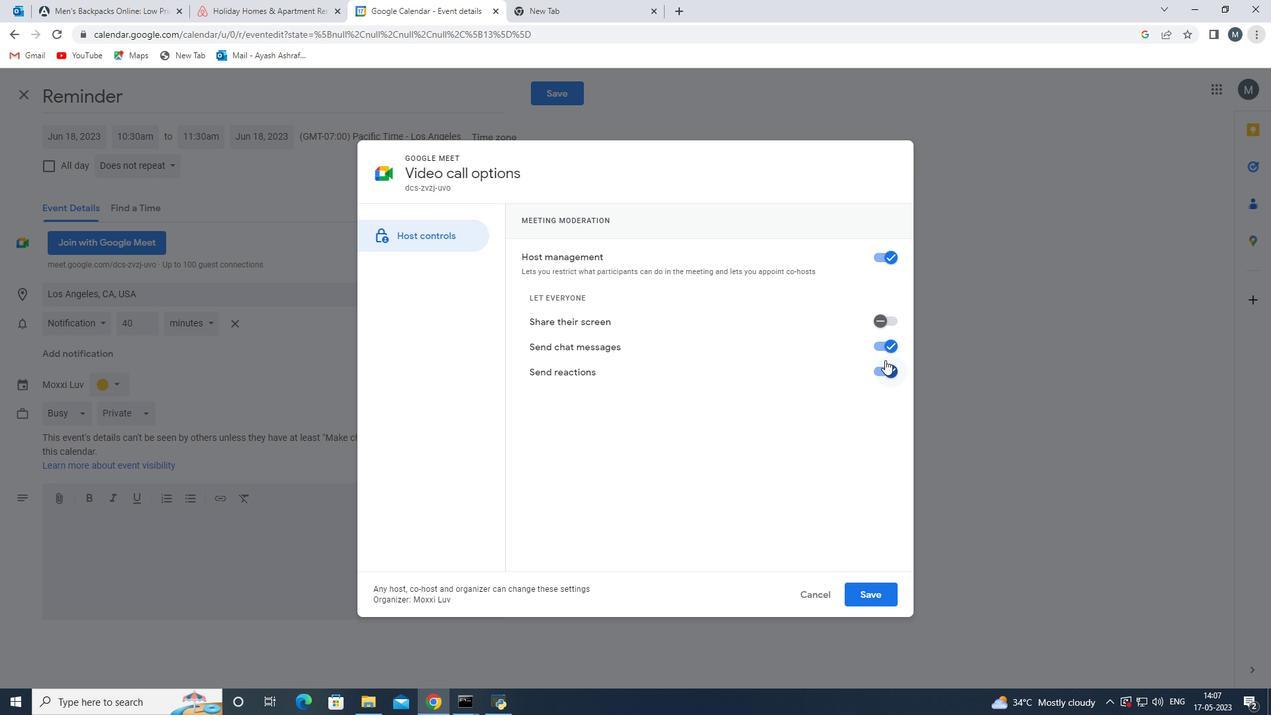 
Action: Mouse pressed left at (884, 366)
Screenshot: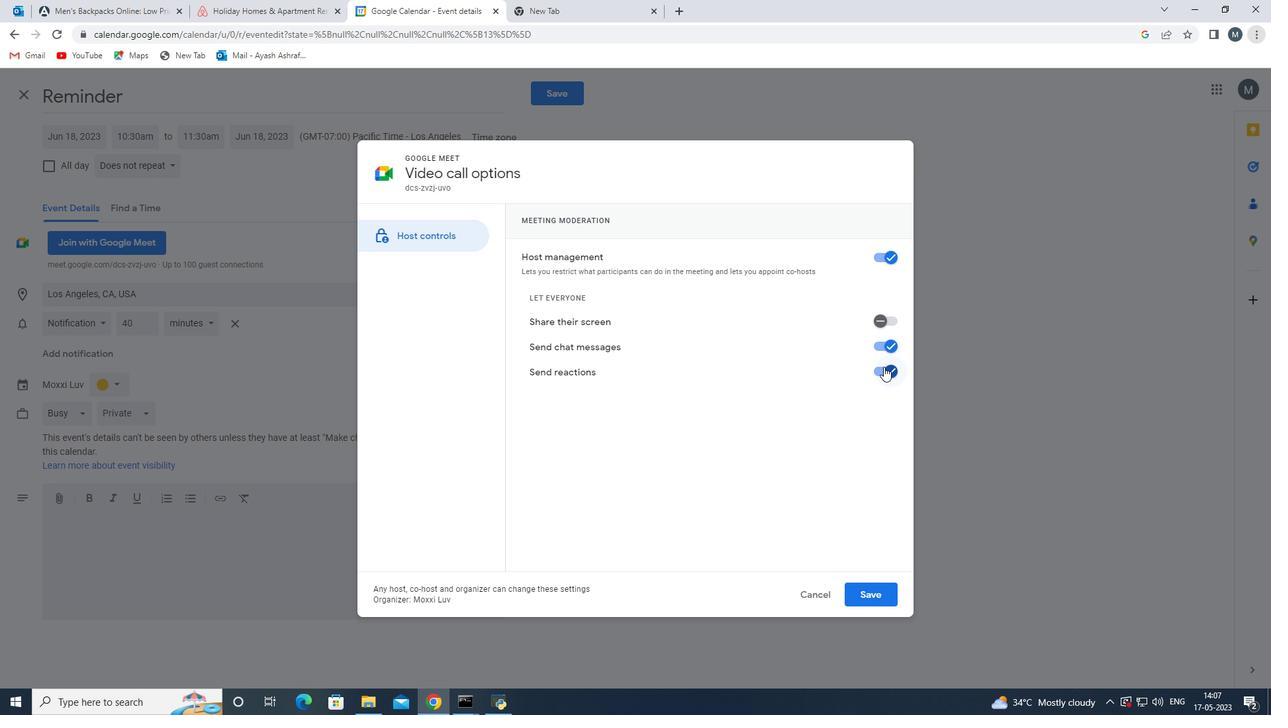 
Action: Mouse moved to (884, 345)
Screenshot: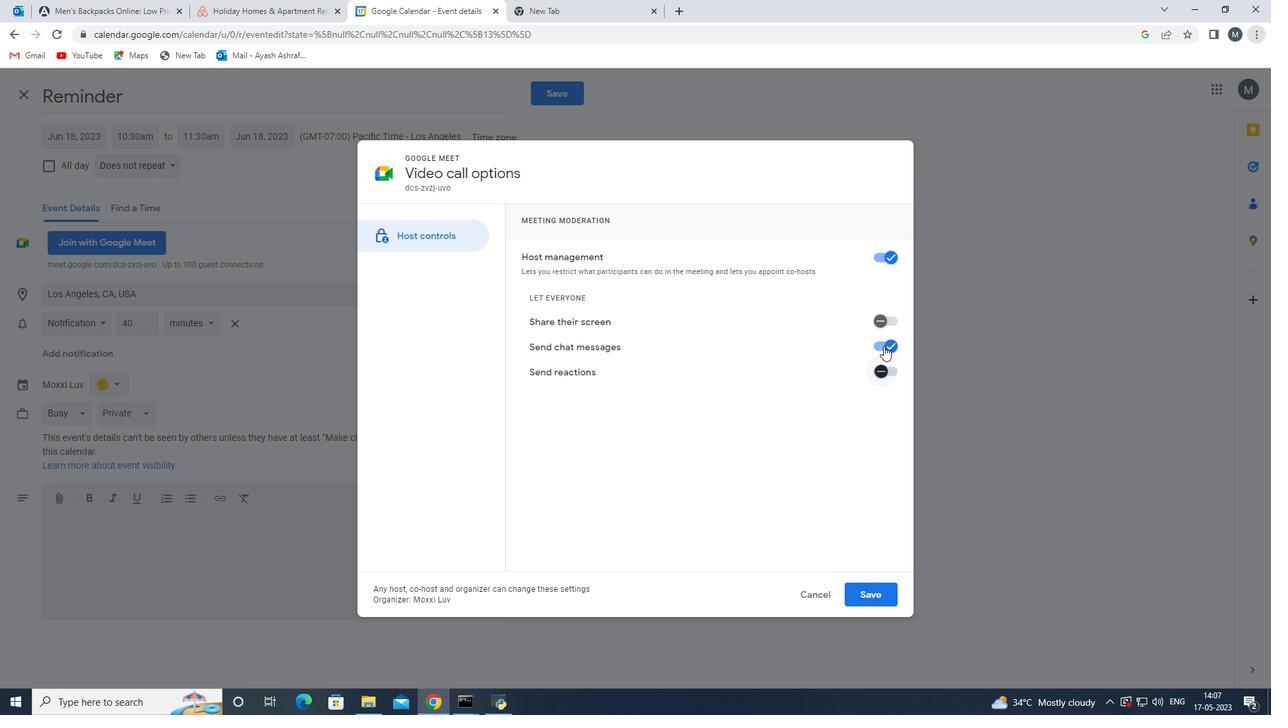 
Action: Mouse pressed left at (884, 345)
Screenshot: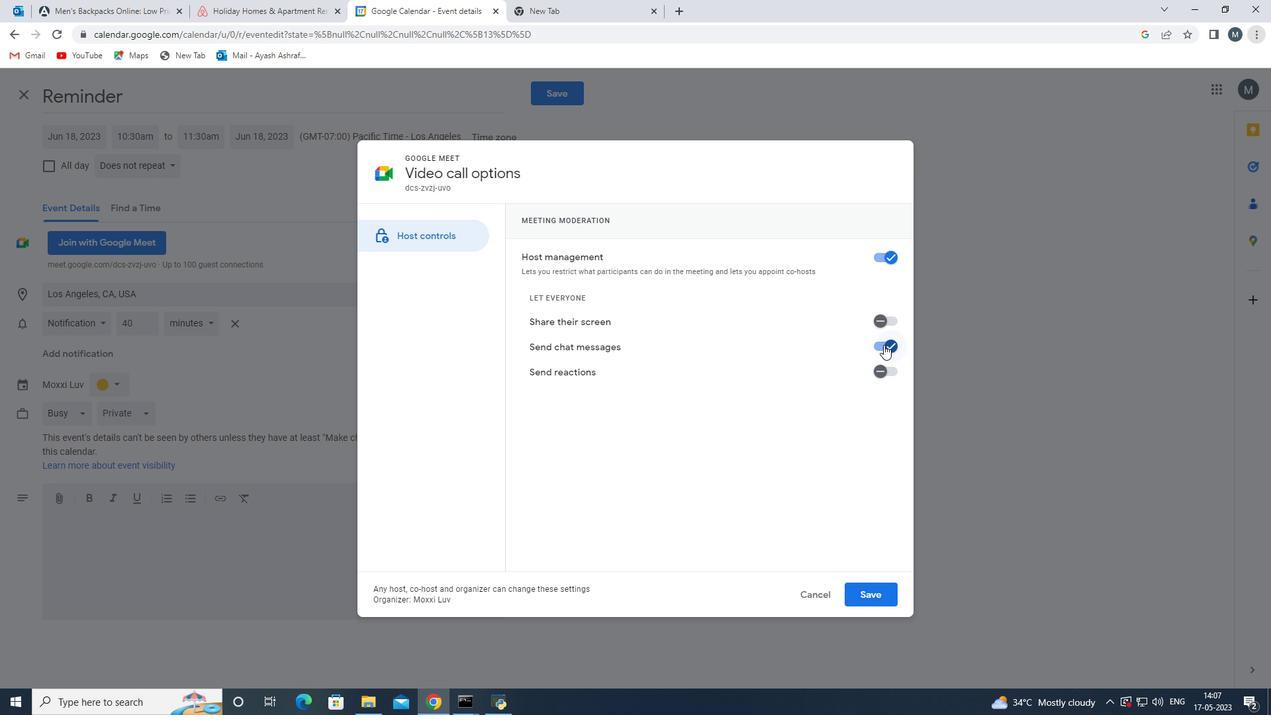
Action: Mouse moved to (862, 592)
Screenshot: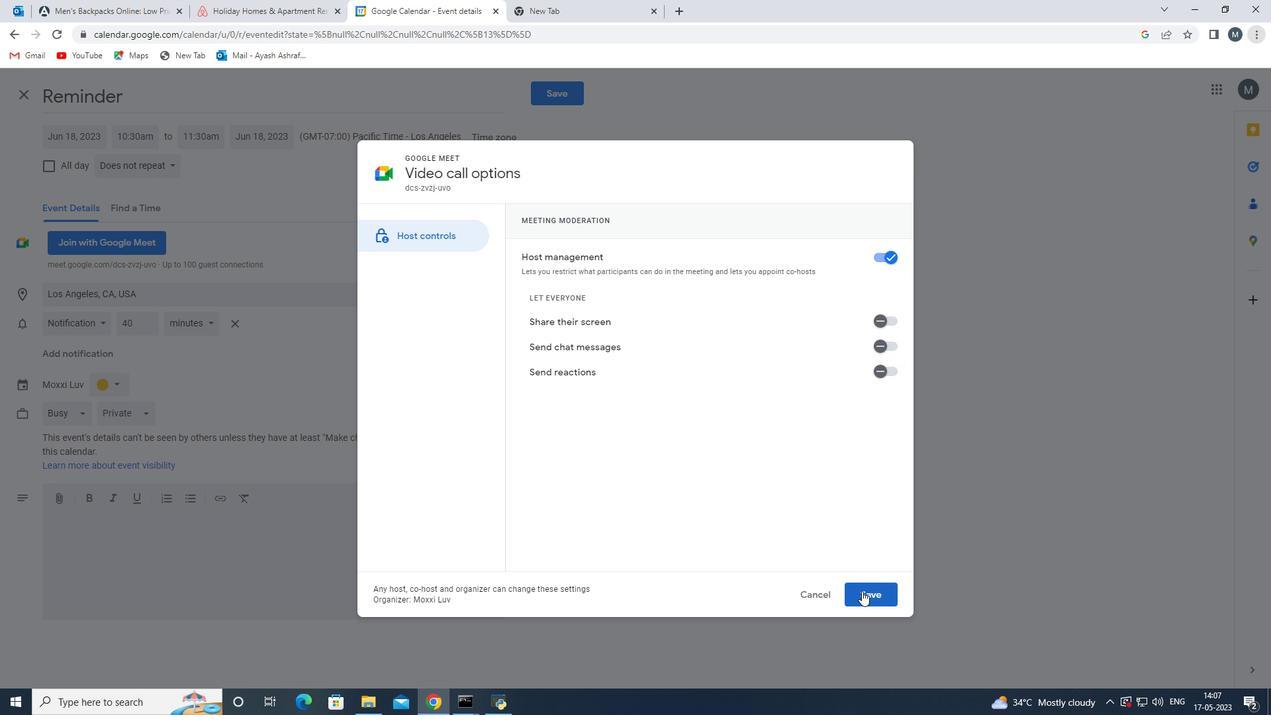 
Action: Mouse pressed left at (862, 592)
Screenshot: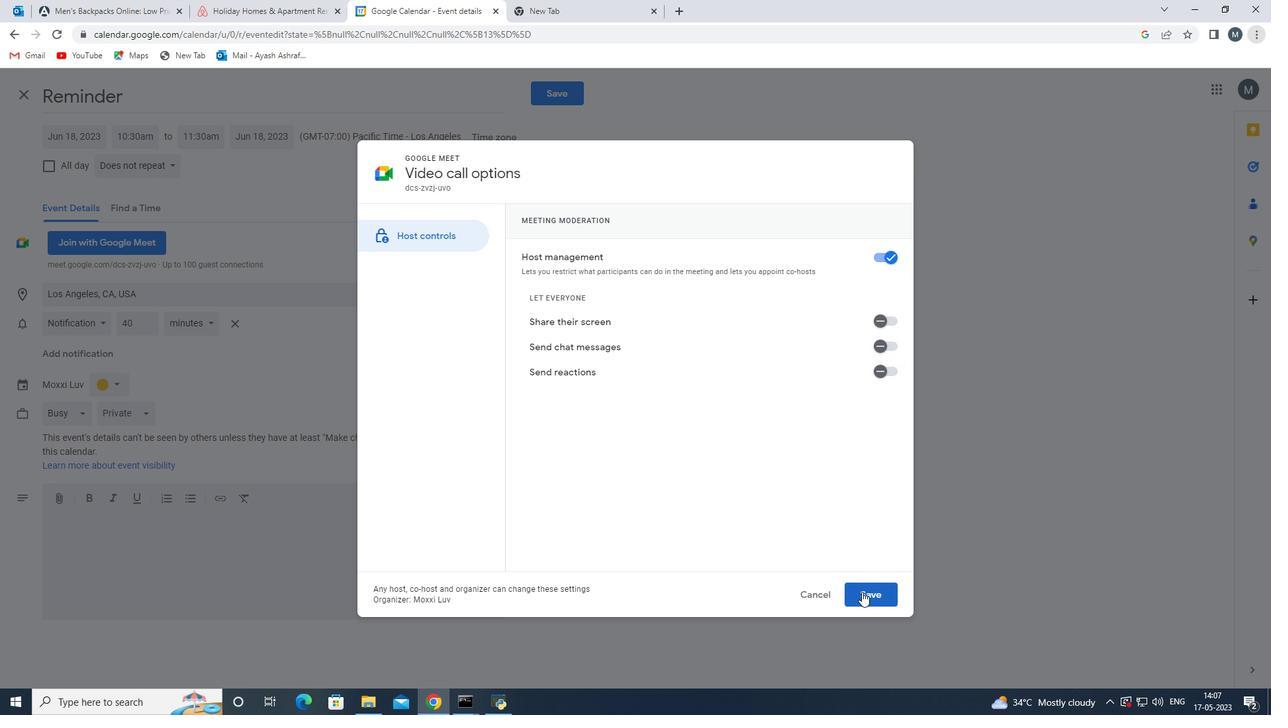 
Action: Mouse moved to (362, 416)
Screenshot: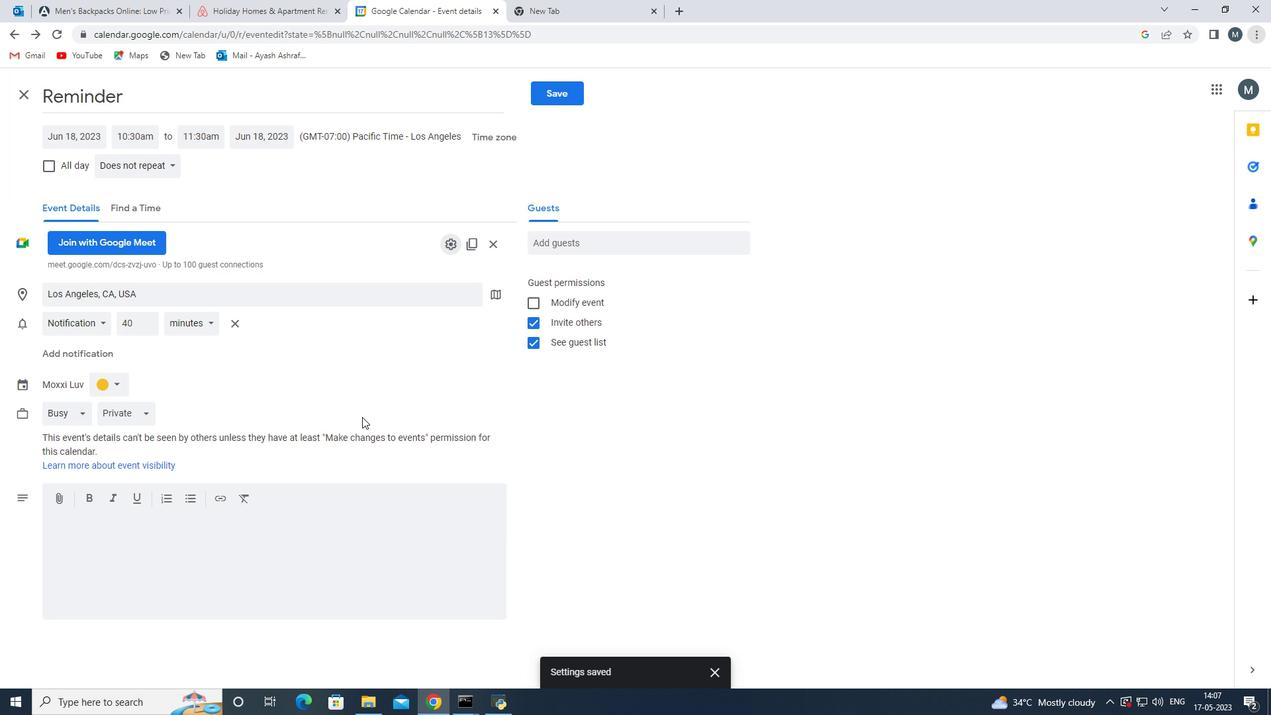 
Action: Mouse scrolled (362, 417) with delta (0, 0)
Screenshot: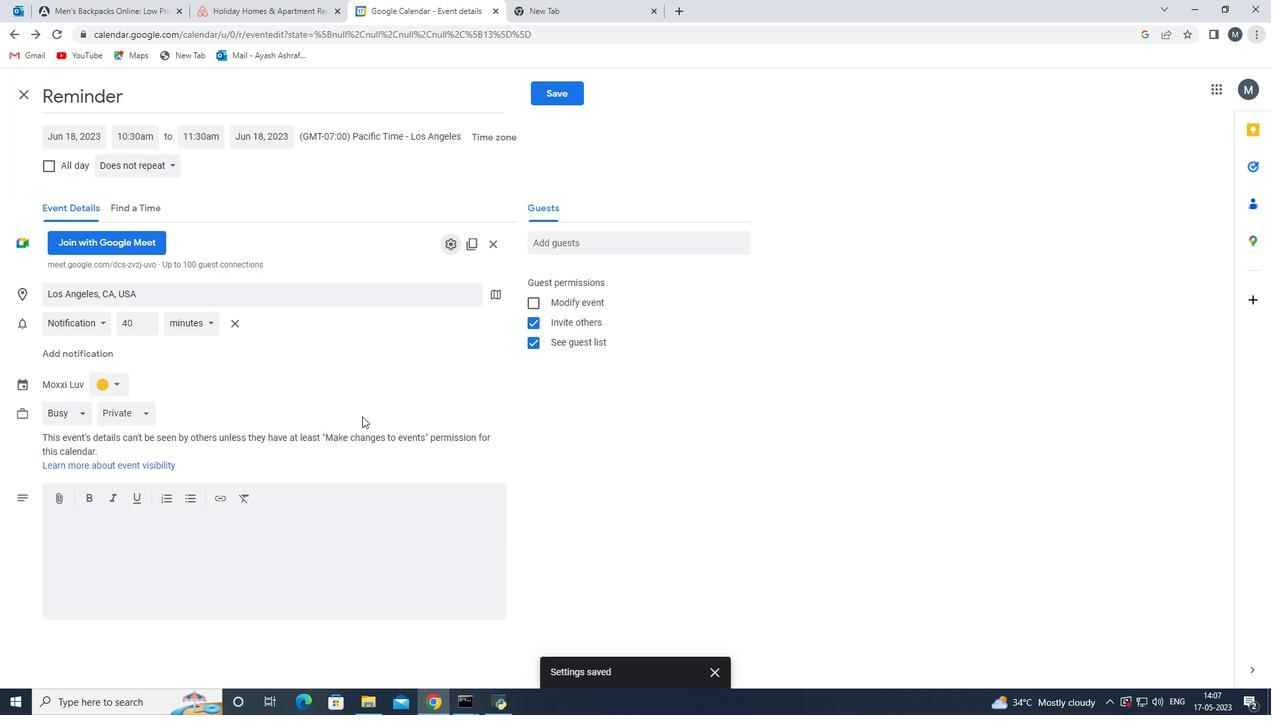 
Action: Mouse scrolled (362, 415) with delta (0, 0)
Screenshot: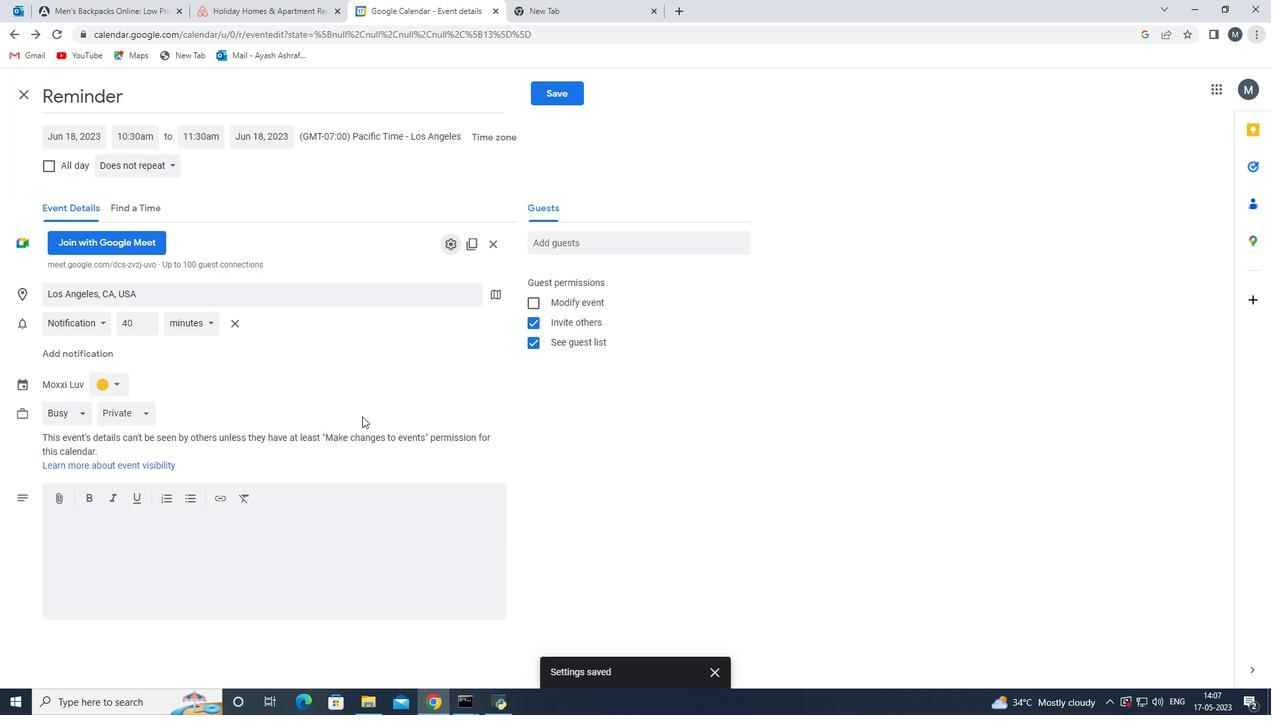 
Action: Mouse scrolled (362, 415) with delta (0, 0)
Screenshot: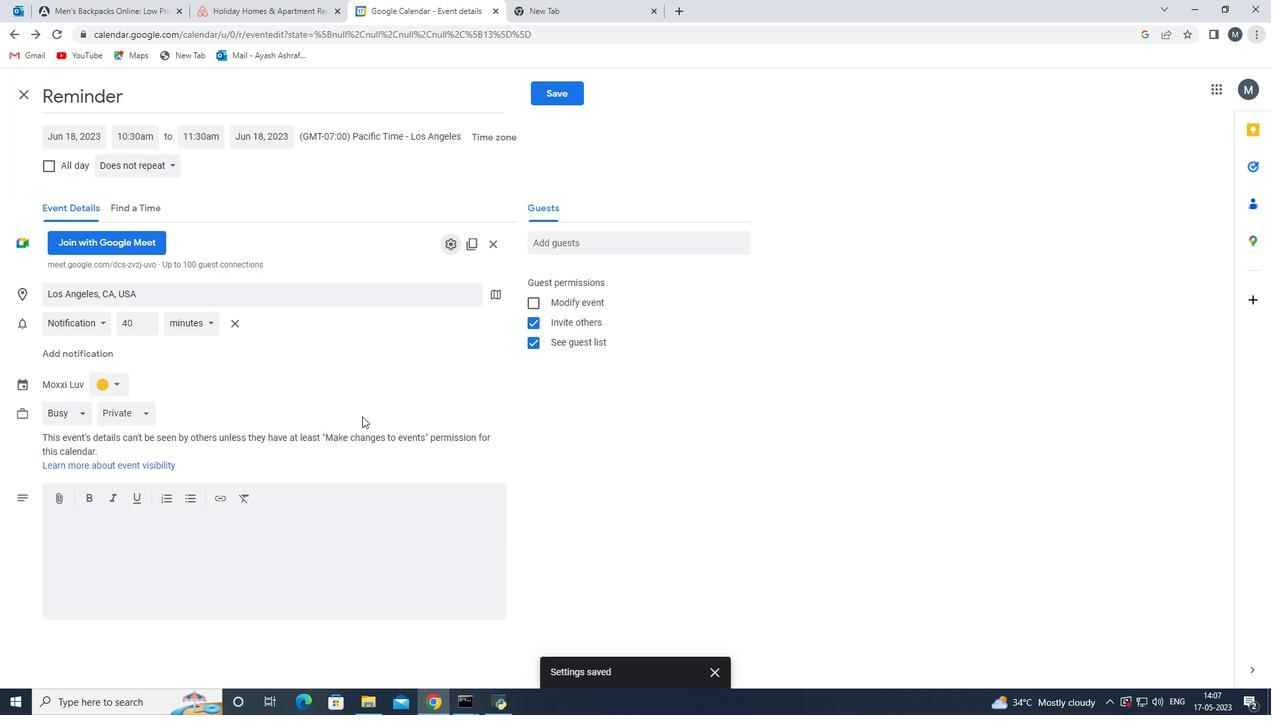 
Action: Mouse scrolled (362, 415) with delta (0, 0)
Screenshot: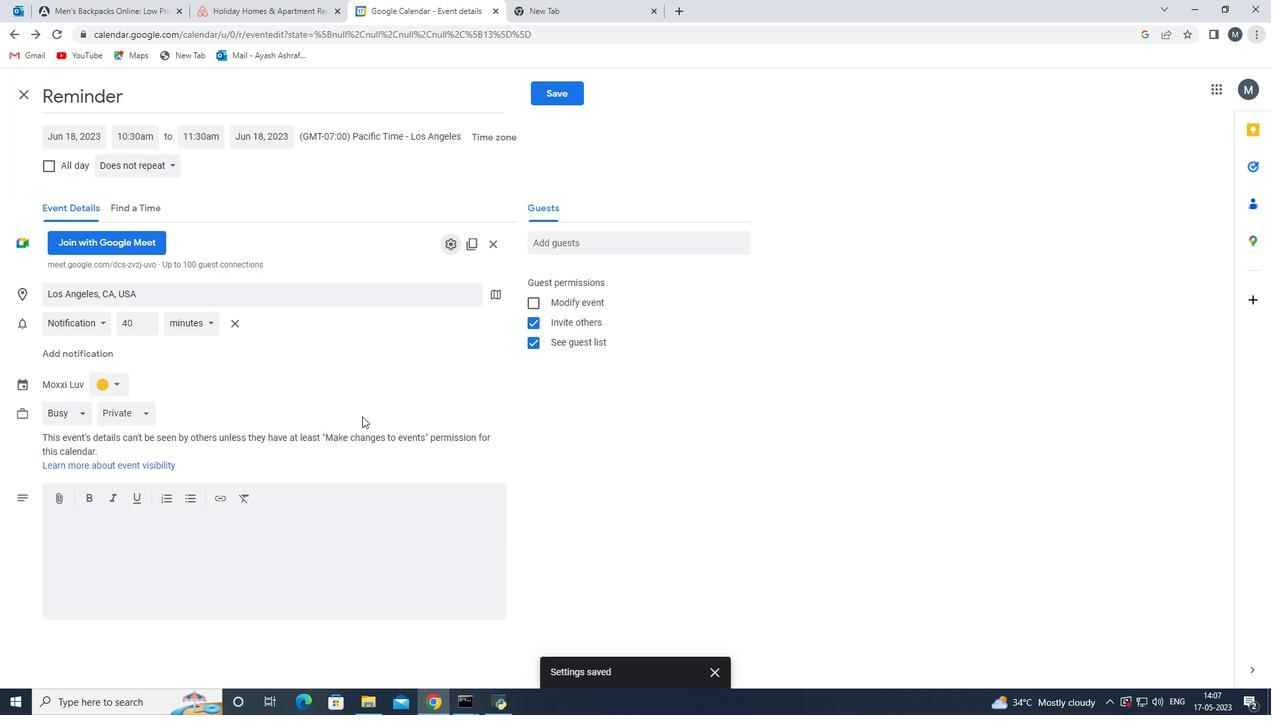 
Action: Mouse scrolled (362, 415) with delta (0, 0)
Screenshot: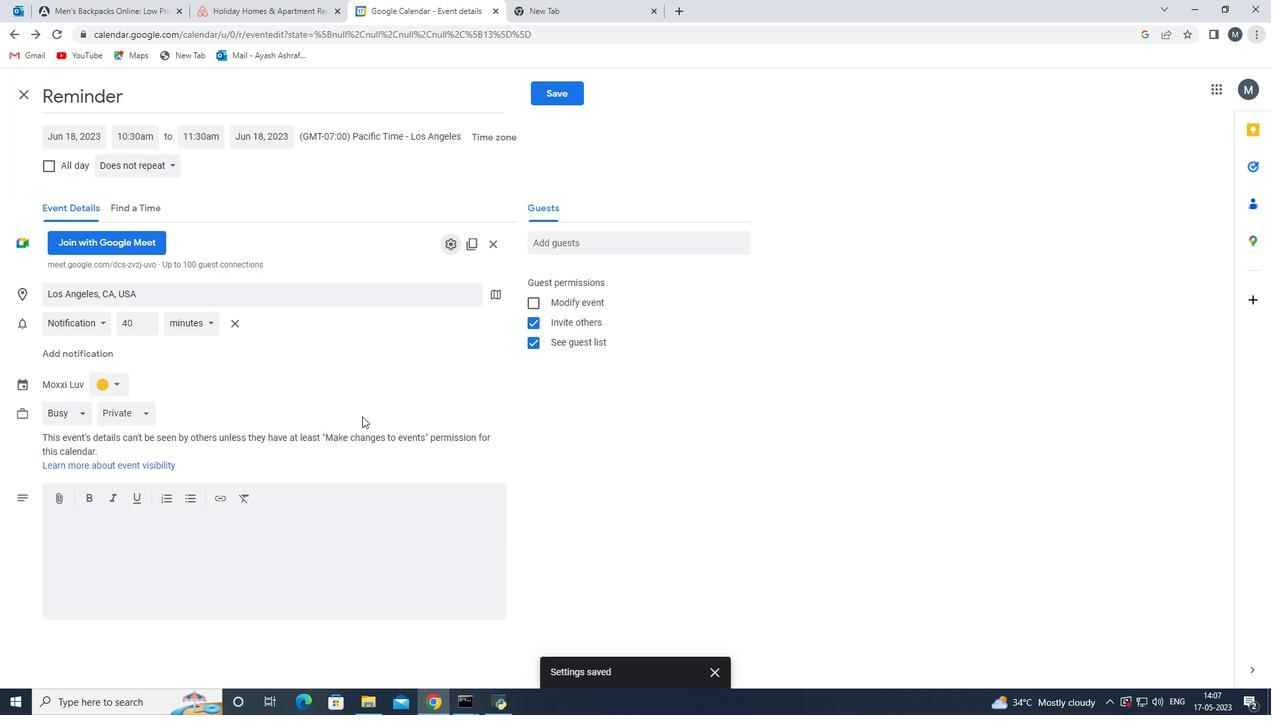 
Action: Mouse moved to (164, 319)
Screenshot: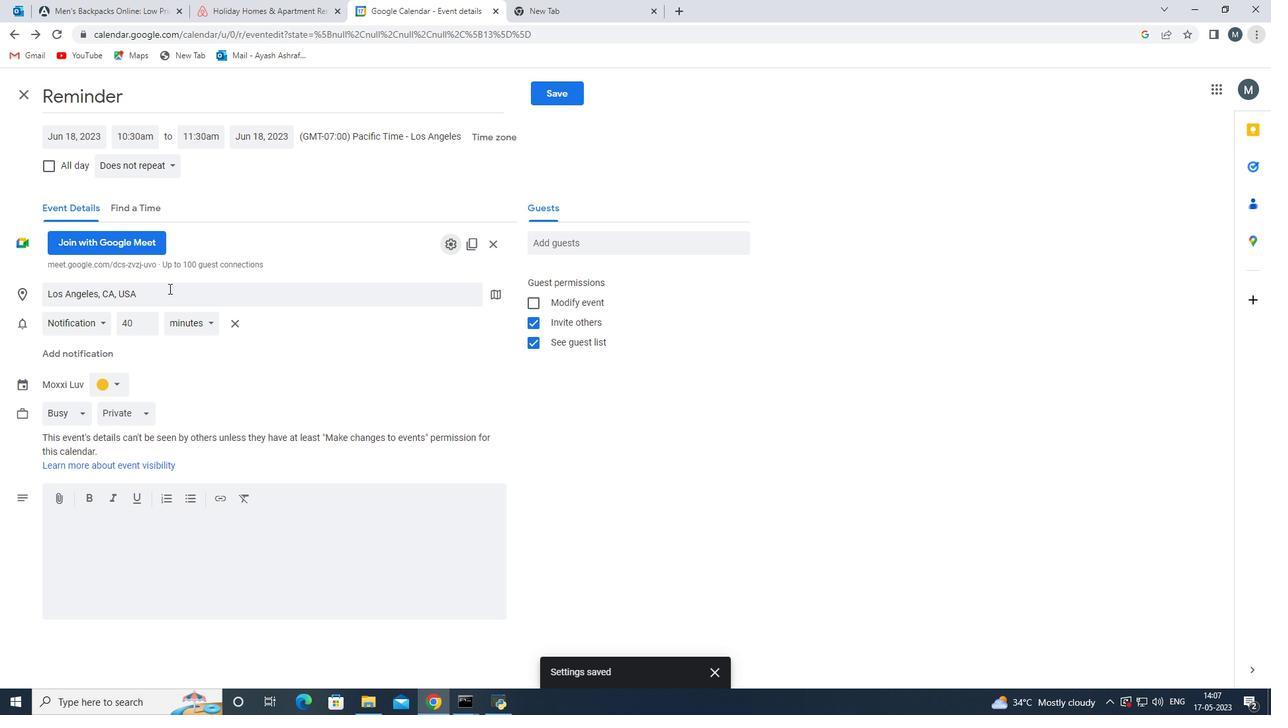 
Action: Mouse scrolled (164, 318) with delta (0, 0)
Screenshot: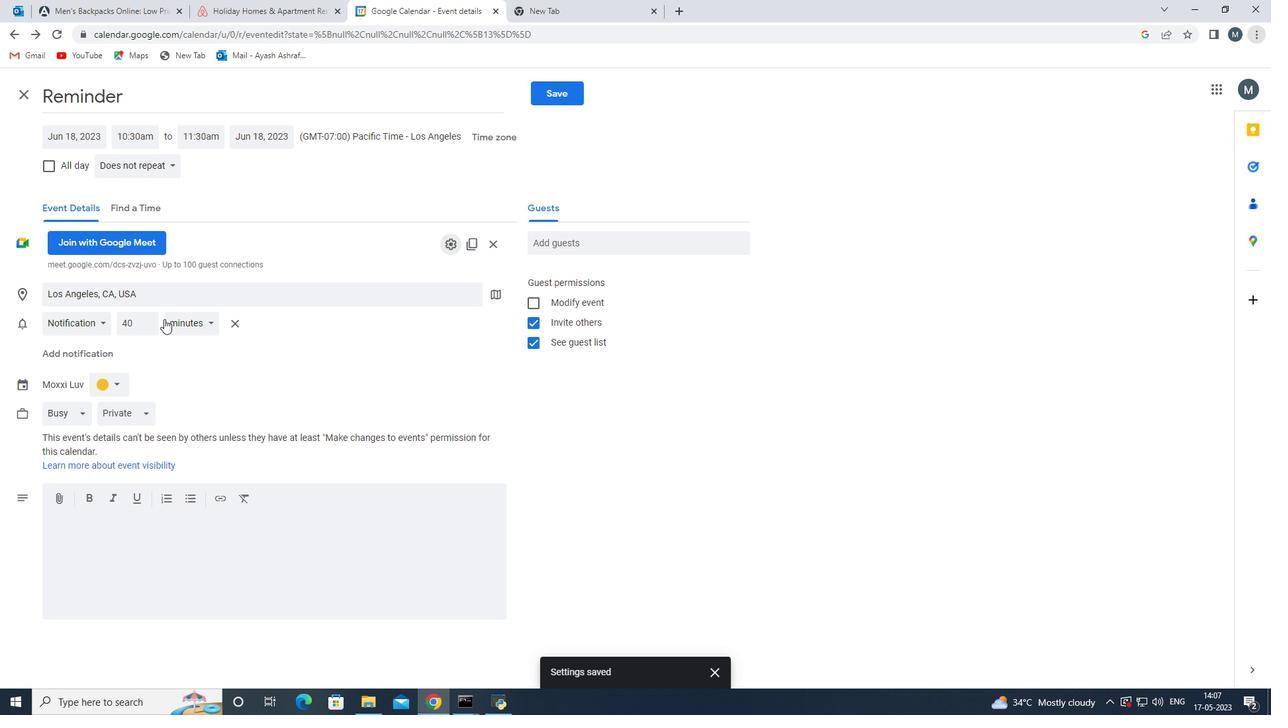 
Action: Mouse moved to (164, 319)
Screenshot: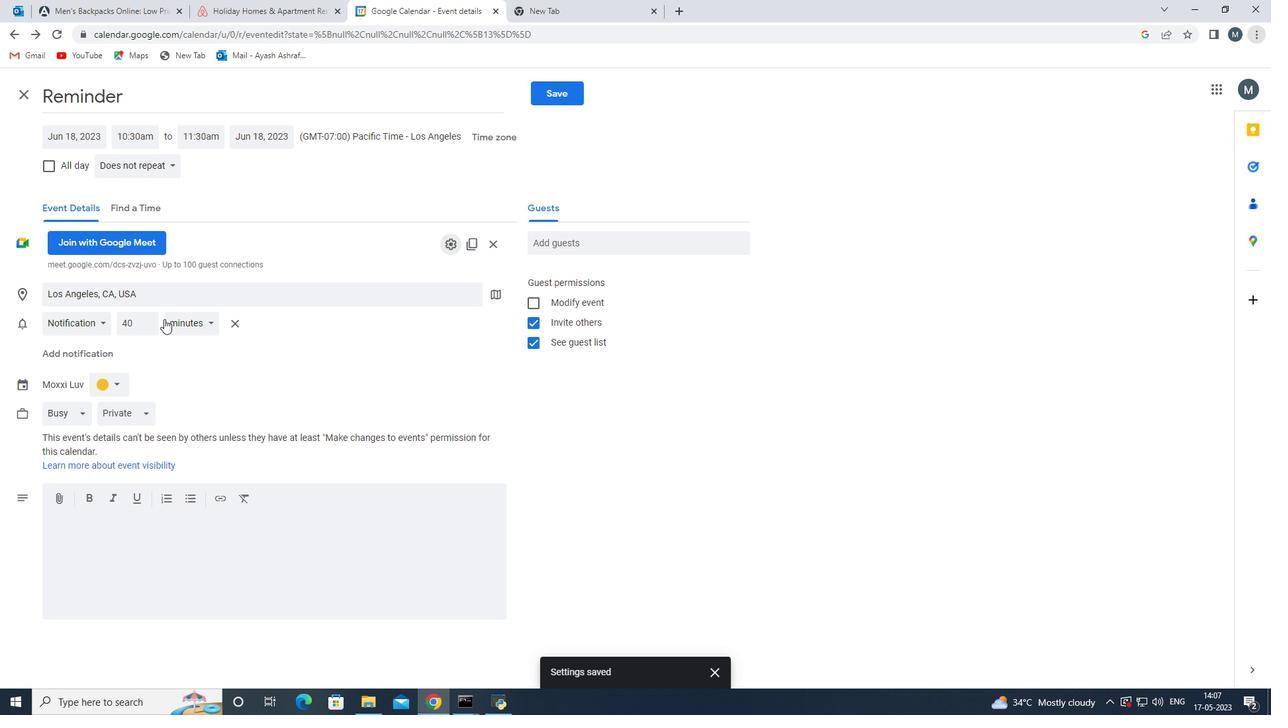 
Action: Mouse scrolled (164, 319) with delta (0, 0)
Screenshot: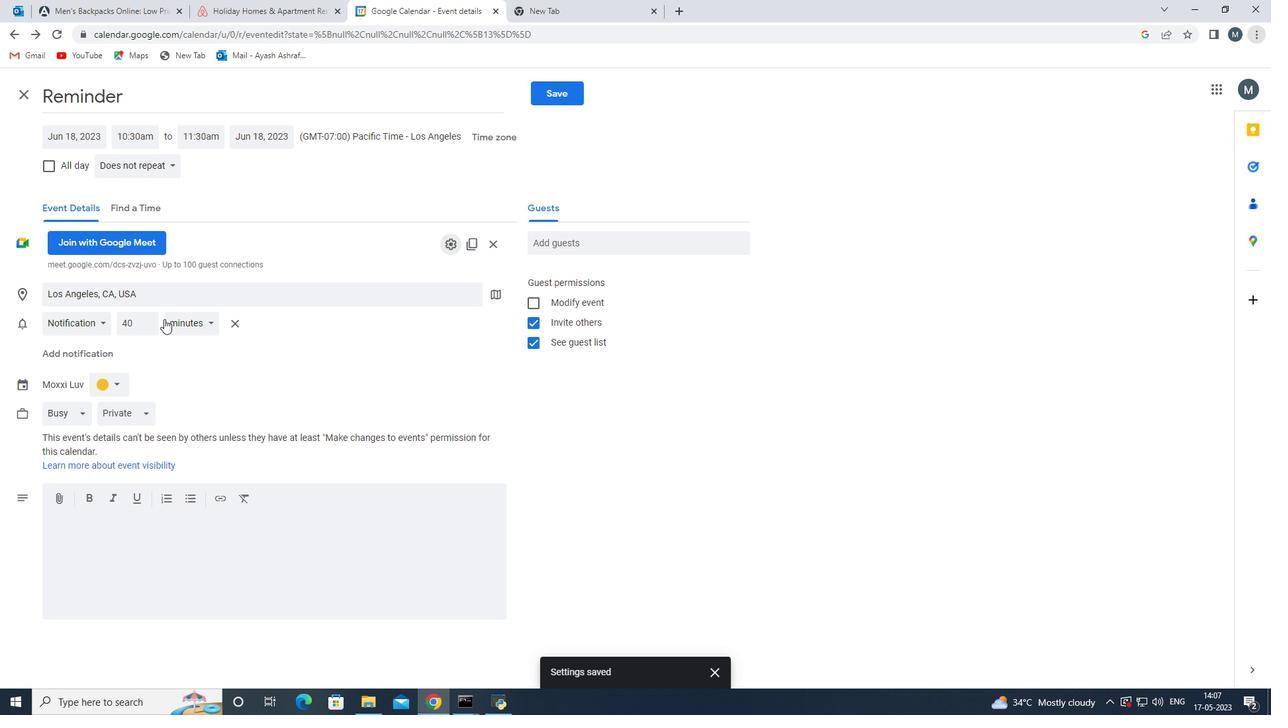 
Action: Mouse moved to (164, 320)
Screenshot: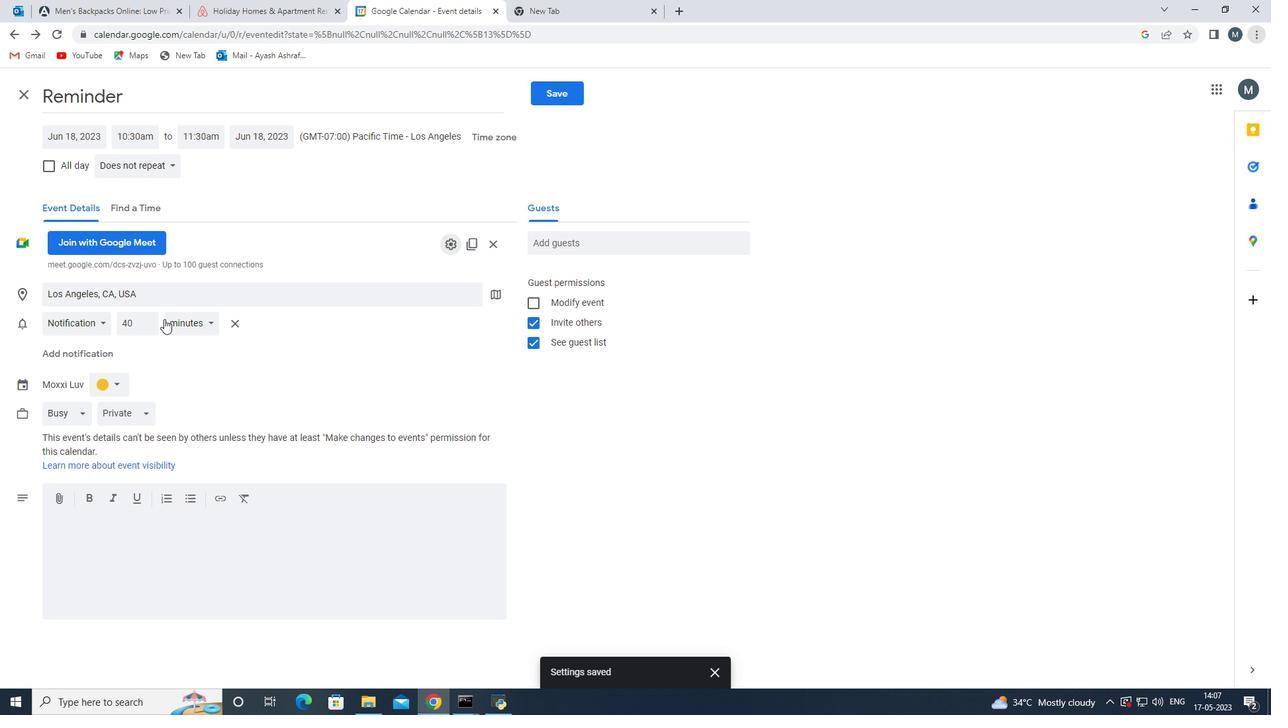 
Action: Mouse scrolled (164, 319) with delta (0, 0)
Screenshot: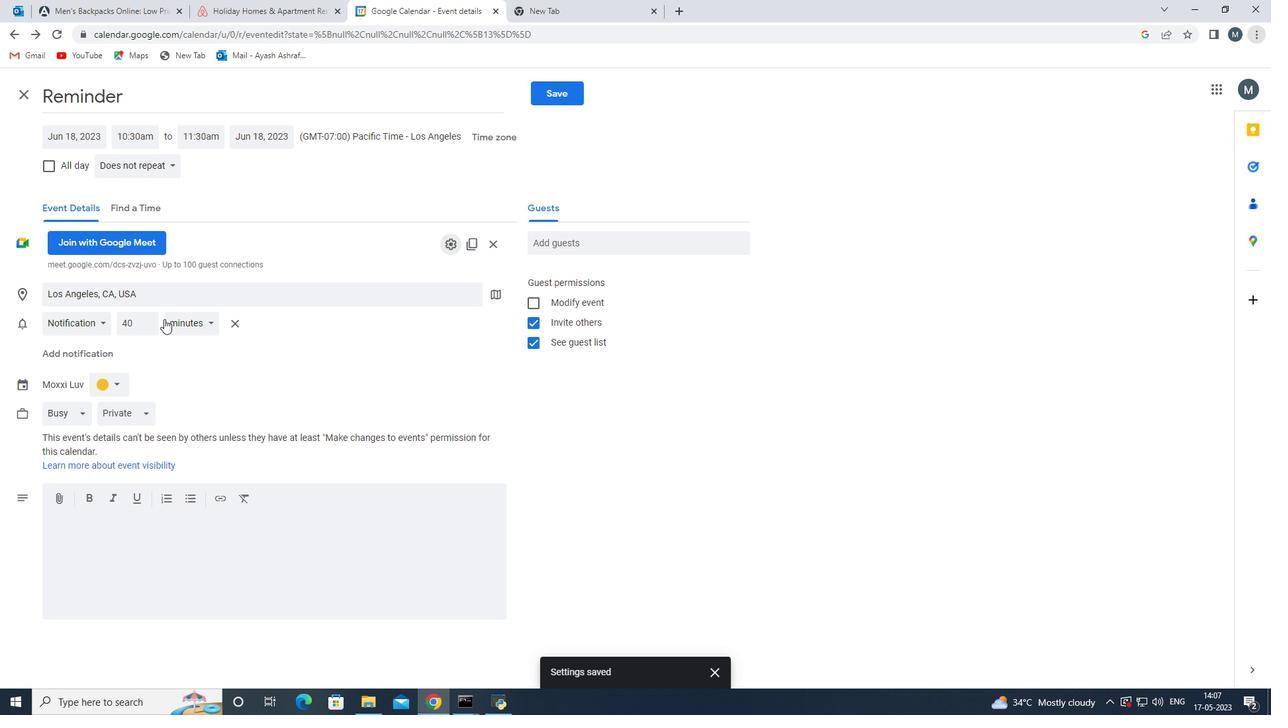 
Action: Mouse scrolled (164, 319) with delta (0, 0)
Screenshot: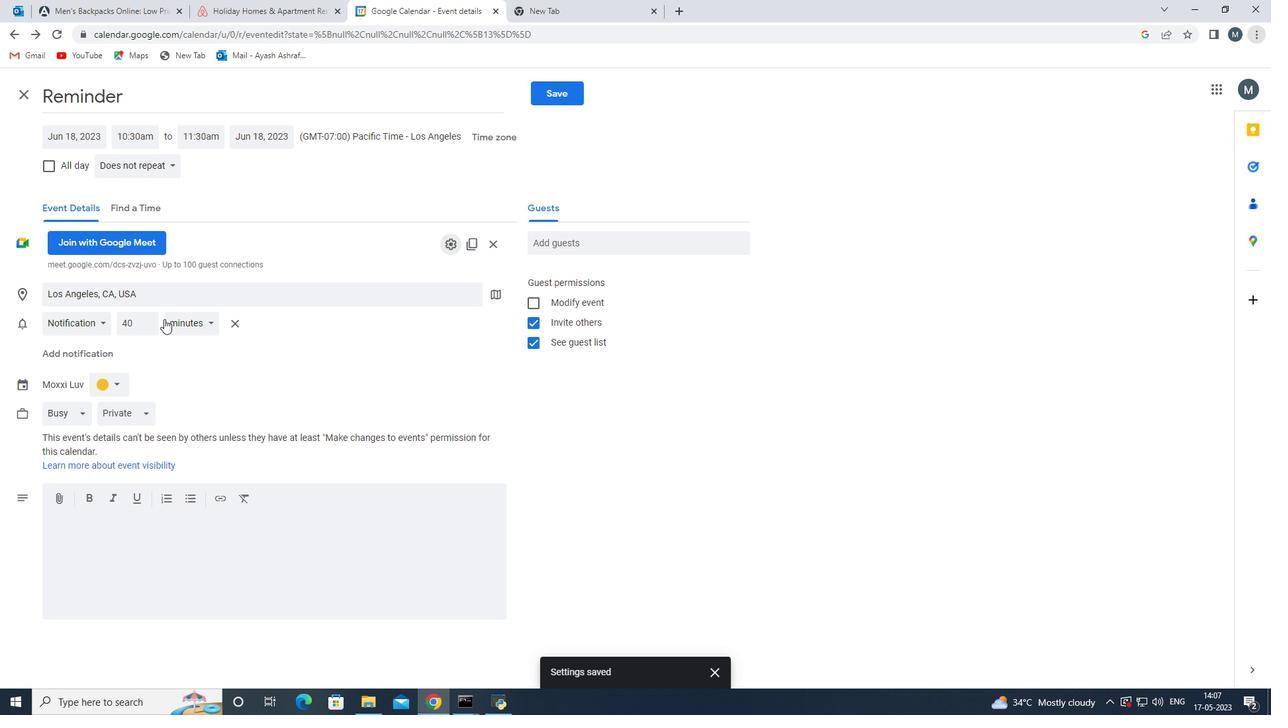 
Action: Mouse moved to (80, 387)
Screenshot: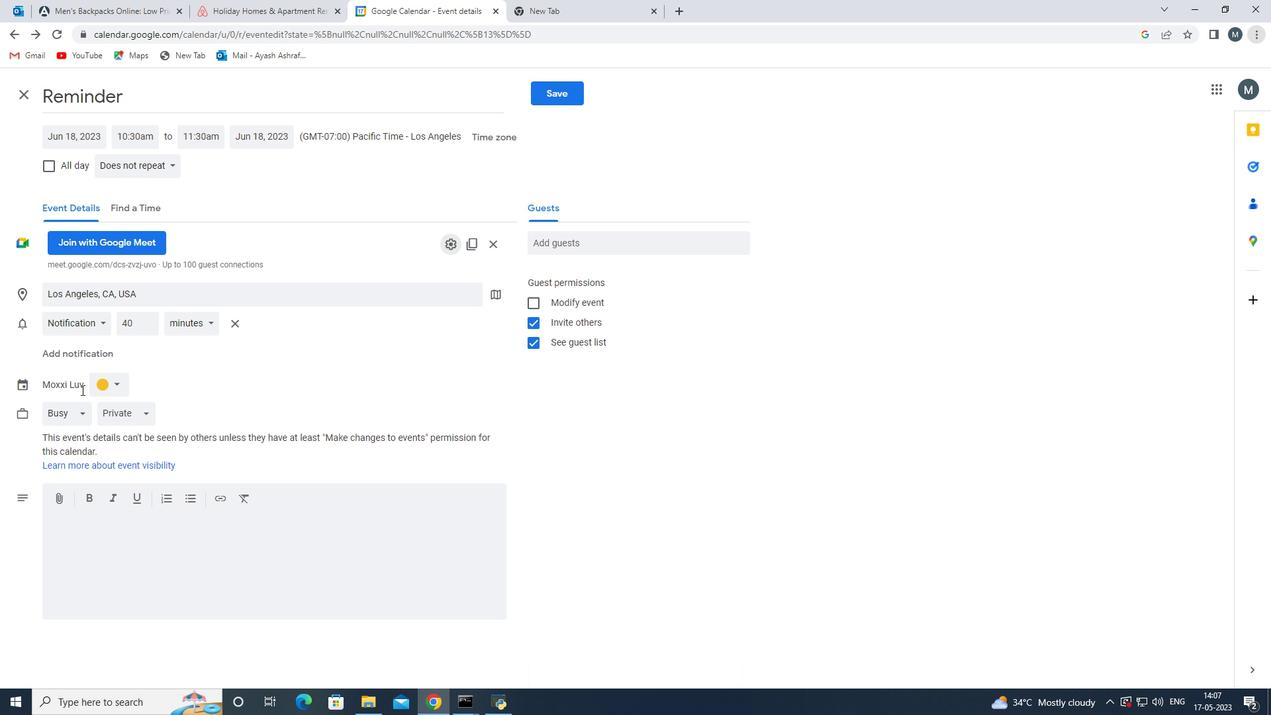 
Action: Mouse pressed left at (80, 387)
Screenshot: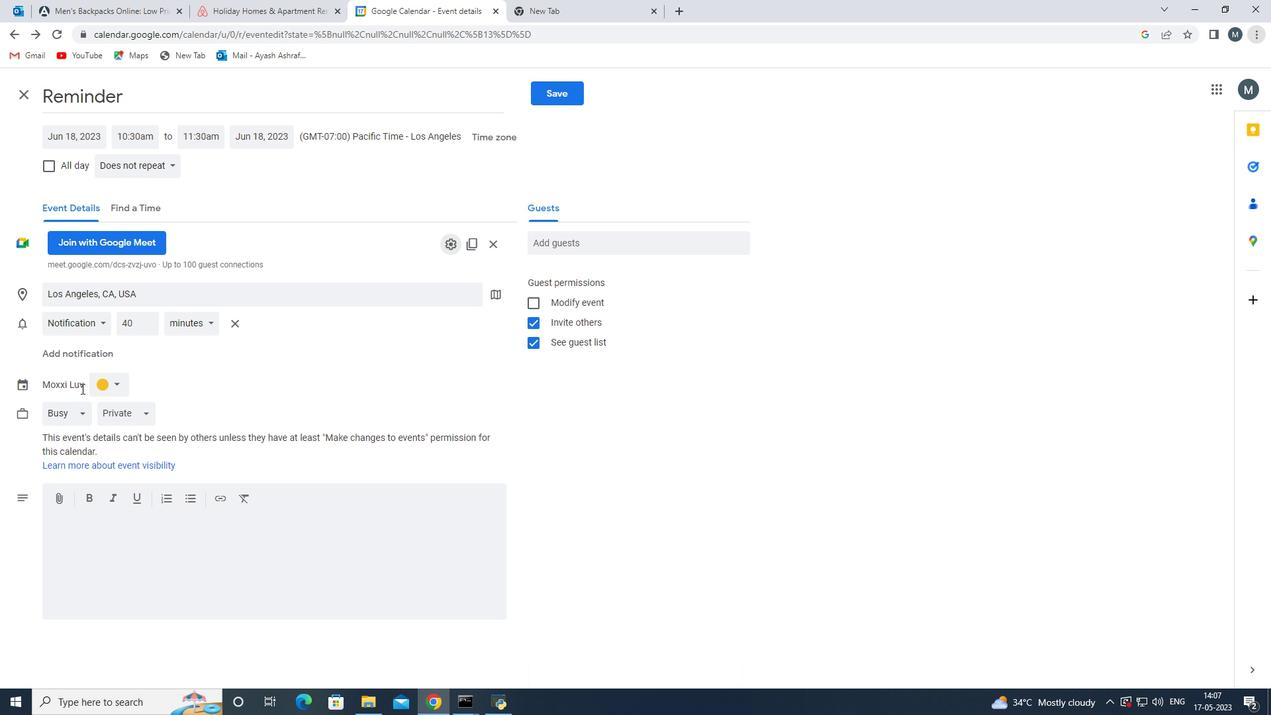 
Action: Mouse moved to (15, 499)
Screenshot: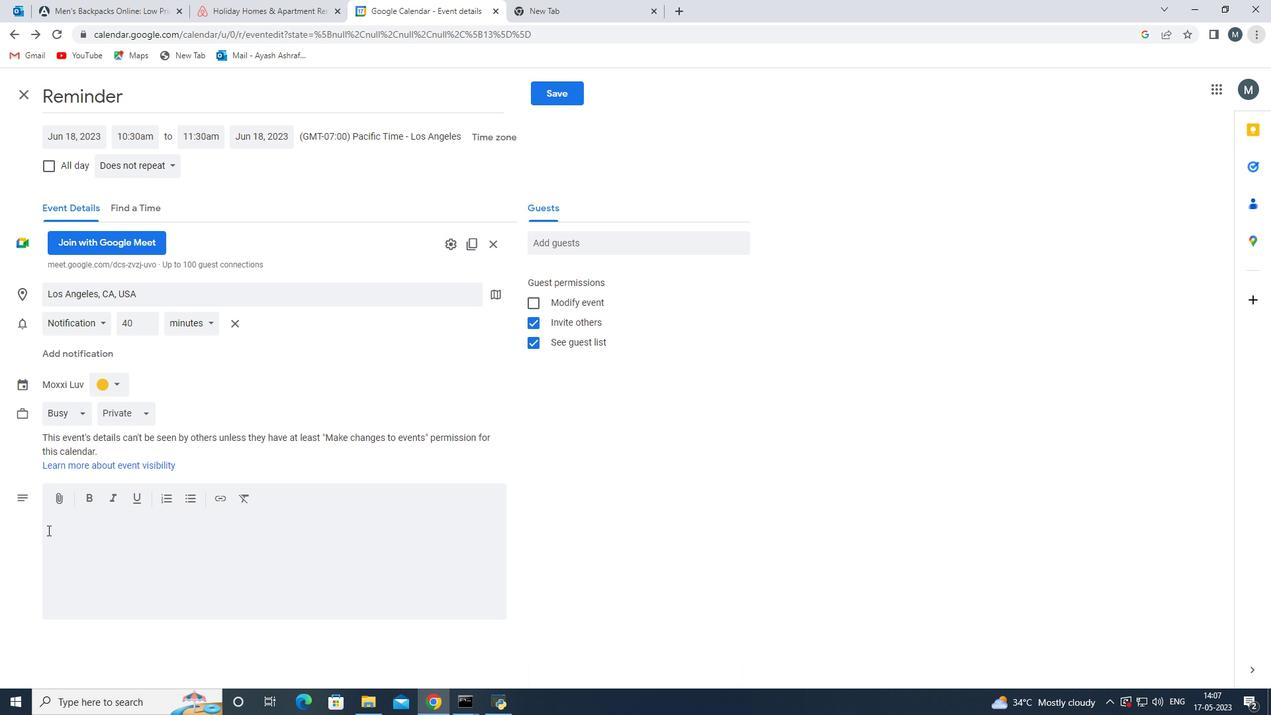 
Action: Mouse pressed left at (15, 499)
Screenshot: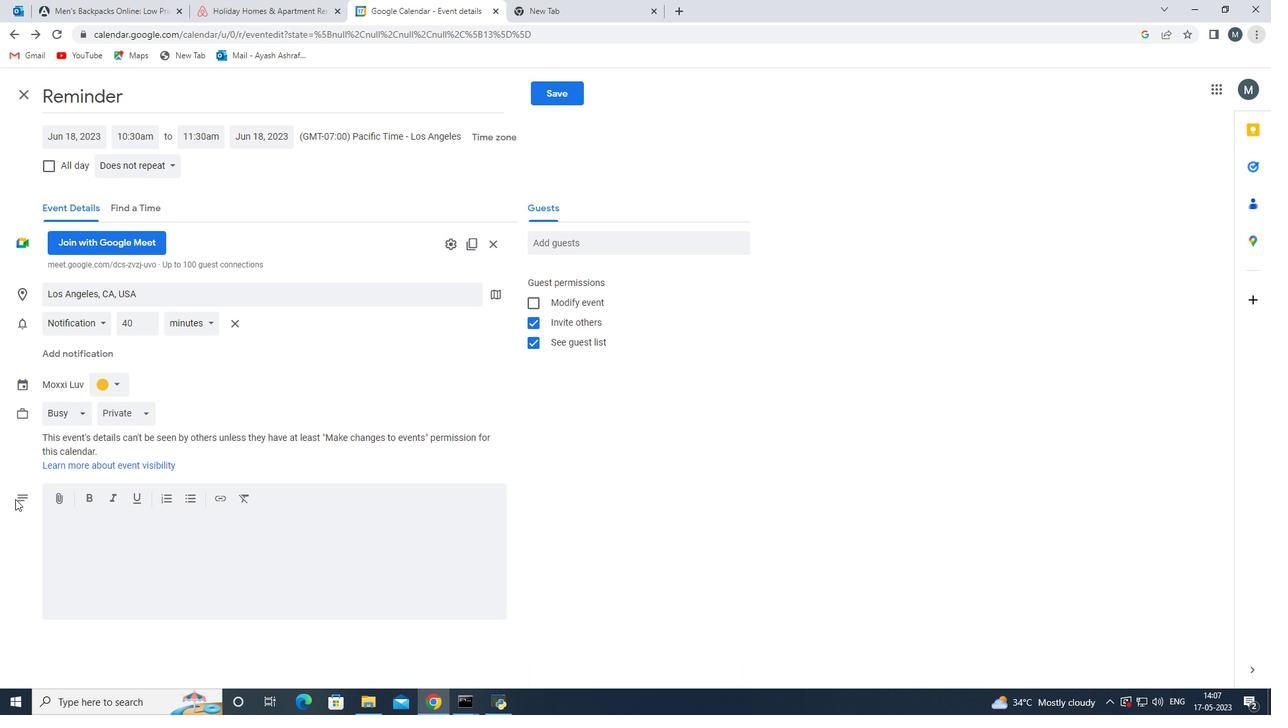 
Action: Mouse moved to (25, 500)
Screenshot: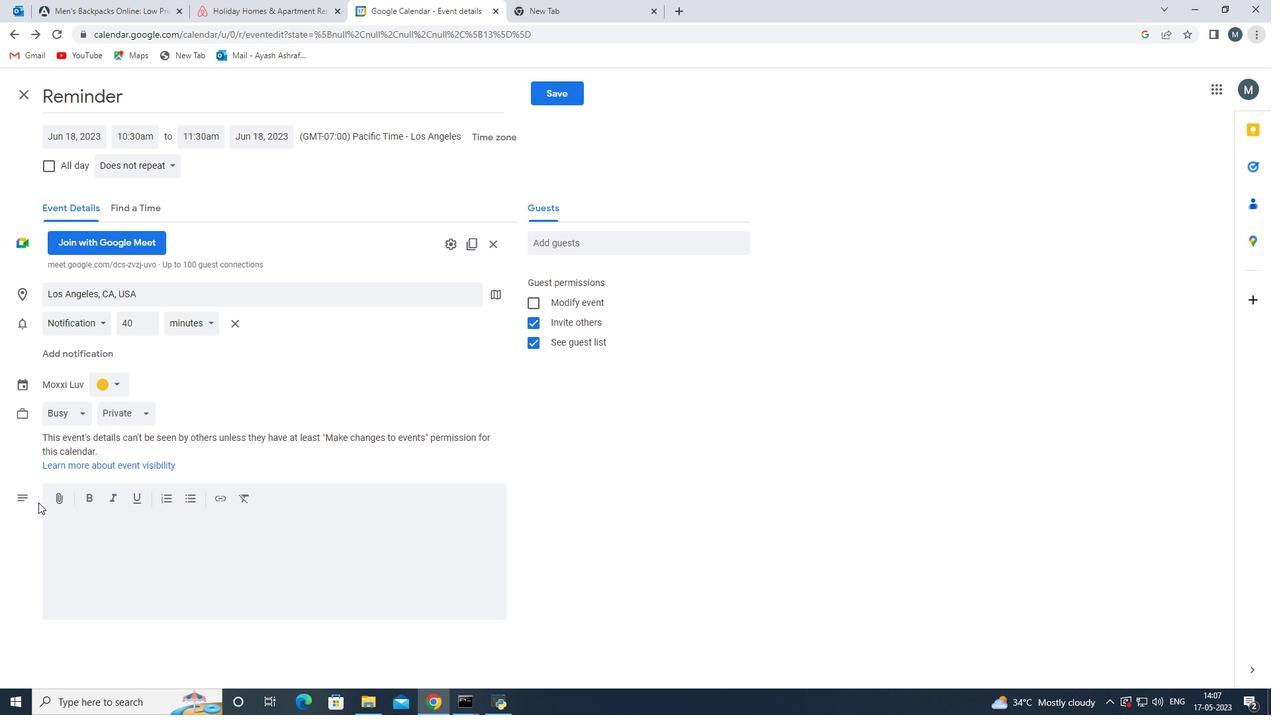 
Action: Mouse pressed left at (25, 500)
Screenshot: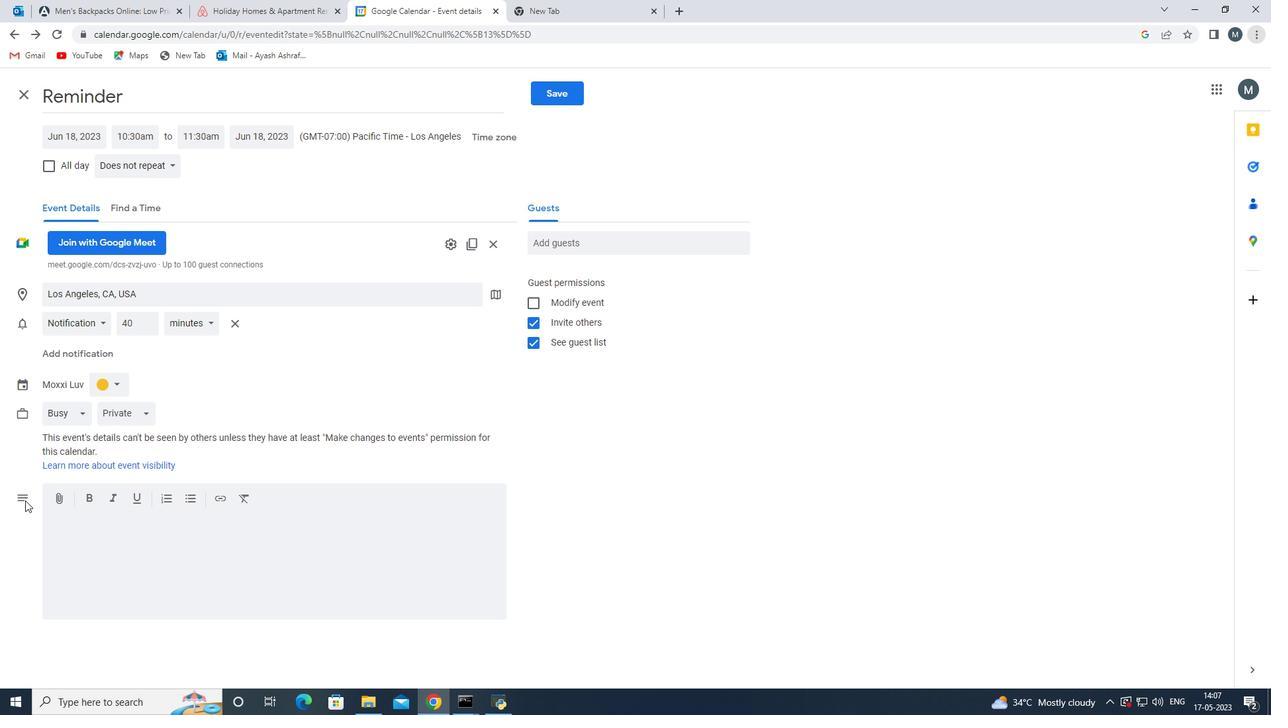 
Action: Mouse moved to (111, 527)
Screenshot: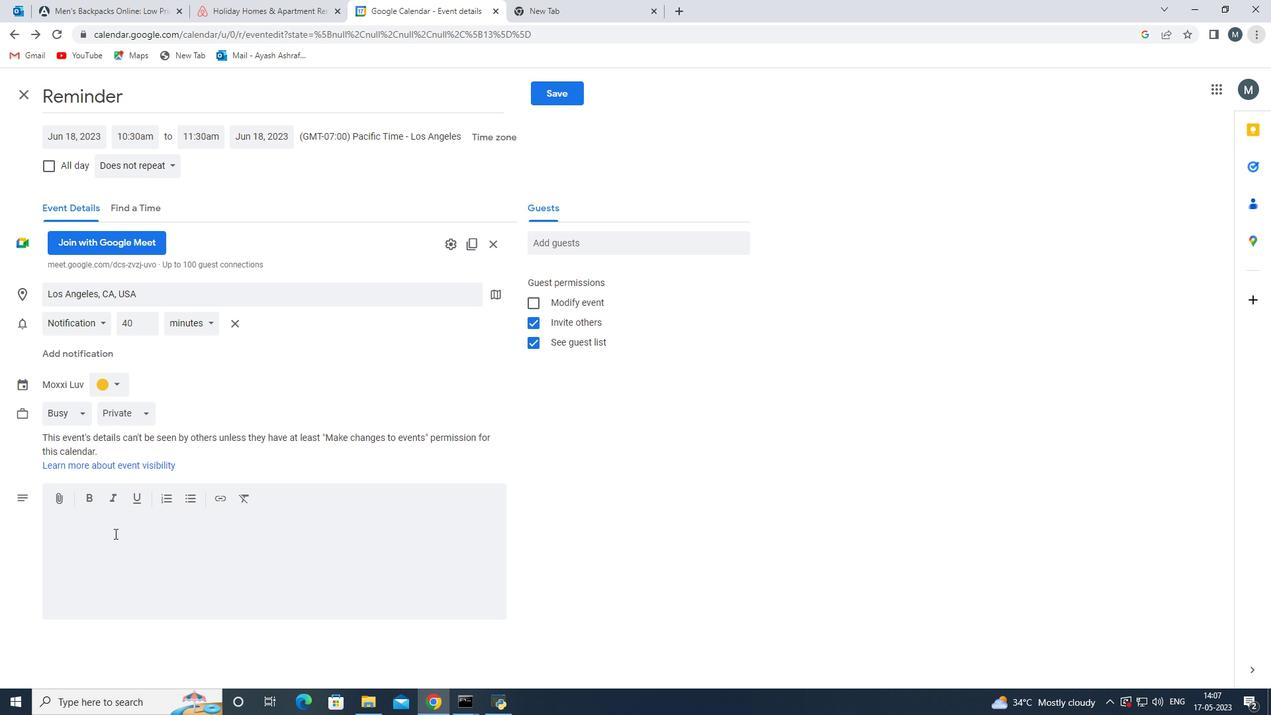 
Action: Mouse pressed left at (111, 527)
Screenshot: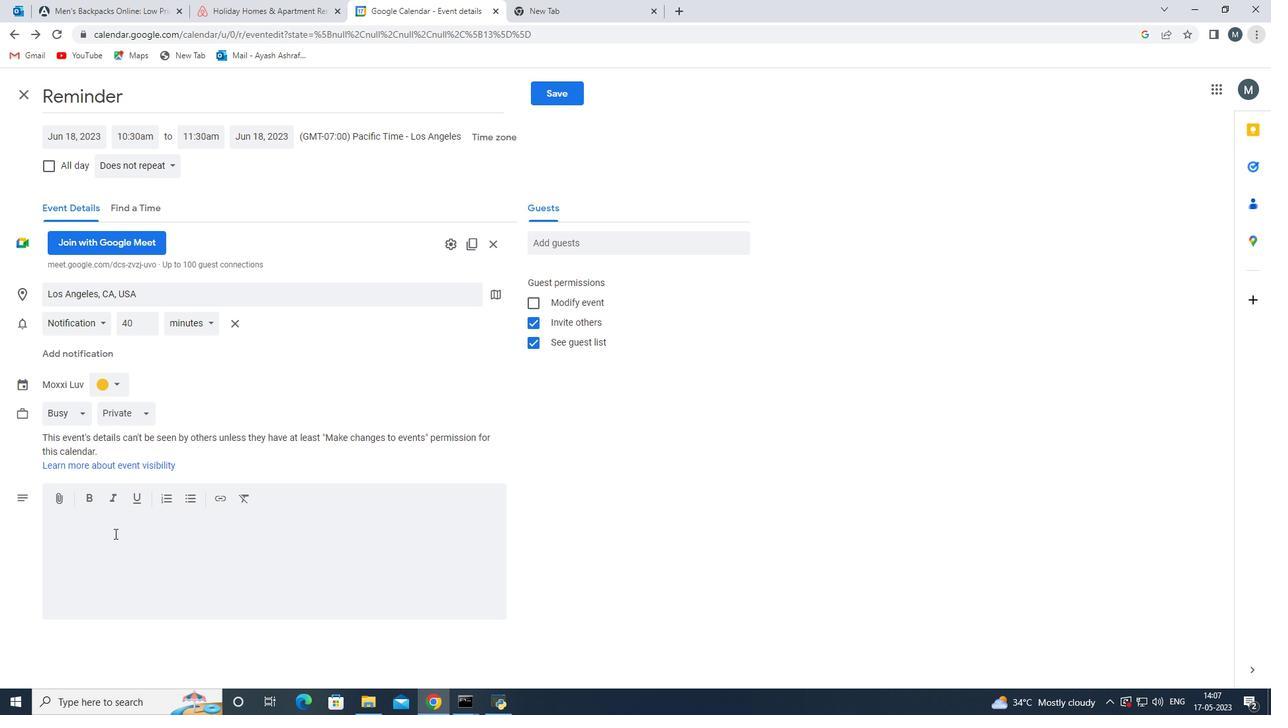 
Action: Key pressed <Key.shift>Please<Key.space>attent<Key.space><Key.backspace><Key.backspace>d<Key.space>the<Key.space>evenet<Key.space><Key.backspace><Key.backspace><Key.backspace>t<Key.space>on<Key.space>the<Key.space>exct<Key.space><Key.backspace><Key.backspace><Key.backspace><Key.backspace><Key.backspace><Key.backspace><Key.backspace><Key.backspace><Key.backspace>exct<Key.space><Key.backspace><Key.backspace><Key.backspace>act<Key.space>time<Key.space>
Screenshot: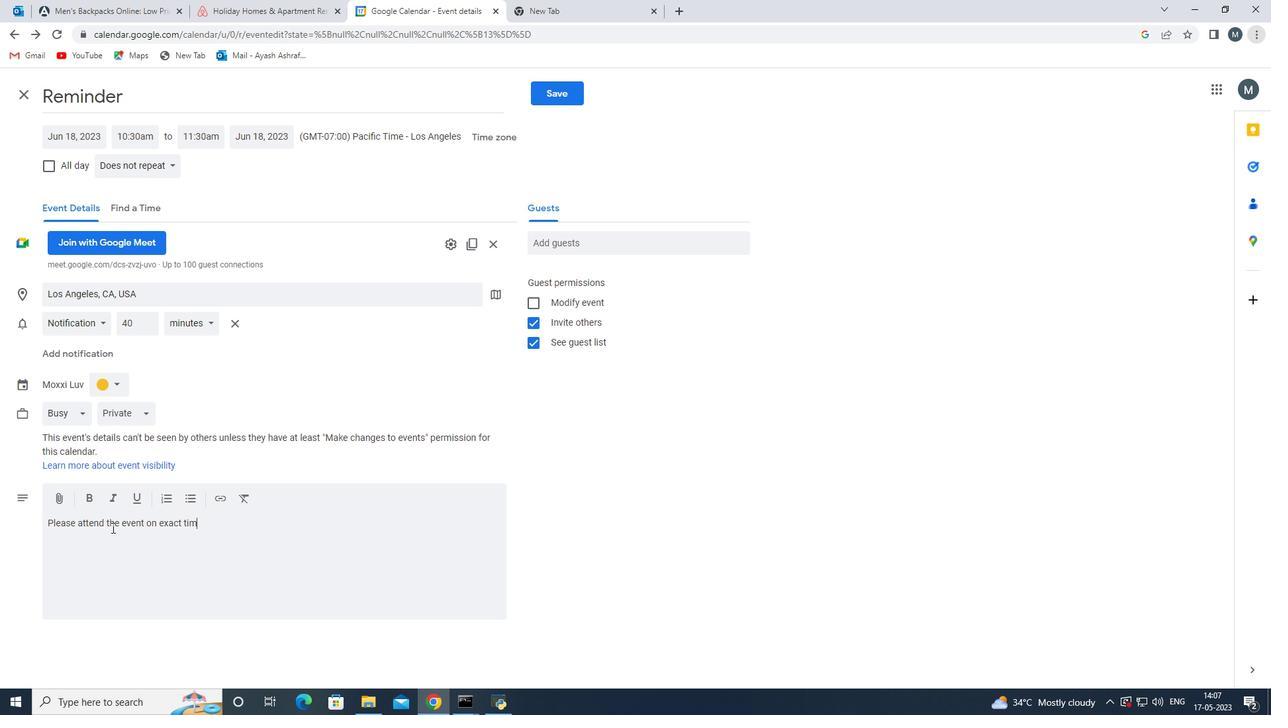 
Action: Mouse moved to (211, 495)
Screenshot: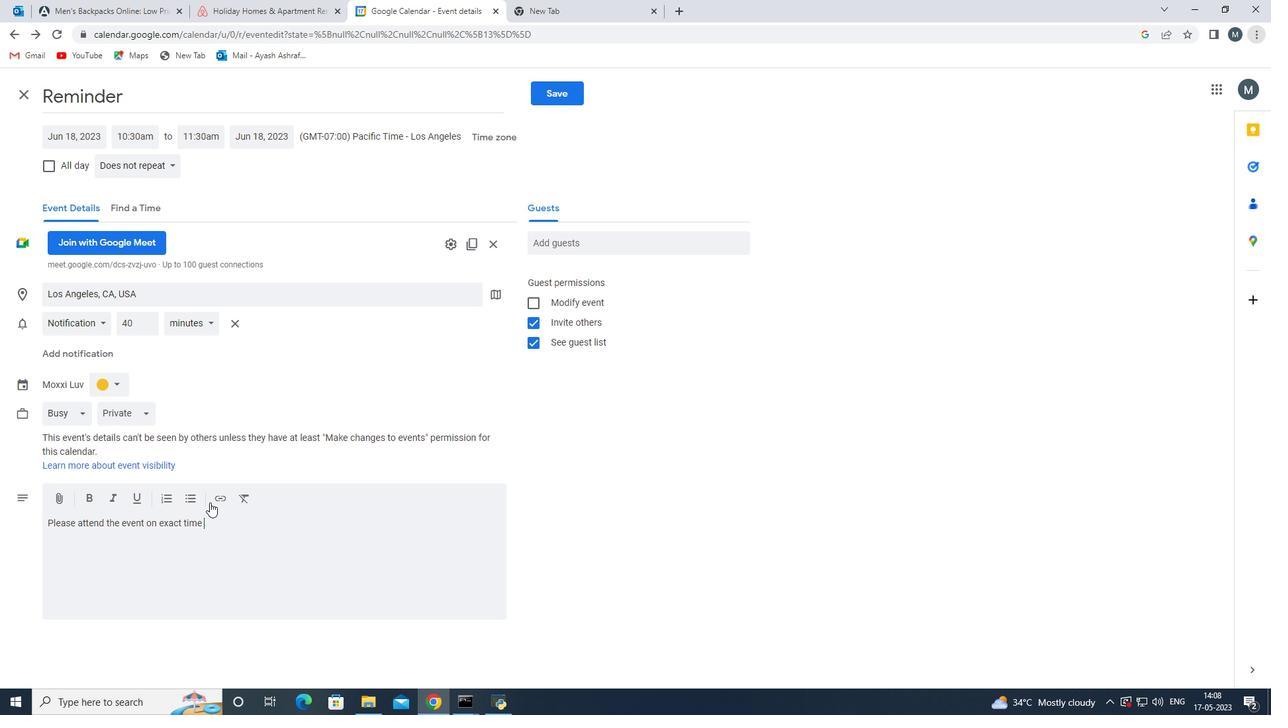 
Action: Mouse scrolled (211, 496) with delta (0, 0)
Screenshot: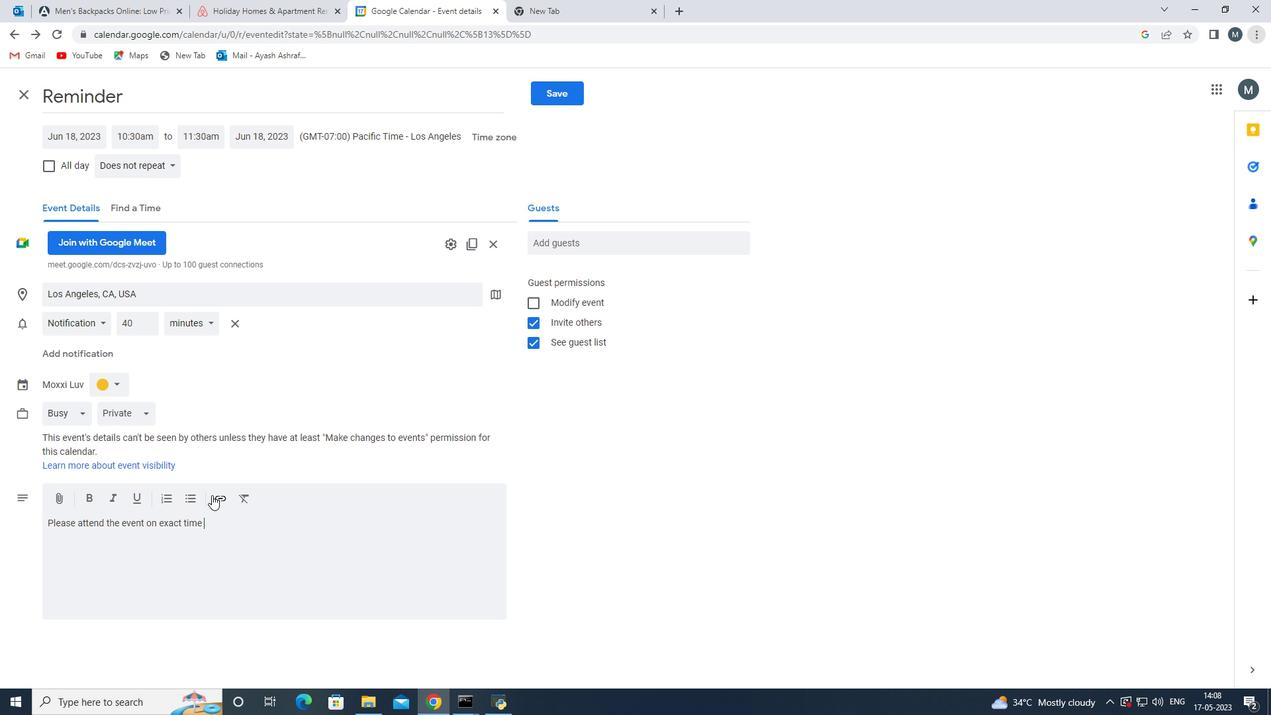 
Action: Mouse scrolled (211, 496) with delta (0, 0)
Screenshot: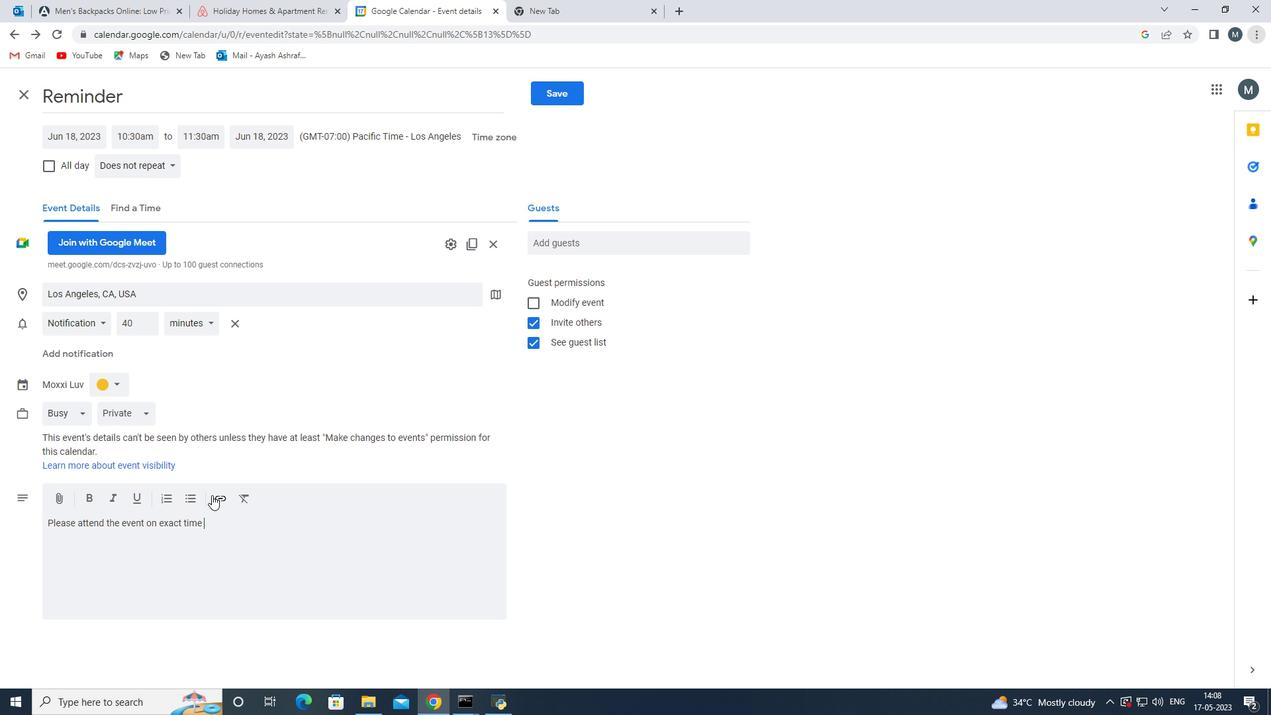 
Action: Mouse scrolled (211, 496) with delta (0, 0)
Screenshot: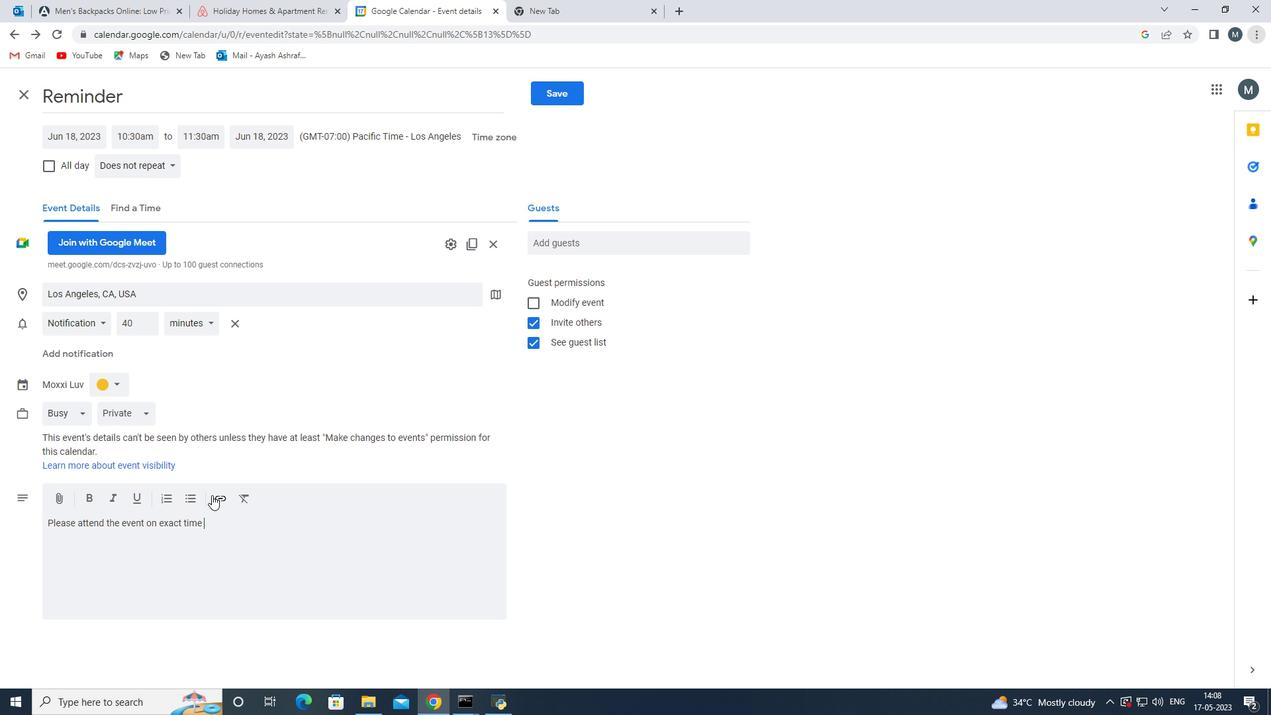 
Action: Mouse moved to (563, 246)
Screenshot: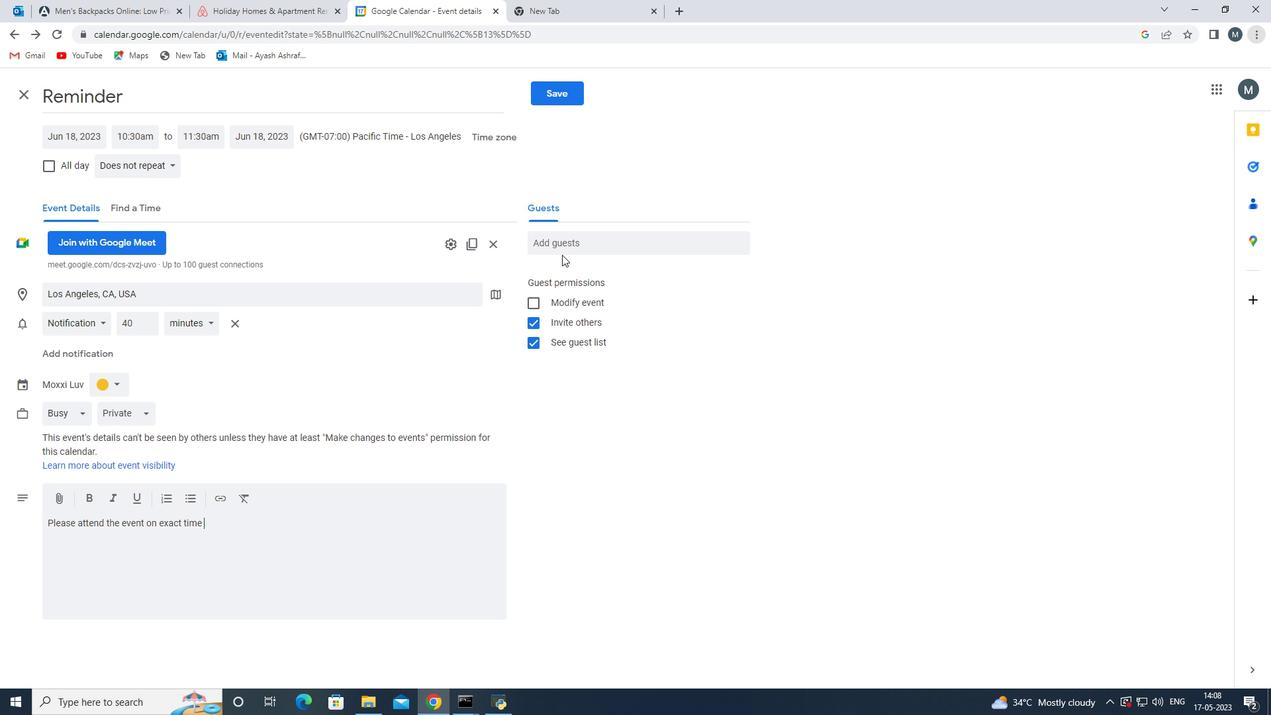 
Action: Mouse pressed left at (563, 246)
Screenshot: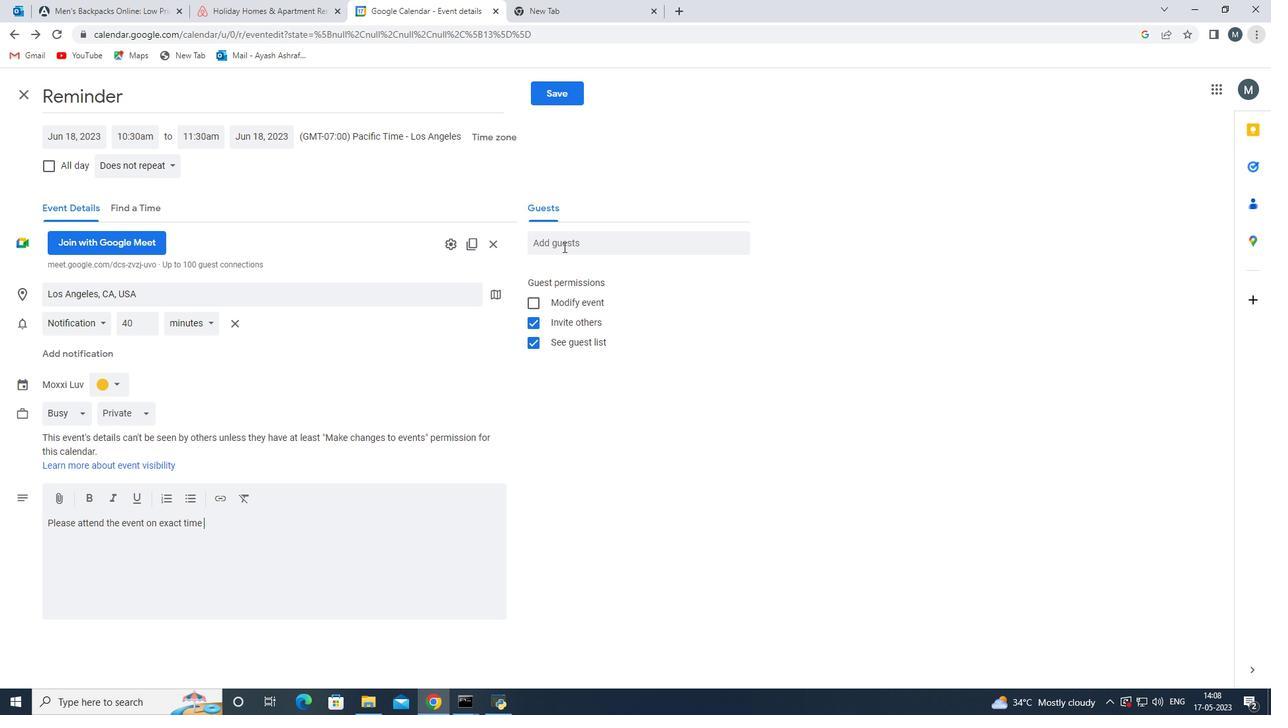 
Action: Mouse moved to (478, 441)
Screenshot: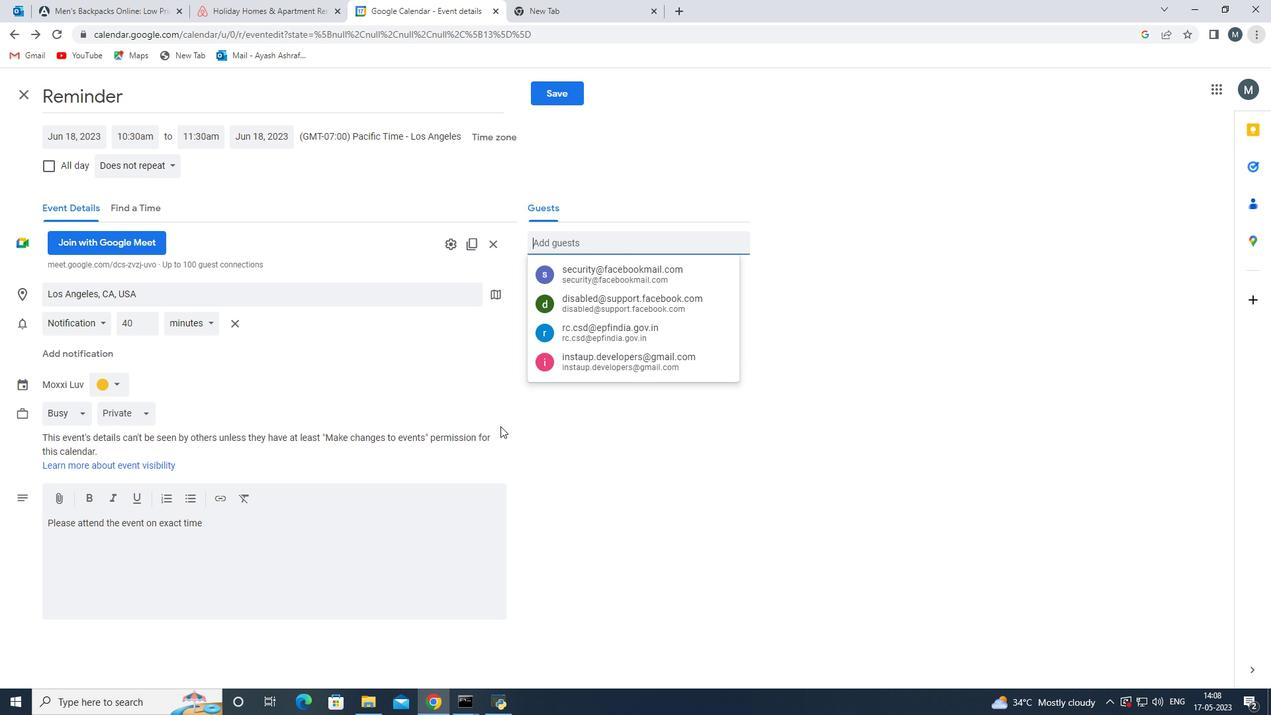 
Action: Key pressed softt<Key.backspace>age<Key.shift>@1softe<Key.backspace>age,<Key.backspace>.et
Screenshot: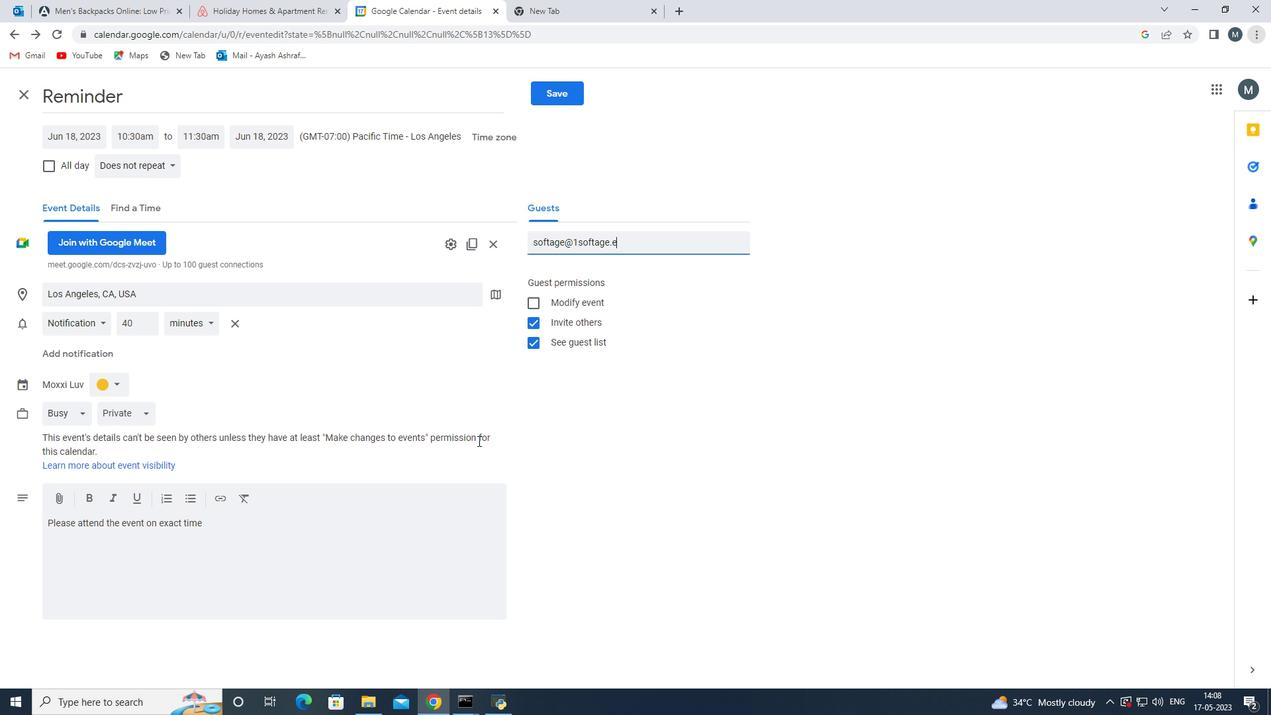 
Action: Mouse moved to (609, 241)
Screenshot: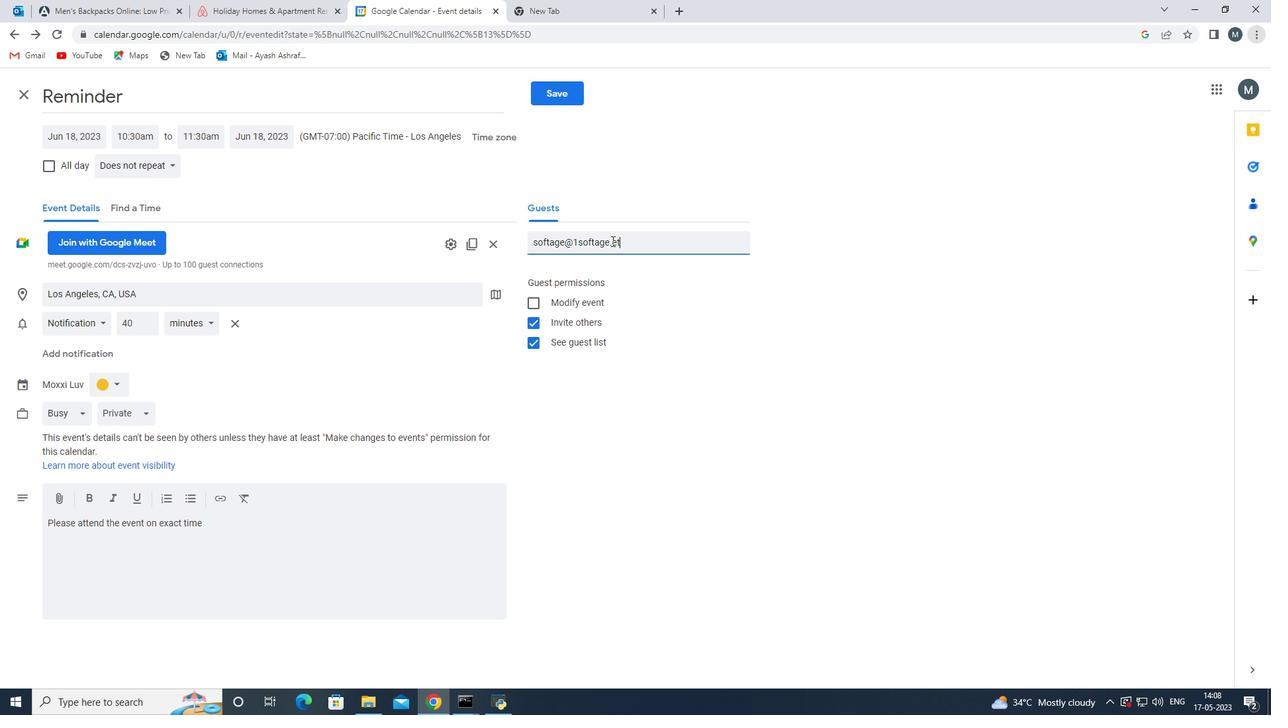 
Action: Mouse pressed left at (609, 241)
Screenshot: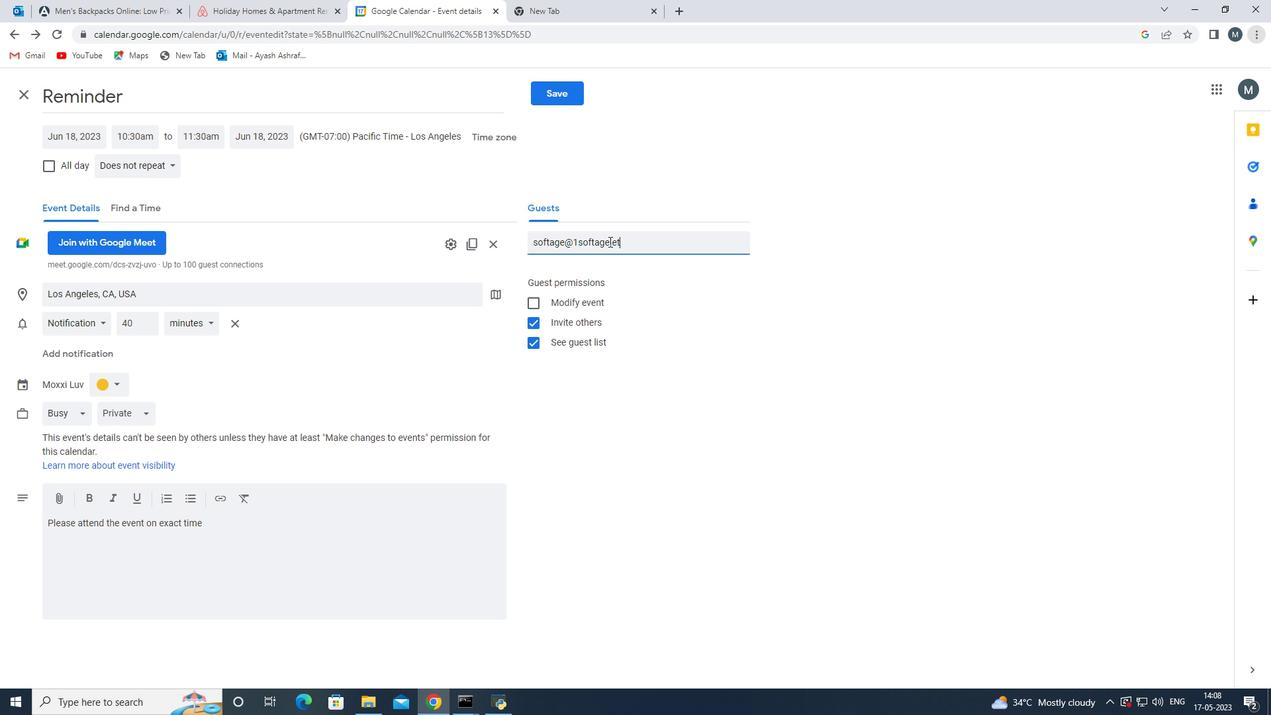 
Action: Mouse moved to (610, 243)
Screenshot: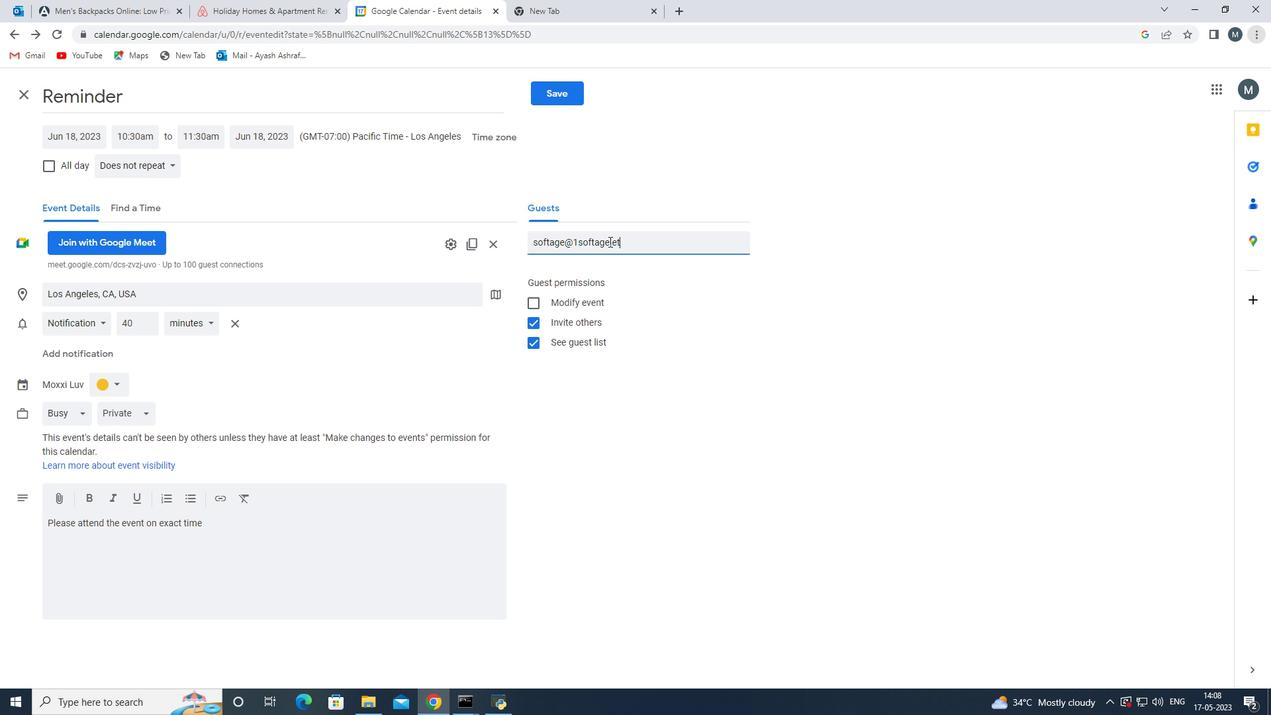 
Action: Mouse pressed left at (610, 243)
Screenshot: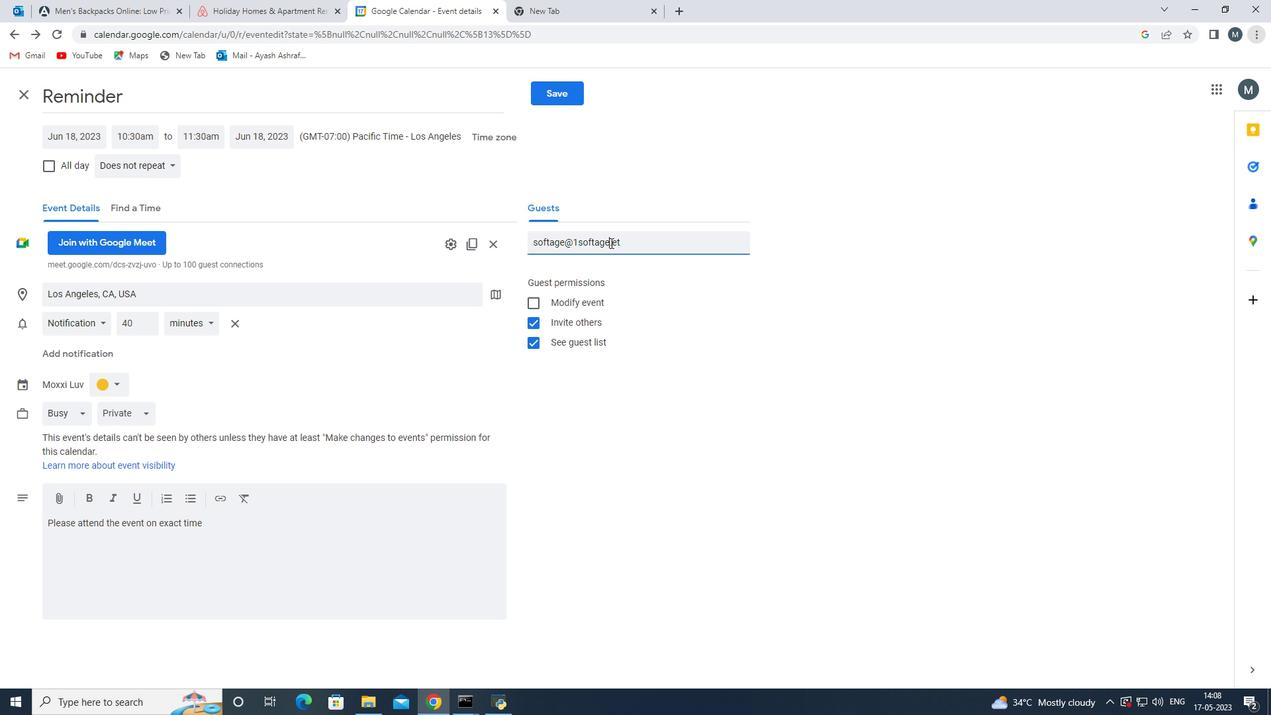 
Action: Mouse moved to (620, 247)
Screenshot: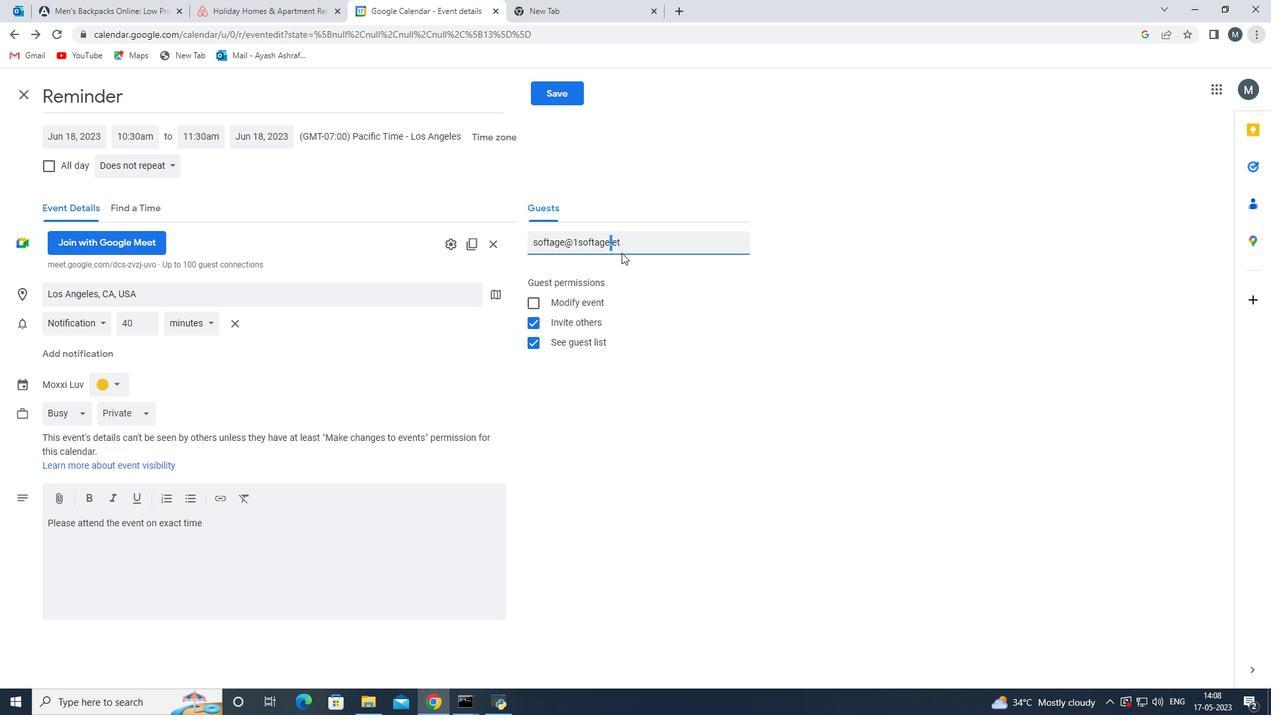 
Action: Mouse pressed left at (620, 247)
Screenshot: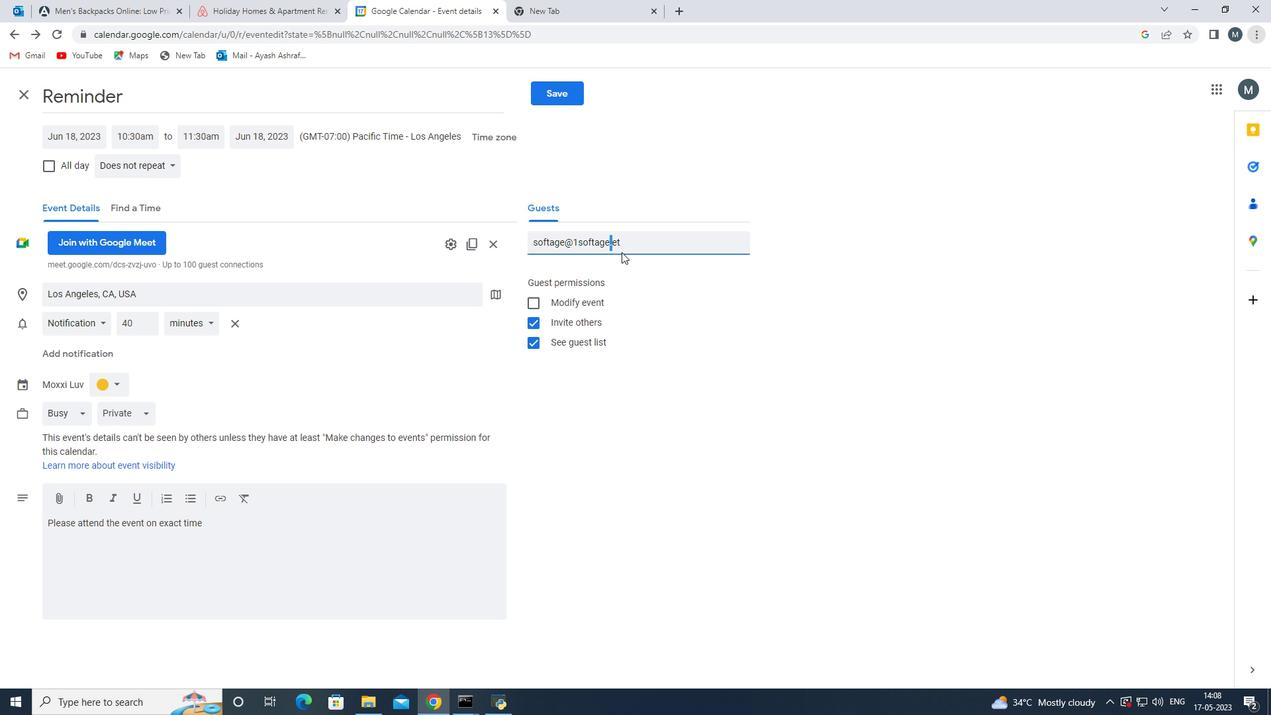 
Action: Mouse moved to (613, 244)
Screenshot: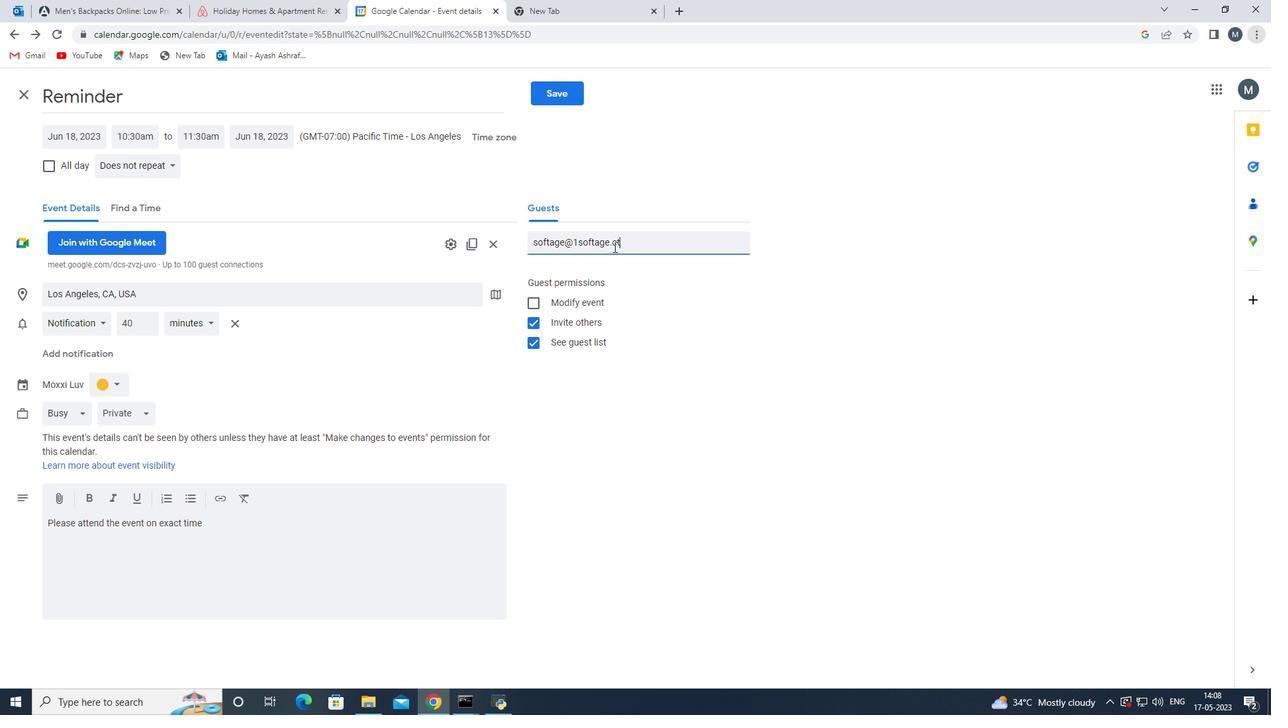 
Action: Mouse pressed left at (613, 244)
Screenshot: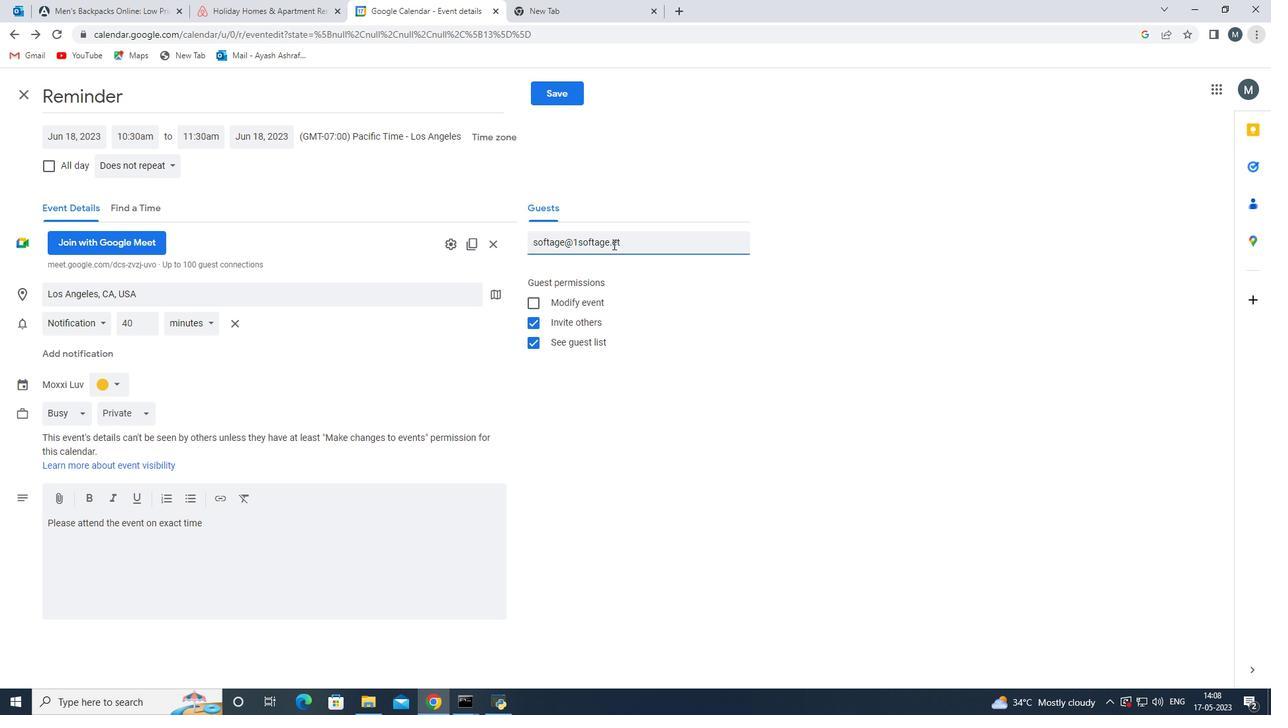 
Action: Mouse moved to (631, 258)
Screenshot: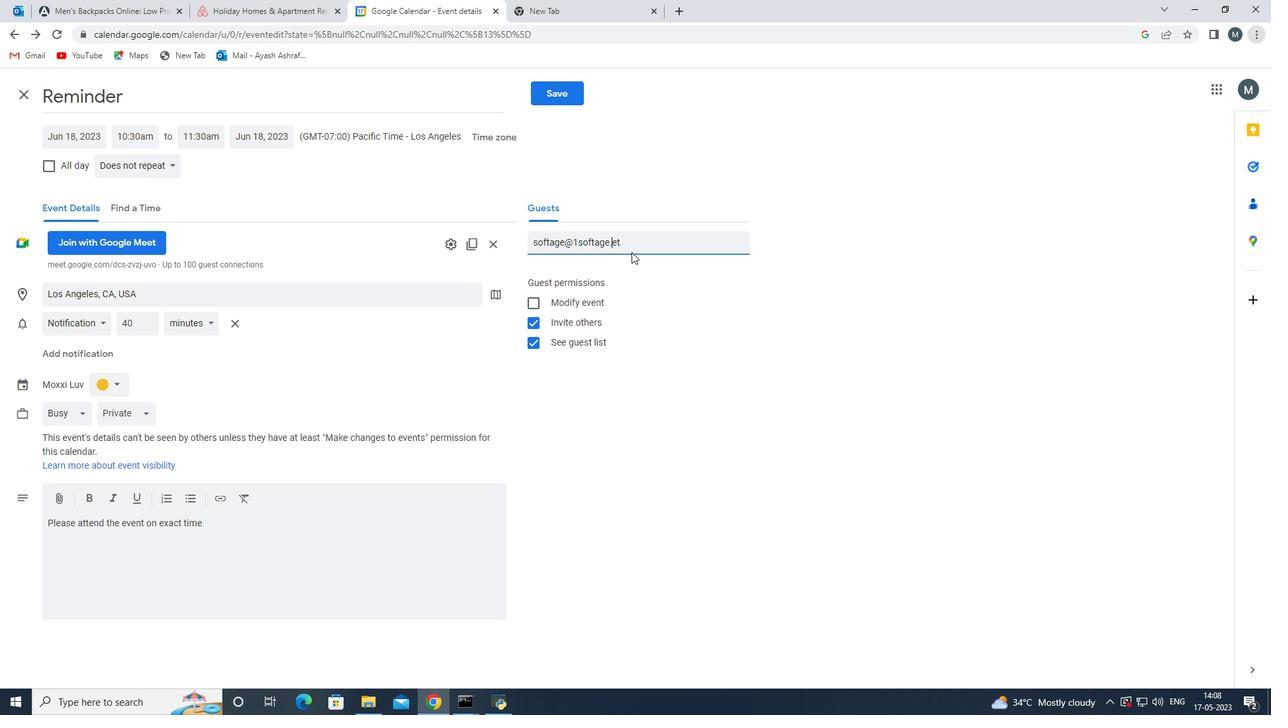 
Action: Key pressed n
Screenshot: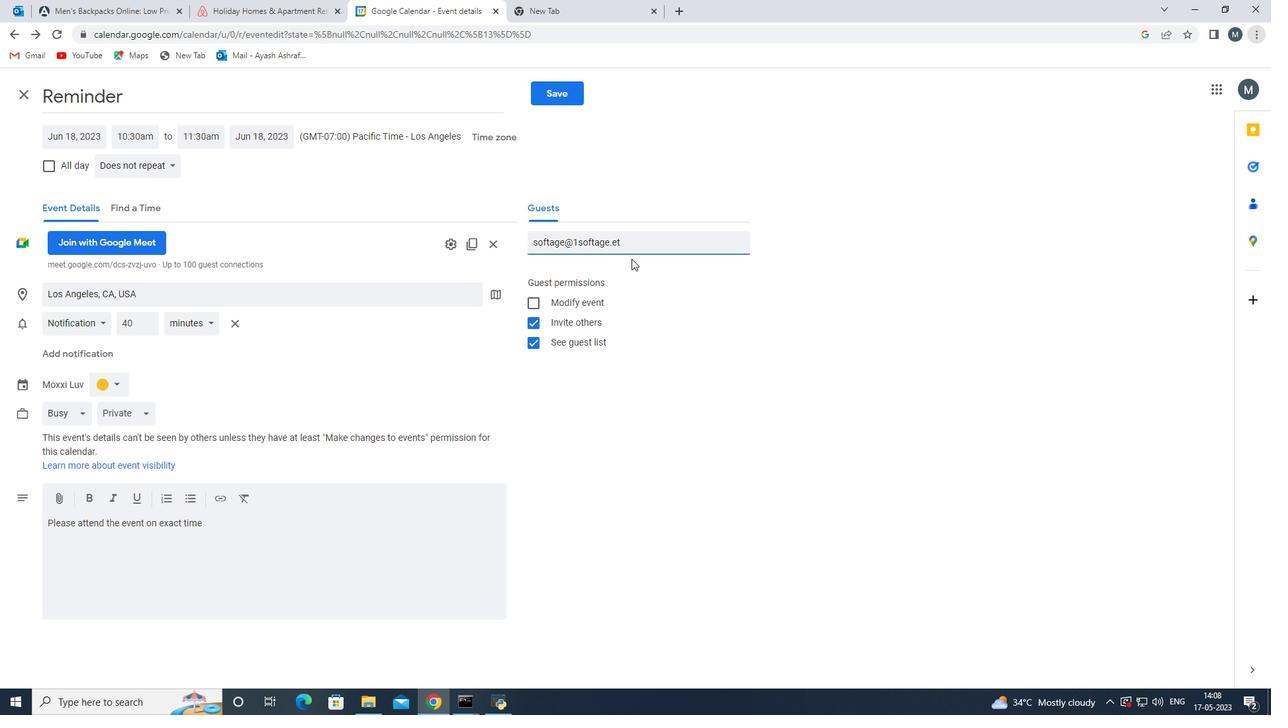 
Action: Mouse moved to (574, 89)
Screenshot: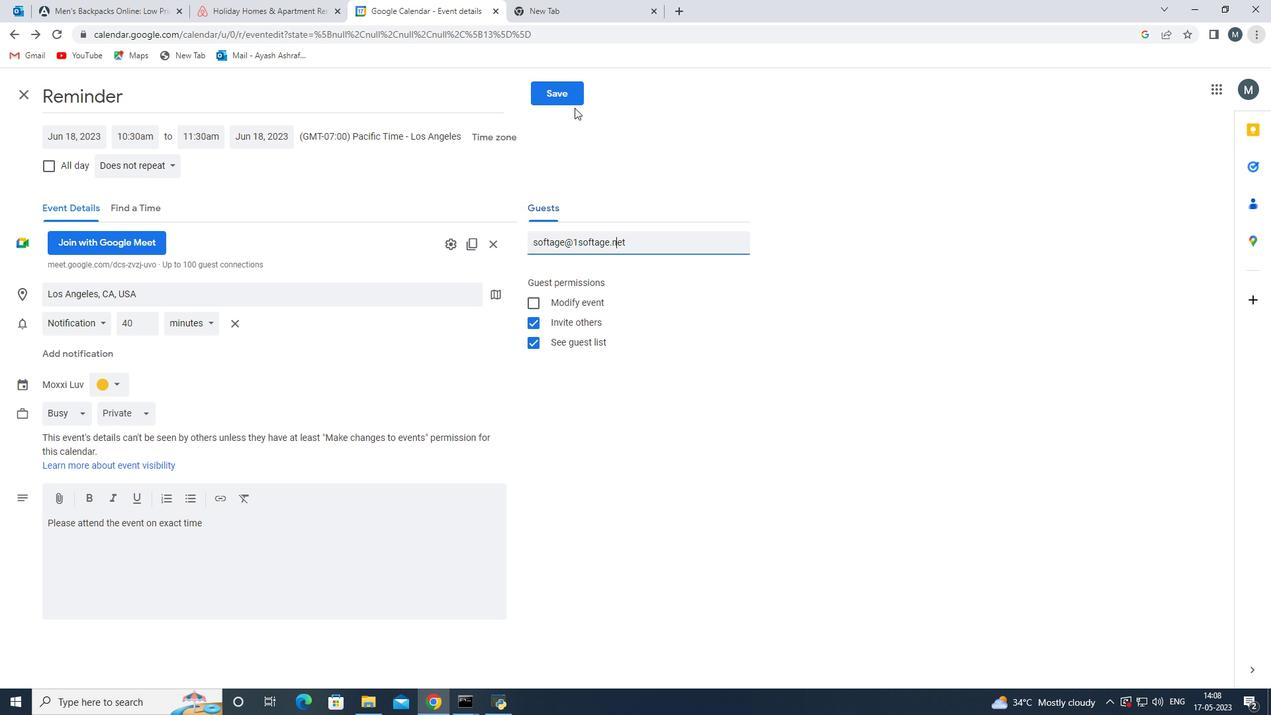 
Action: Mouse pressed left at (574, 89)
Screenshot: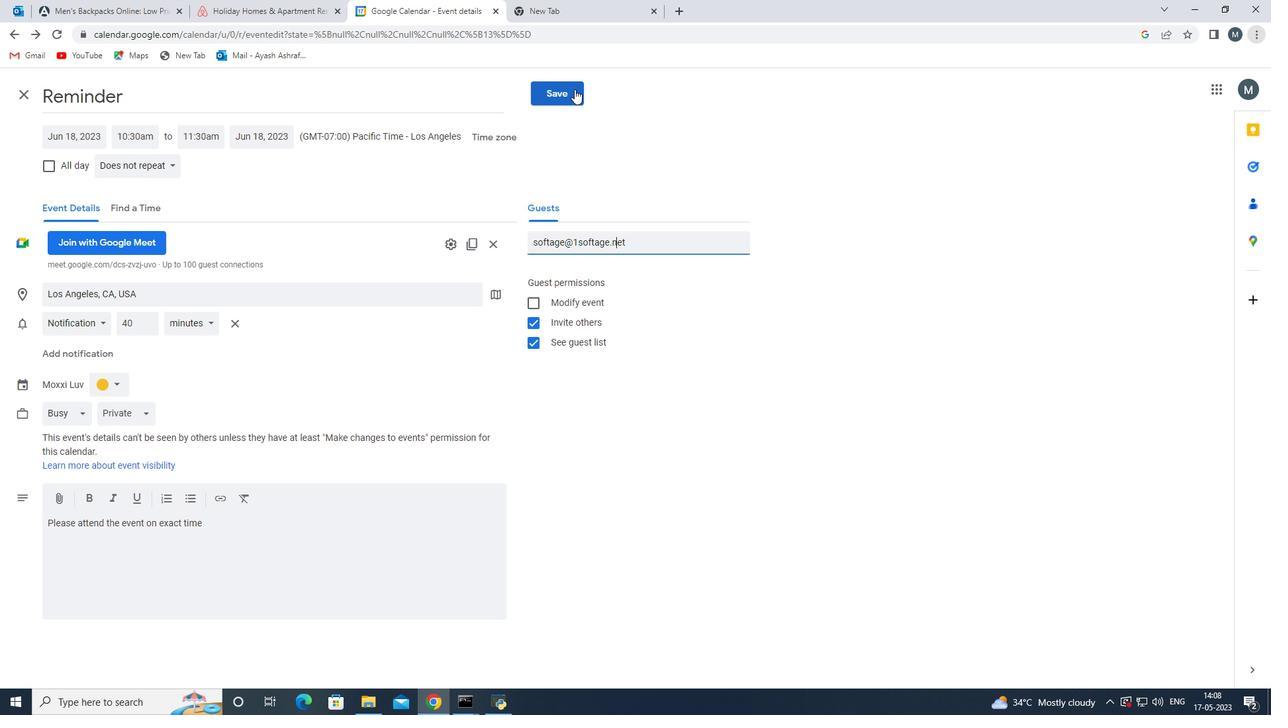 
Action: Mouse moved to (699, 410)
Screenshot: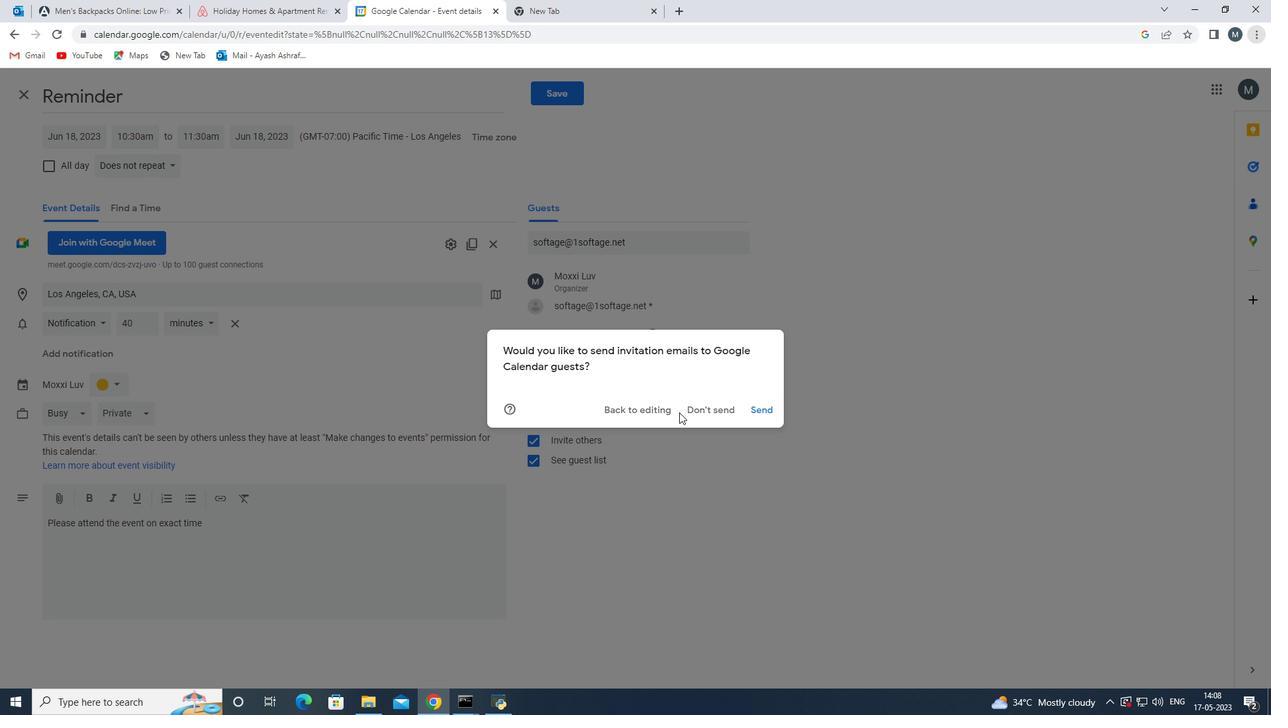 
Action: Mouse pressed left at (699, 410)
Screenshot: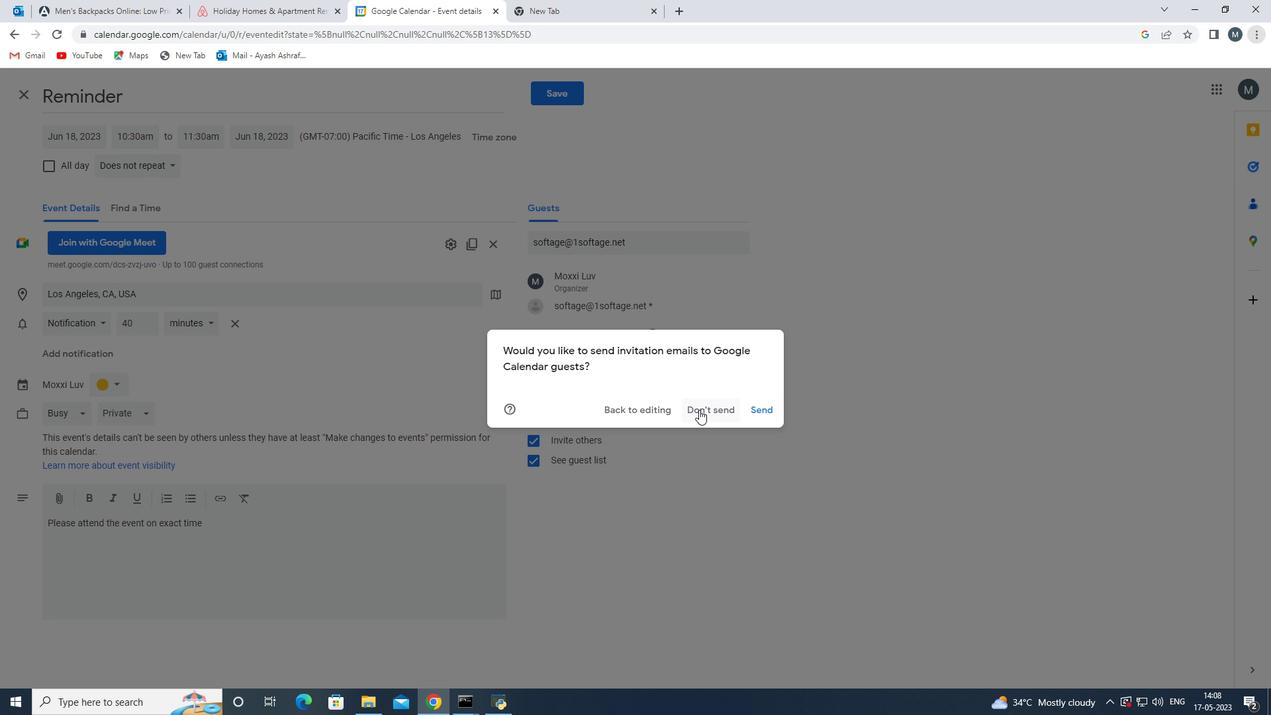 
Action: Mouse moved to (444, 543)
Screenshot: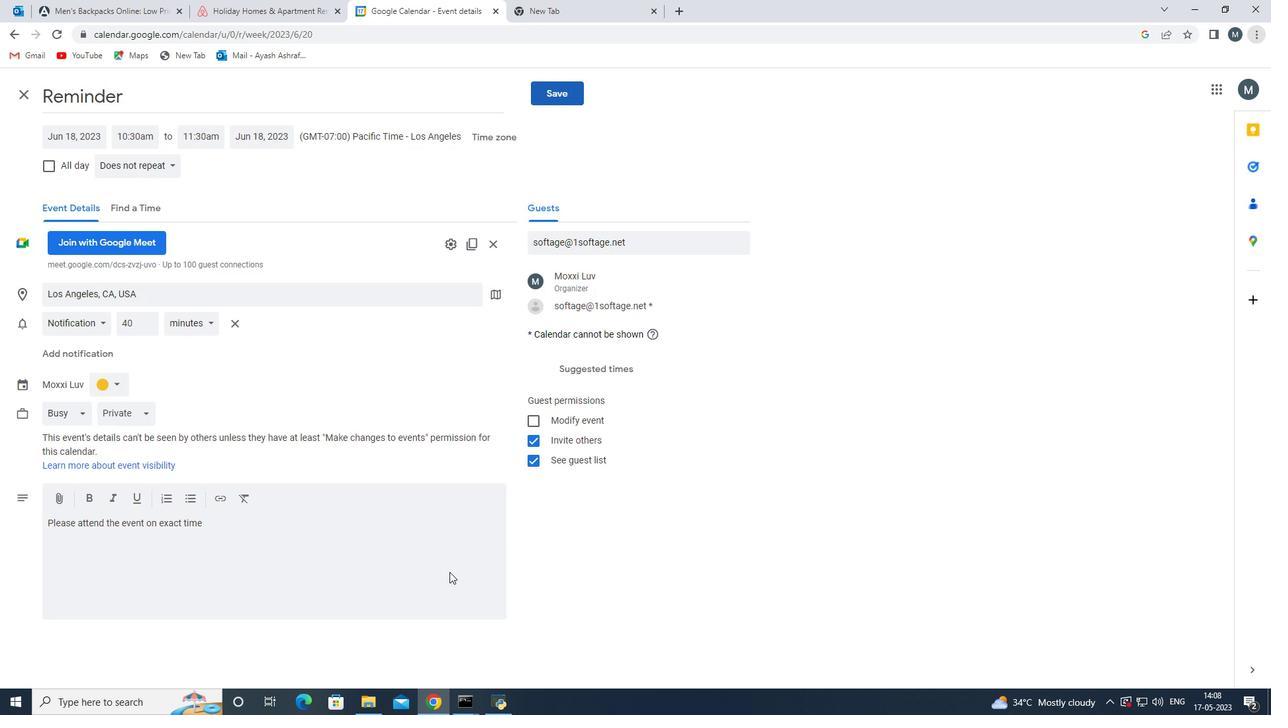 
Action: Mouse scrolled (444, 544) with delta (0, 0)
Screenshot: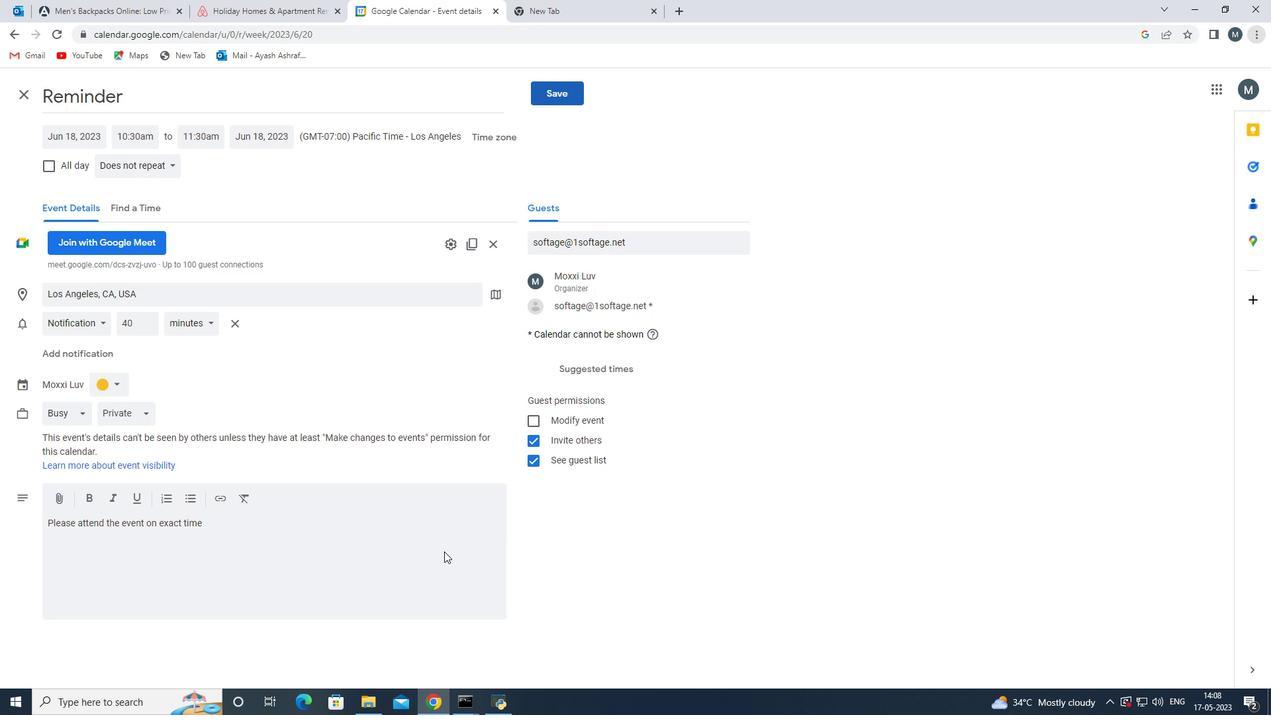 
Action: Mouse scrolled (444, 544) with delta (0, 0)
Screenshot: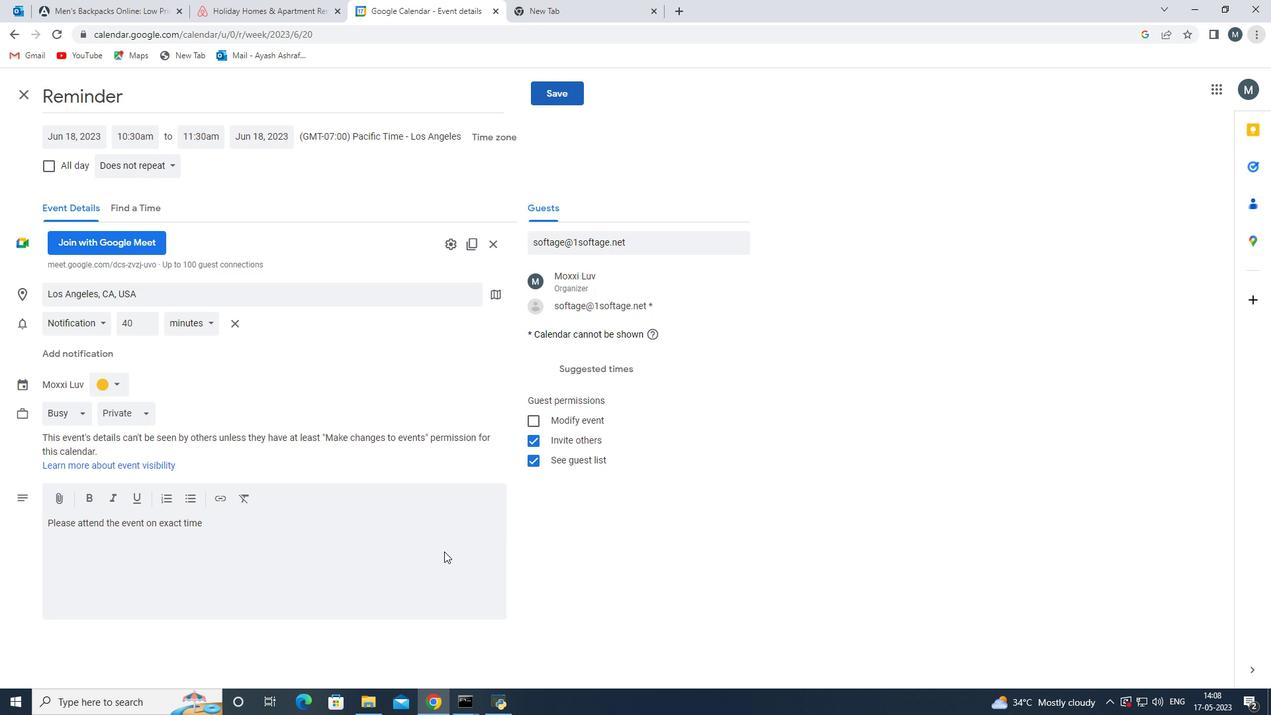 
Action: Mouse scrolled (444, 544) with delta (0, 0)
Screenshot: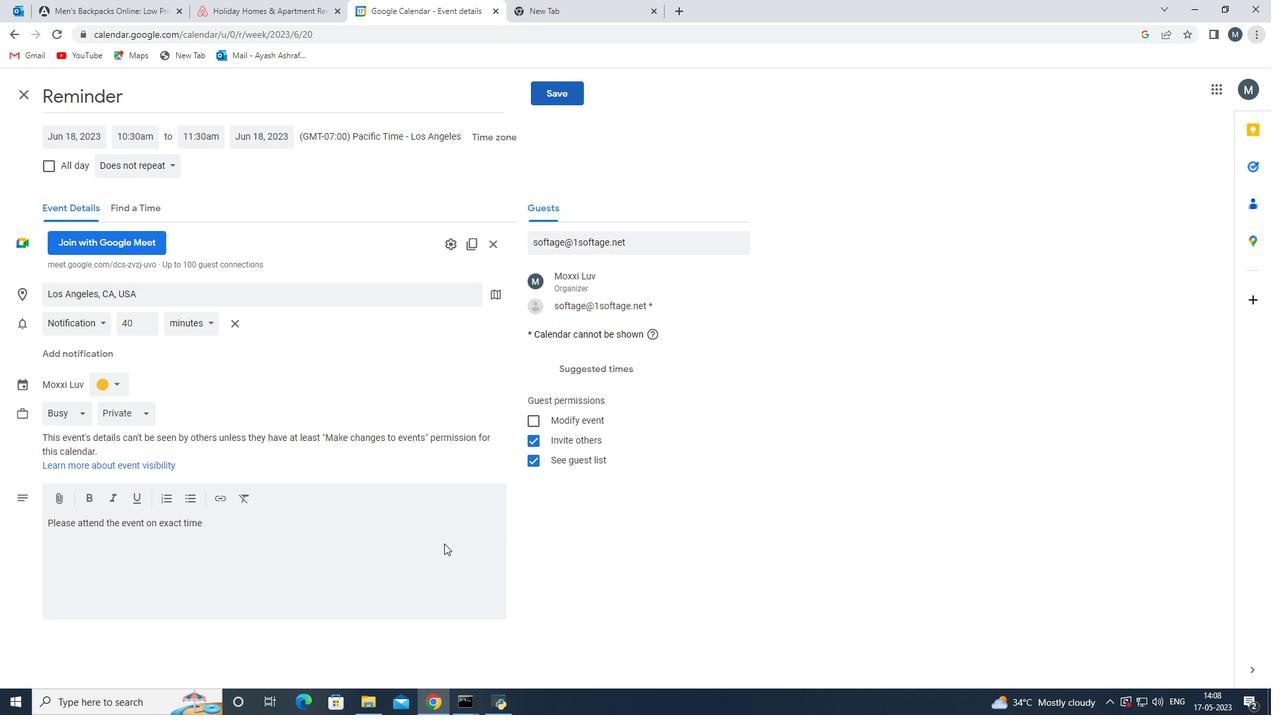 
